 Task: Plant and Garden Shop: Sell plants, seeds, and gardening supplies.
Action: Mouse moved to (267, 285)
Screenshot: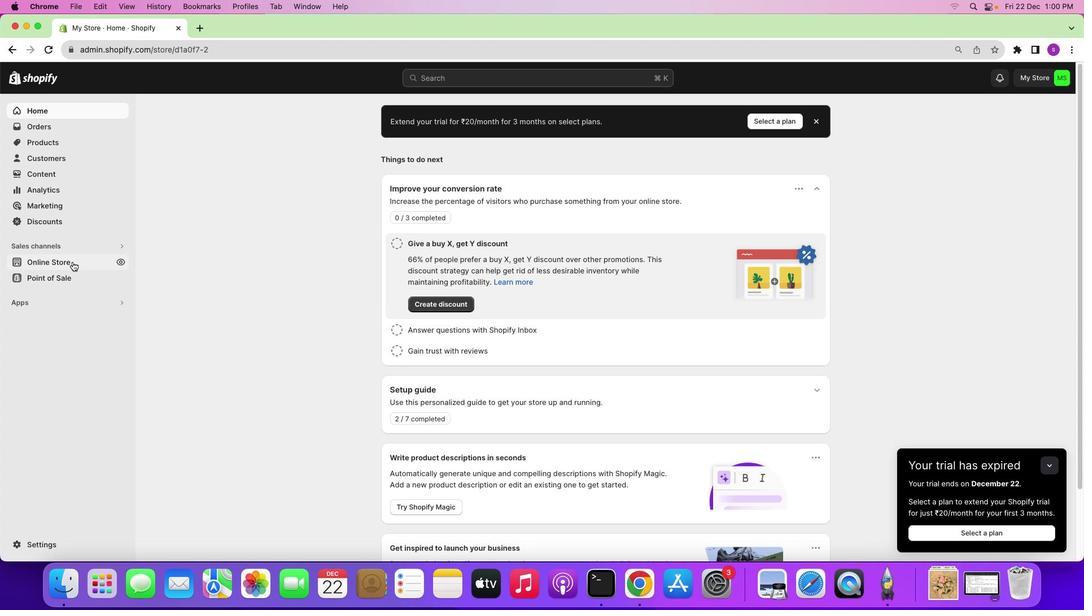 
Action: Mouse pressed left at (267, 285)
Screenshot: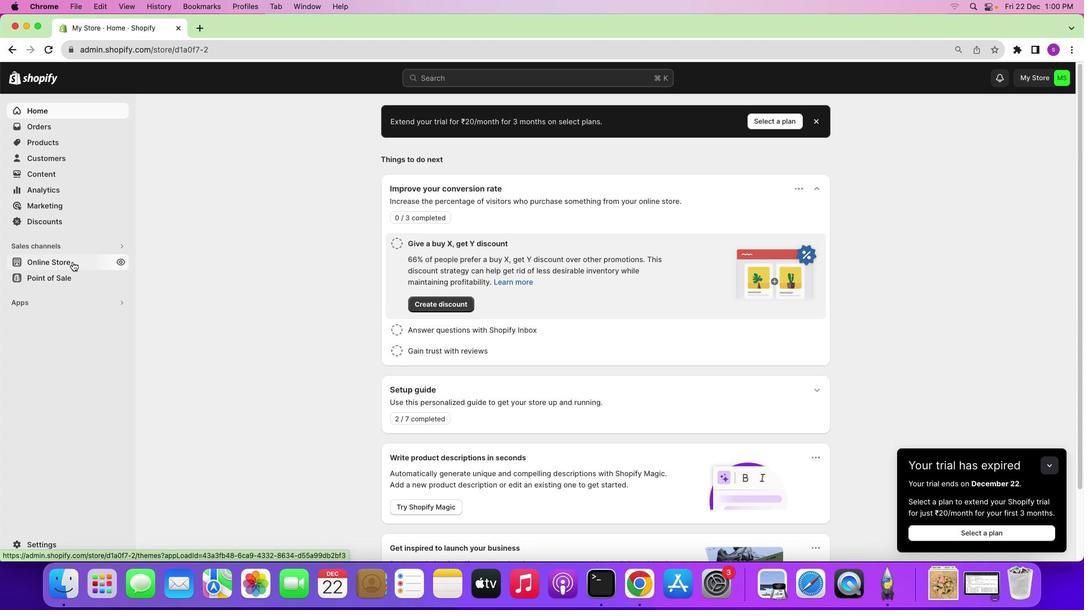 
Action: Mouse moved to (67, 257)
Screenshot: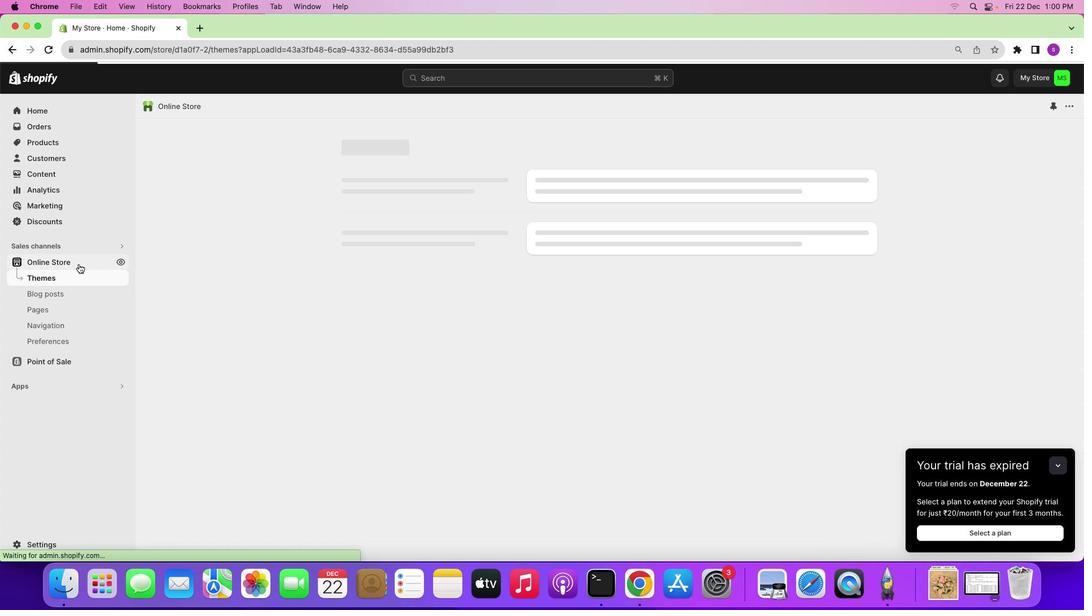 
Action: Mouse pressed left at (67, 257)
Screenshot: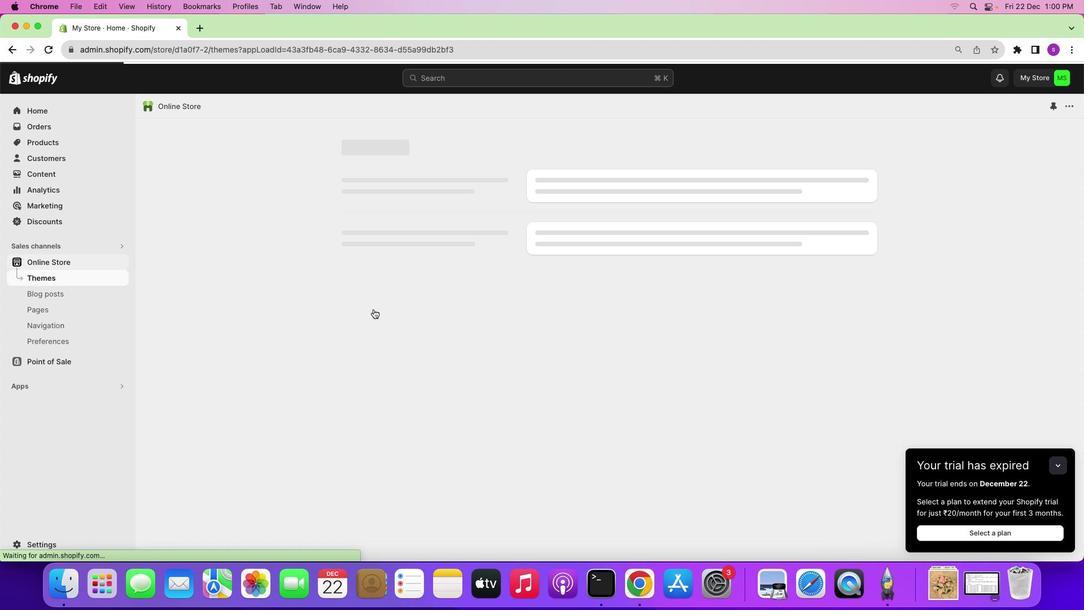 
Action: Mouse moved to (662, 382)
Screenshot: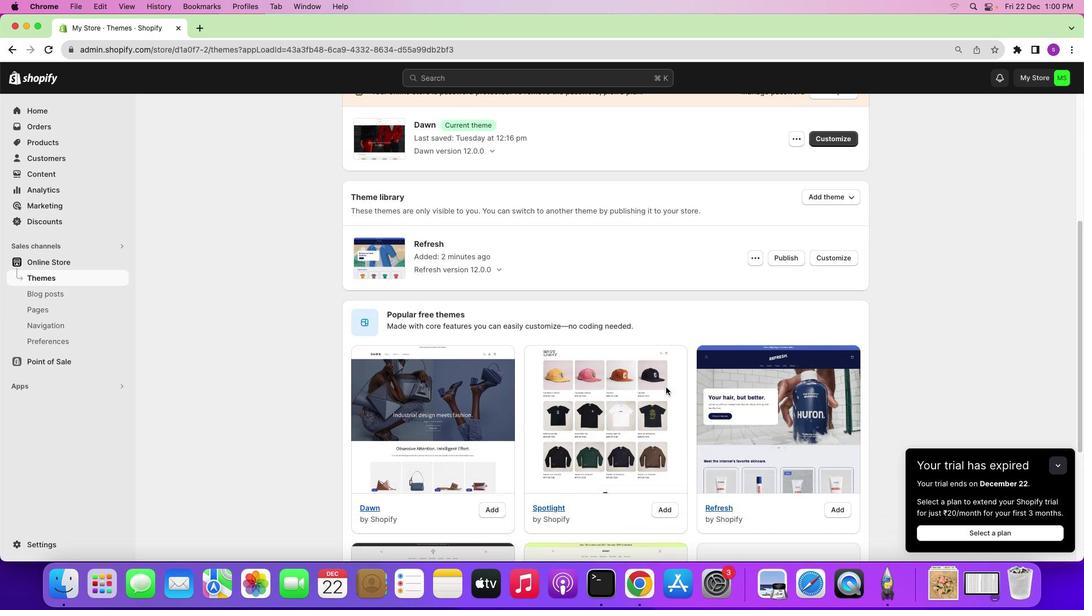 
Action: Mouse scrolled (662, 382) with delta (-3, -4)
Screenshot: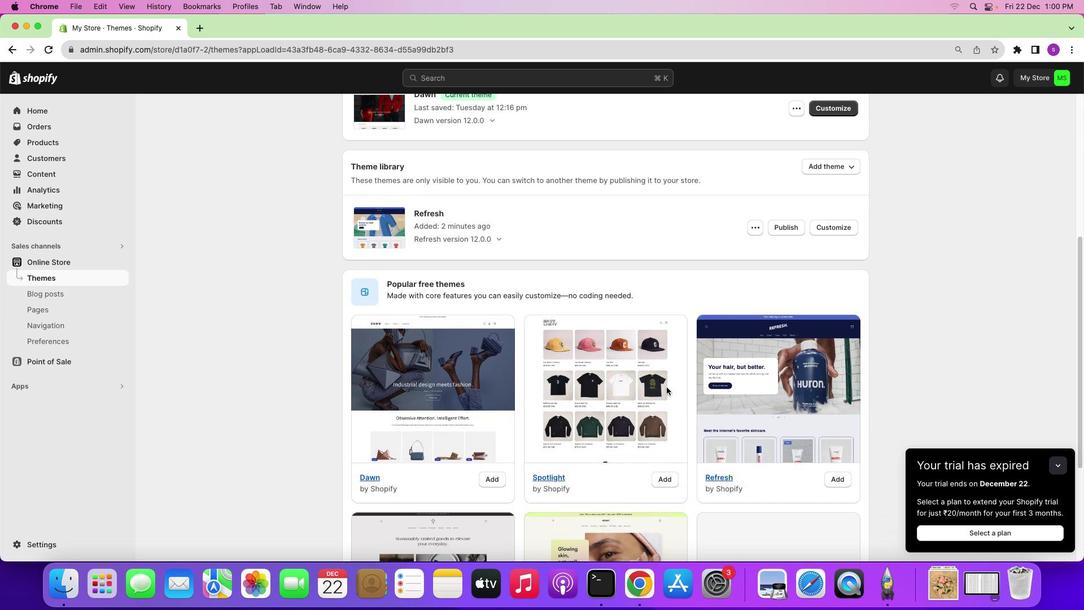 
Action: Mouse scrolled (662, 382) with delta (-3, -2)
Screenshot: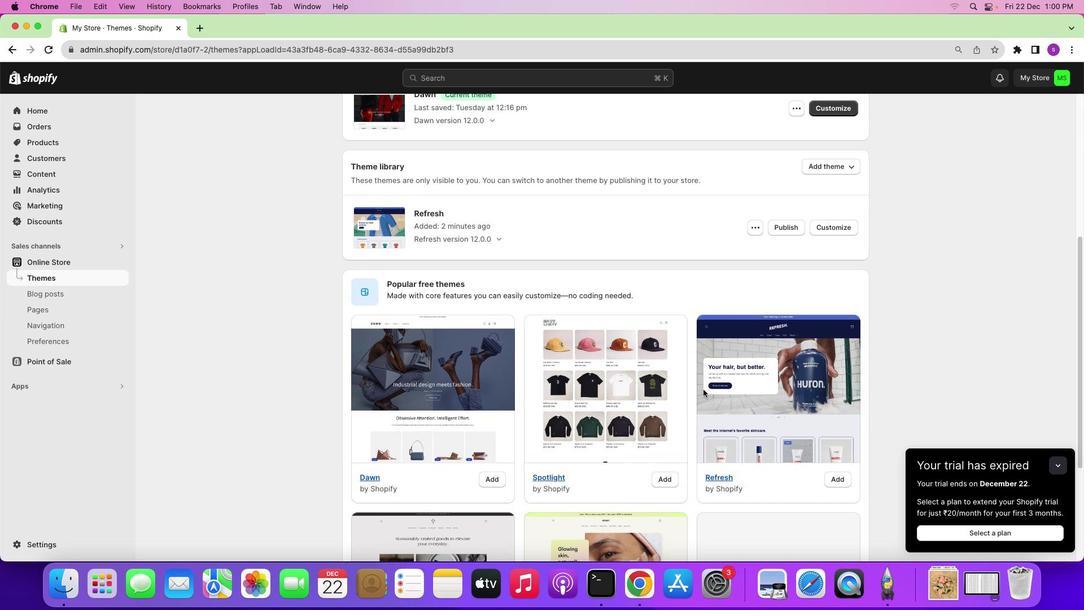 
Action: Mouse scrolled (662, 382) with delta (-3, -4)
Screenshot: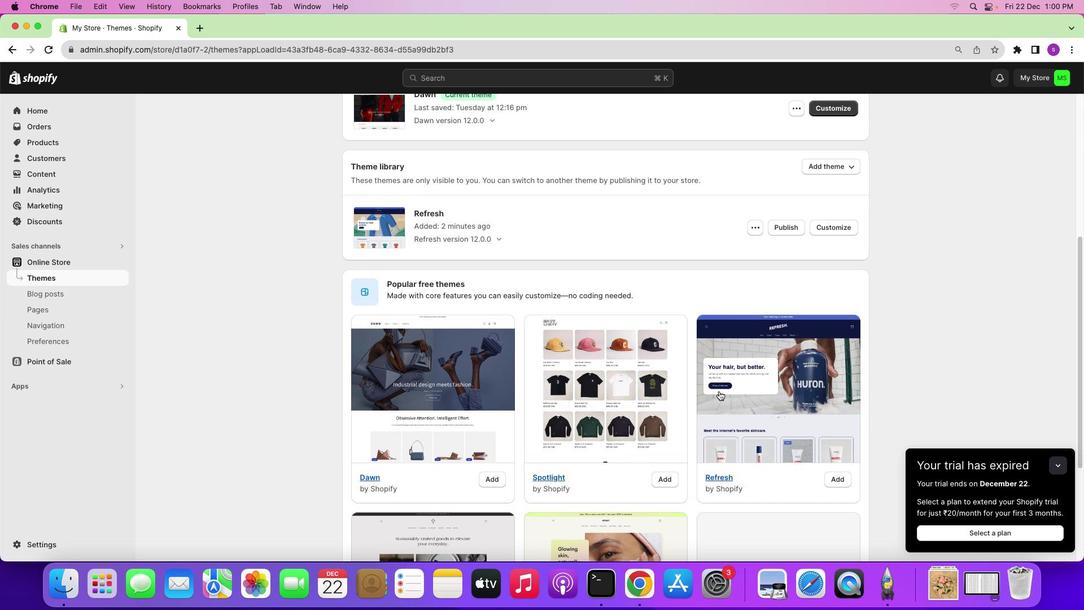 
Action: Mouse scrolled (662, 382) with delta (-3, -4)
Screenshot: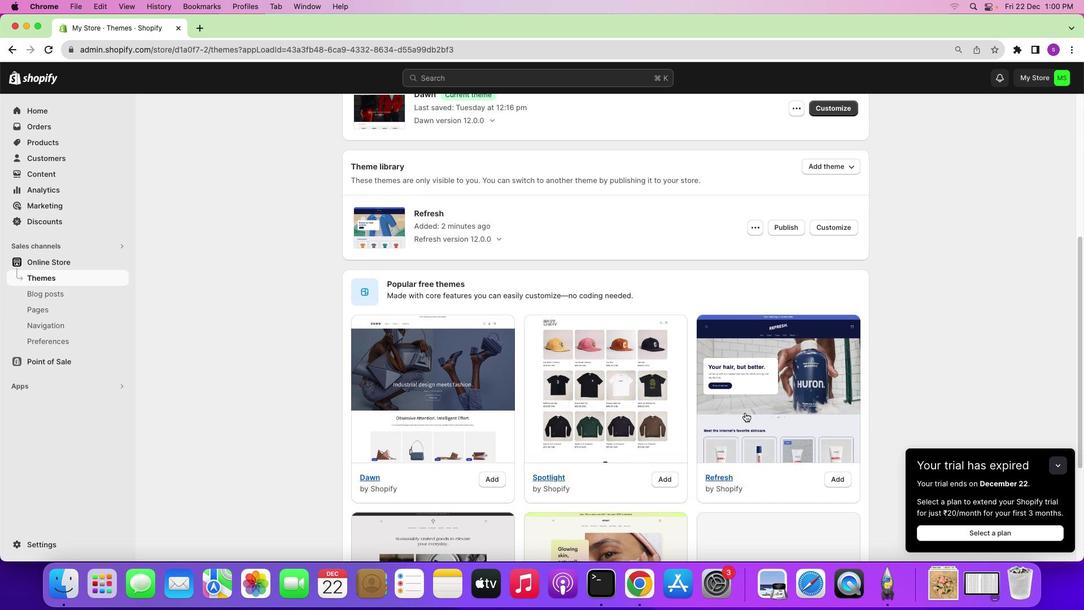 
Action: Mouse scrolled (662, 382) with delta (-3, -5)
Screenshot: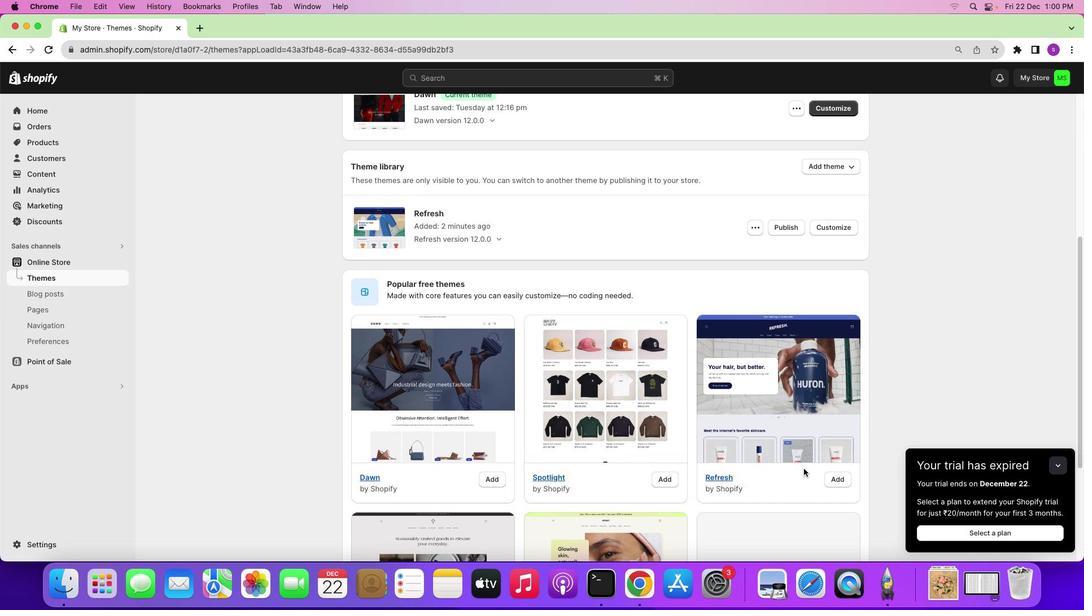 
Action: Mouse scrolled (662, 382) with delta (-3, -4)
Screenshot: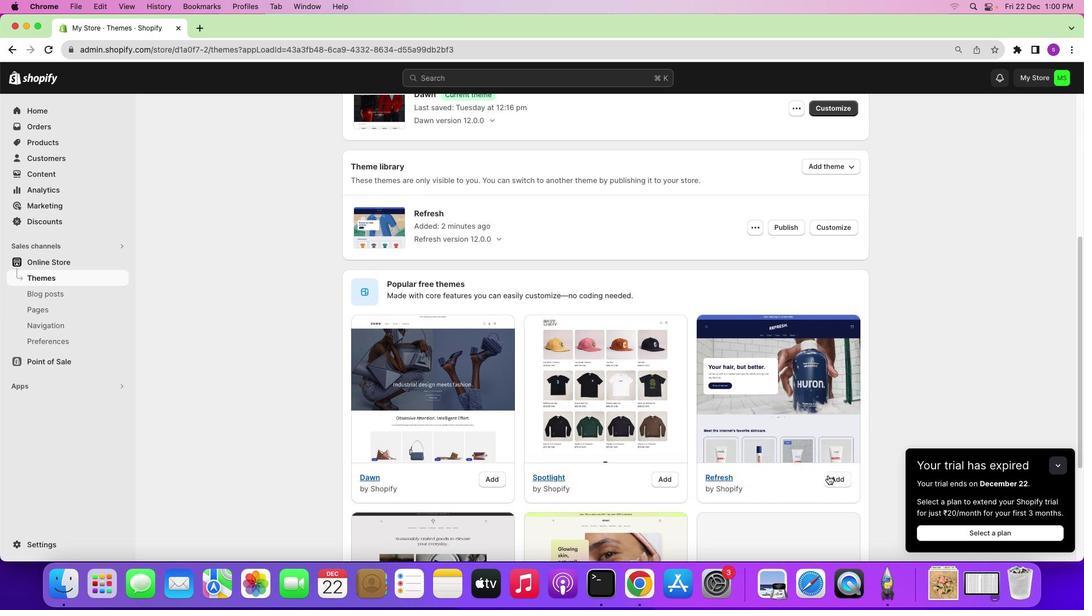 
Action: Mouse moved to (661, 383)
Screenshot: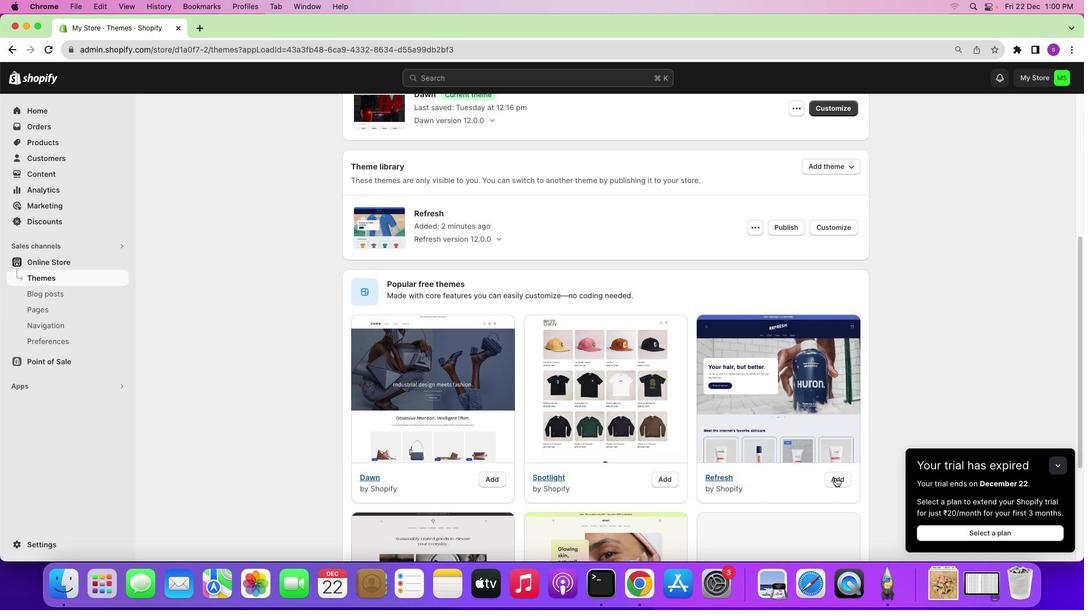 
Action: Mouse scrolled (661, 383) with delta (-3, -4)
Screenshot: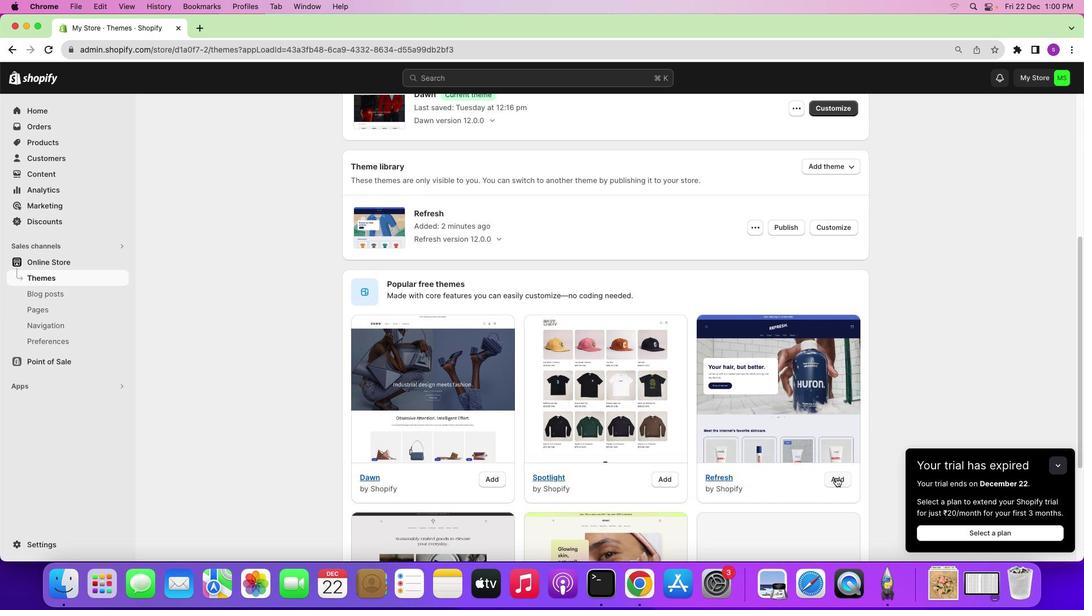 
Action: Mouse scrolled (661, 383) with delta (-3, -4)
Screenshot: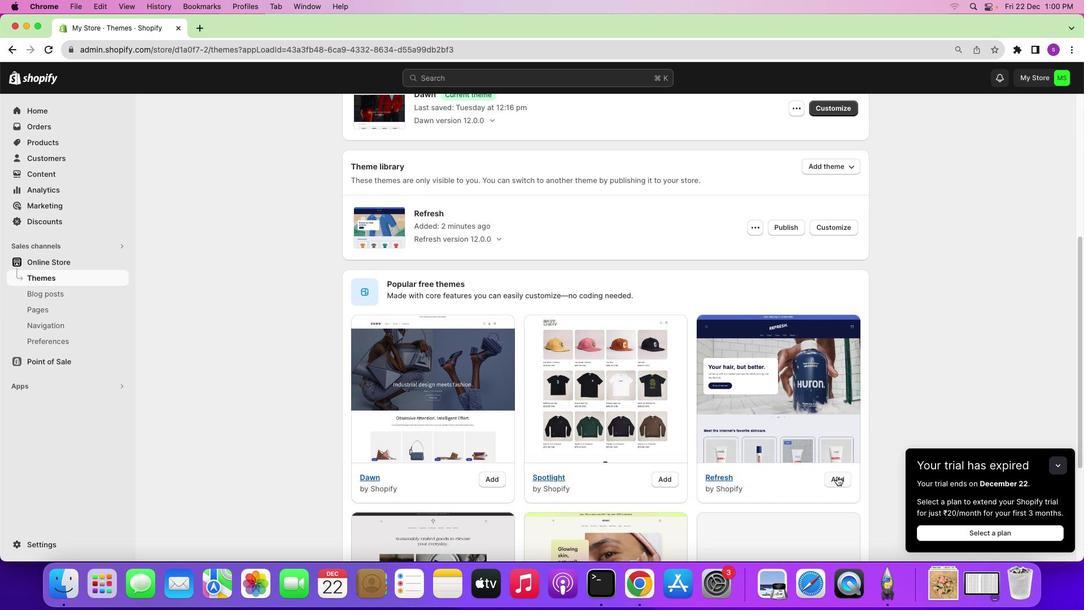 
Action: Mouse scrolled (661, 383) with delta (-3, -4)
Screenshot: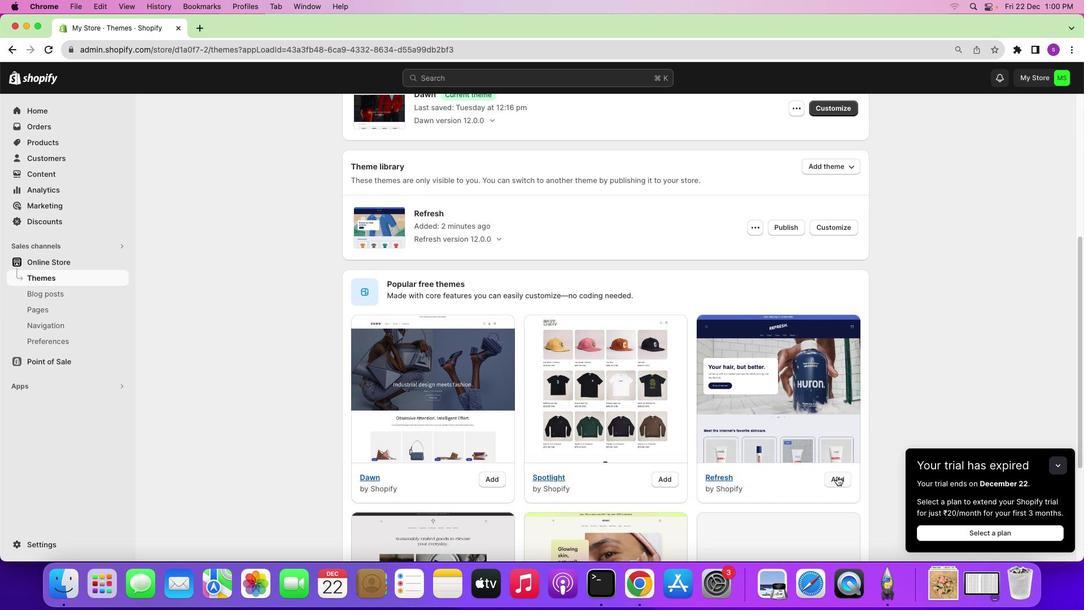 
Action: Mouse scrolled (661, 383) with delta (-3, -4)
Screenshot: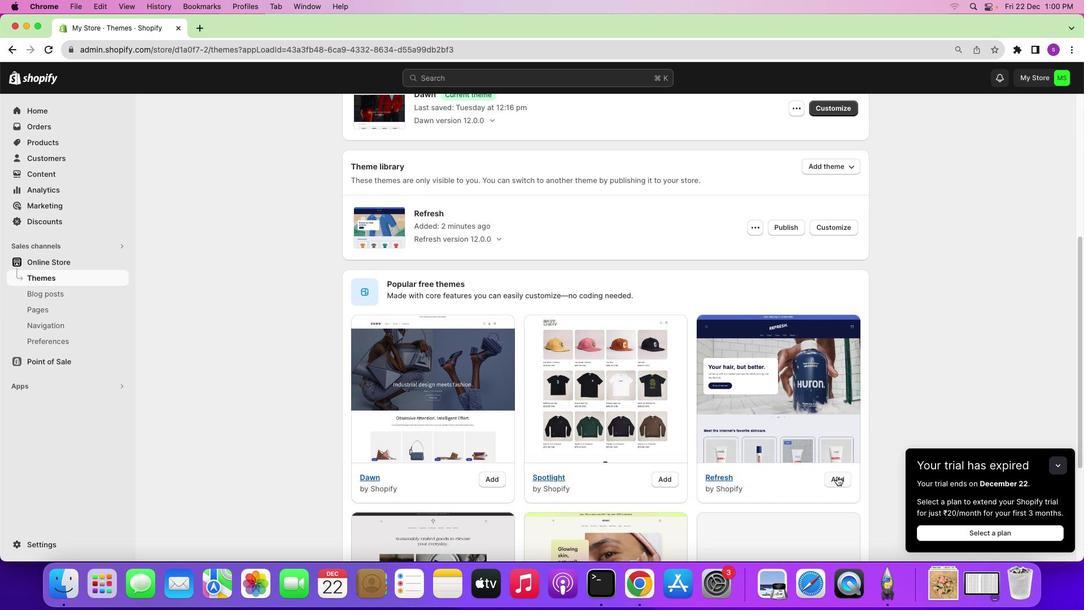 
Action: Mouse scrolled (661, 383) with delta (-3, -4)
Screenshot: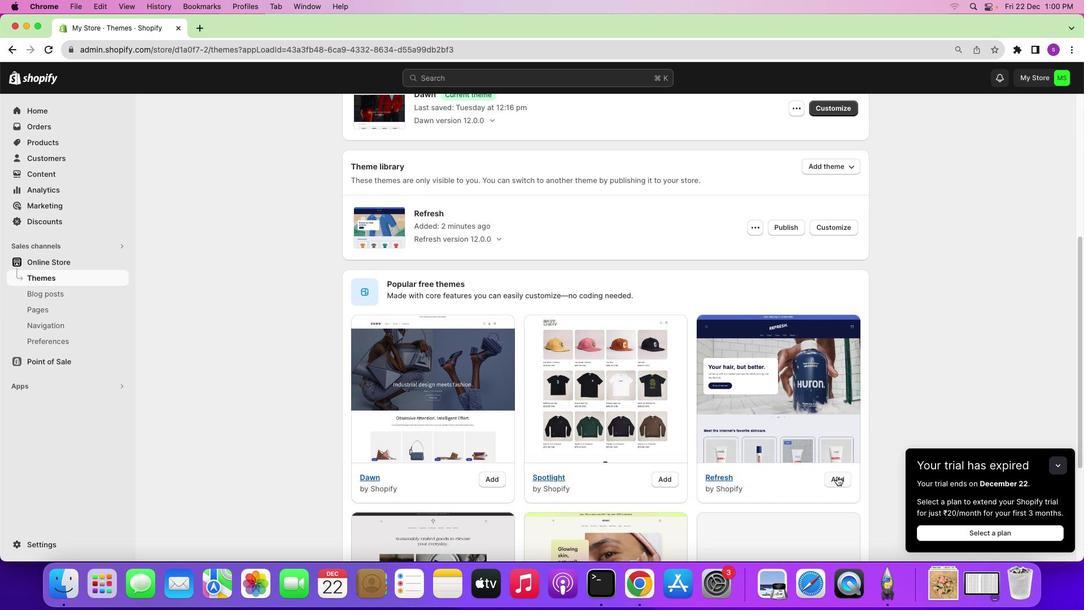 
Action: Mouse moved to (832, 471)
Screenshot: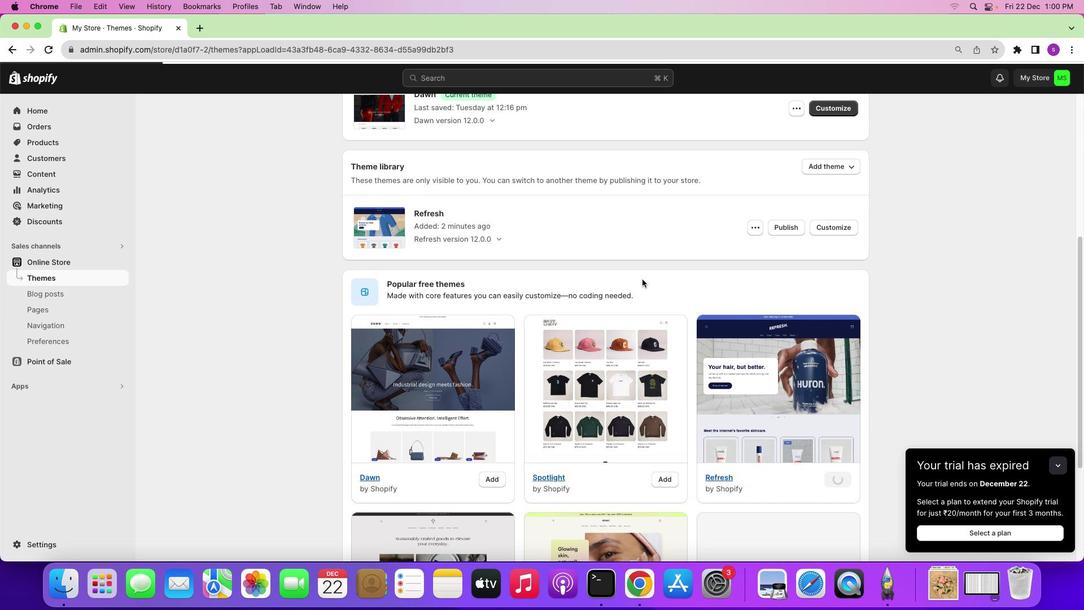 
Action: Mouse pressed left at (832, 471)
Screenshot: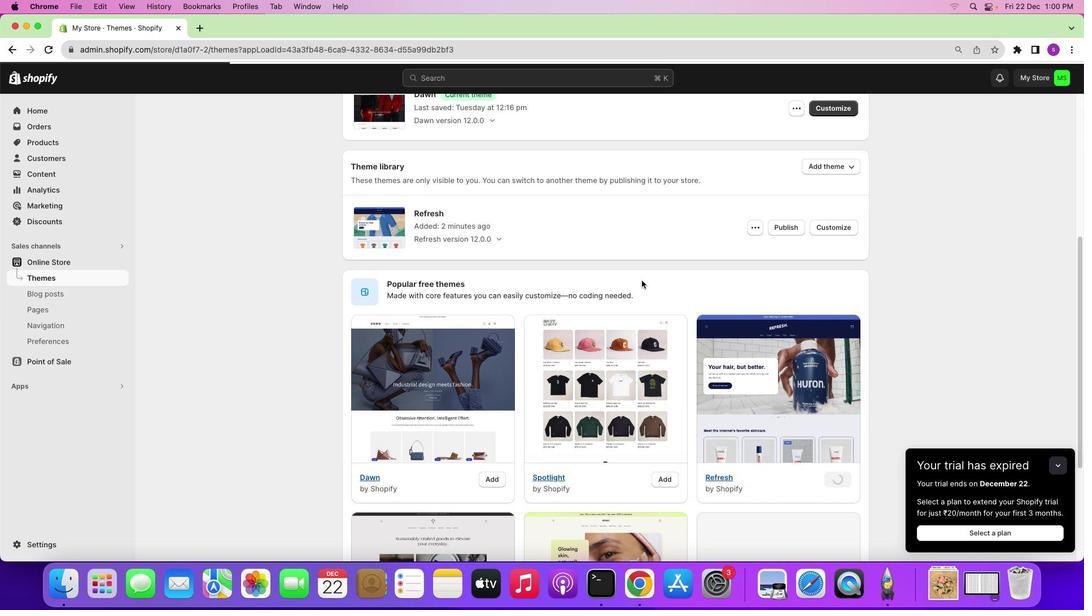 
Action: Mouse moved to (824, 321)
Screenshot: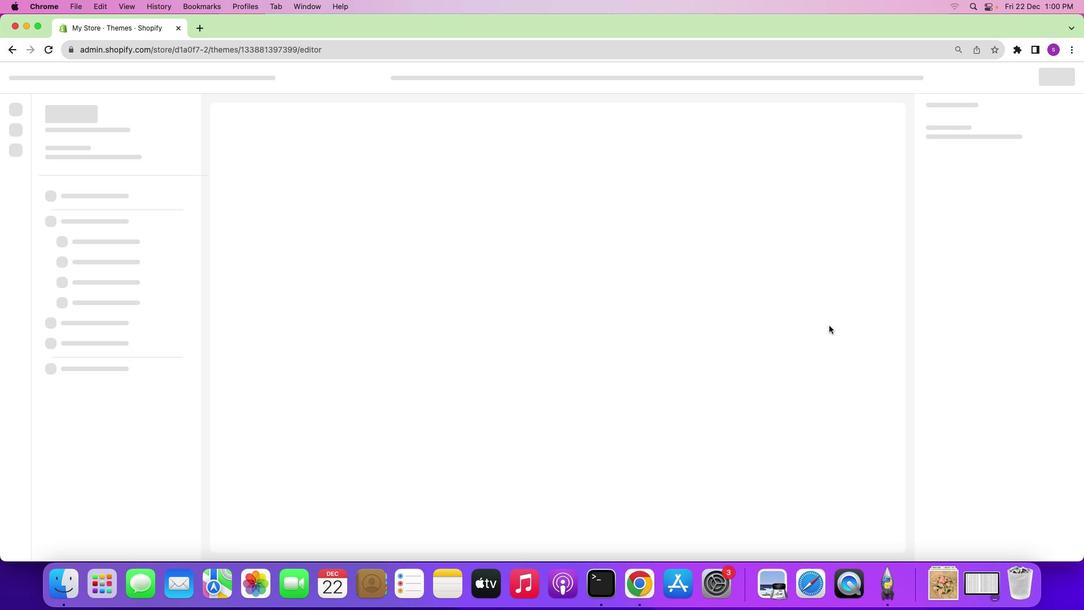 
Action: Mouse pressed left at (824, 321)
Screenshot: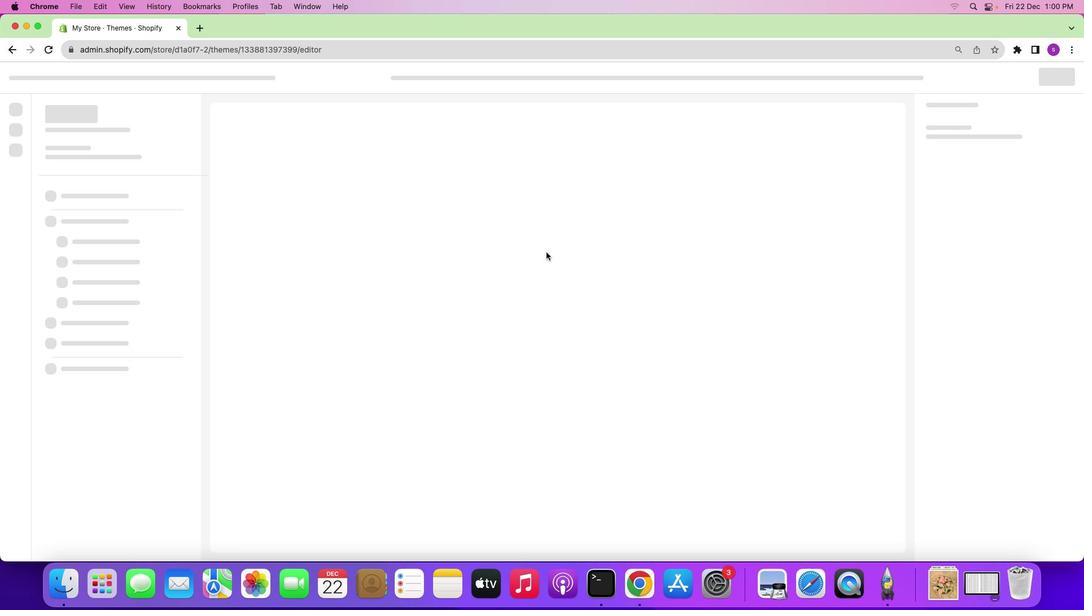 
Action: Mouse moved to (670, 298)
Screenshot: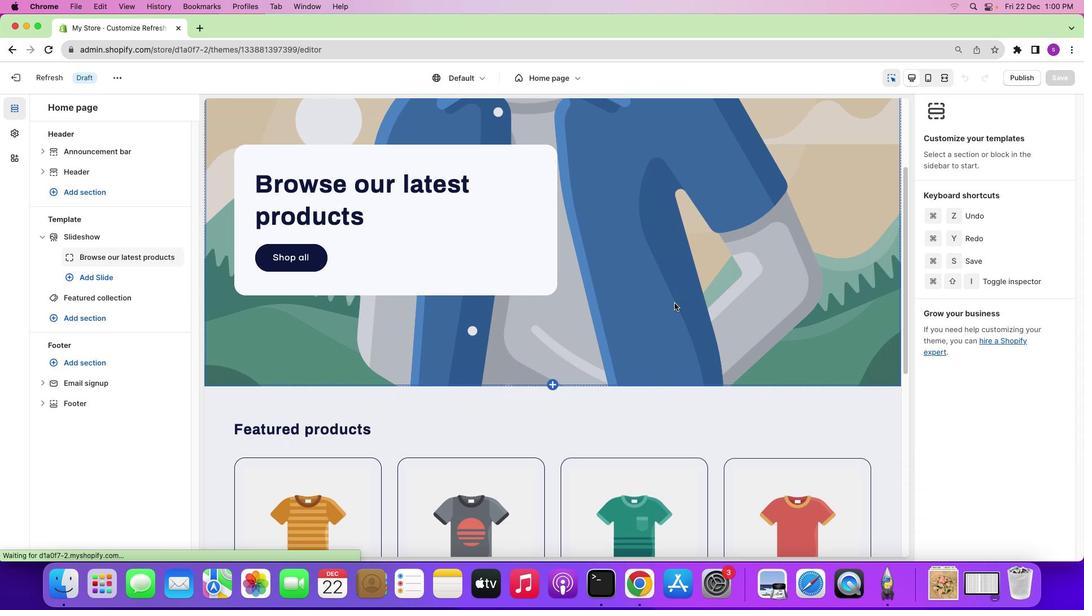 
Action: Mouse scrolled (670, 298) with delta (-3, -4)
Screenshot: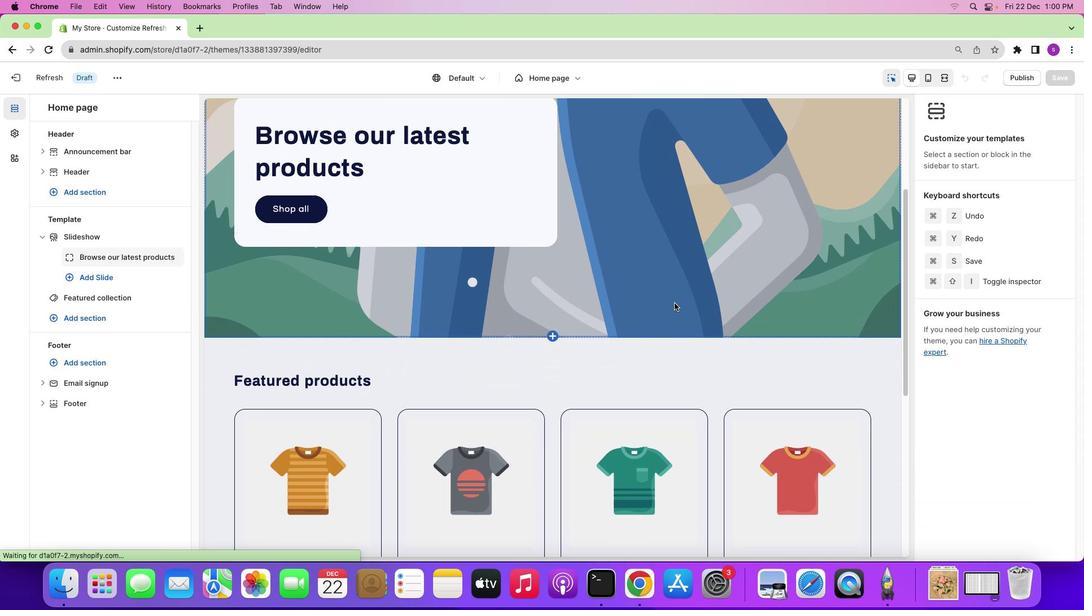 
Action: Mouse scrolled (670, 298) with delta (-3, -4)
Screenshot: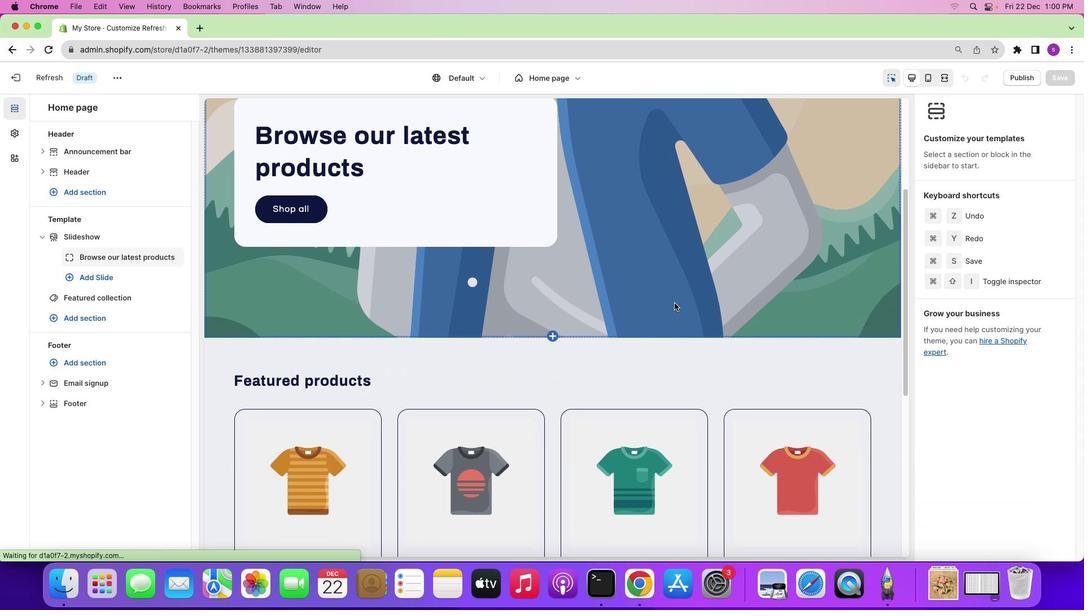 
Action: Mouse scrolled (670, 298) with delta (-3, -4)
Screenshot: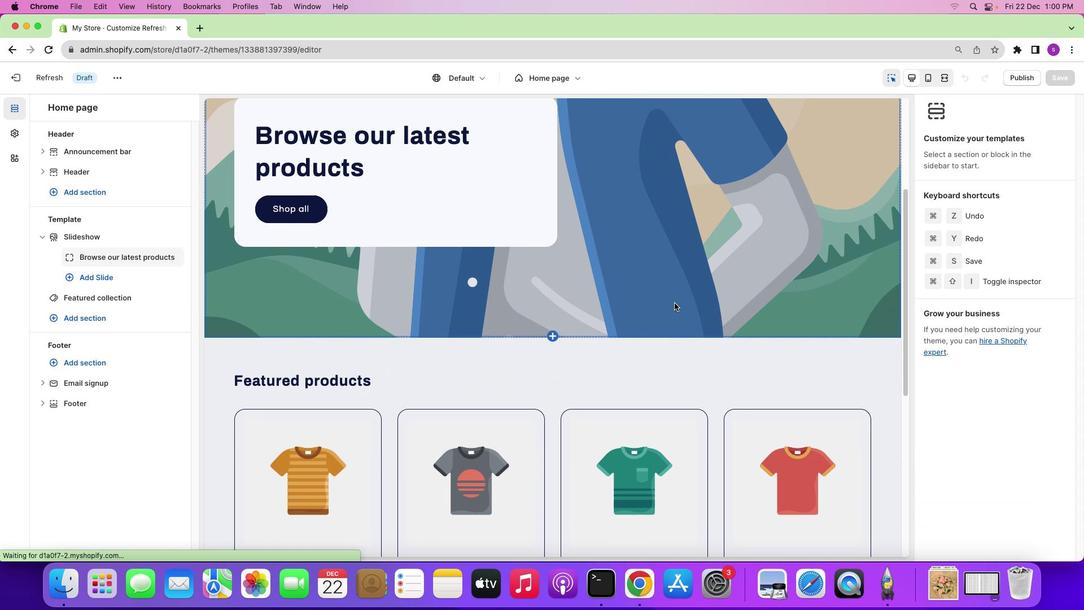 
Action: Mouse scrolled (670, 298) with delta (-3, -5)
Screenshot: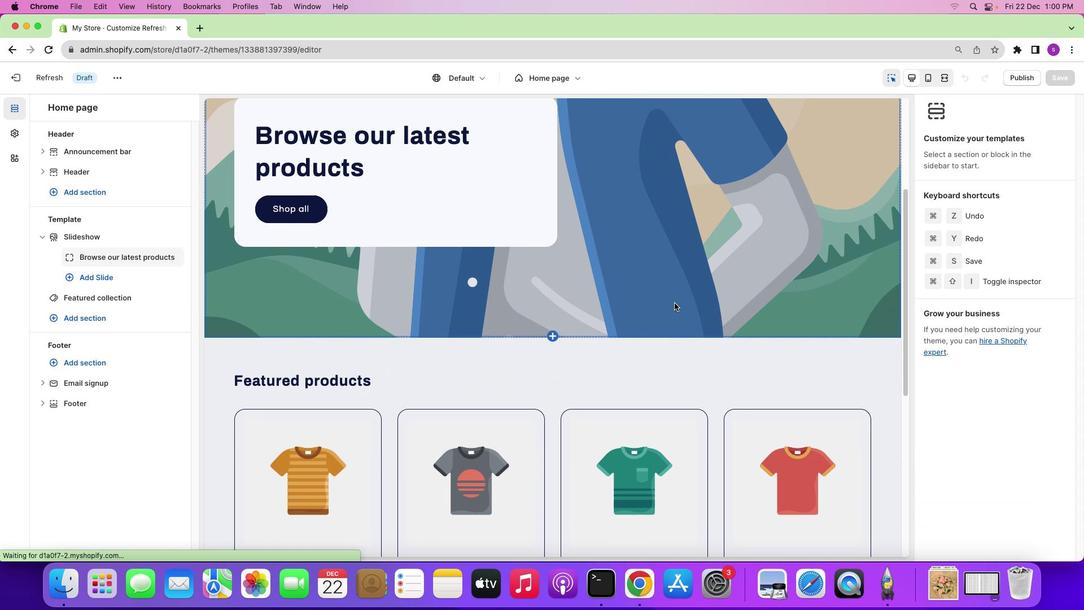 
Action: Mouse scrolled (670, 298) with delta (-3, -4)
Screenshot: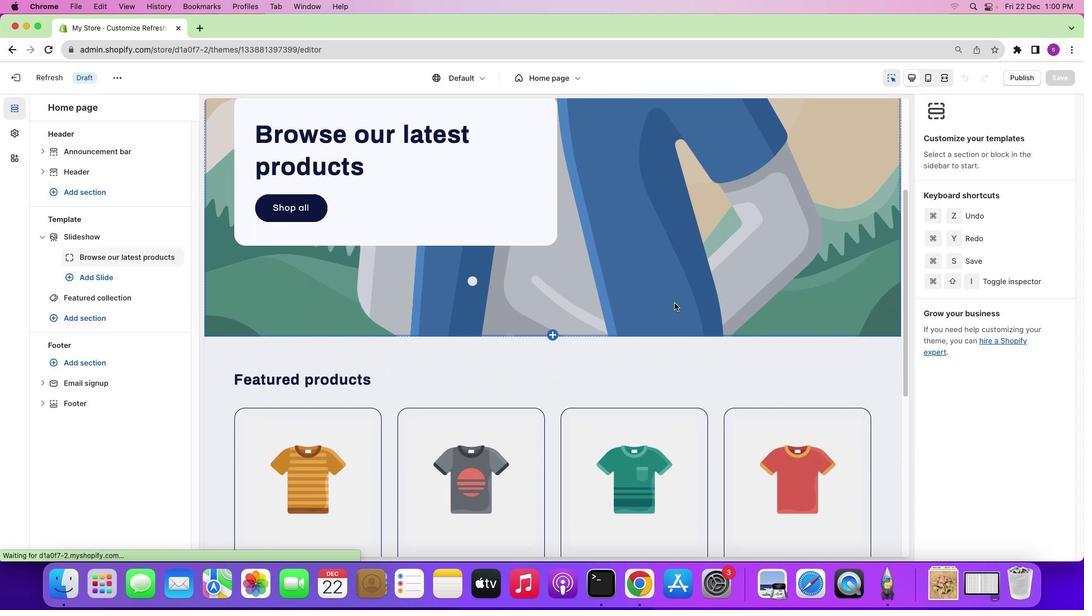 
Action: Mouse scrolled (670, 298) with delta (-3, -4)
Screenshot: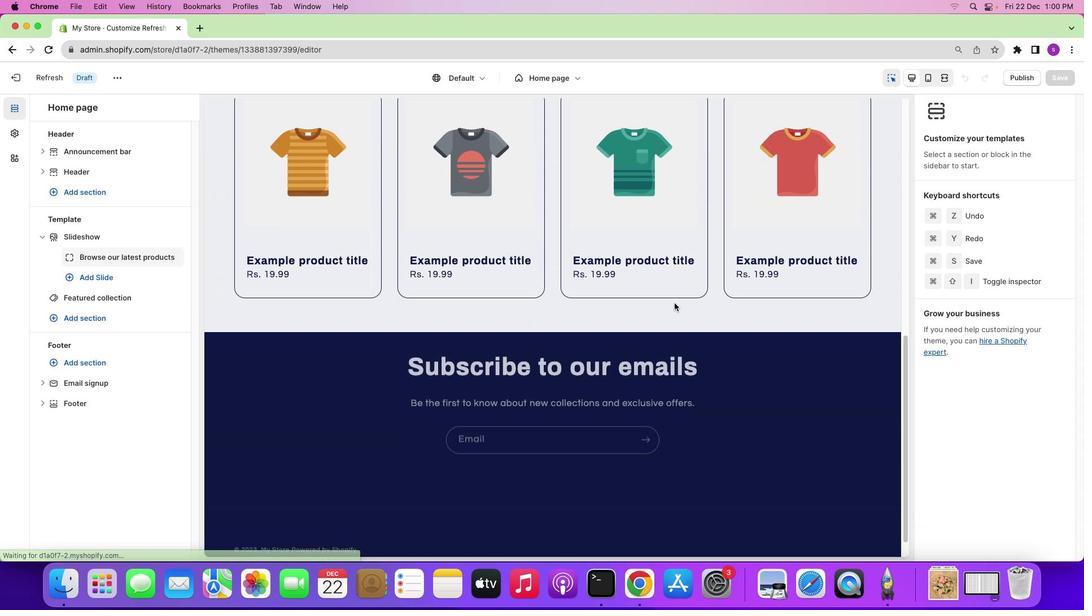 
Action: Mouse scrolled (670, 298) with delta (-3, -4)
Screenshot: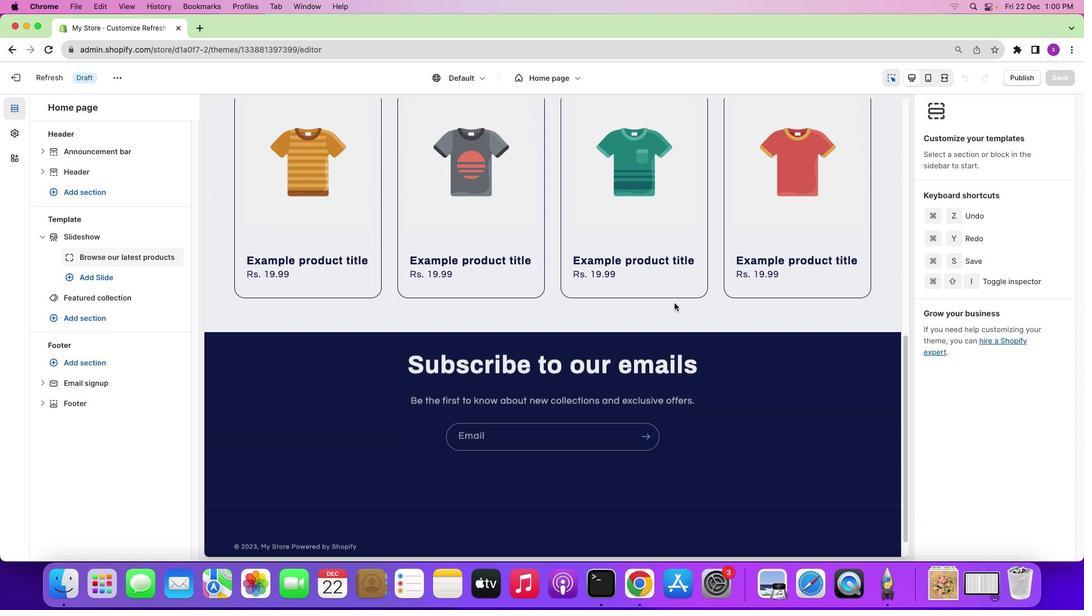 
Action: Mouse scrolled (670, 298) with delta (-3, -4)
Screenshot: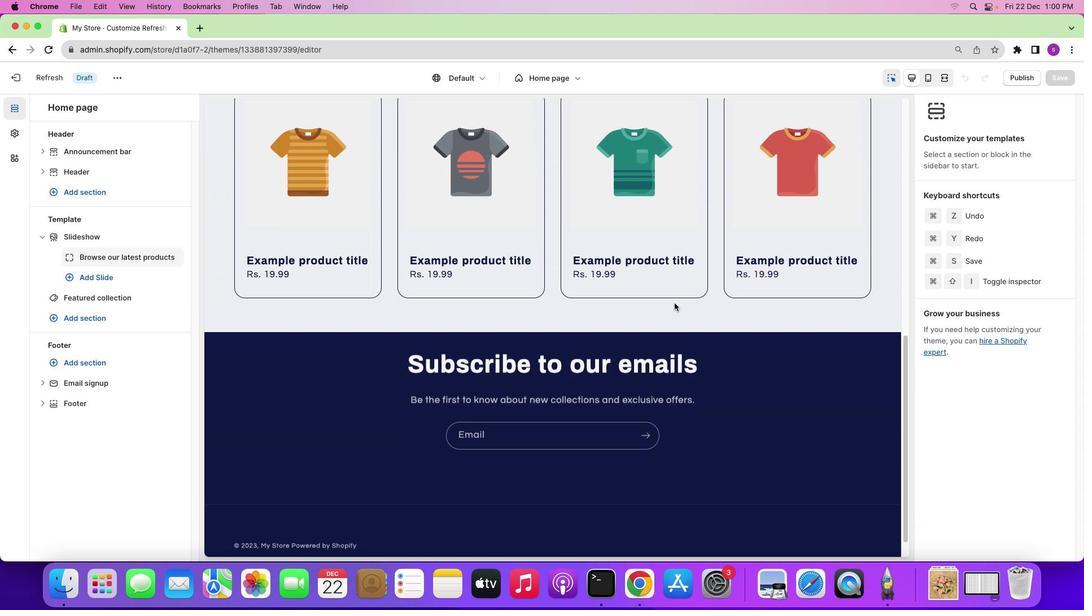 
Action: Mouse scrolled (670, 298) with delta (-3, -4)
Screenshot: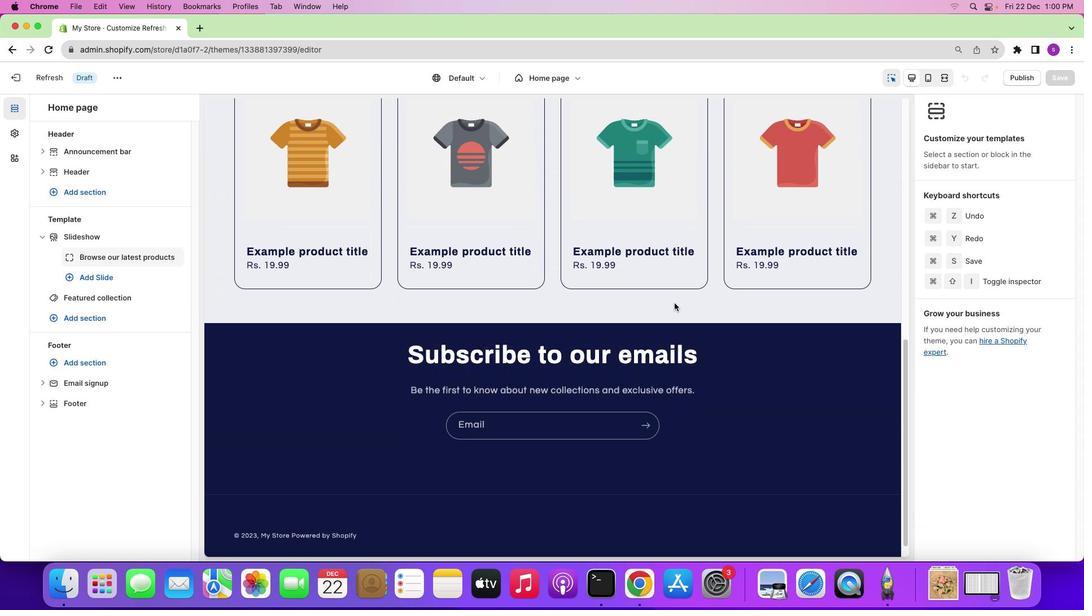 
Action: Mouse scrolled (670, 298) with delta (-3, -4)
Screenshot: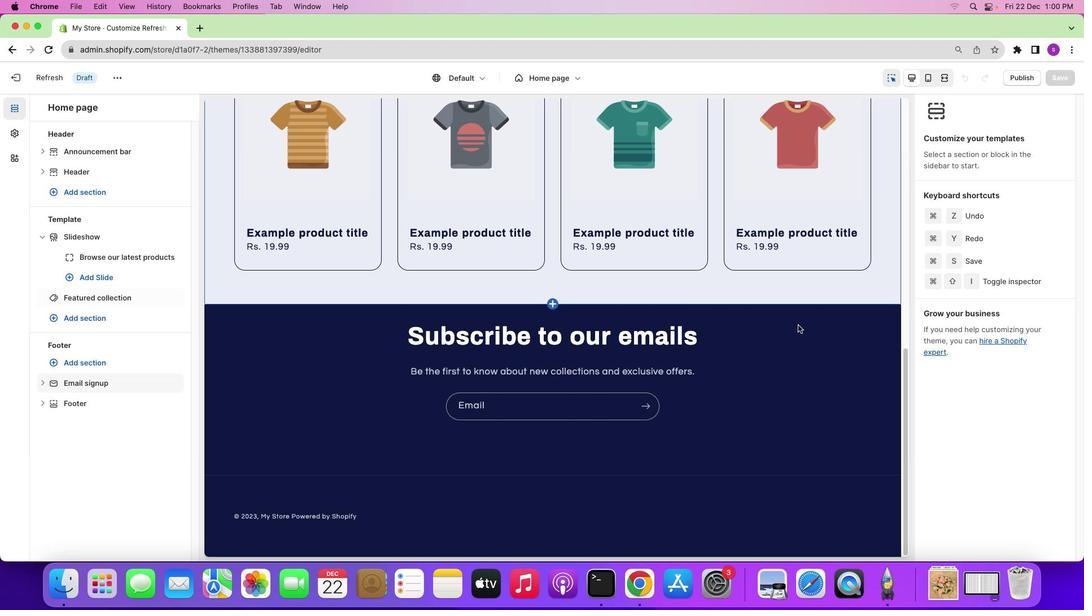 
Action: Mouse scrolled (670, 298) with delta (-3, -4)
Screenshot: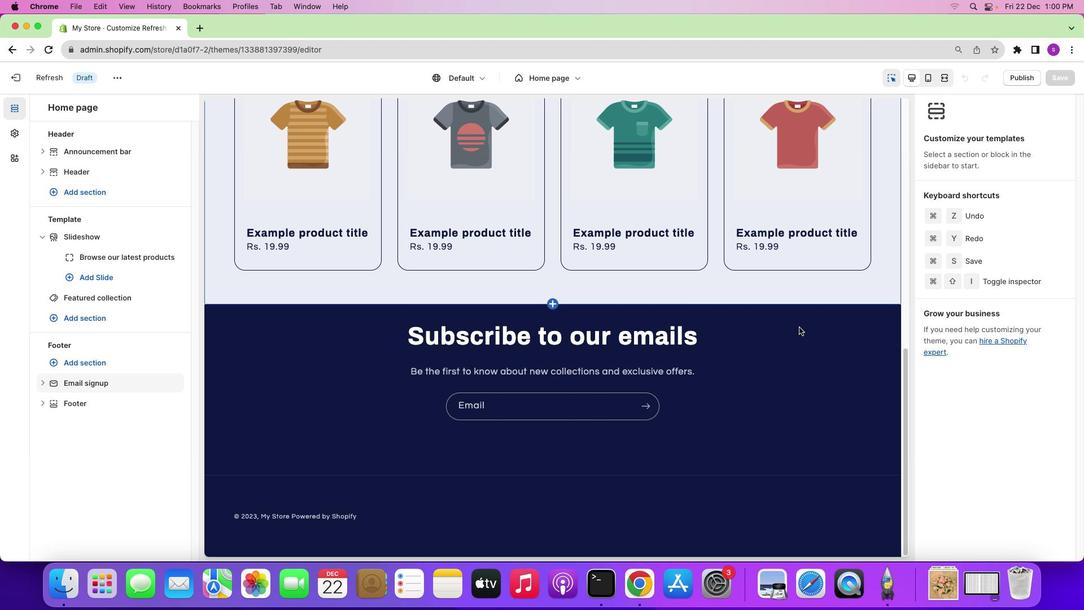 
Action: Mouse scrolled (670, 298) with delta (-3, -4)
Screenshot: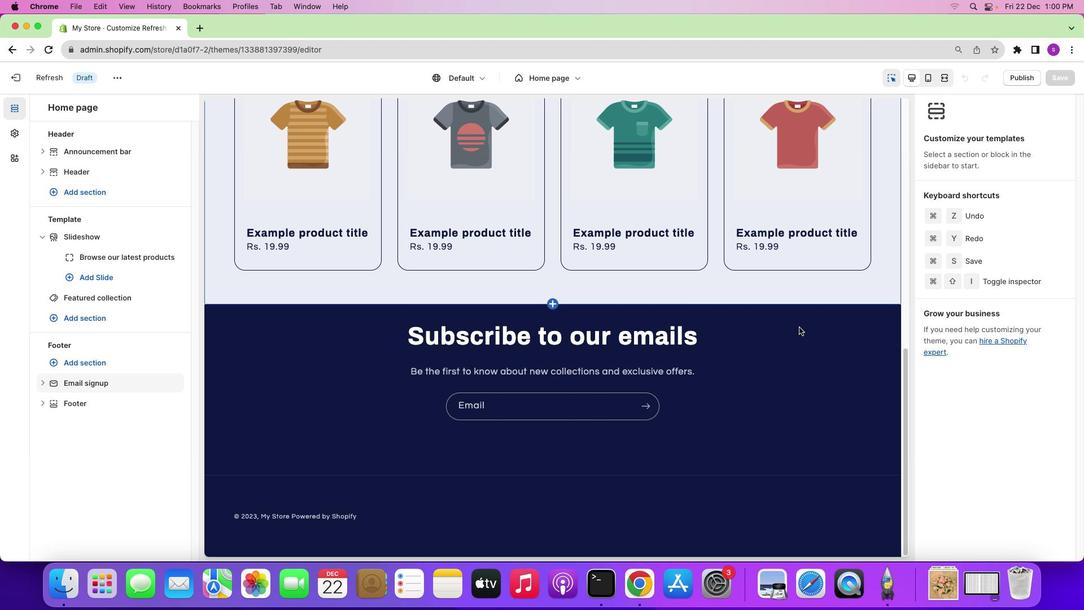 
Action: Mouse scrolled (670, 298) with delta (-3, -5)
Screenshot: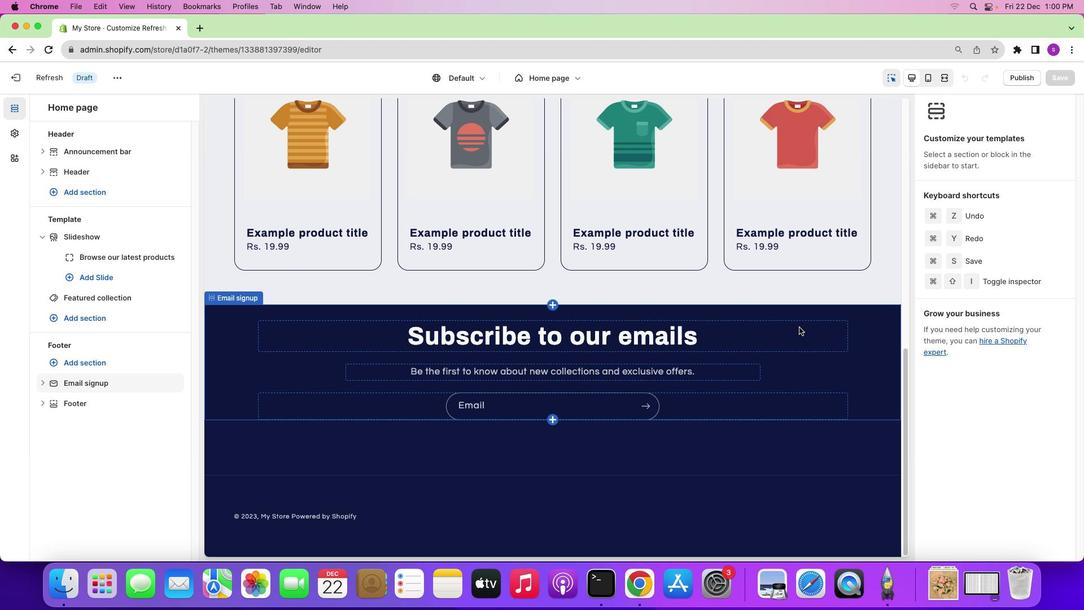 
Action: Mouse scrolled (670, 298) with delta (-3, -6)
Screenshot: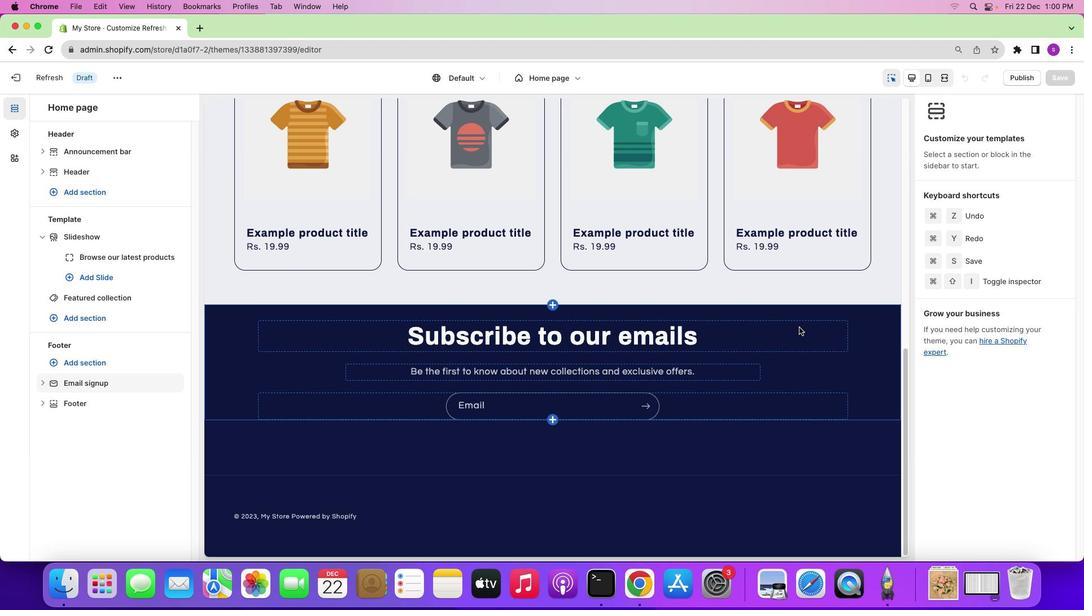 
Action: Mouse scrolled (670, 298) with delta (-3, -6)
Screenshot: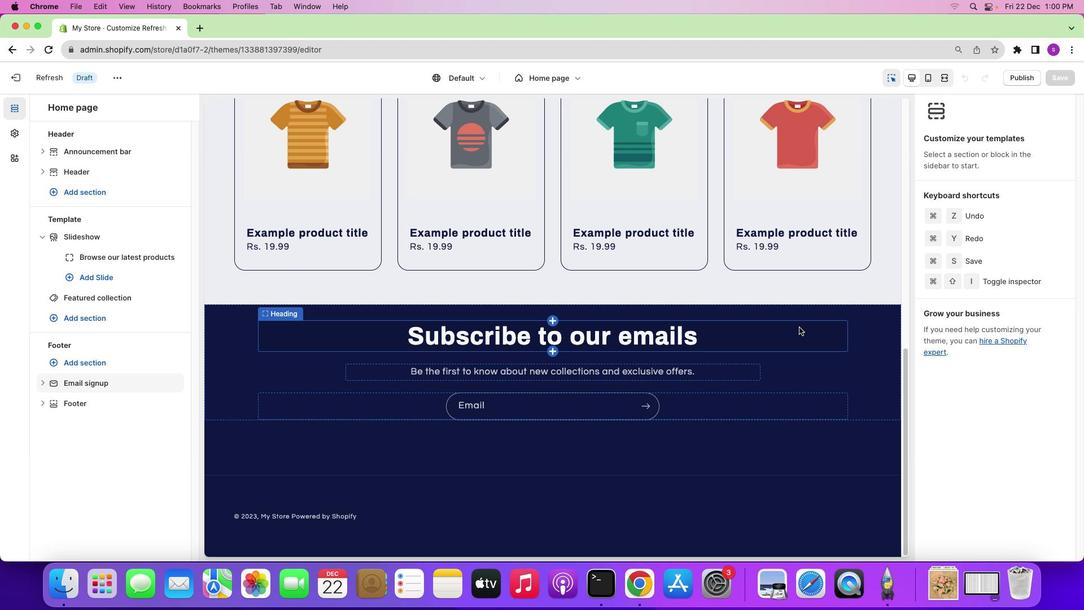 
Action: Mouse scrolled (670, 298) with delta (-3, -4)
Screenshot: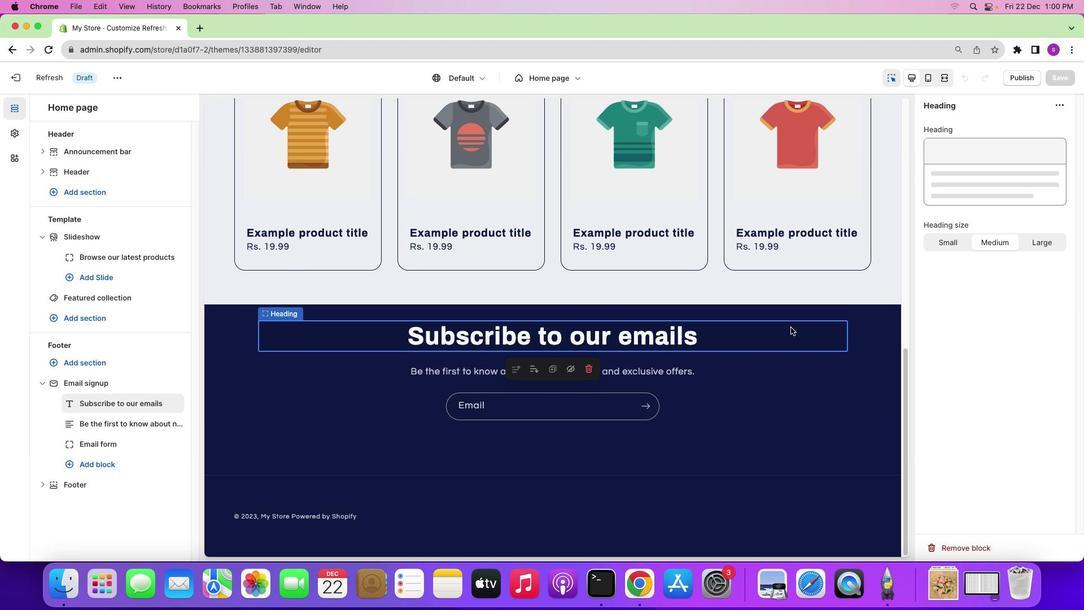 
Action: Mouse scrolled (670, 298) with delta (-3, -4)
Screenshot: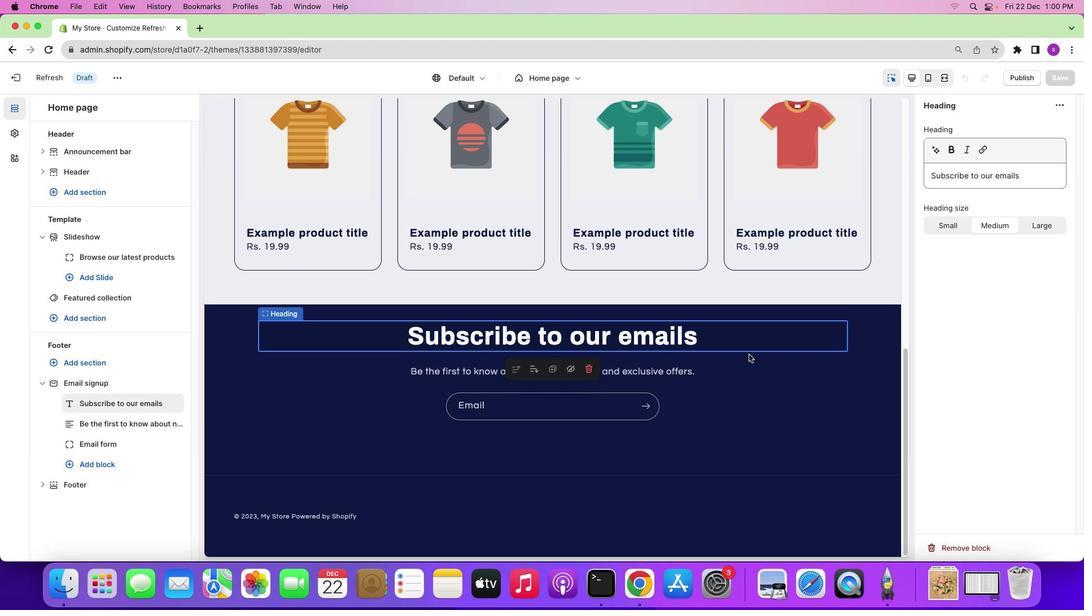 
Action: Mouse scrolled (670, 298) with delta (-3, -5)
Screenshot: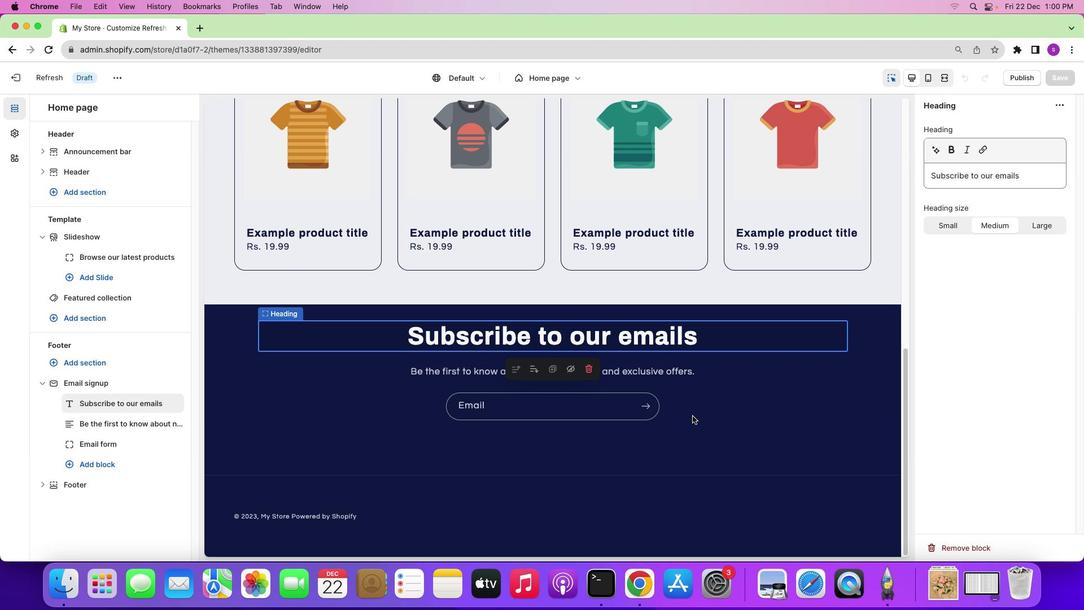 
Action: Mouse moved to (670, 298)
Screenshot: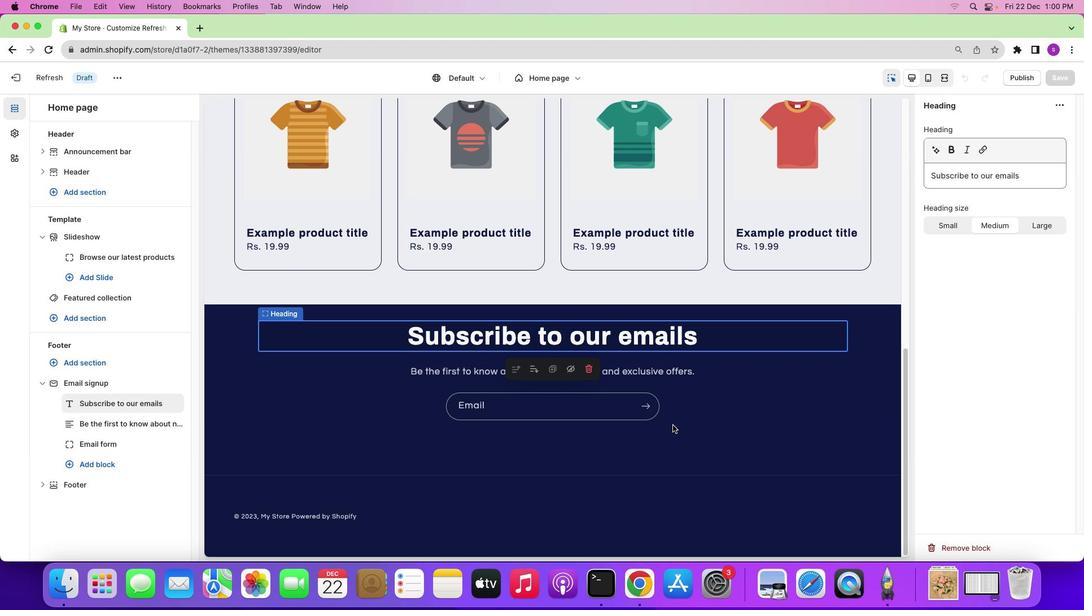 
Action: Mouse scrolled (670, 298) with delta (-3, -5)
Screenshot: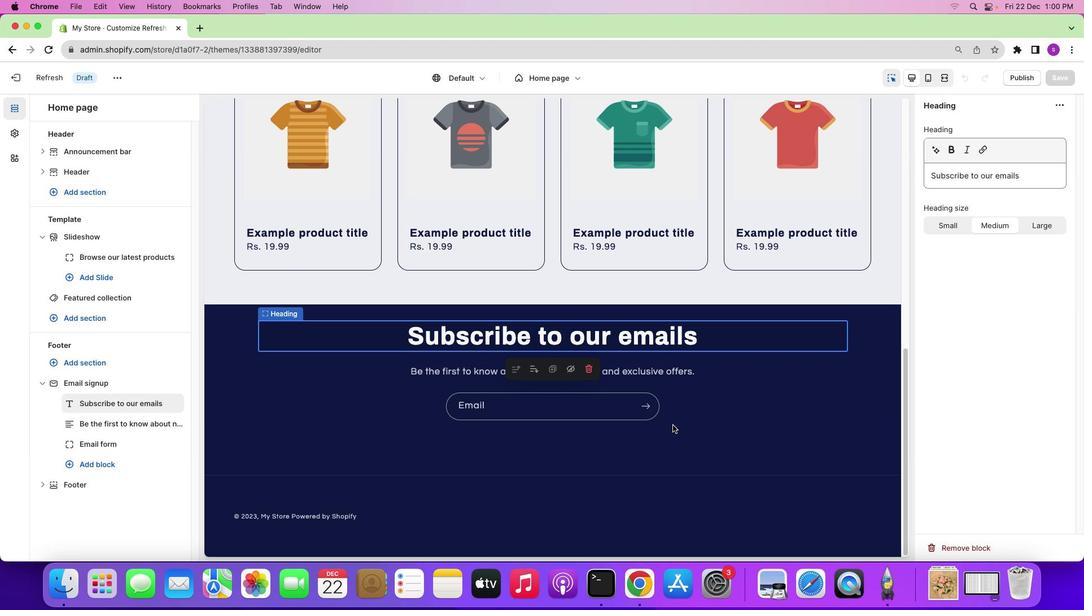 
Action: Mouse scrolled (670, 298) with delta (-3, -5)
Screenshot: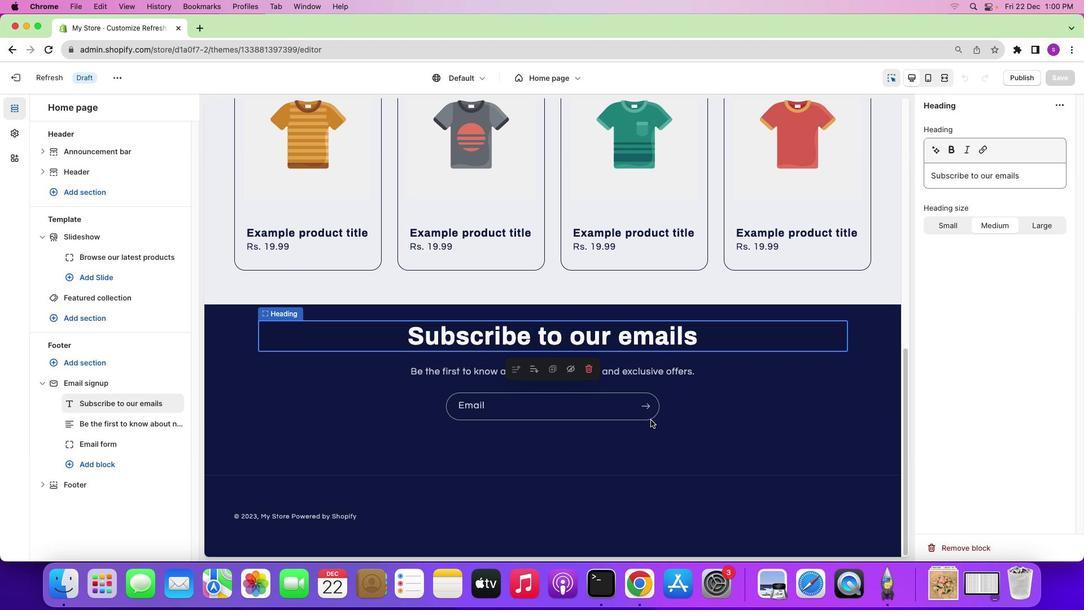 
Action: Mouse scrolled (670, 298) with delta (-3, -5)
Screenshot: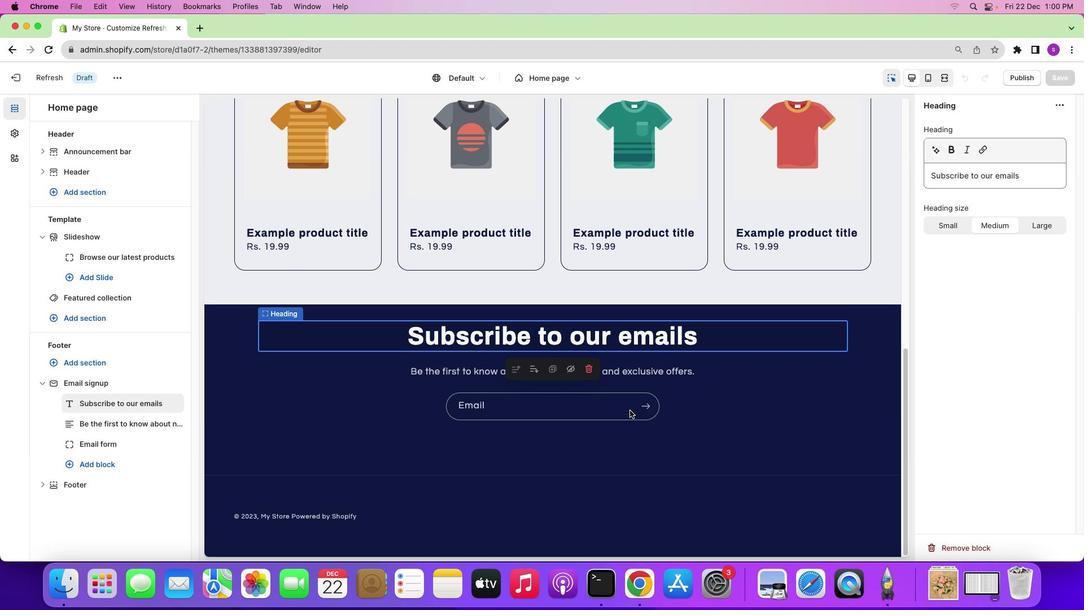 
Action: Mouse moved to (795, 322)
Screenshot: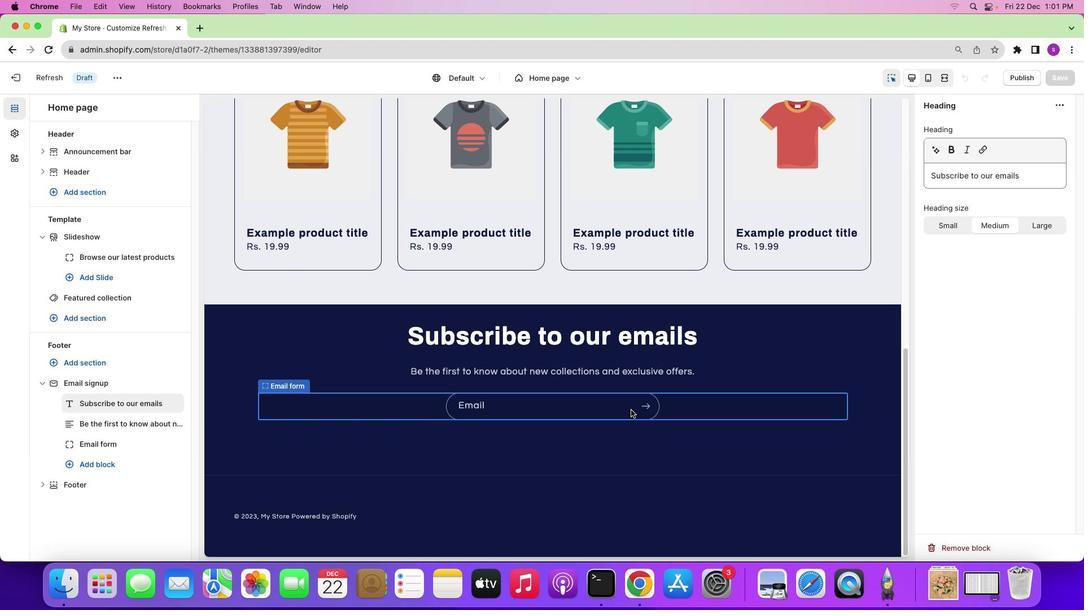 
Action: Mouse pressed left at (795, 322)
Screenshot: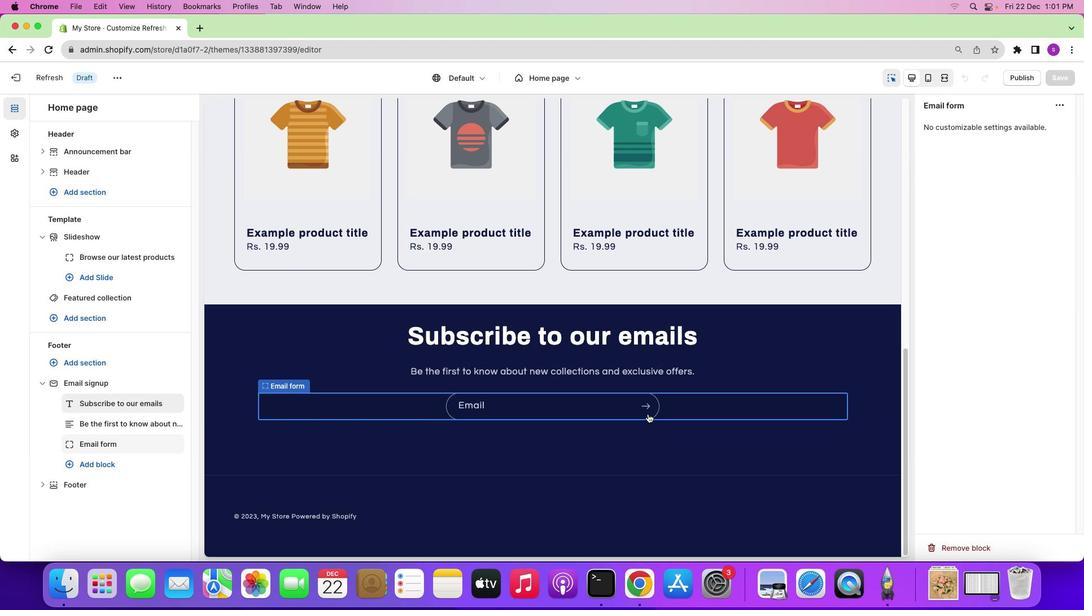 
Action: Mouse moved to (625, 405)
Screenshot: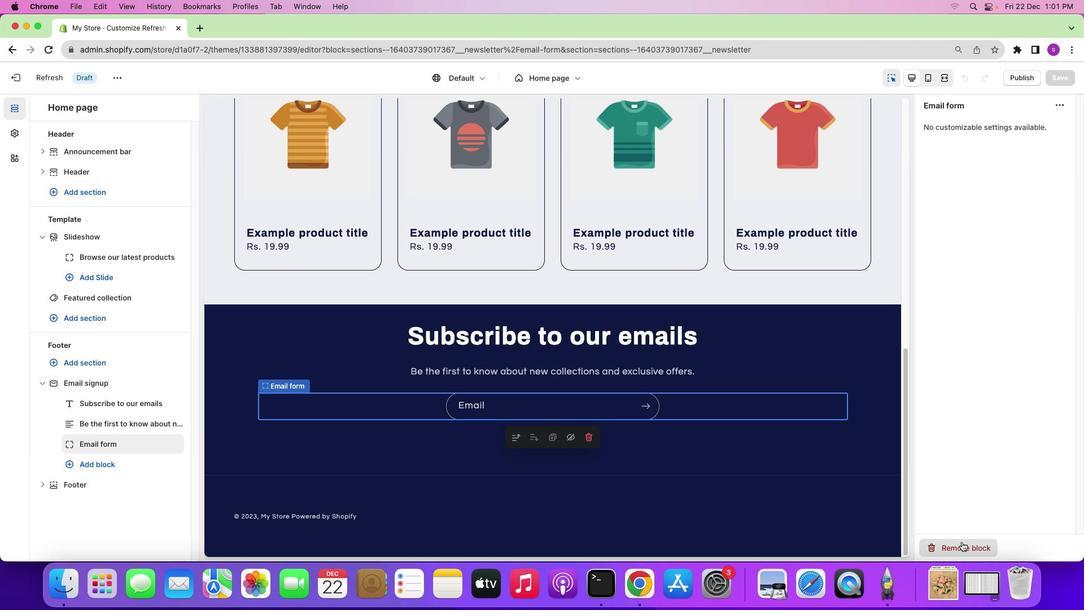 
Action: Mouse pressed left at (625, 405)
Screenshot: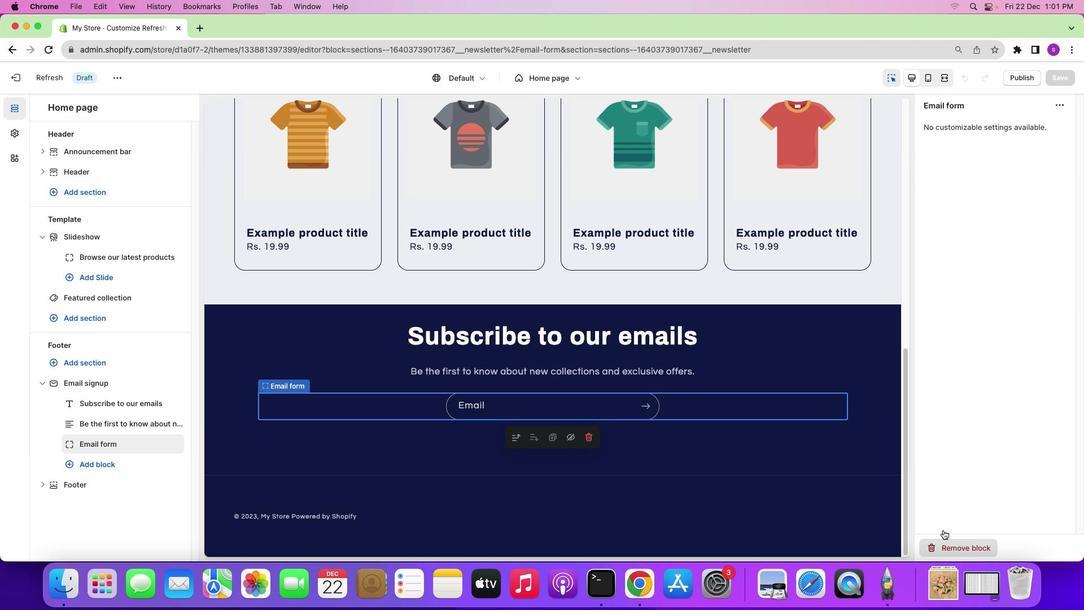 
Action: Mouse moved to (962, 541)
Screenshot: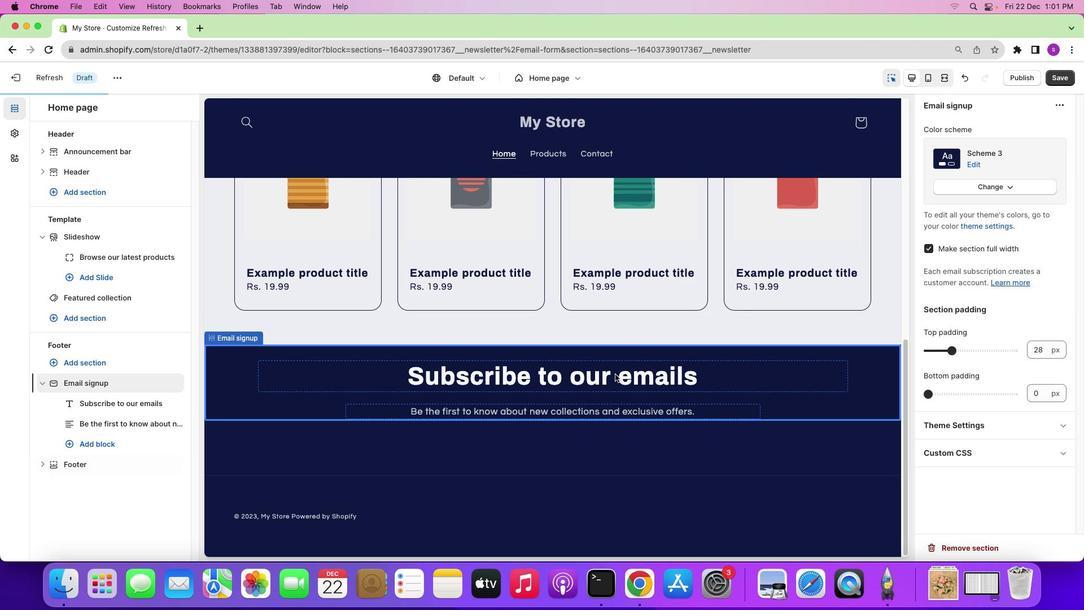 
Action: Mouse pressed left at (962, 541)
Screenshot: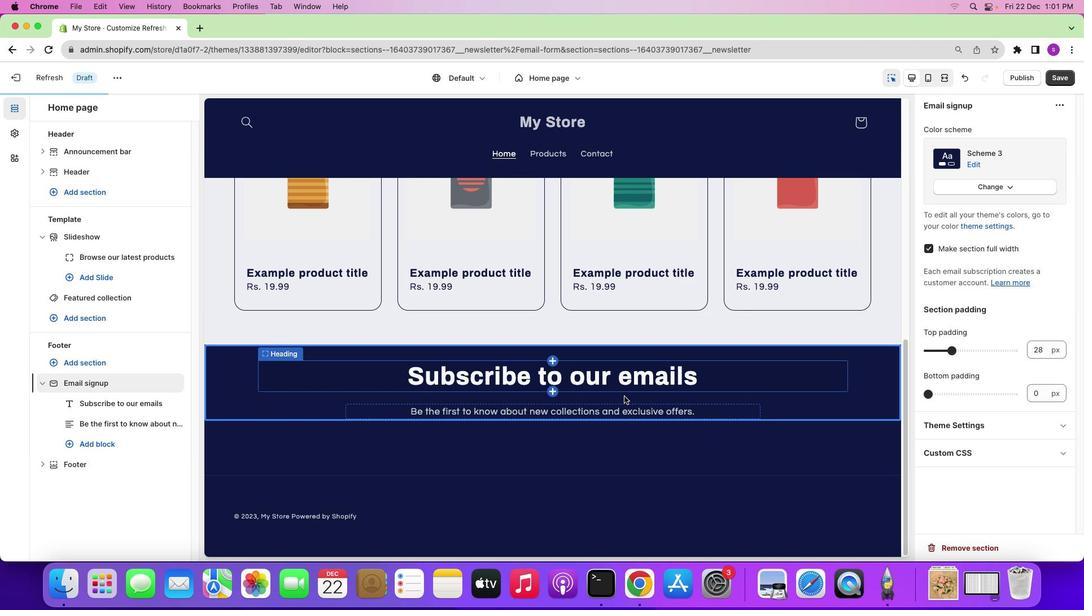 
Action: Mouse moved to (625, 403)
Screenshot: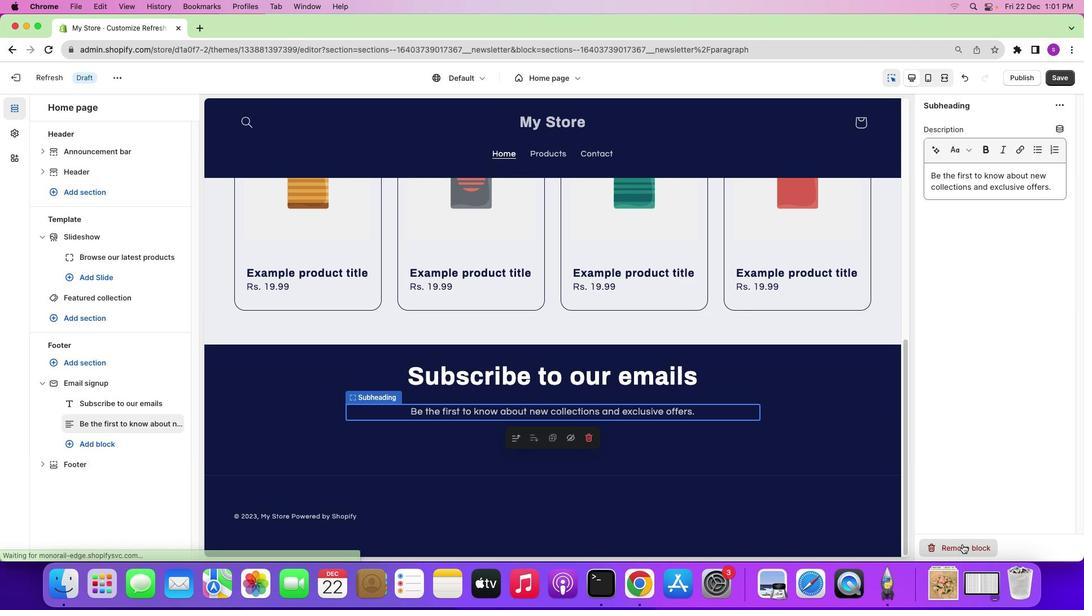 
Action: Mouse pressed left at (625, 403)
Screenshot: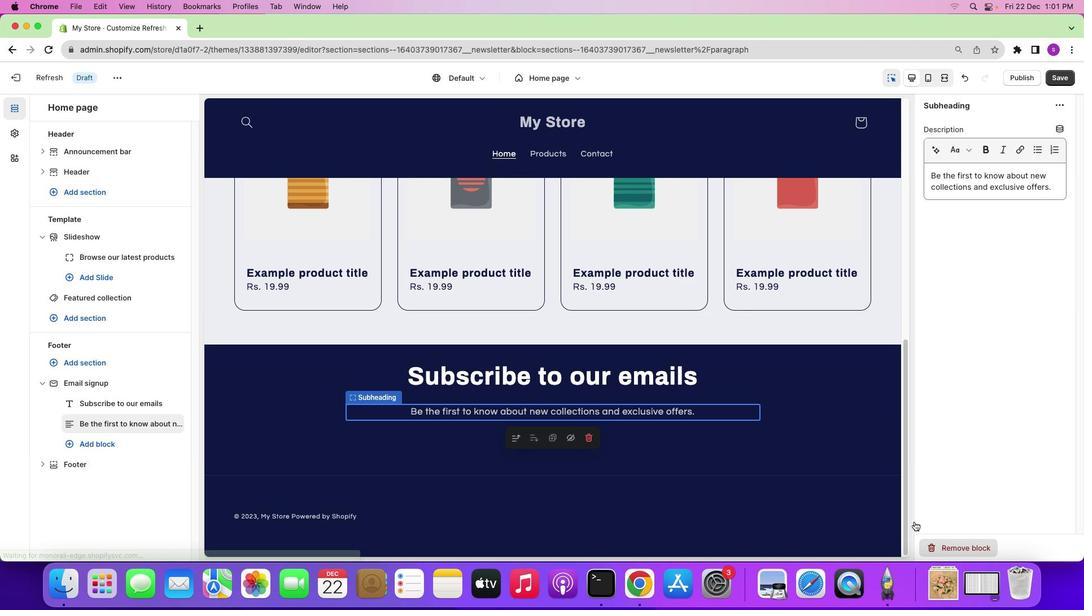 
Action: Mouse moved to (958, 541)
Screenshot: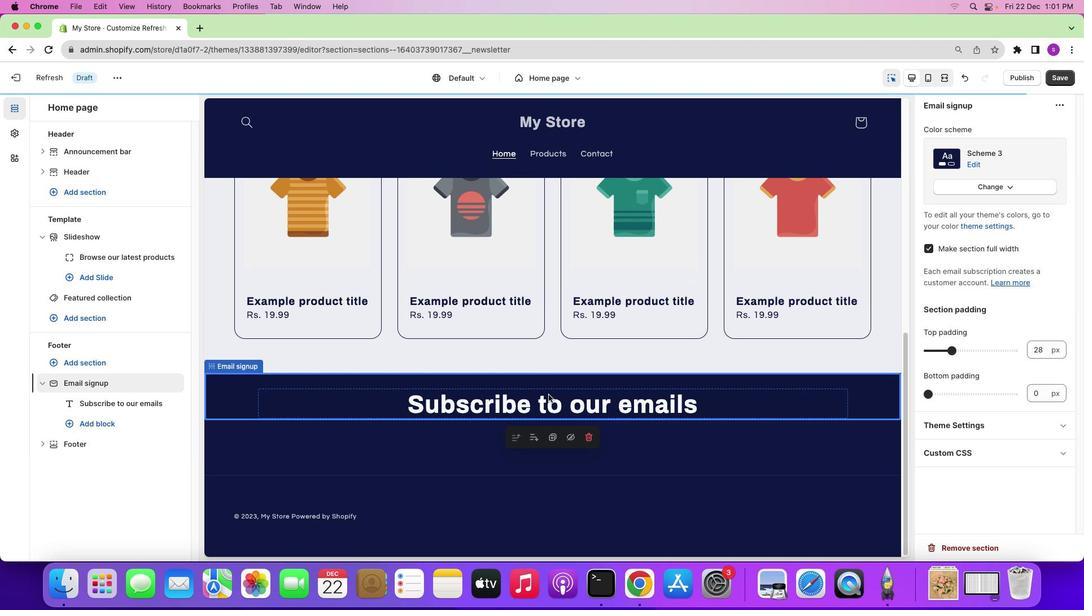 
Action: Mouse pressed left at (958, 541)
Screenshot: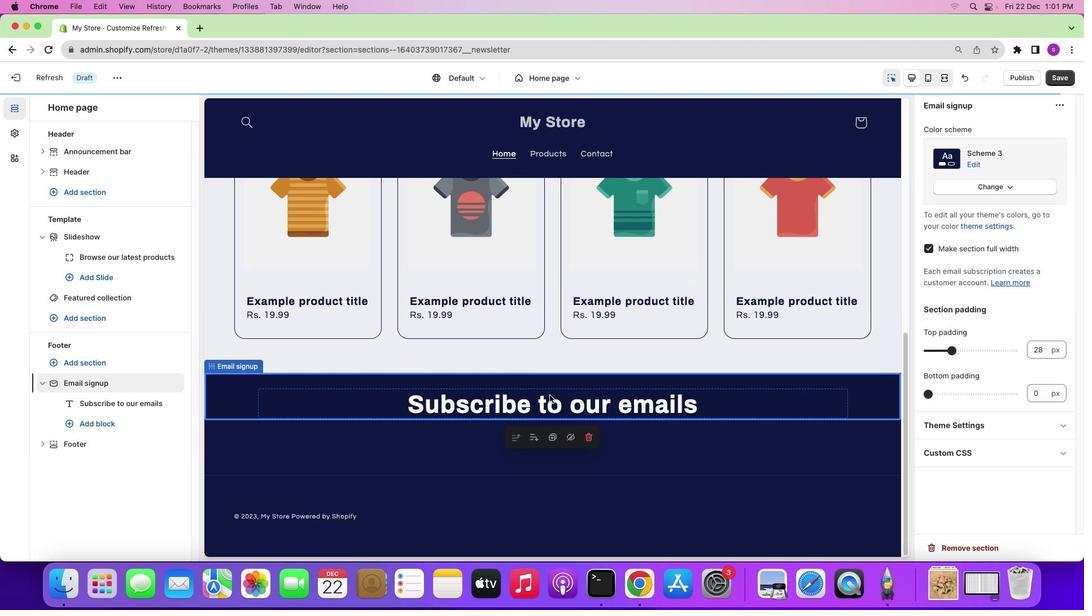 
Action: Mouse moved to (551, 392)
Screenshot: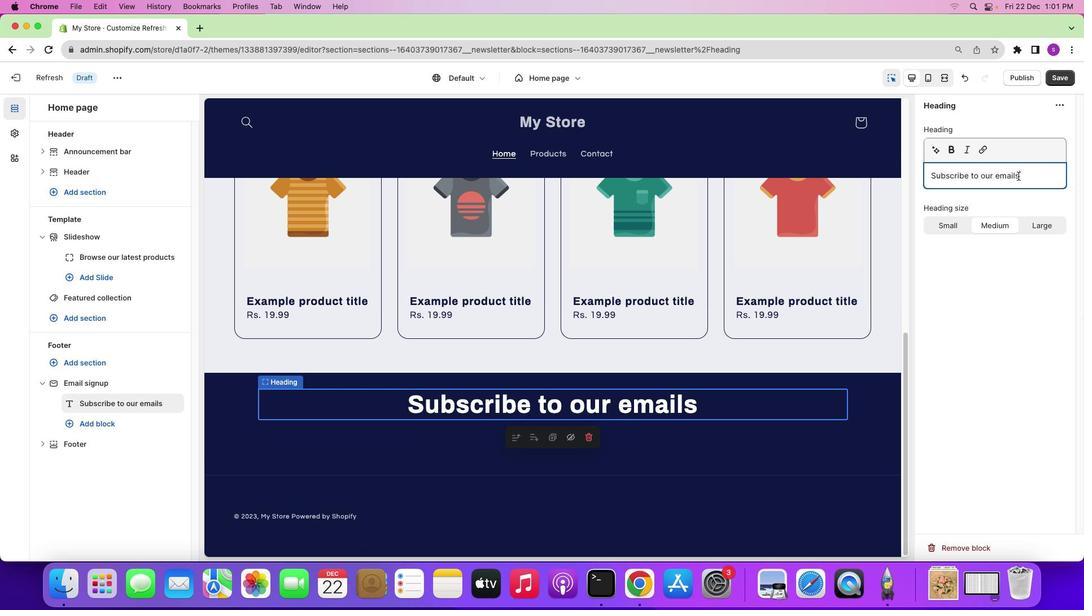 
Action: Mouse pressed left at (551, 392)
Screenshot: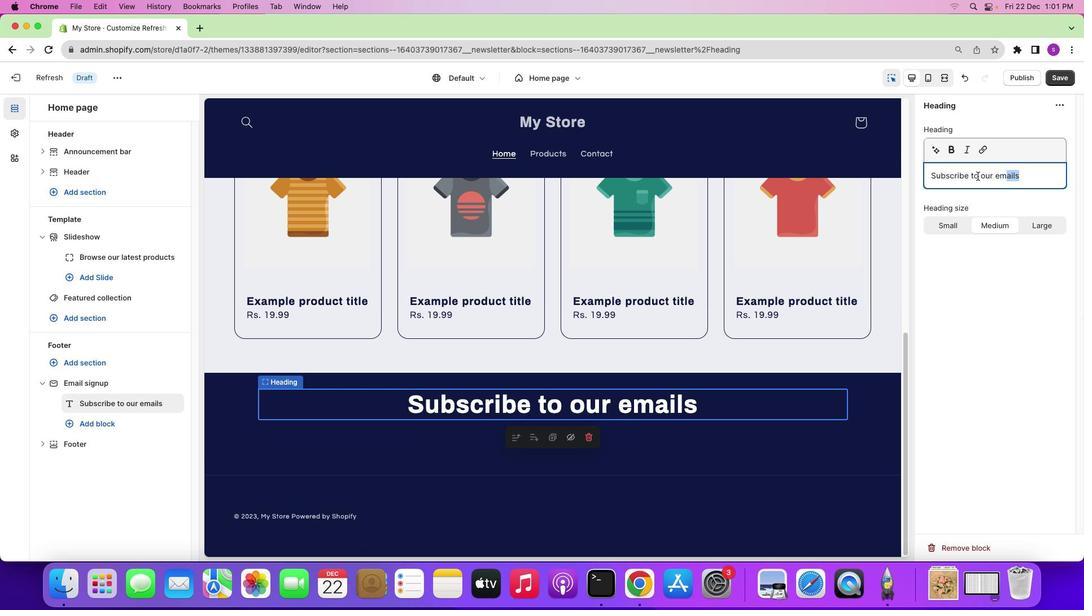 
Action: Mouse moved to (1021, 174)
Screenshot: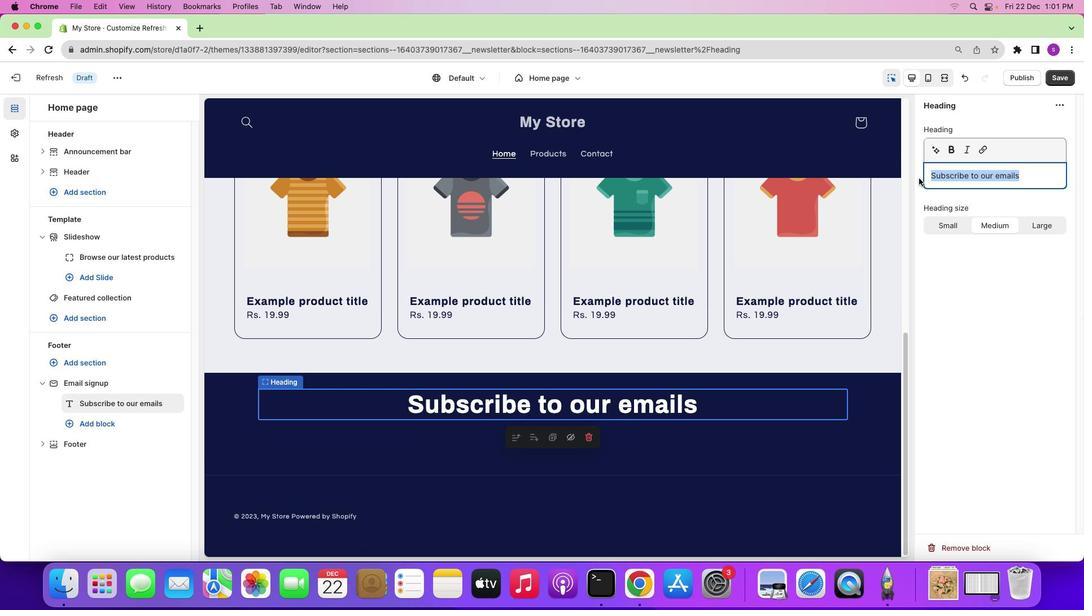 
Action: Mouse pressed left at (1021, 174)
Screenshot: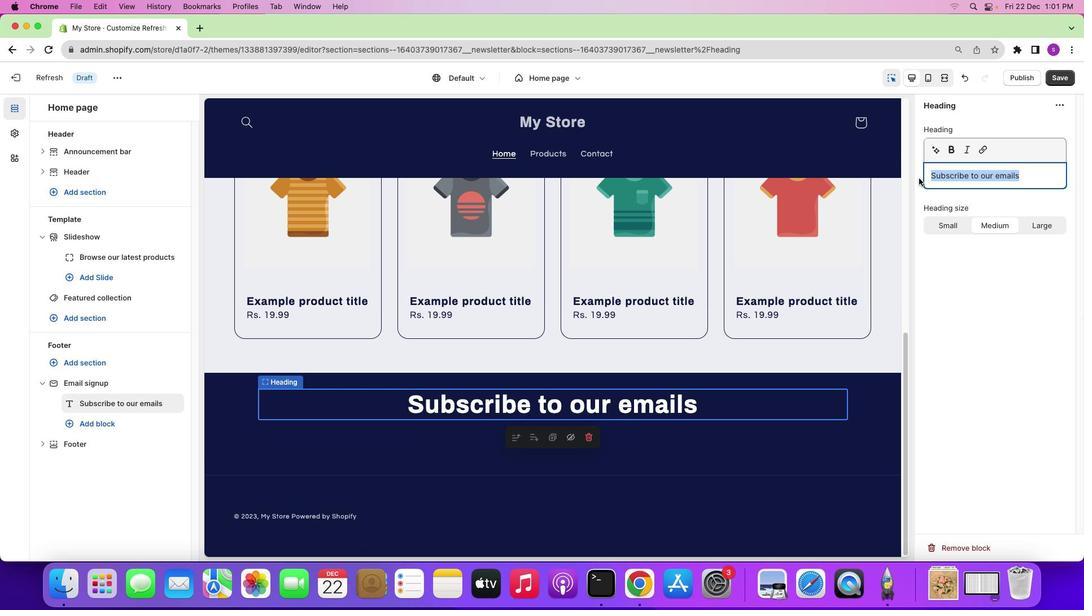 
Action: Mouse moved to (914, 173)
Screenshot: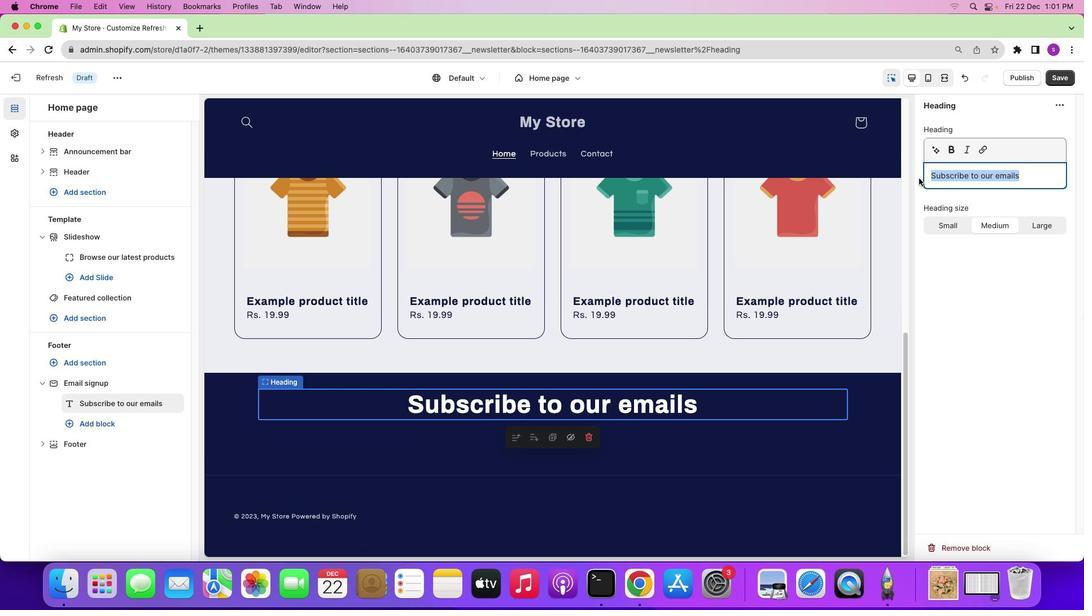 
Action: Key pressed Key.backspaceKey.shift'P'Key.backspace'p''l''a''n''s''e''e'Key.shift'@''g''n'Key.backspace'm''a''i''l''.''c''o''m'
Screenshot: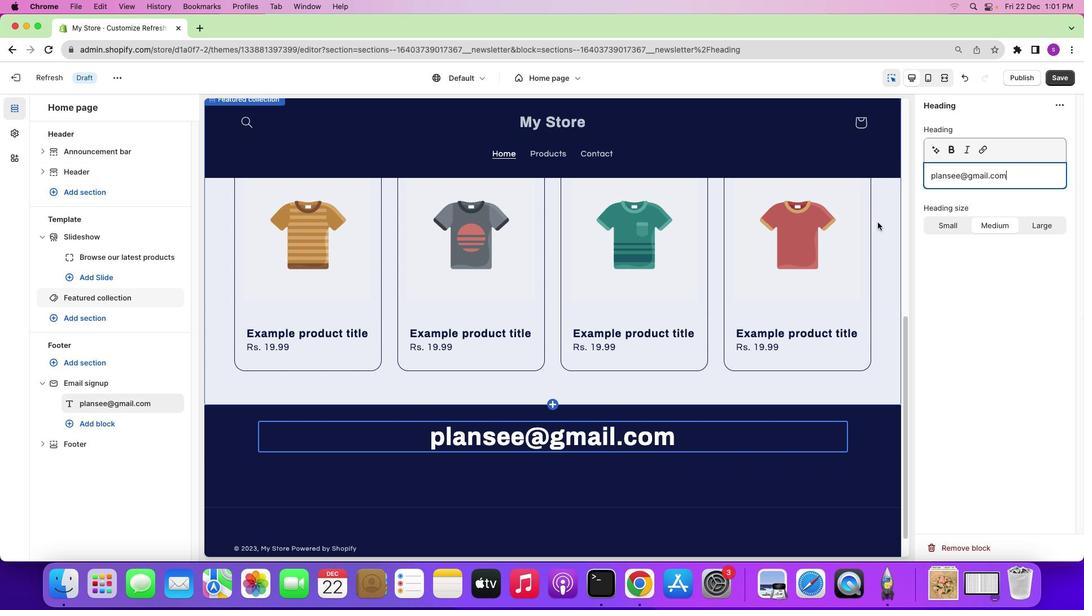 
Action: Mouse moved to (829, 377)
Screenshot: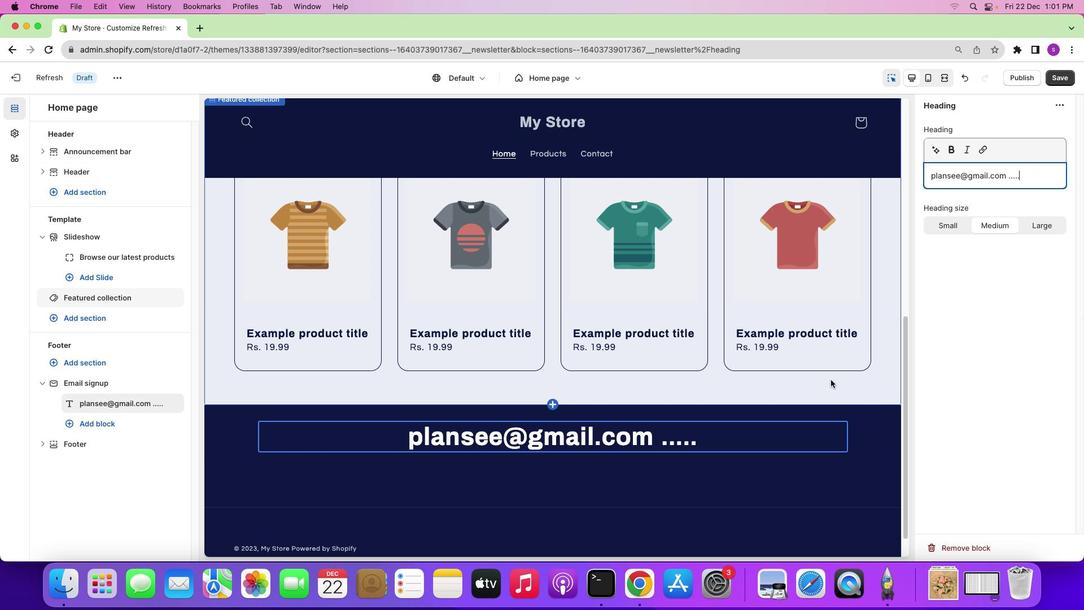 
Action: Key pressed Key.space'.''.''.''.''.'
Screenshot: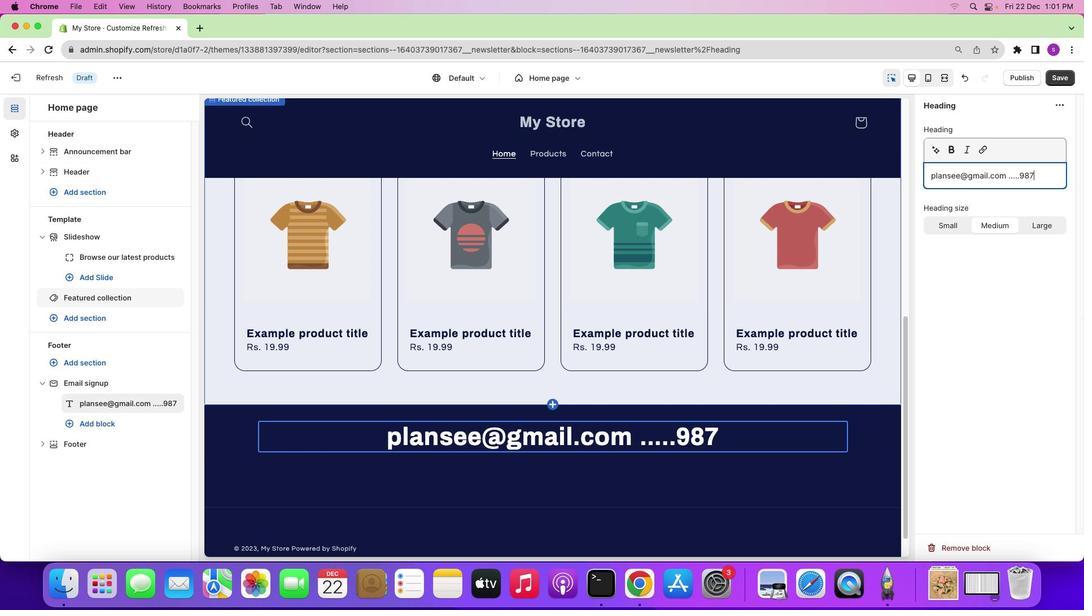 
Action: Mouse moved to (827, 375)
Screenshot: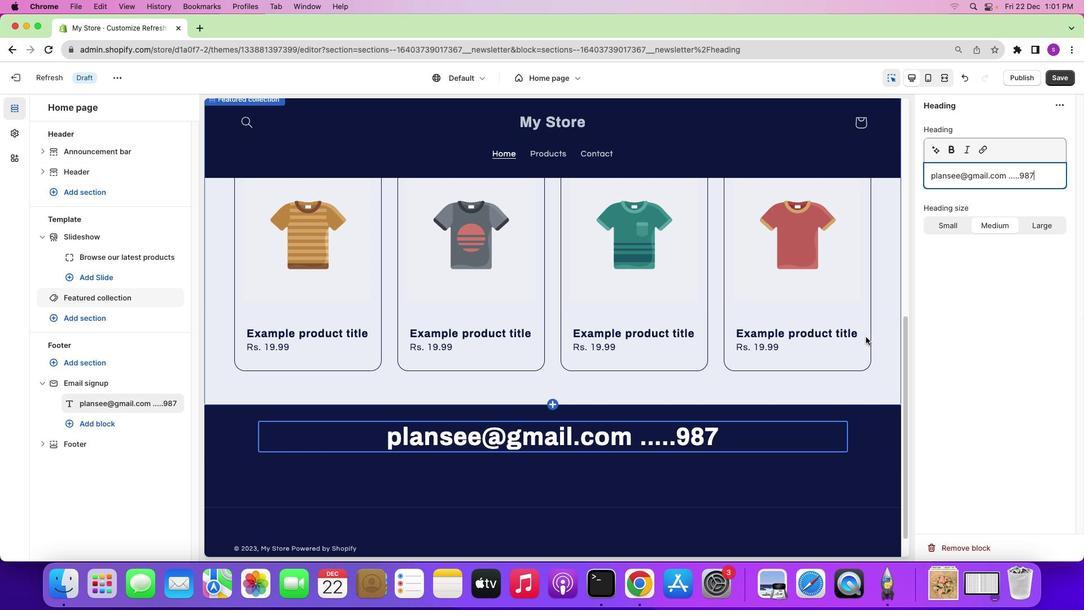 
Action: Key pressed '9''8''7'
Screenshot: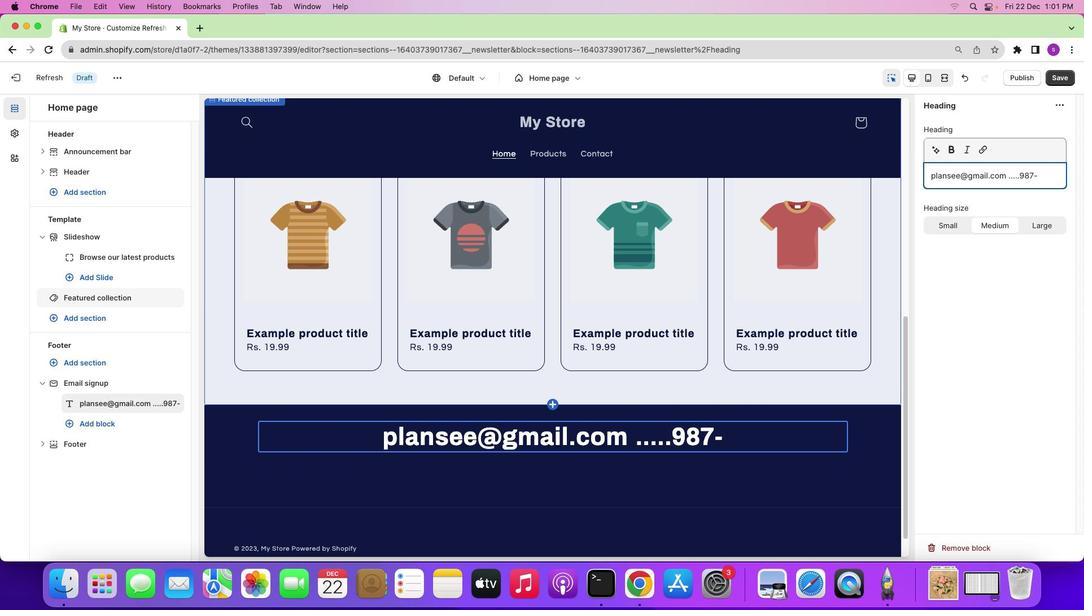 
Action: Mouse moved to (861, 332)
Screenshot: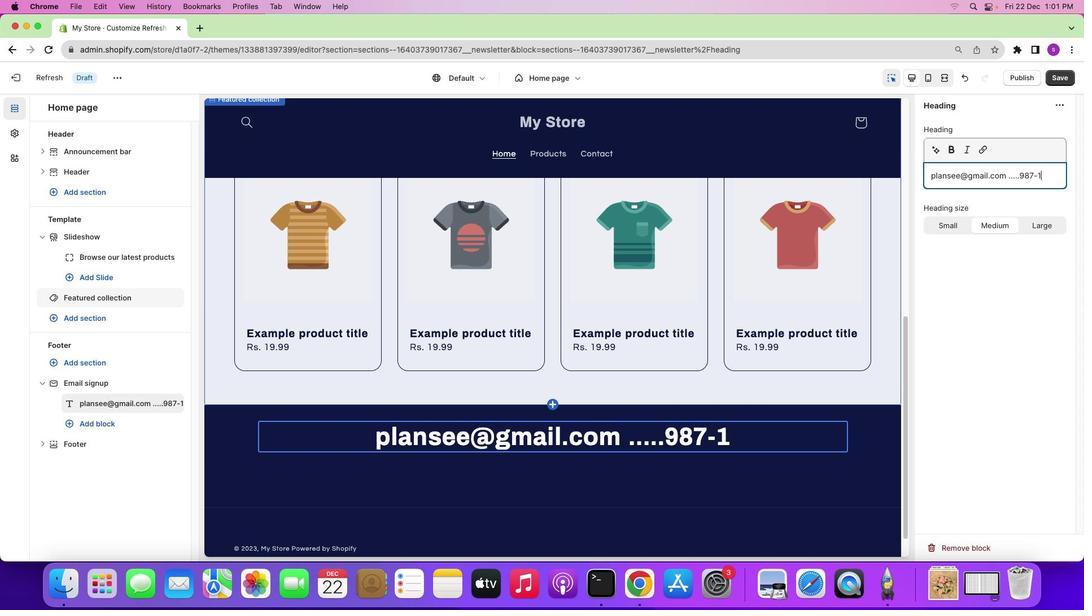 
Action: Key pressed '-''1''2''3''-''4''0''5''6'
Screenshot: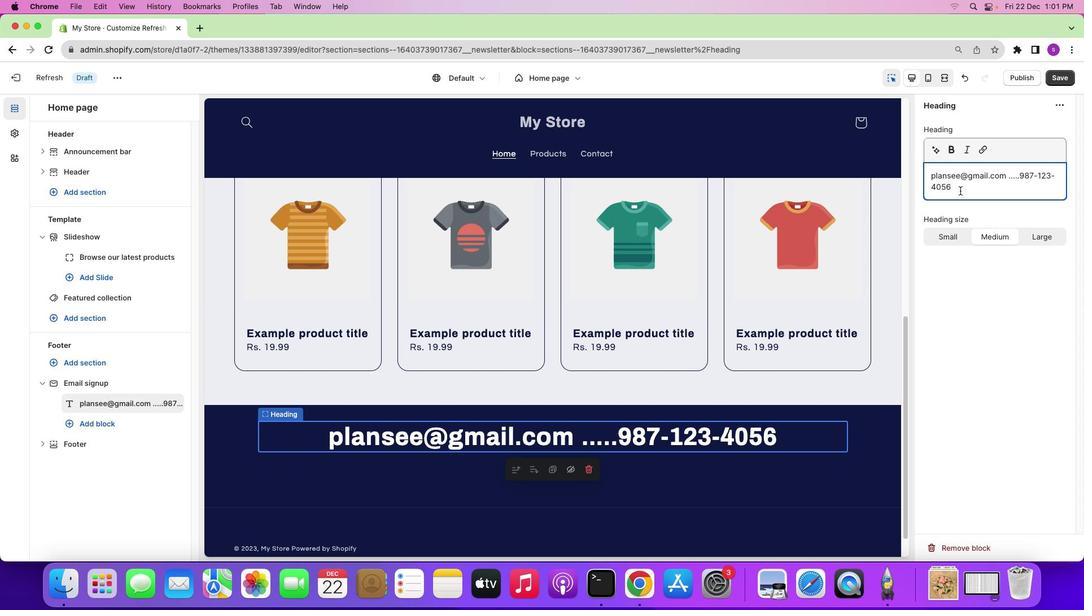 
Action: Mouse moved to (955, 186)
Screenshot: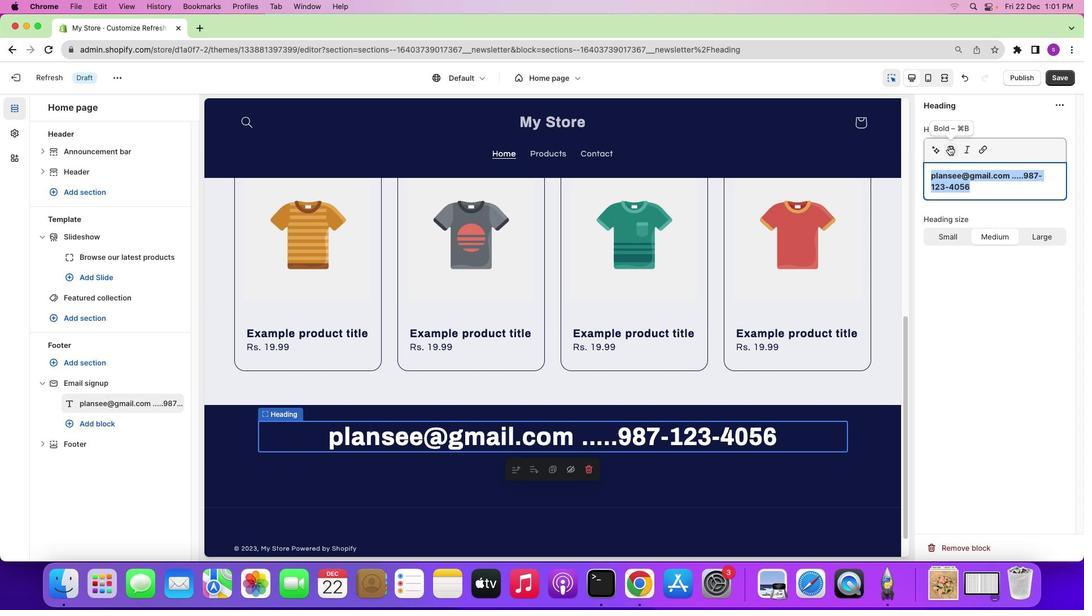
Action: Mouse pressed left at (955, 186)
Screenshot: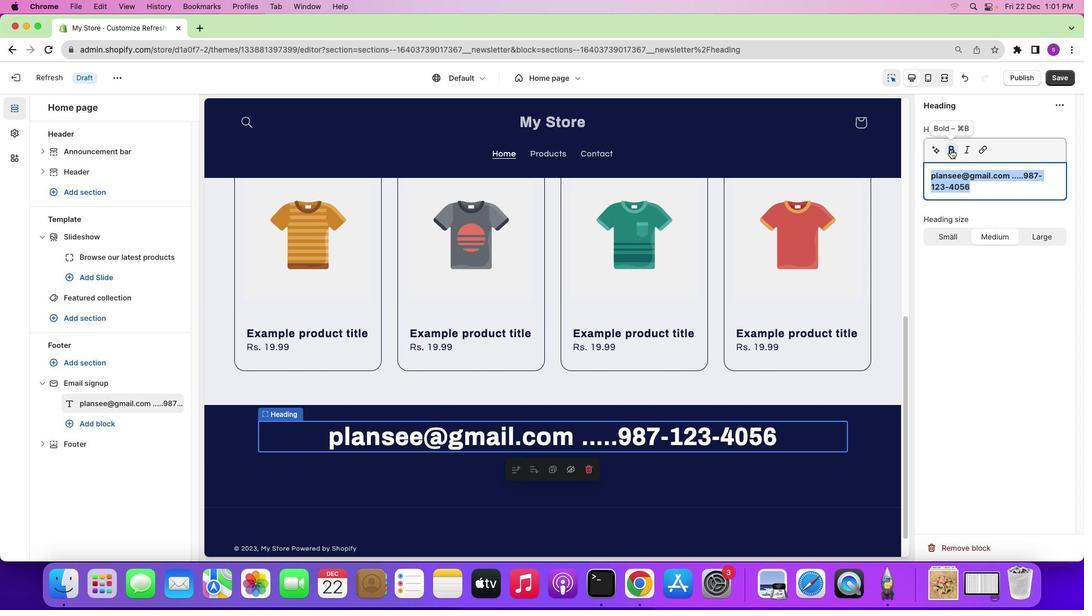 
Action: Mouse moved to (945, 141)
Screenshot: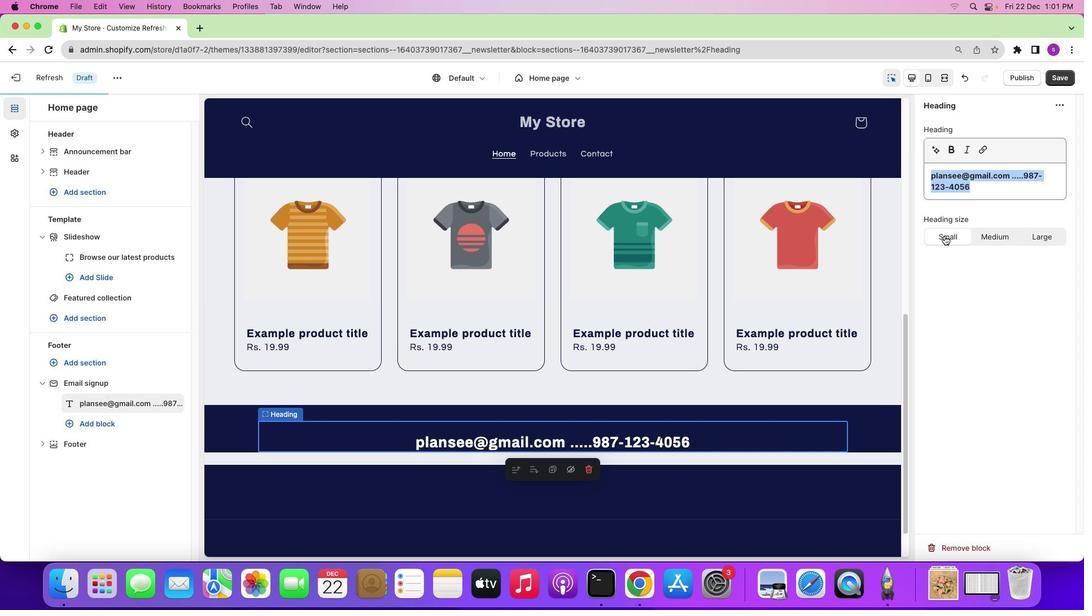 
Action: Mouse pressed left at (945, 141)
Screenshot: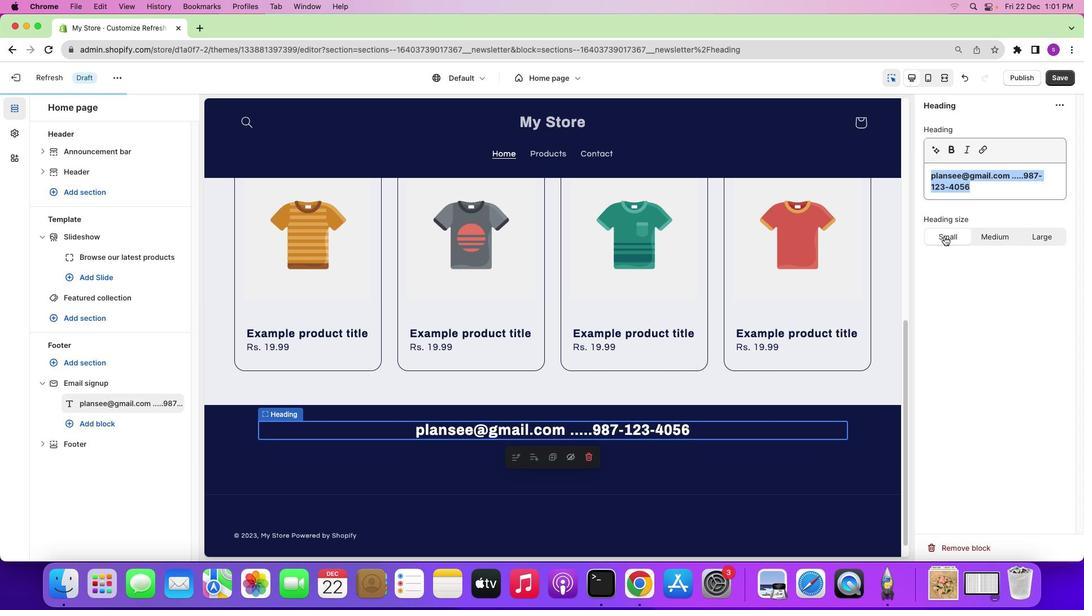 
Action: Mouse moved to (940, 230)
Screenshot: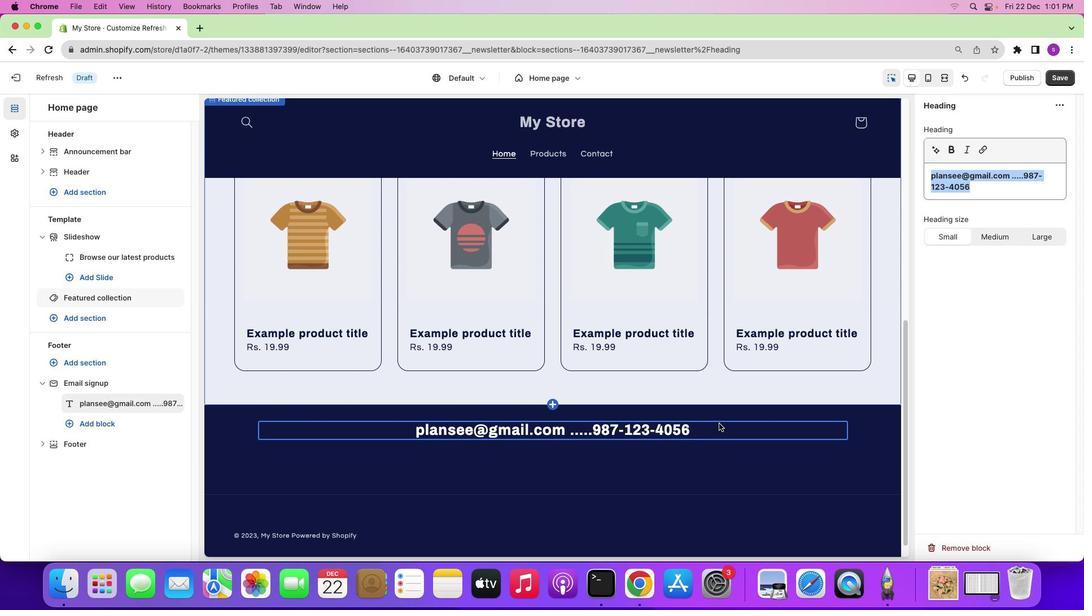 
Action: Mouse pressed left at (940, 230)
Screenshot: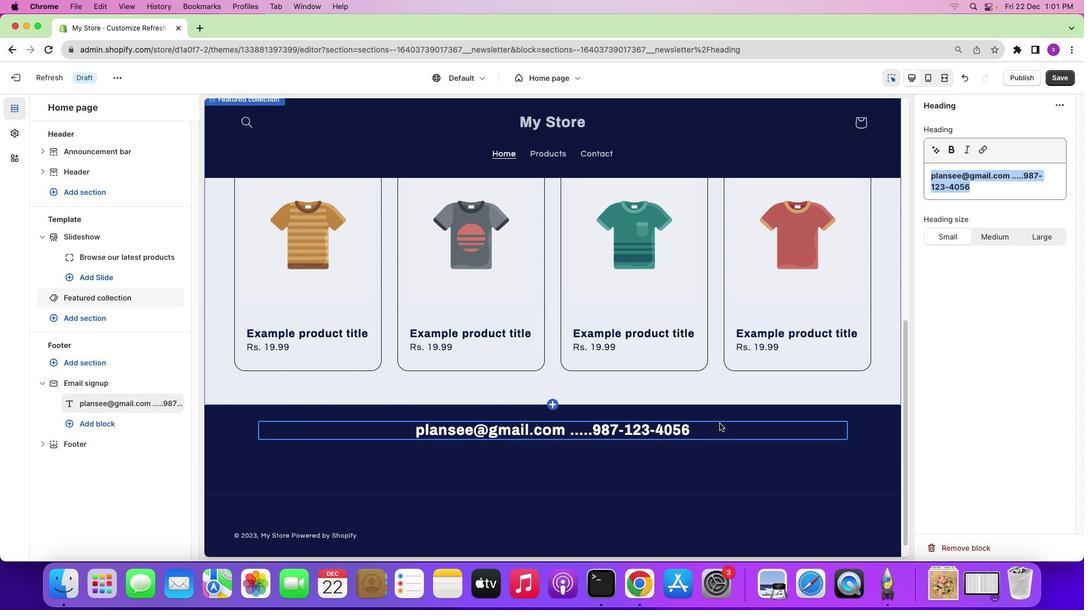 
Action: Mouse moved to (1006, 173)
Screenshot: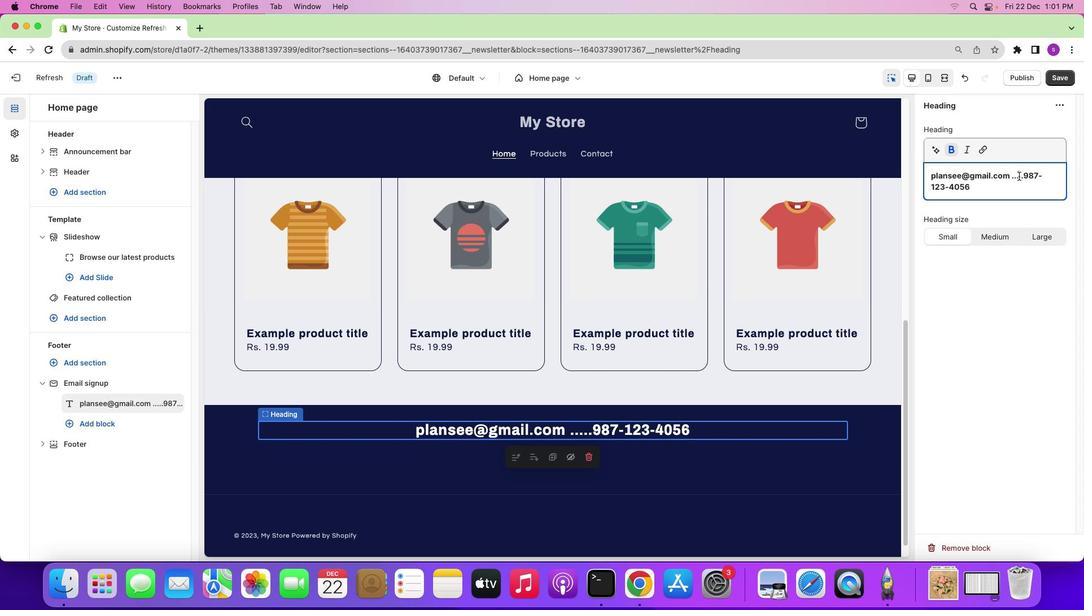 
Action: Mouse pressed left at (1006, 173)
Screenshot: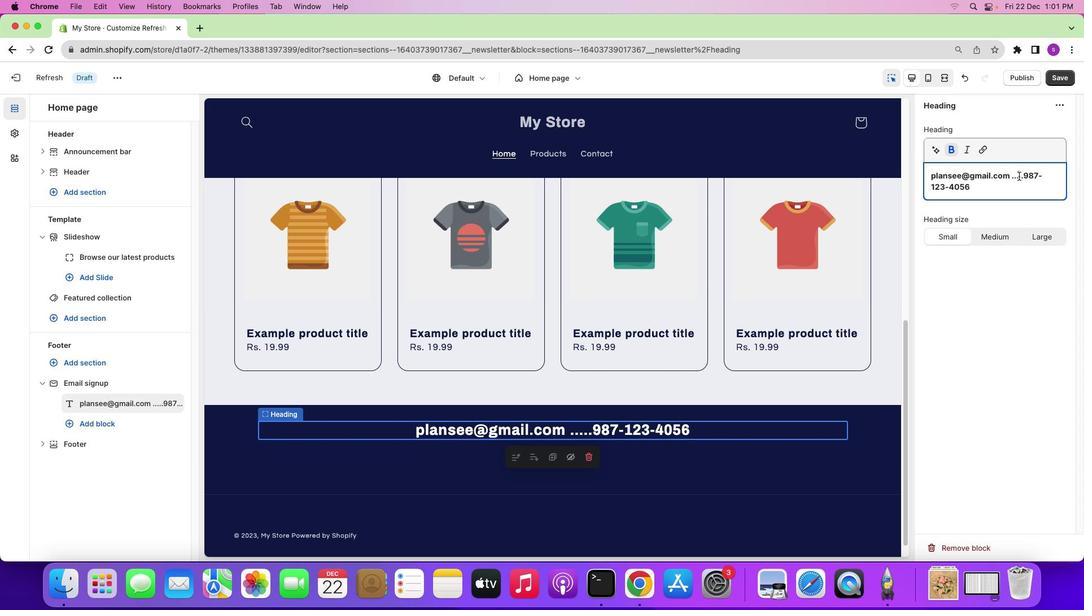 
Action: Mouse moved to (1015, 171)
Screenshot: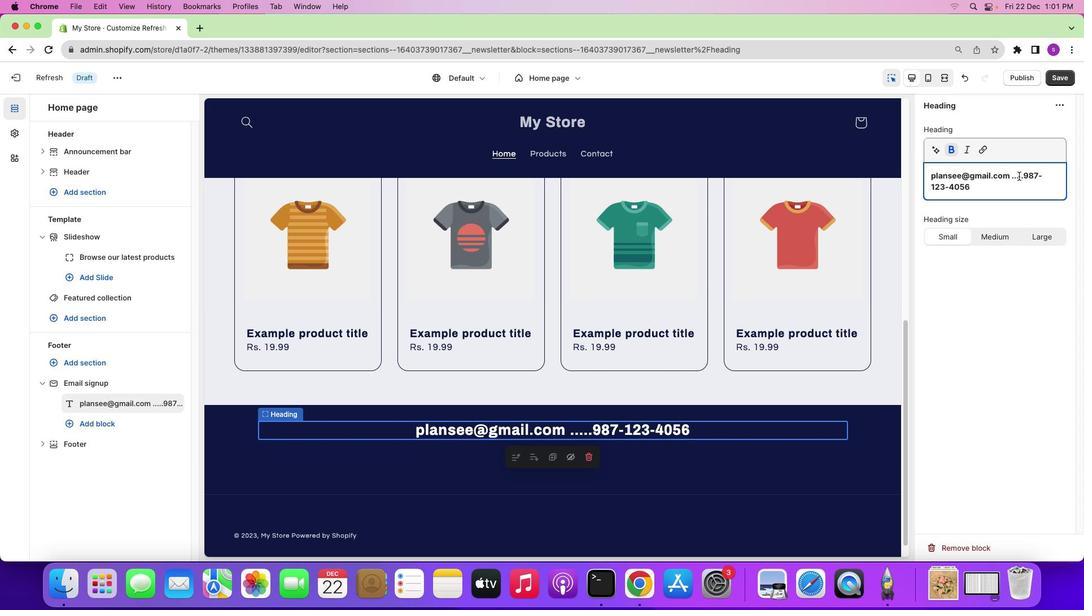 
Action: Mouse pressed left at (1015, 171)
Screenshot: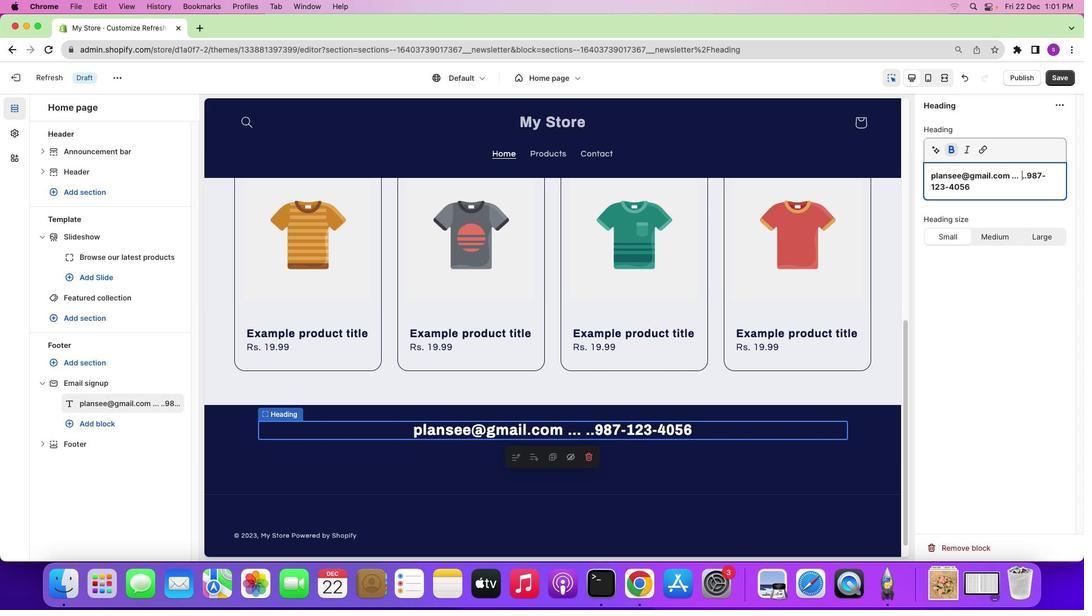 
Action: Key pressed Key.spaceKey.spaceKey.spaceKey.space
Screenshot: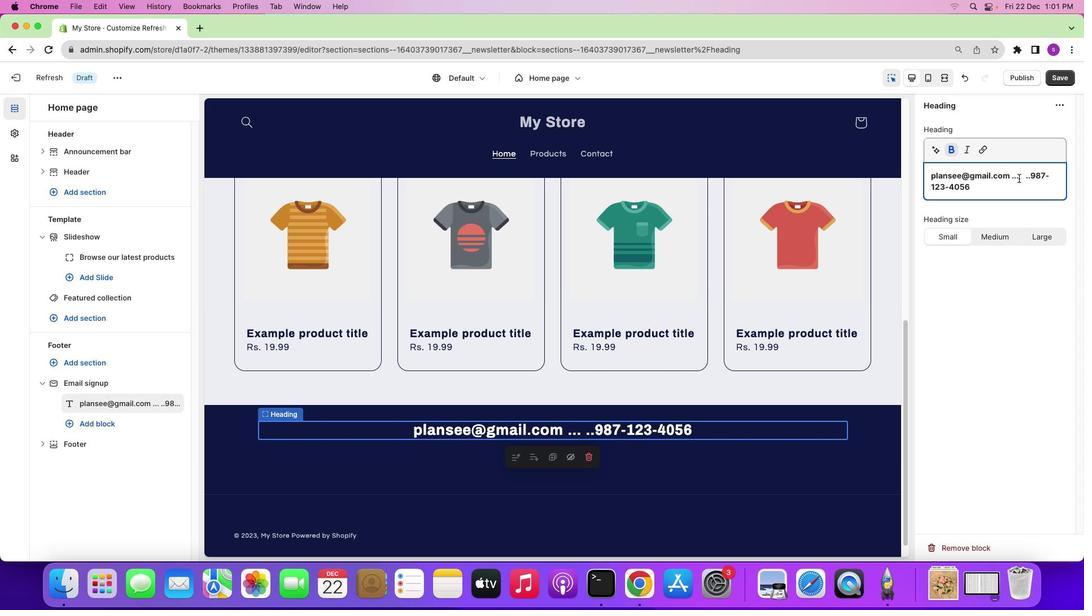 
Action: Mouse moved to (1014, 174)
Screenshot: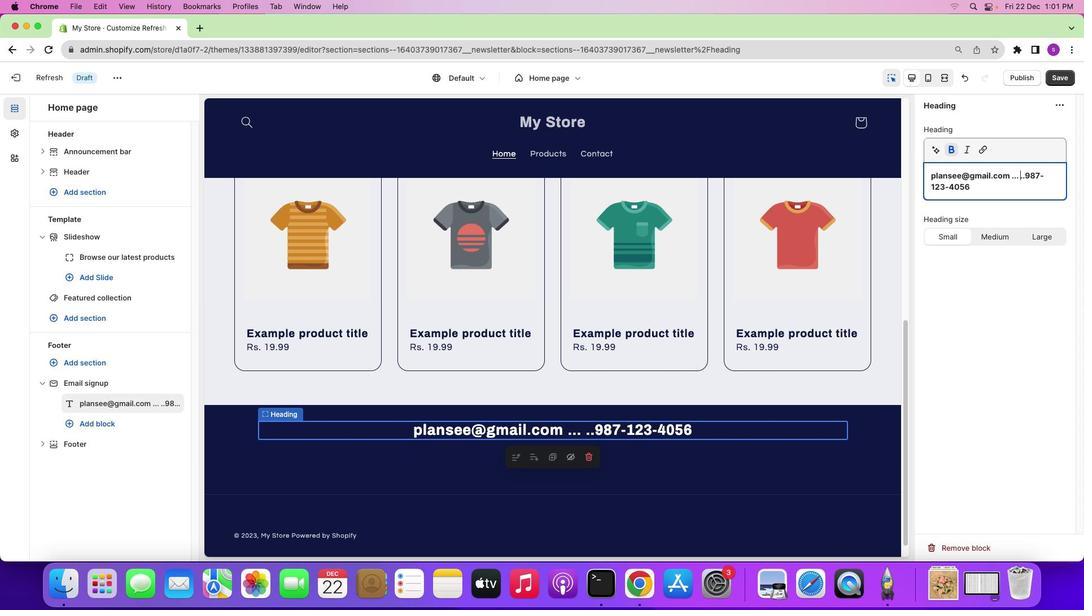 
Action: Key pressed Key.backspaceKey.backspaceKey.backspaceKey.backspace'.''.''.''.''.''.''.''.''.''.''.''.''.''.''.''.'
Screenshot: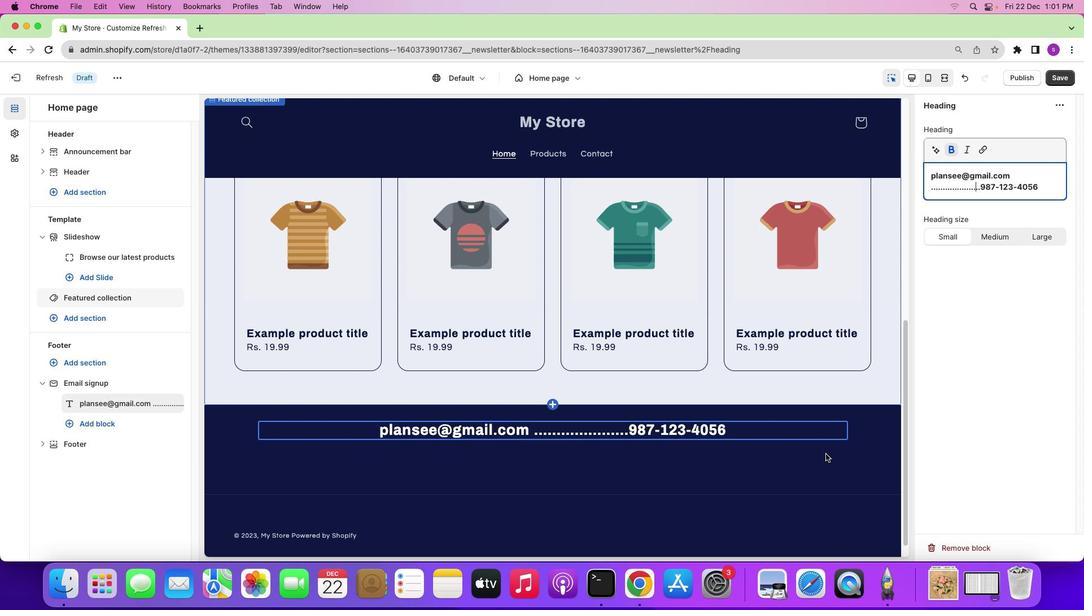 
Action: Mouse moved to (851, 440)
Screenshot: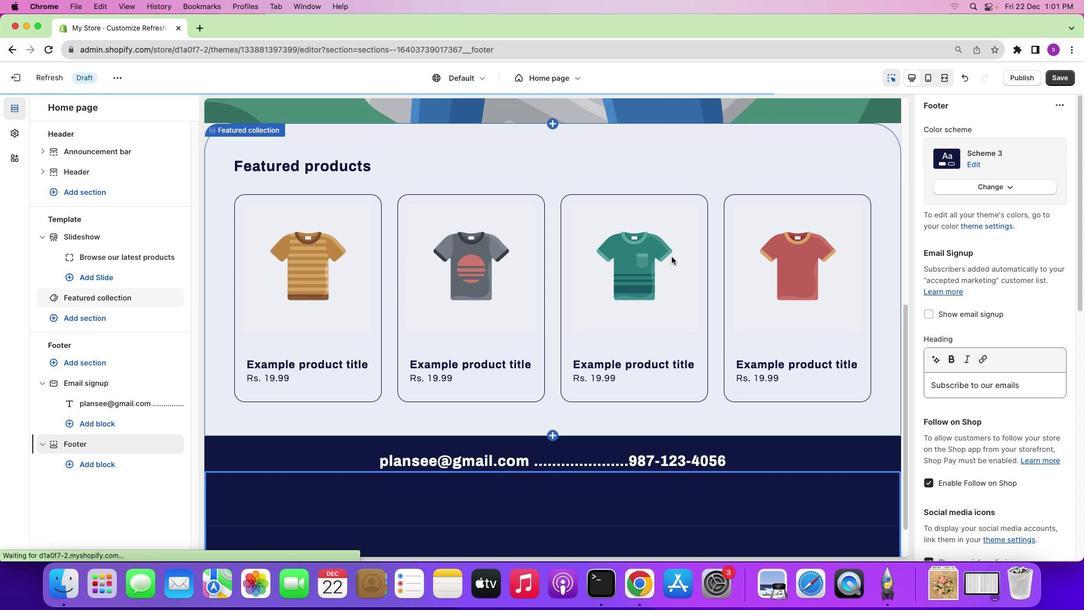 
Action: Mouse pressed left at (851, 440)
Screenshot: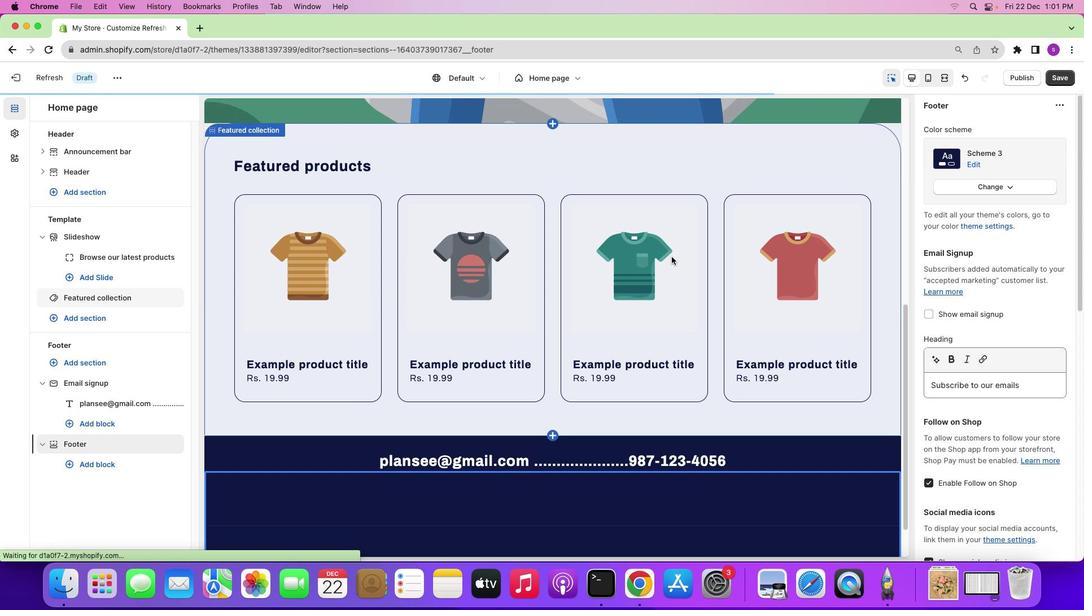 
Action: Mouse moved to (666, 246)
Screenshot: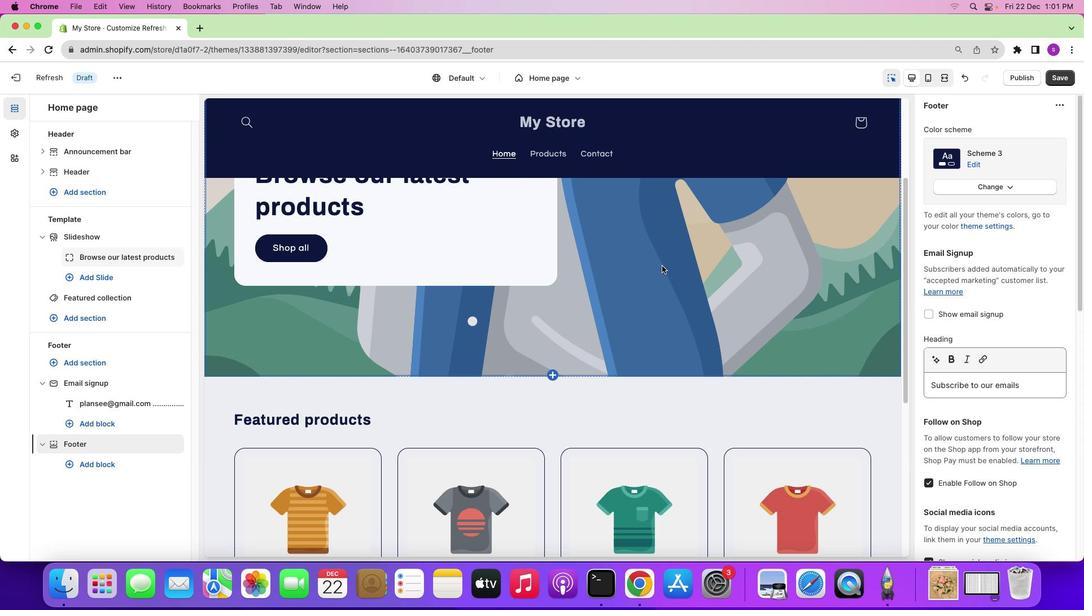 
Action: Mouse scrolled (666, 246) with delta (-3, -3)
Screenshot: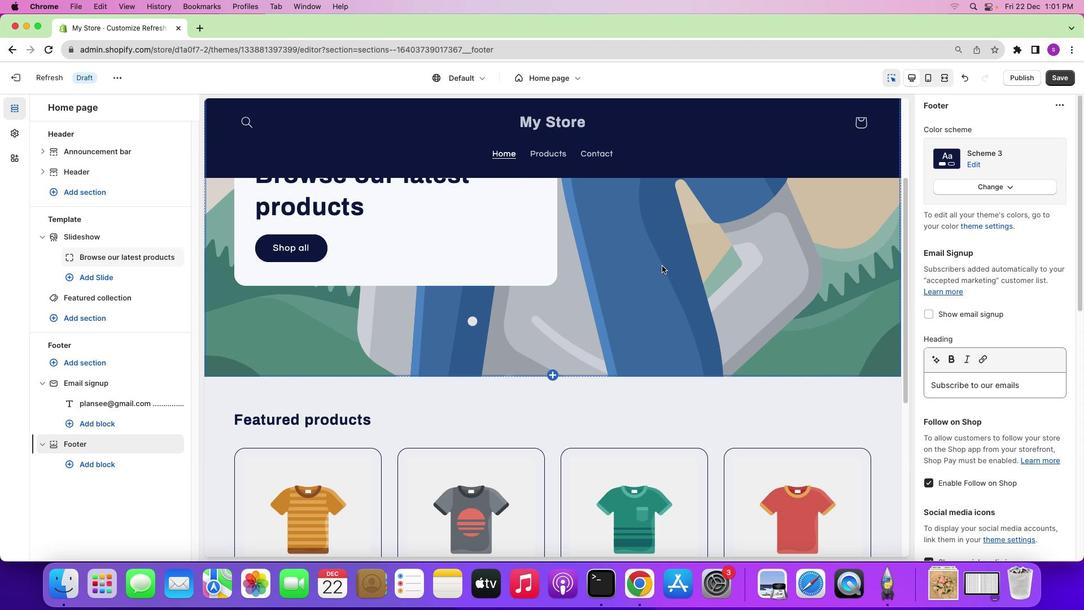 
Action: Mouse moved to (665, 246)
Screenshot: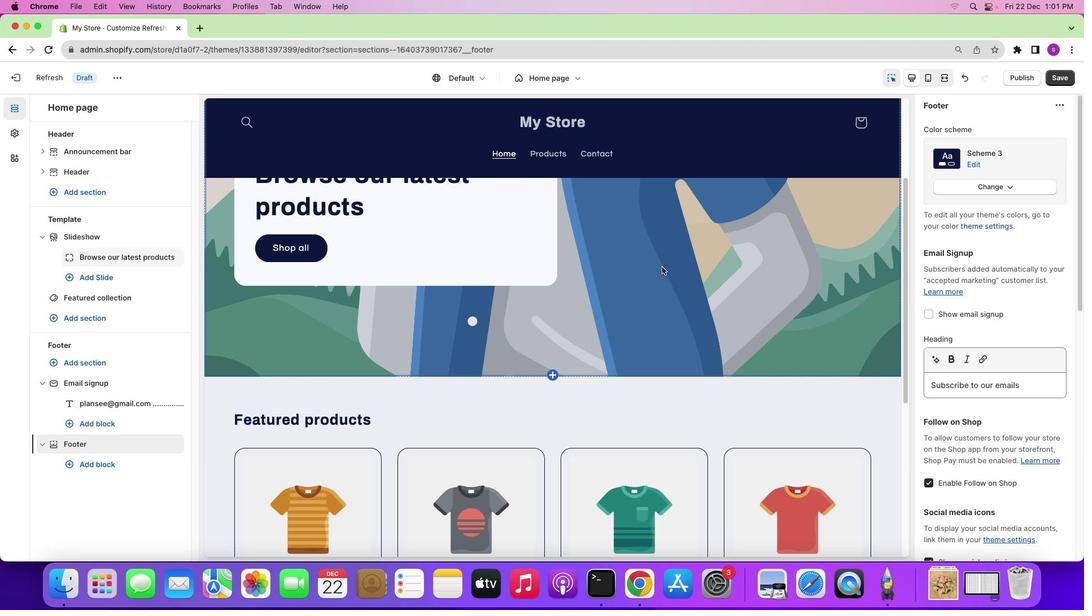 
Action: Mouse scrolled (665, 246) with delta (-3, -3)
Screenshot: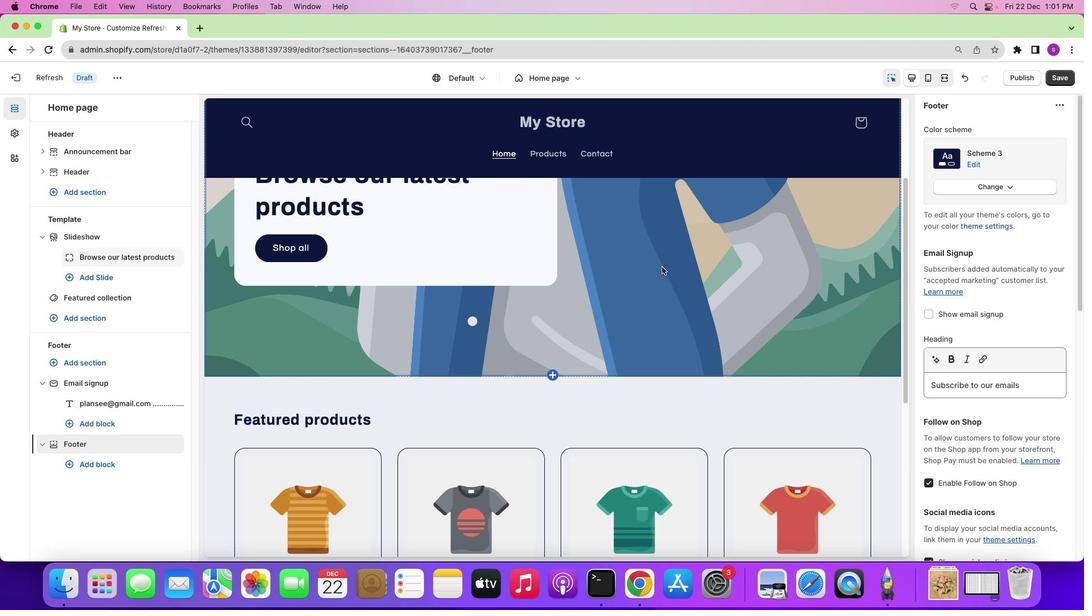 
Action: Mouse scrolled (665, 246) with delta (-3, -2)
Screenshot: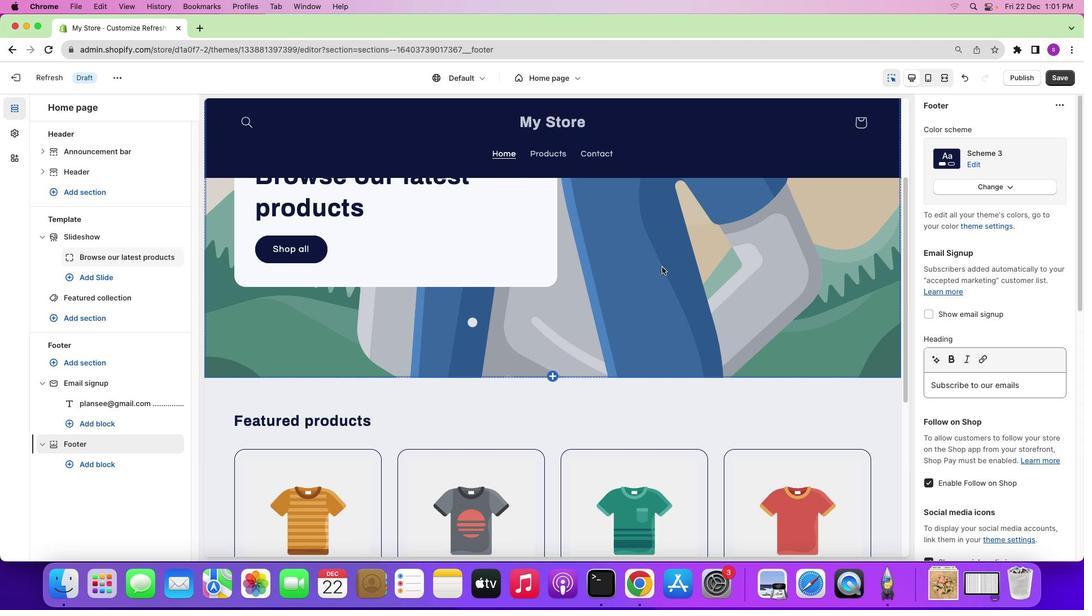 
Action: Mouse moved to (665, 247)
Screenshot: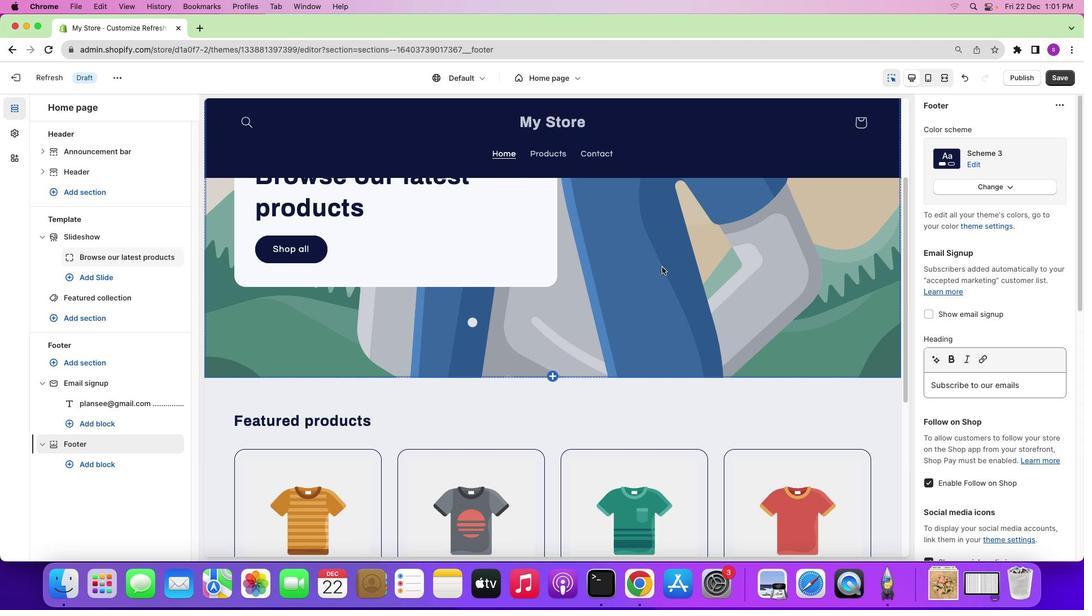 
Action: Mouse scrolled (665, 247) with delta (-3, -1)
Screenshot: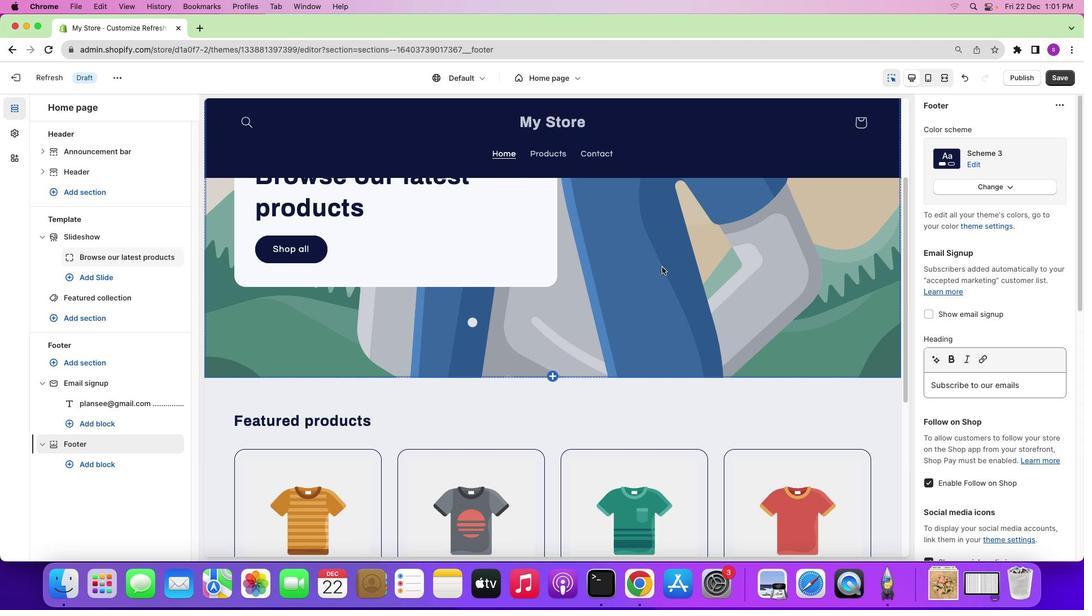 
Action: Mouse moved to (664, 248)
Screenshot: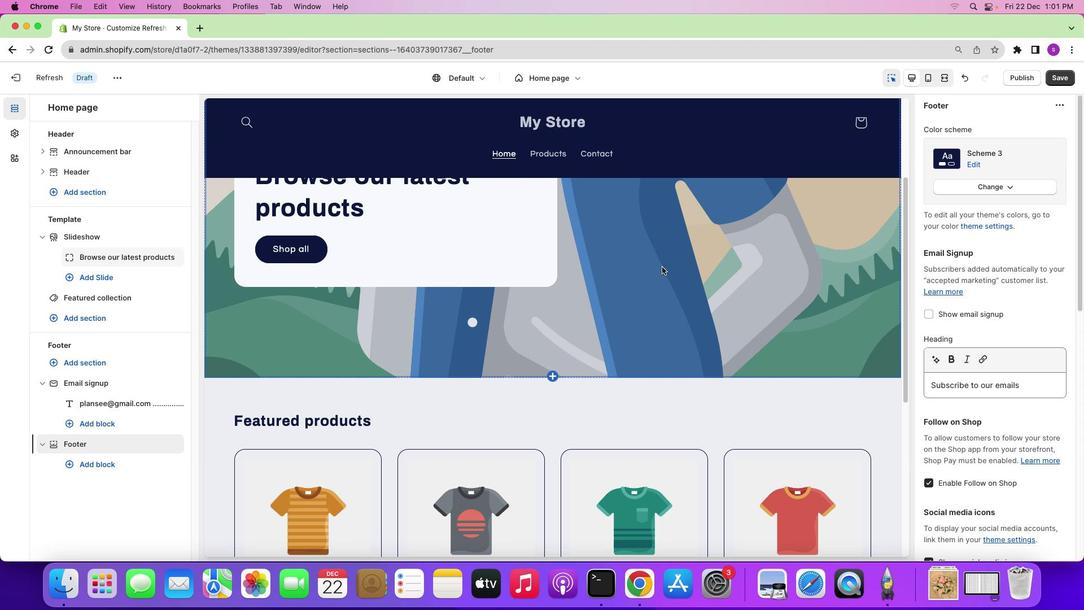 
Action: Mouse scrolled (664, 248) with delta (-3, -1)
Screenshot: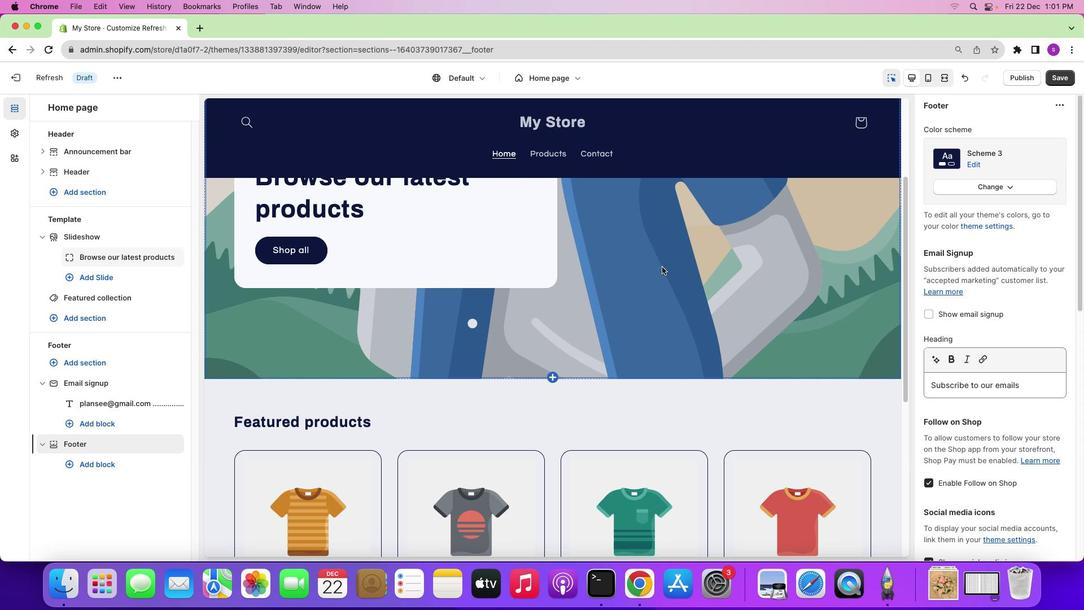 
Action: Mouse moved to (666, 255)
Screenshot: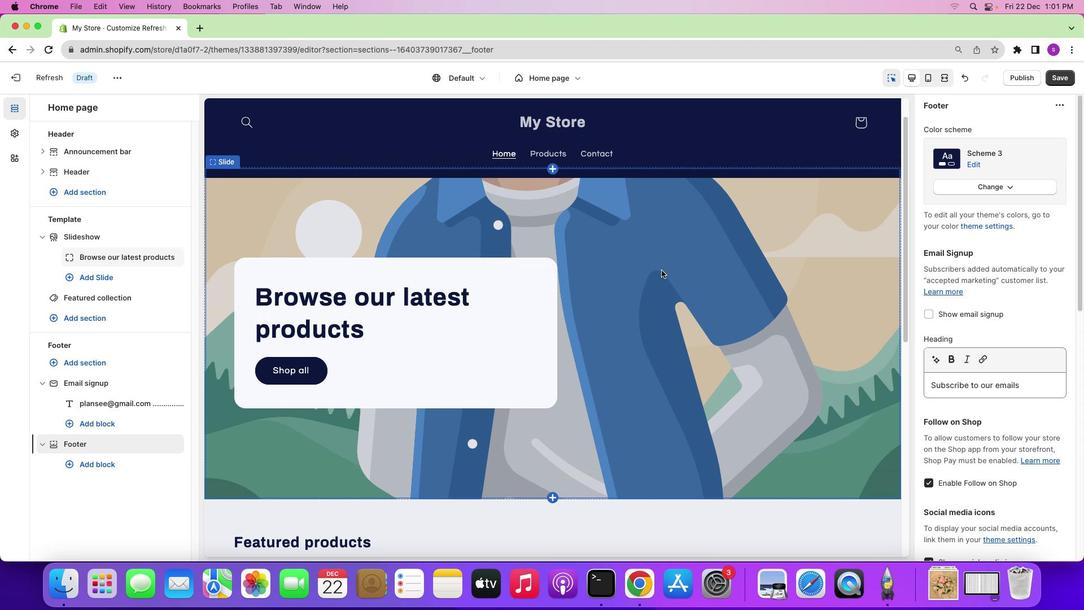 
Action: Mouse scrolled (666, 255) with delta (-3, -3)
Screenshot: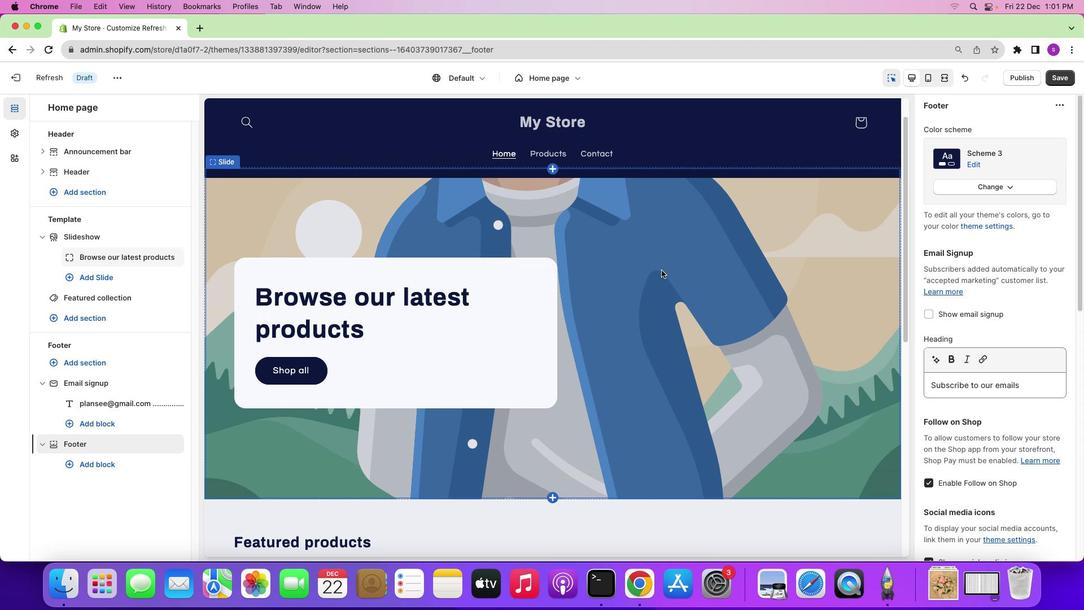 
Action: Mouse moved to (666, 255)
Screenshot: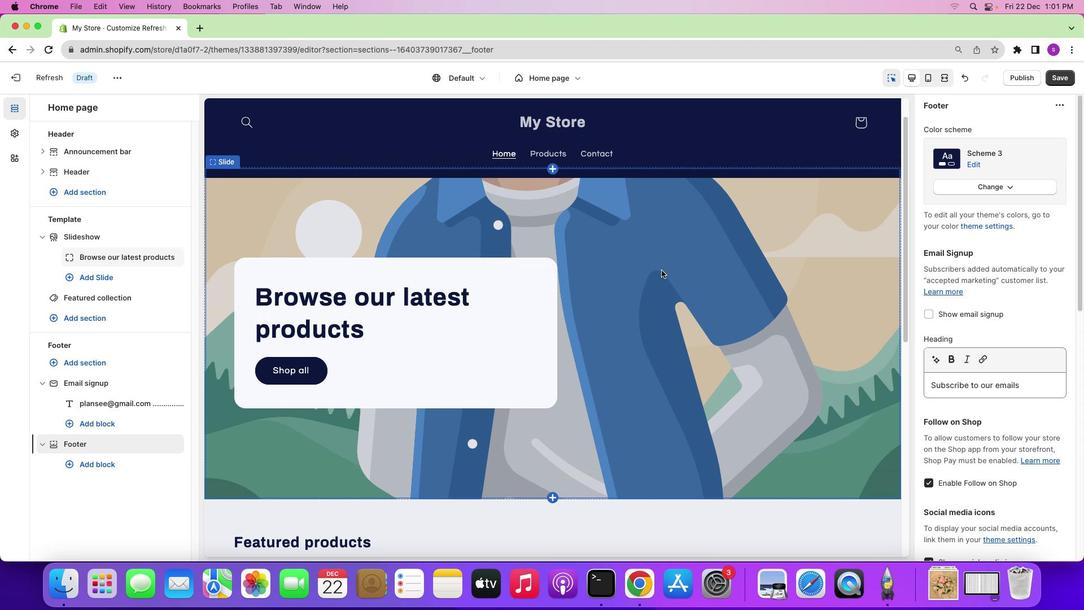 
Action: Mouse scrolled (666, 255) with delta (-3, -3)
Screenshot: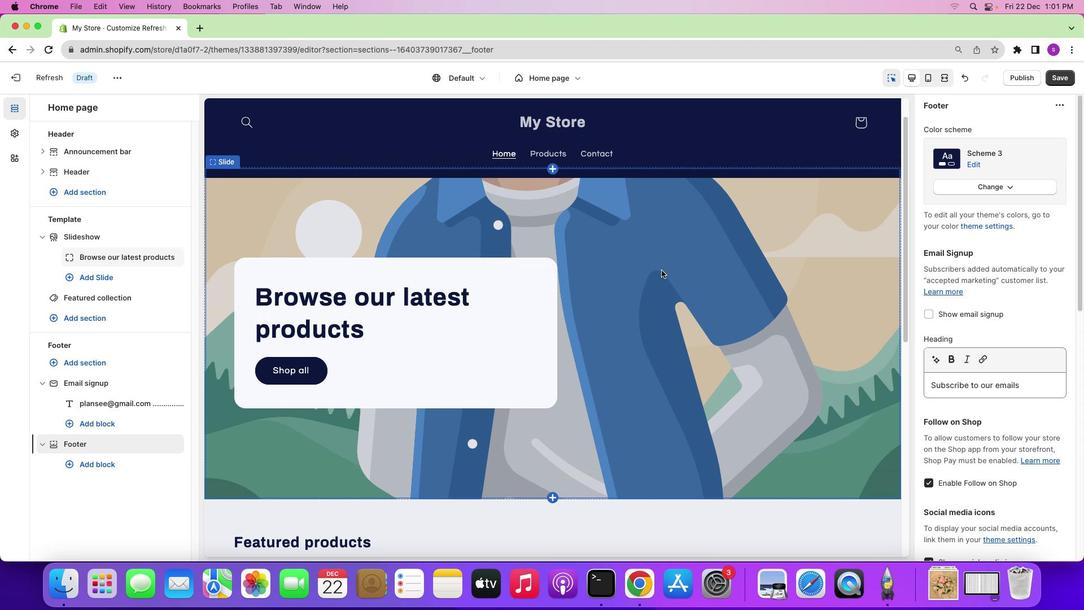 
Action: Mouse moved to (665, 257)
Screenshot: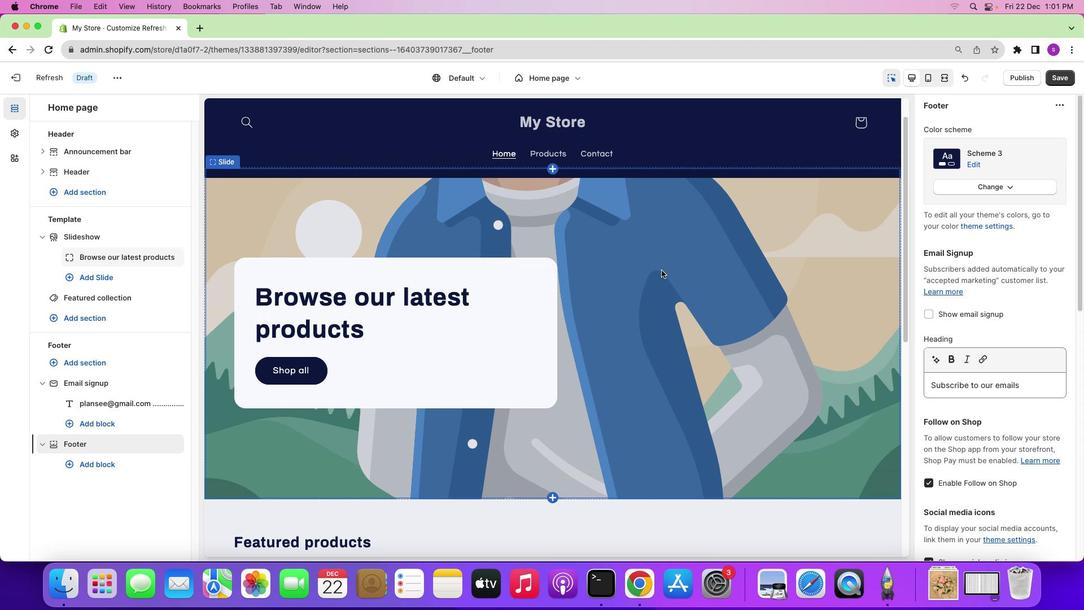 
Action: Mouse scrolled (665, 257) with delta (-3, -3)
Screenshot: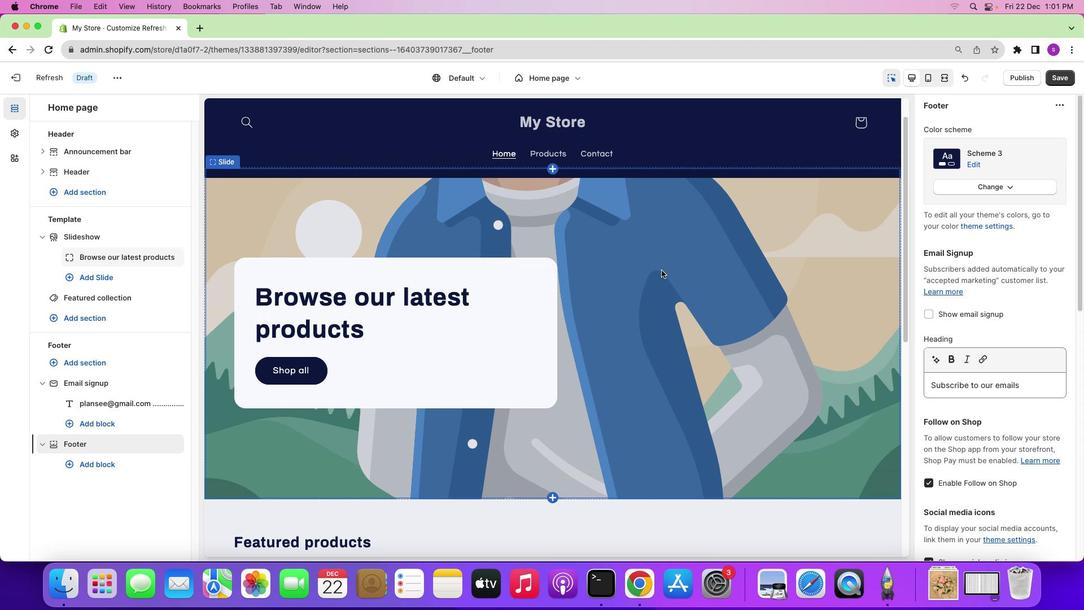 
Action: Mouse moved to (658, 261)
Screenshot: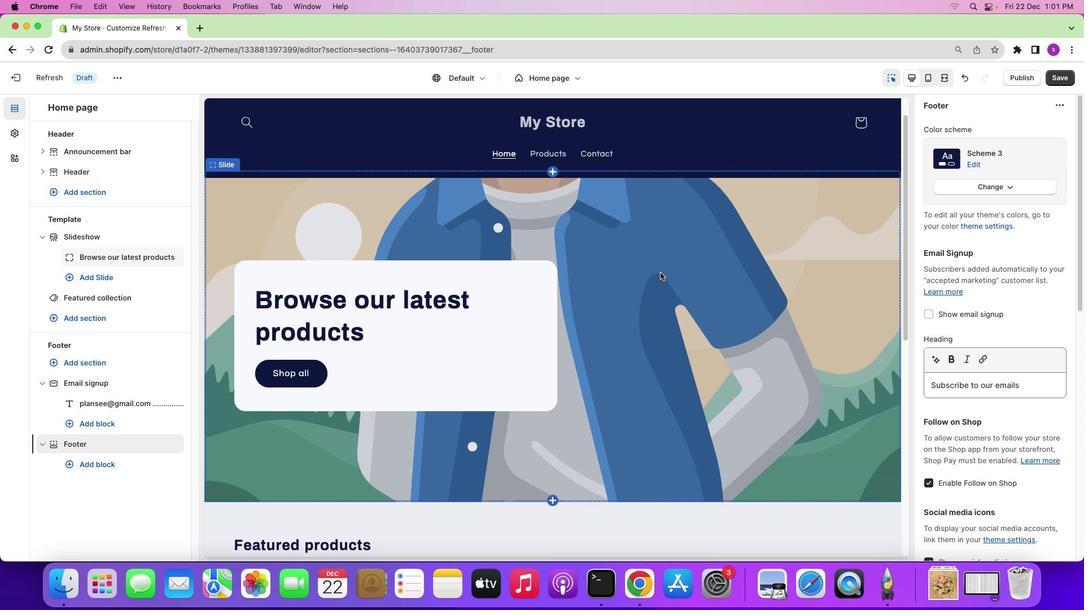 
Action: Mouse scrolled (658, 261) with delta (-3, -3)
Screenshot: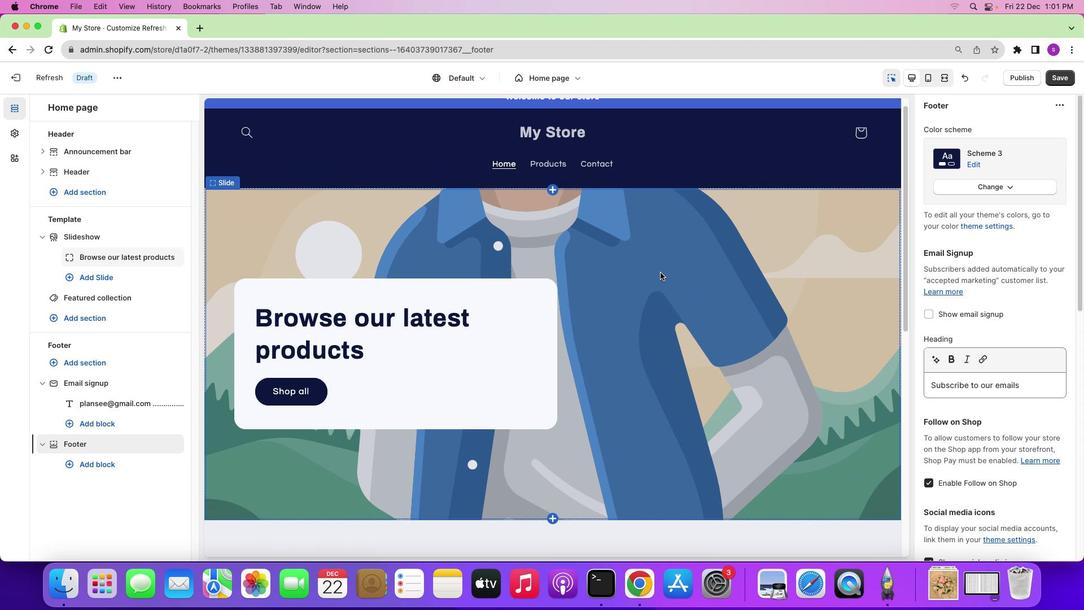 
Action: Mouse moved to (657, 262)
Screenshot: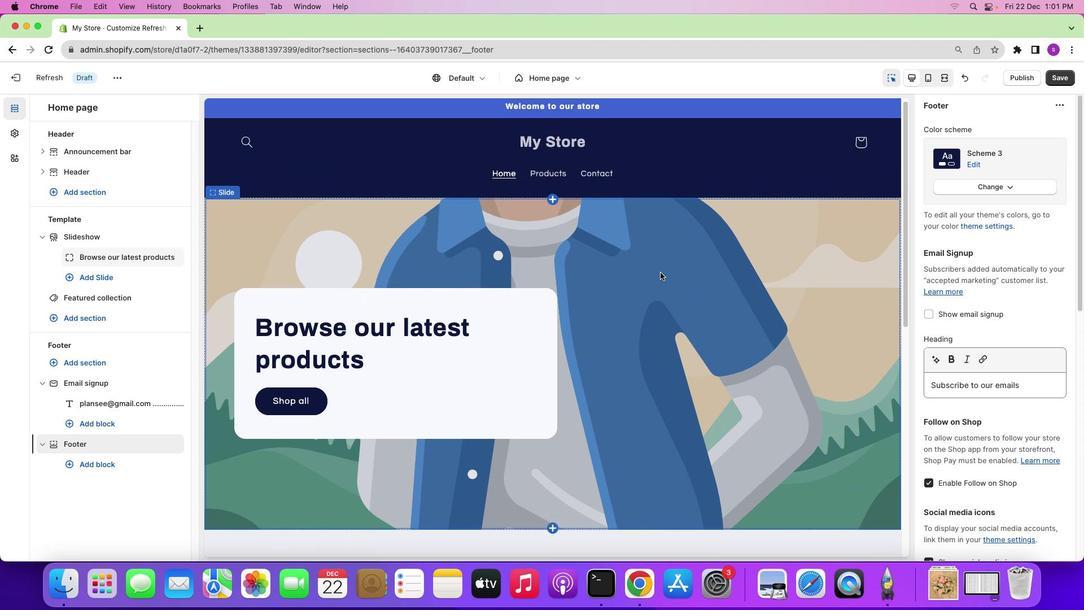 
Action: Mouse scrolled (657, 262) with delta (-3, -3)
Screenshot: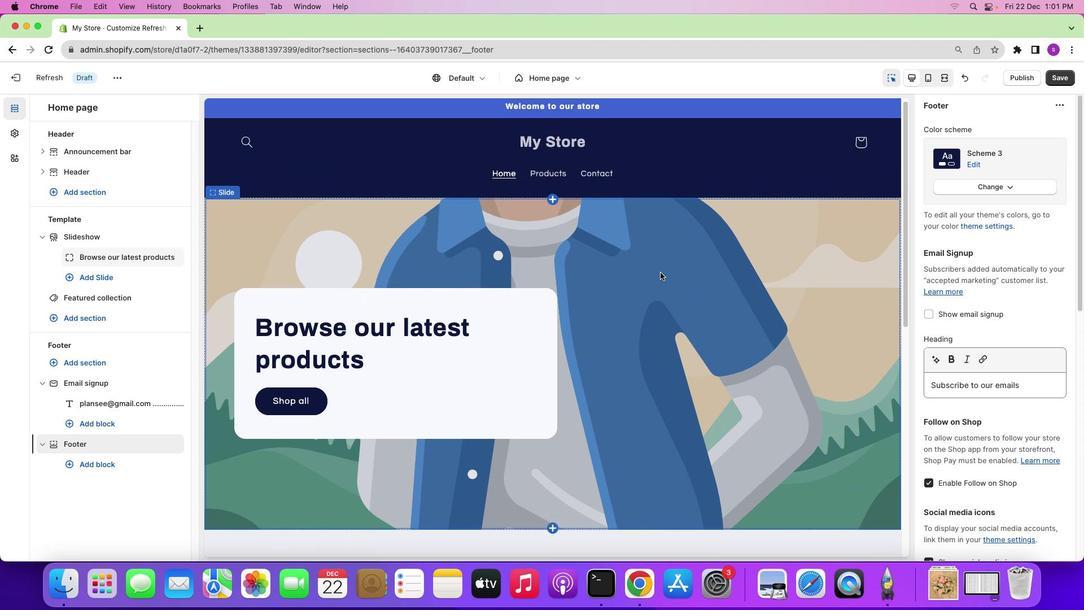 
Action: Mouse moved to (657, 262)
Screenshot: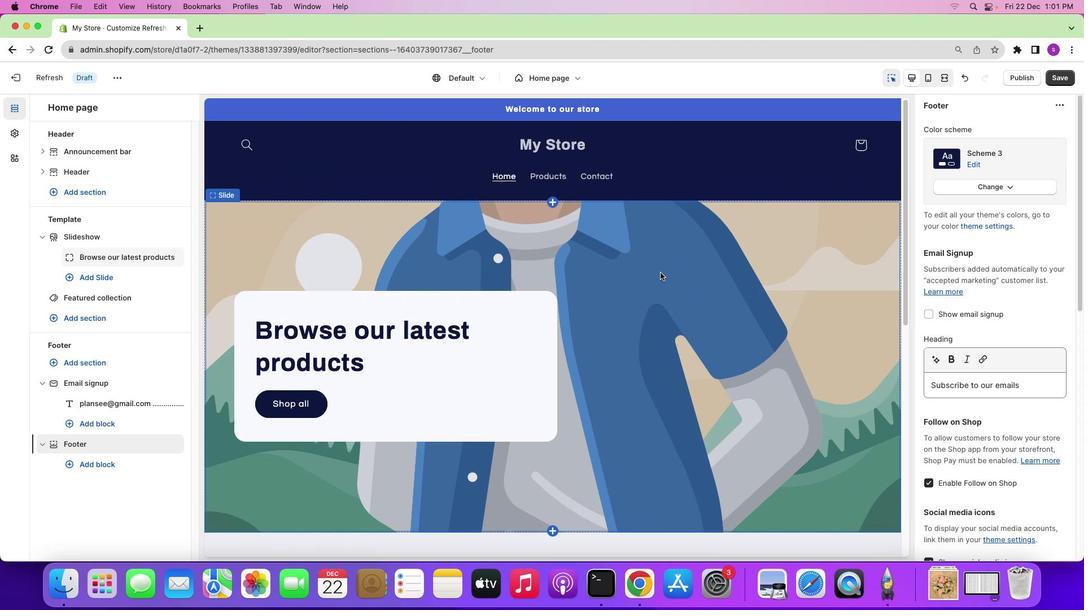 
Action: Mouse scrolled (657, 262) with delta (-3, -3)
Screenshot: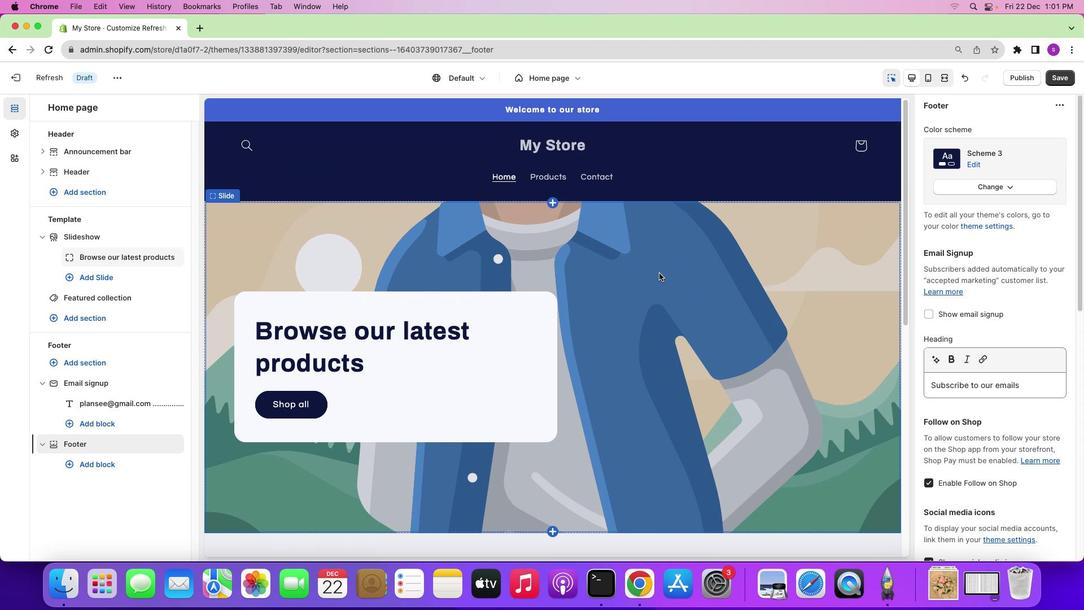 
Action: Mouse moved to (657, 262)
Screenshot: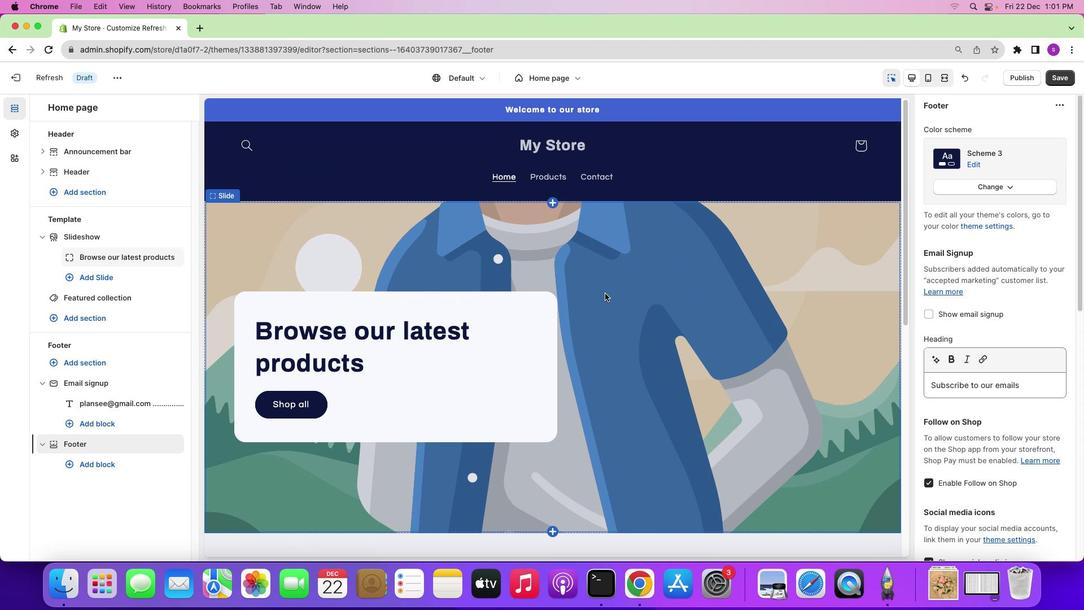 
Action: Mouse scrolled (657, 262) with delta (-3, -2)
Screenshot: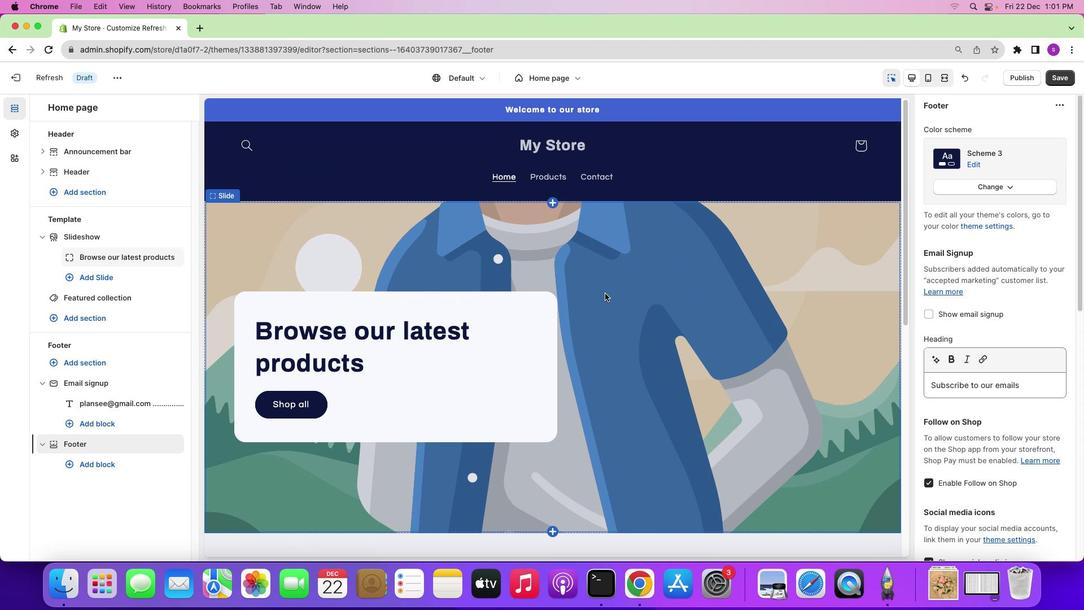 
Action: Mouse moved to (656, 267)
Screenshot: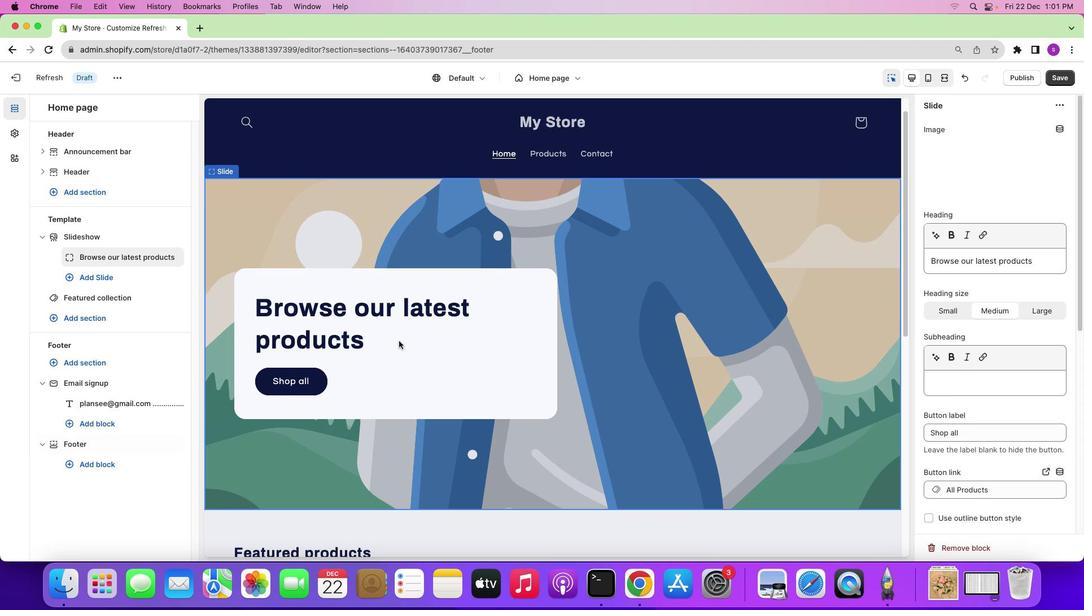 
Action: Mouse scrolled (656, 267) with delta (-3, -3)
Screenshot: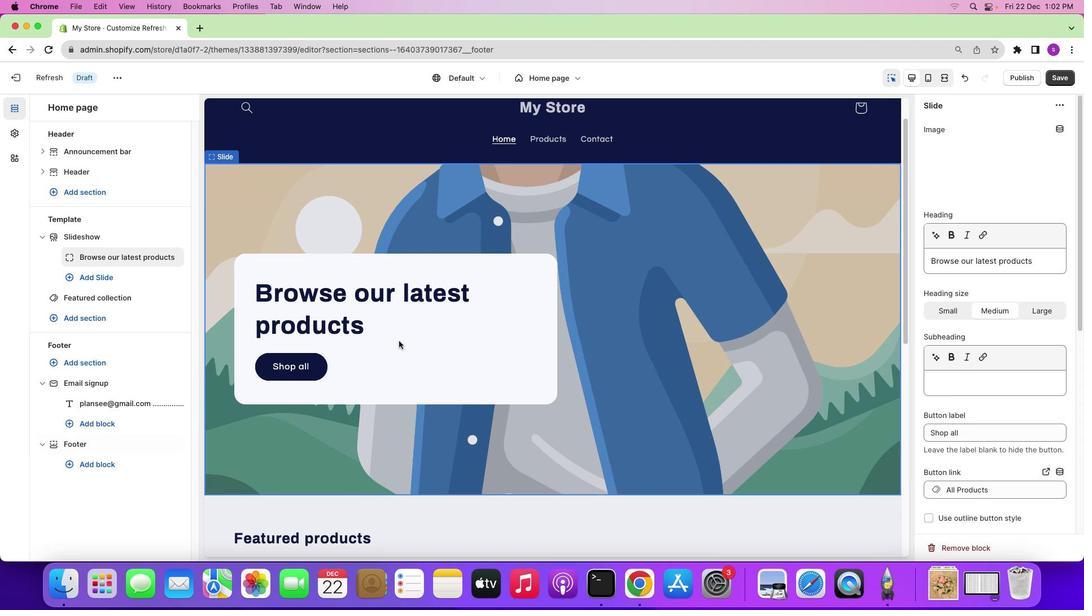 
Action: Mouse scrolled (656, 267) with delta (-3, -3)
Screenshot: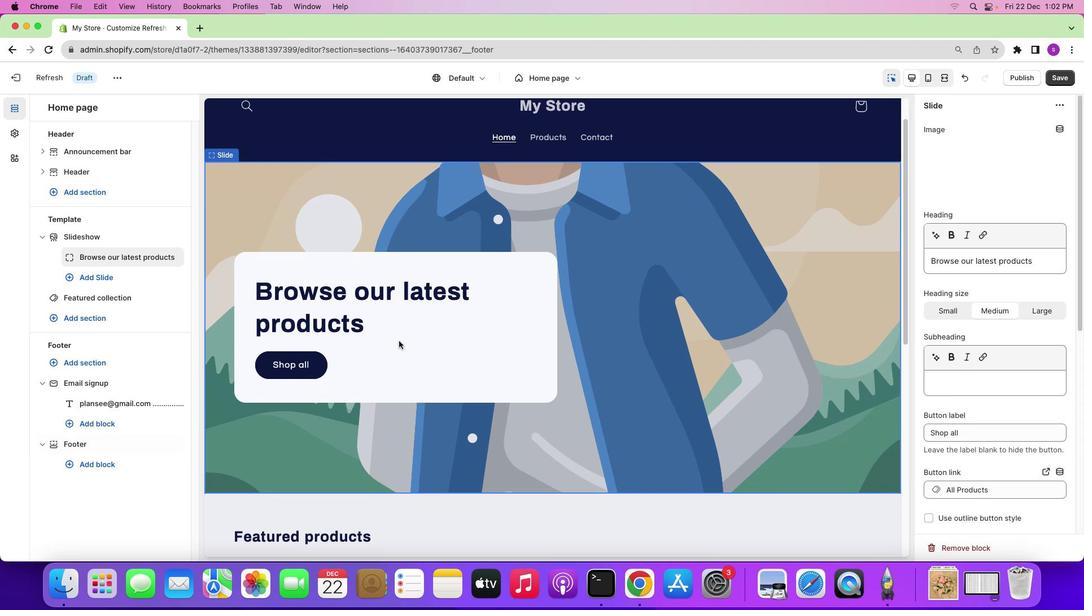 
Action: Mouse scrolled (656, 267) with delta (-3, -2)
Screenshot: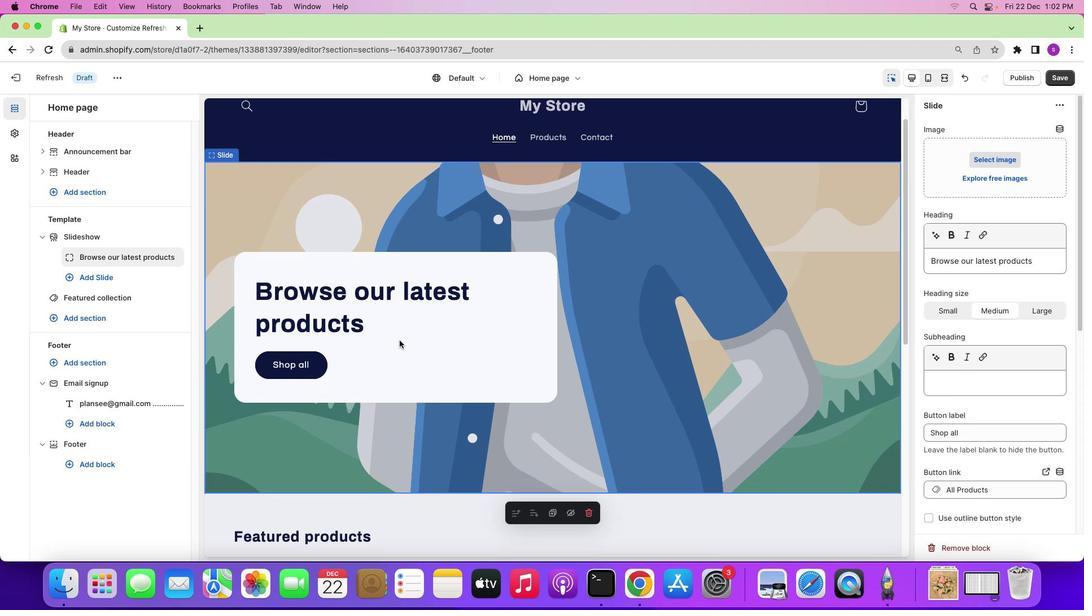 
Action: Mouse moved to (394, 335)
Screenshot: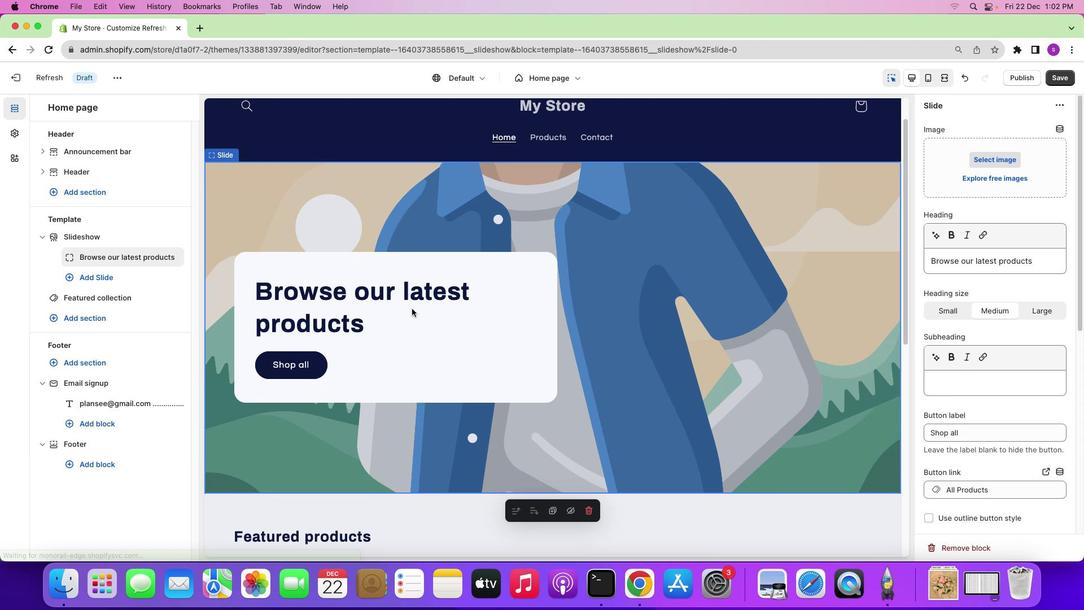 
Action: Mouse pressed left at (394, 335)
Screenshot: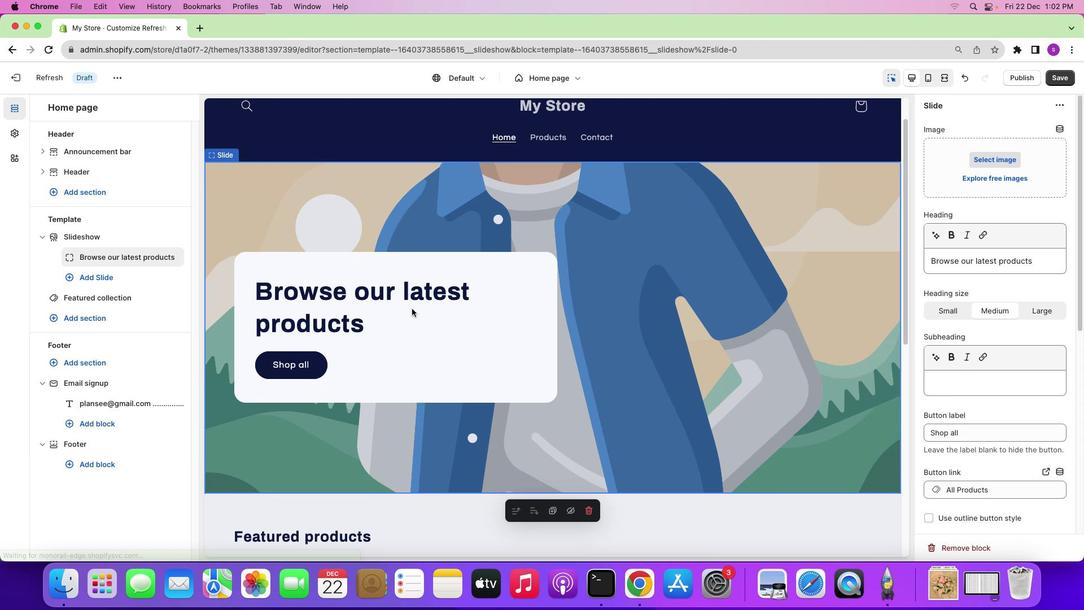 
Action: Mouse moved to (1038, 255)
Screenshot: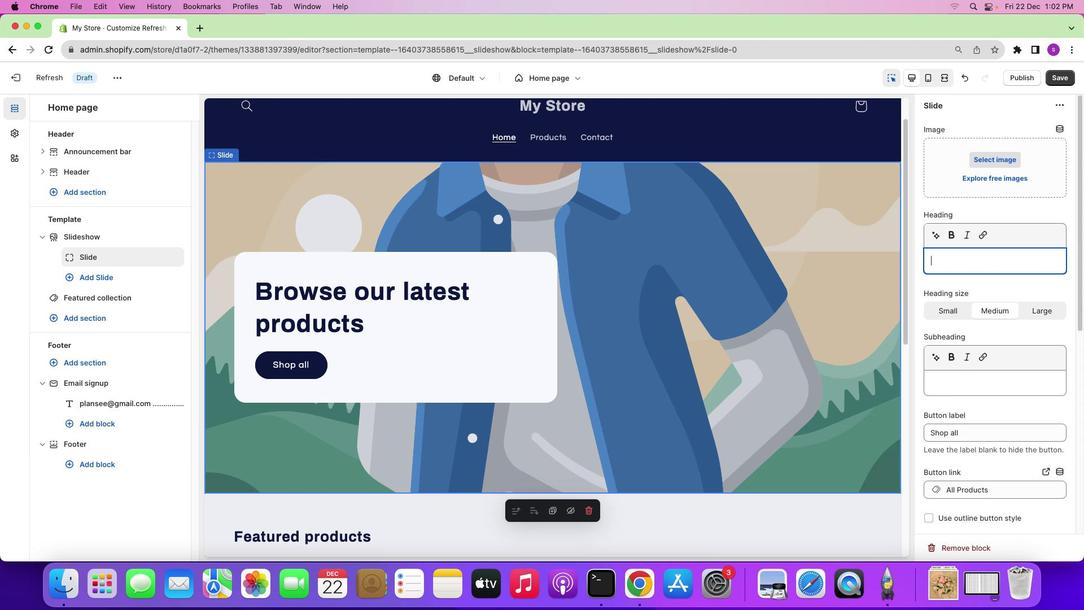 
Action: Mouse pressed left at (1038, 255)
Screenshot: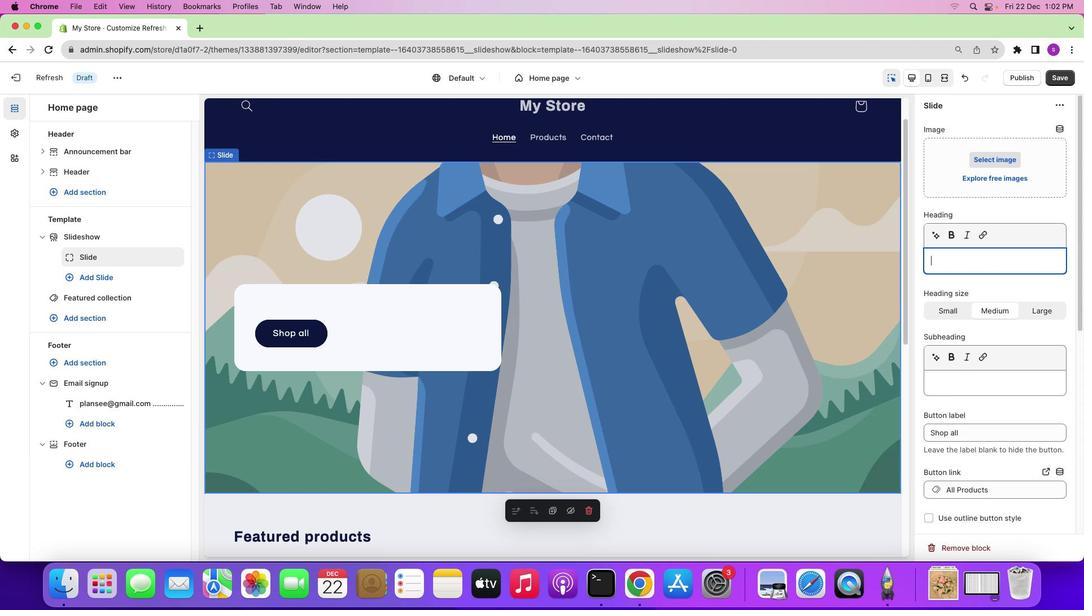 
Action: Mouse moved to (819, 189)
Screenshot: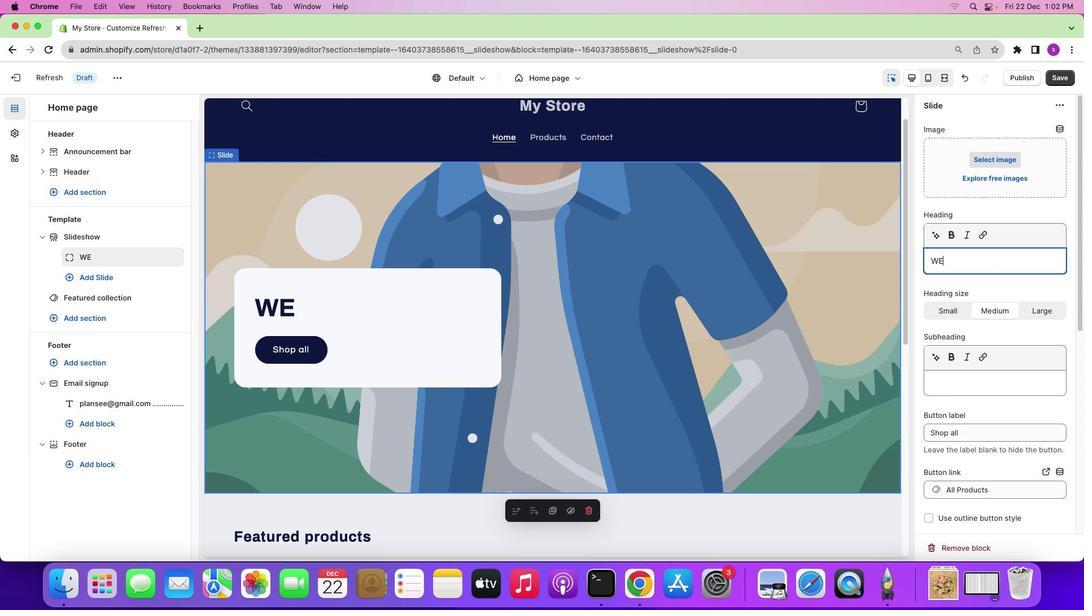 
Action: Key pressed Key.backspaceKey.shift'W''E''L''C''O''M''E'Key.space'T''O'Key.space'O''U''R'Key.spaceKey.shift'P''L''A''N''T'Key.space'A''N''D'Key.spaceKey.shift'G''A'Key.backspaceKey.backspace'S''E''E''D'Key.space'G''A''R''D''E''N''I''N''G'Key.space'S''T''O''R''E'
Screenshot: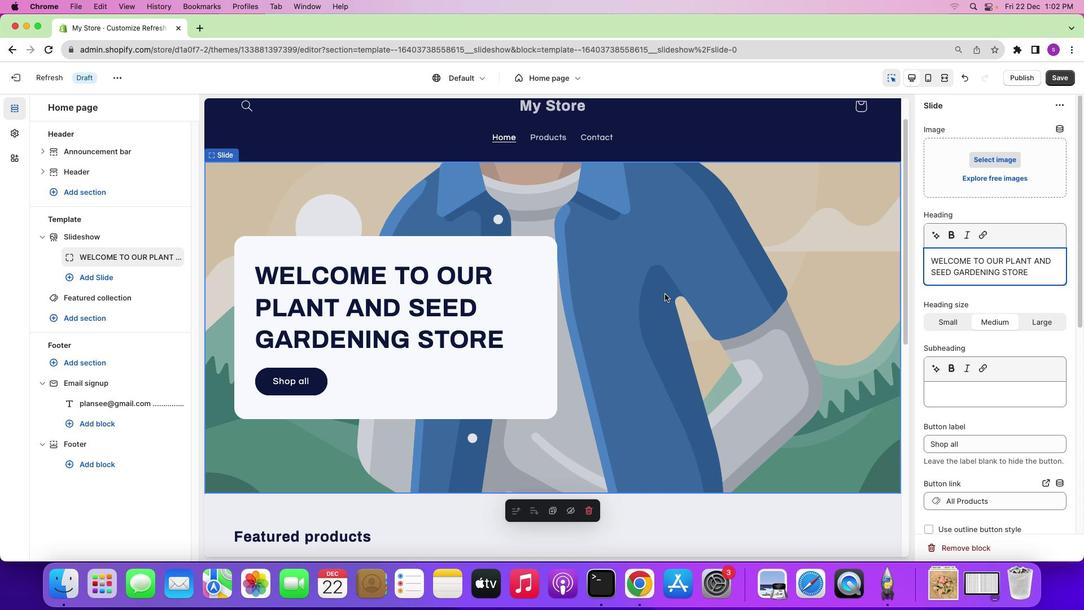 
Action: Mouse moved to (1025, 271)
Screenshot: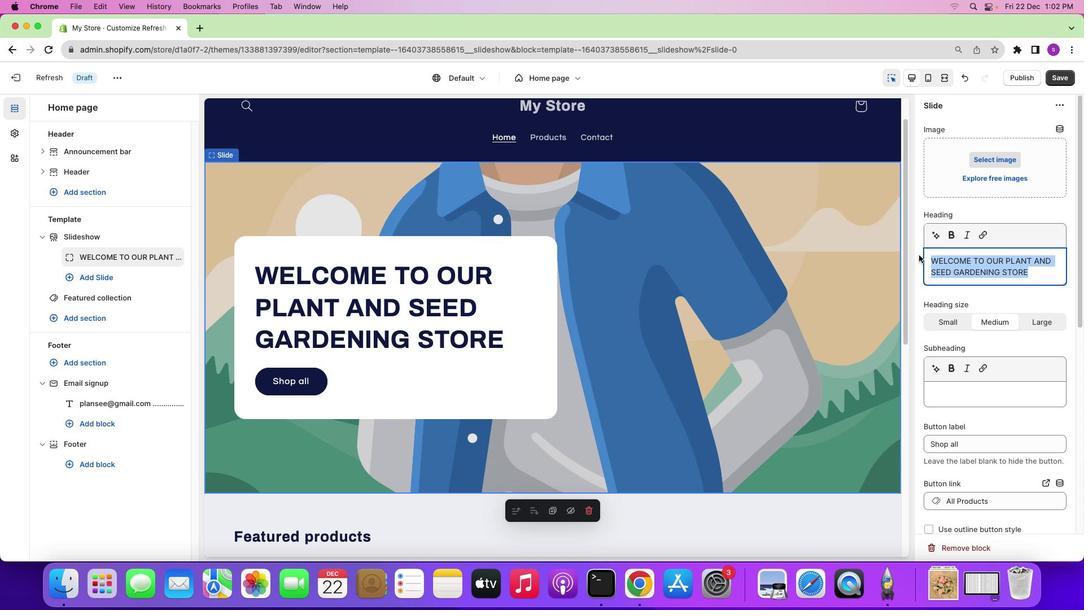 
Action: Mouse pressed left at (1025, 271)
Screenshot: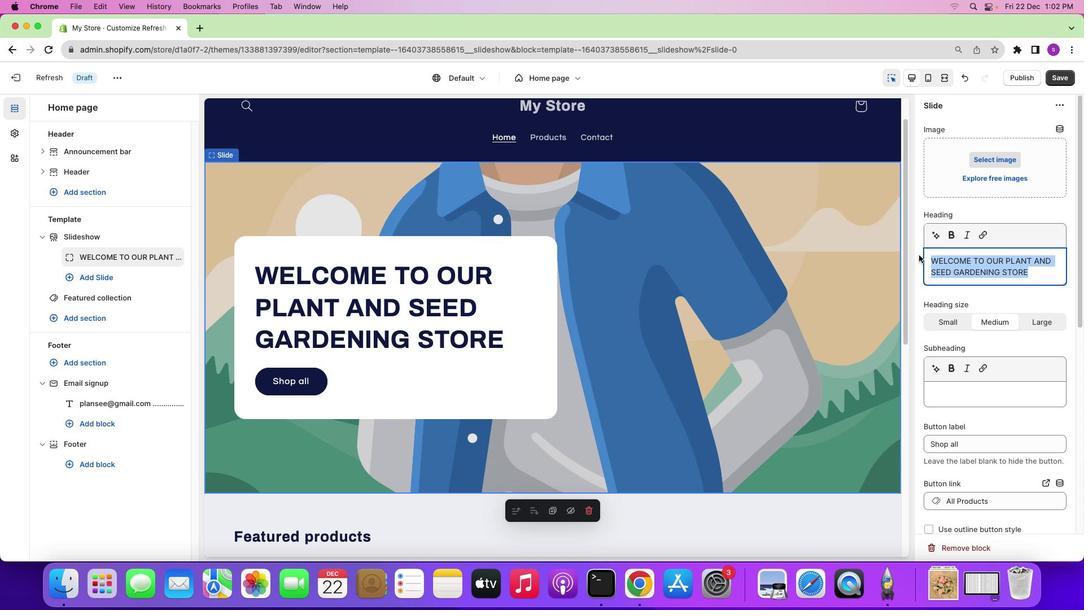 
Action: Mouse moved to (946, 227)
Screenshot: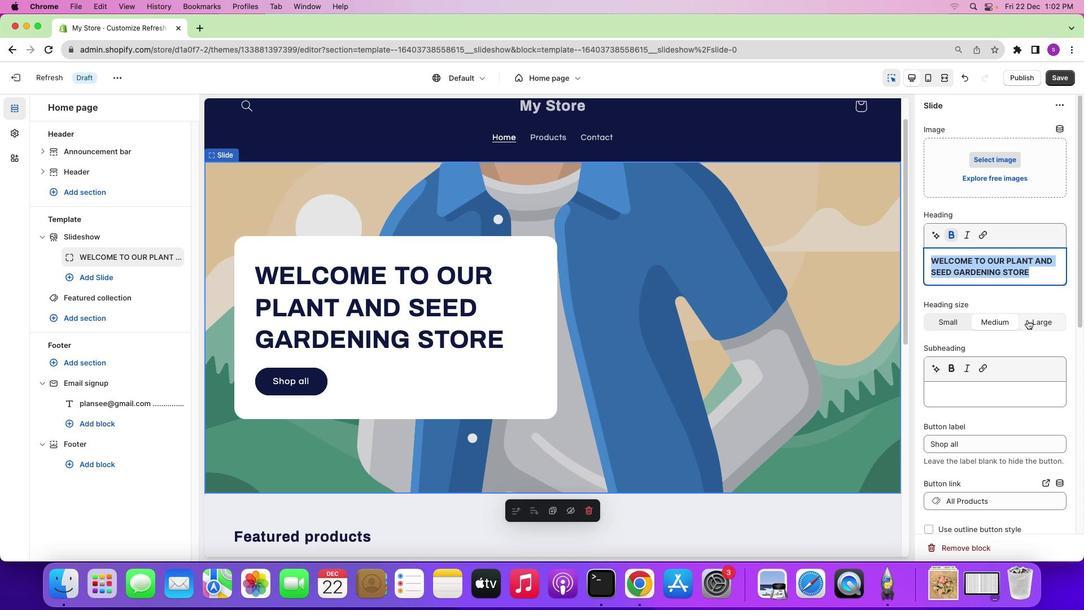 
Action: Mouse pressed left at (946, 227)
Screenshot: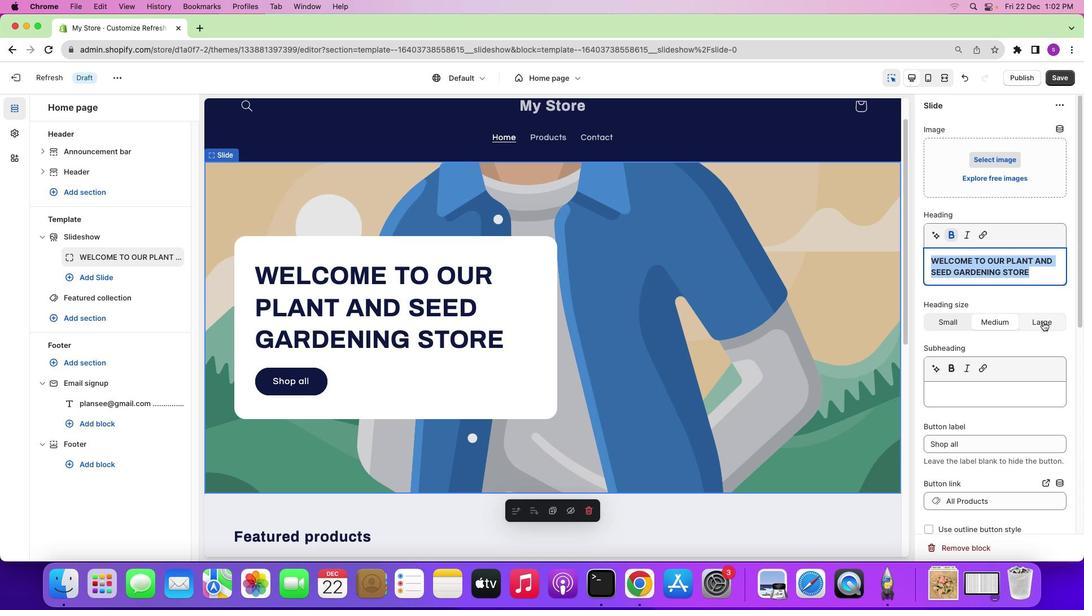 
Action: Mouse moved to (1039, 317)
Screenshot: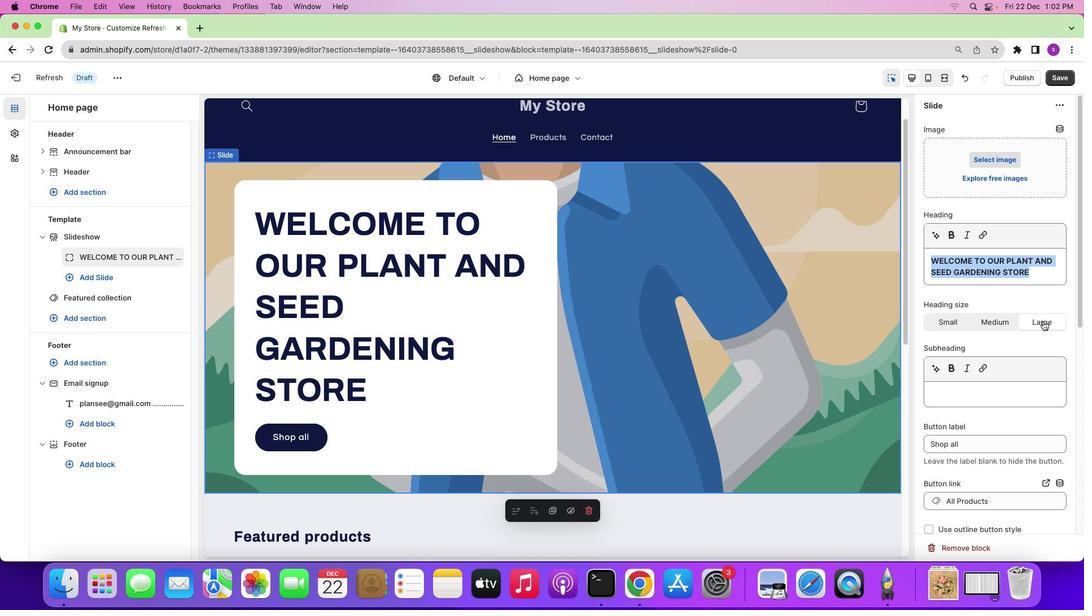 
Action: Mouse pressed left at (1039, 317)
Screenshot: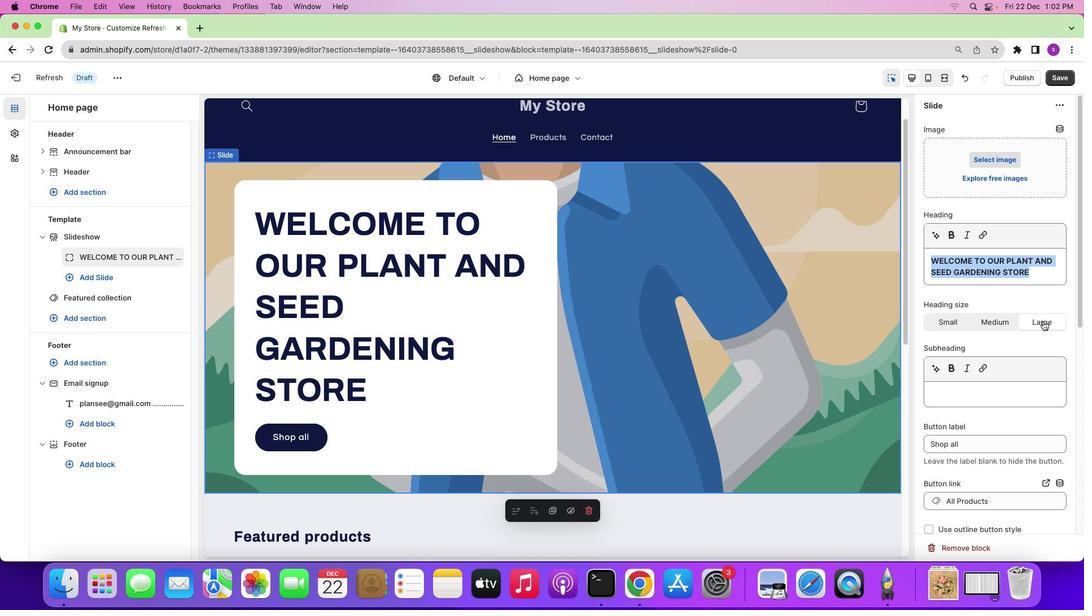 
Action: Mouse moved to (990, 316)
Screenshot: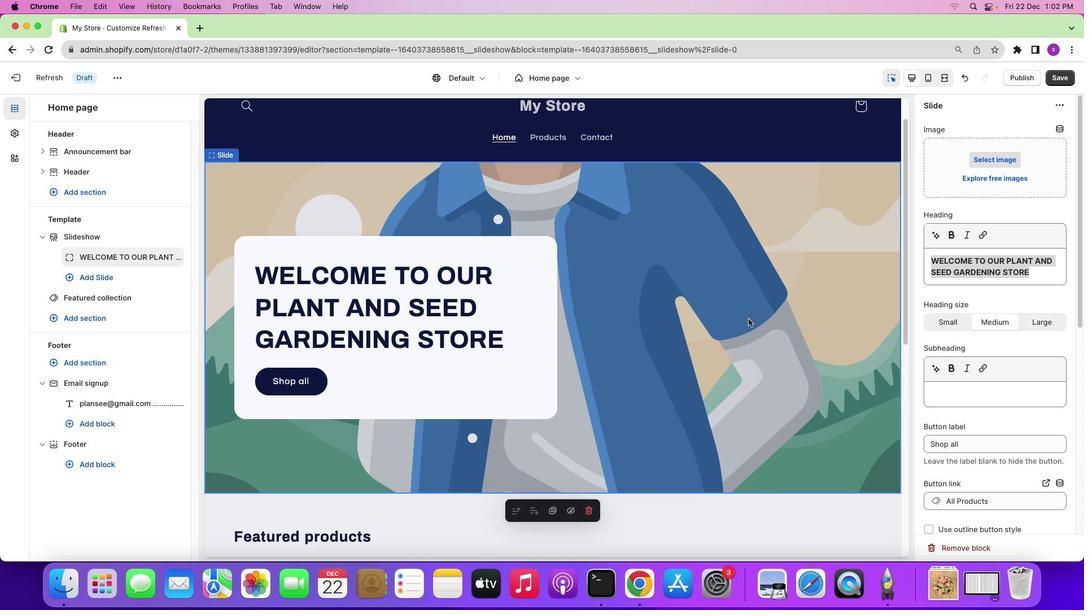 
Action: Mouse pressed left at (990, 316)
Screenshot: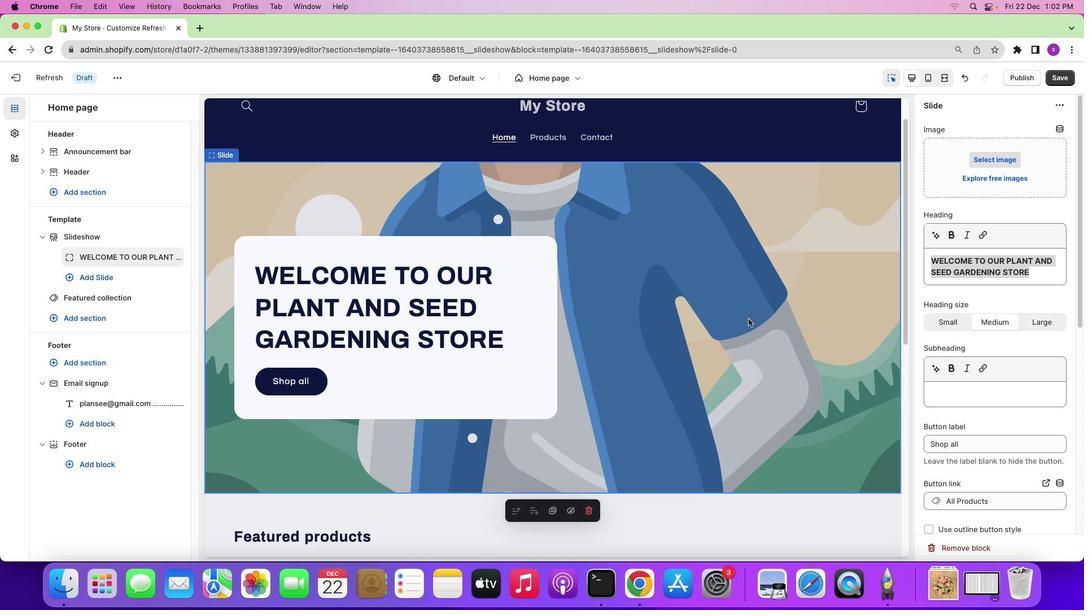 
Action: Mouse moved to (744, 314)
Screenshot: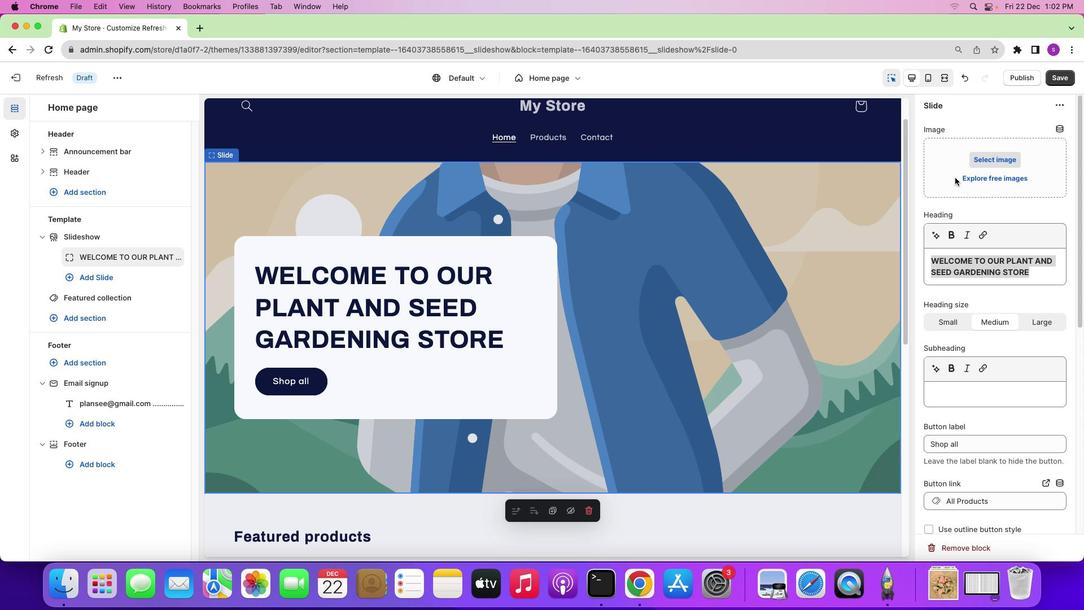 
Action: Mouse pressed left at (744, 314)
Screenshot: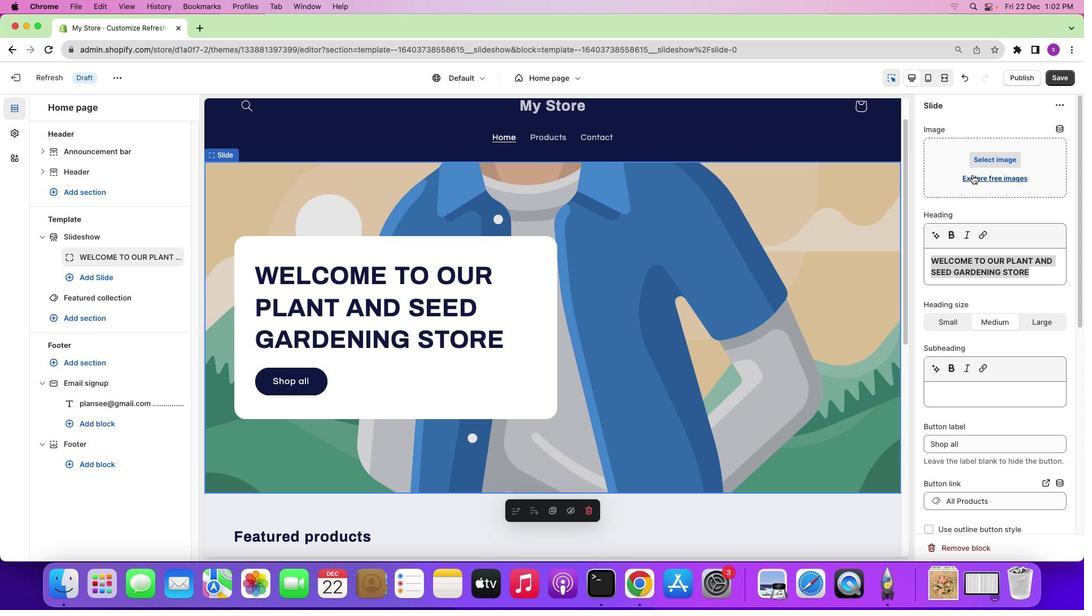
Action: Mouse moved to (978, 175)
Screenshot: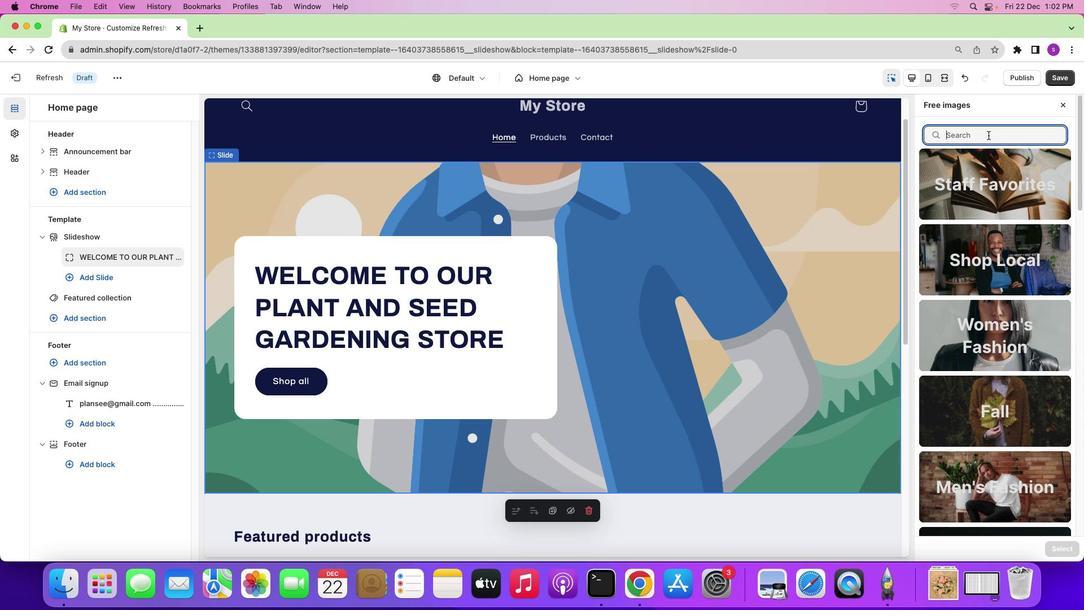 
Action: Mouse pressed left at (978, 175)
Screenshot: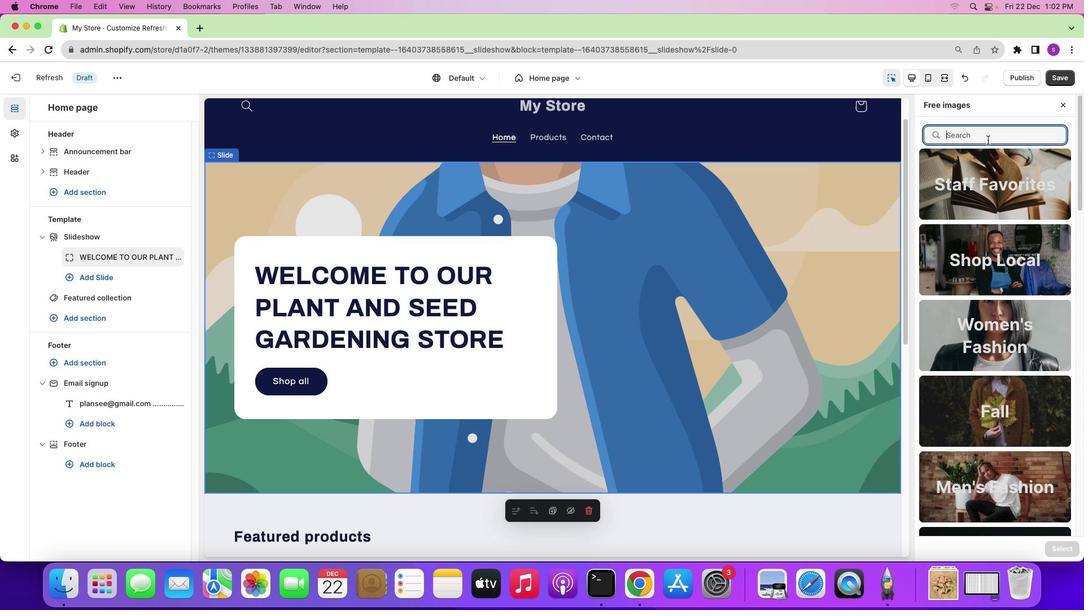 
Action: Mouse moved to (984, 131)
Screenshot: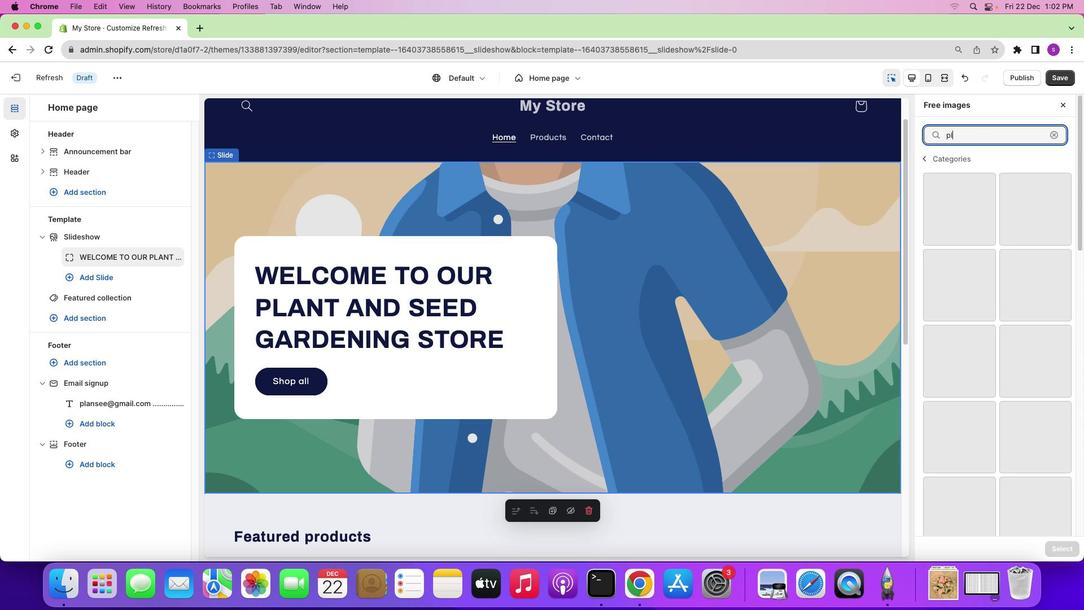 
Action: Mouse pressed left at (984, 131)
Screenshot: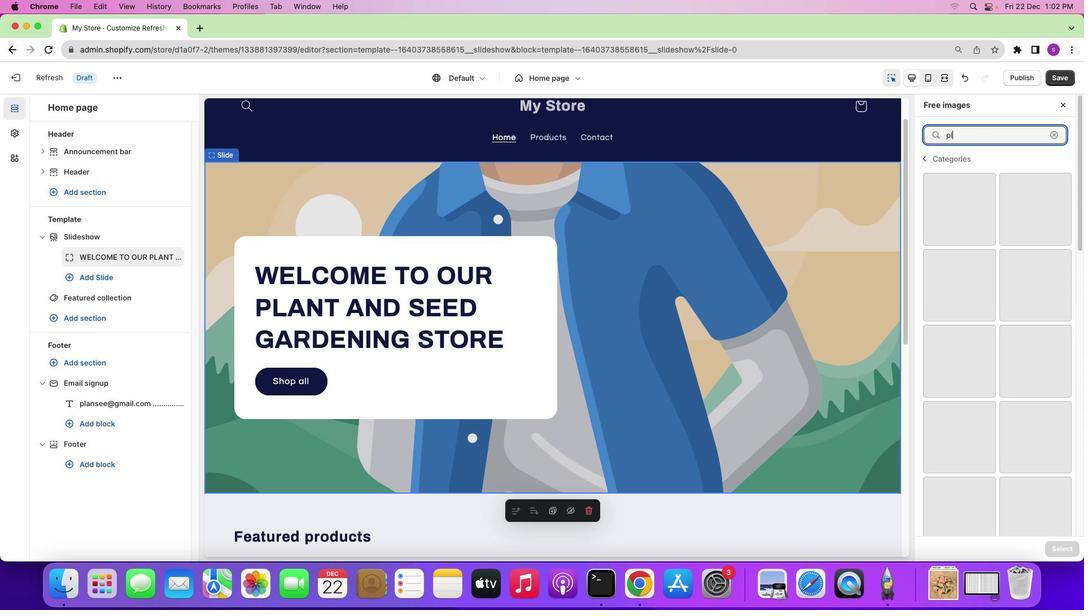 
Action: Mouse moved to (857, 71)
Screenshot: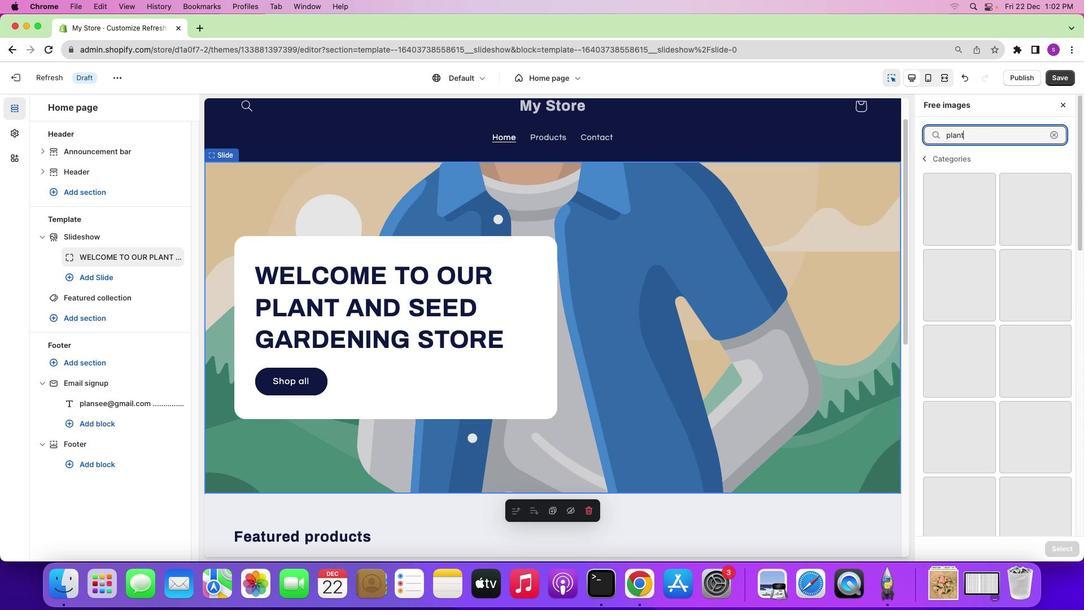 
Action: Key pressed 'p''l''a''n''t'
Screenshot: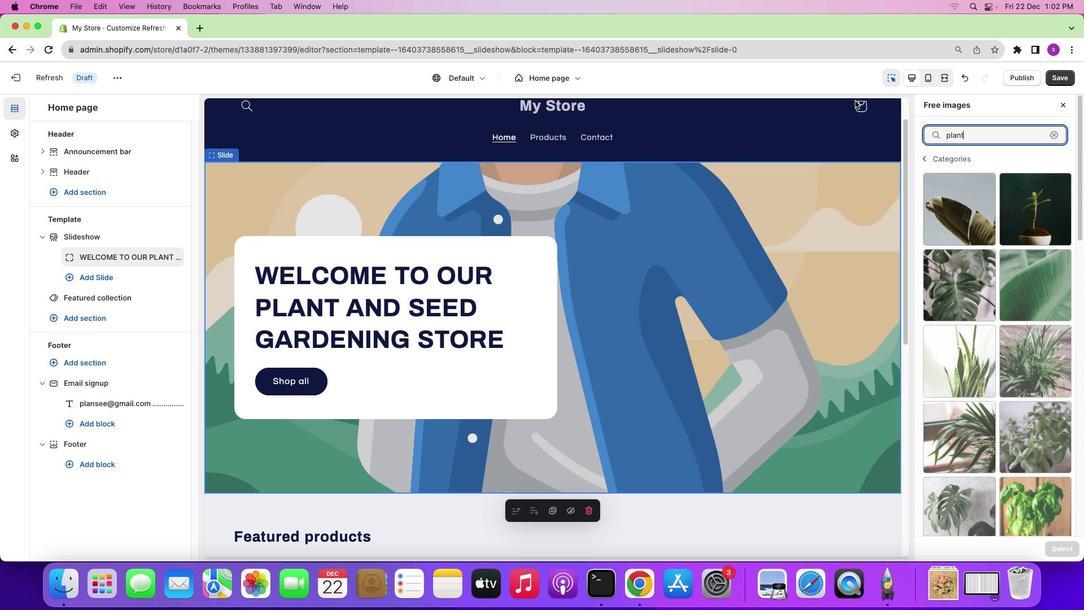 
Action: Mouse moved to (995, 364)
Screenshot: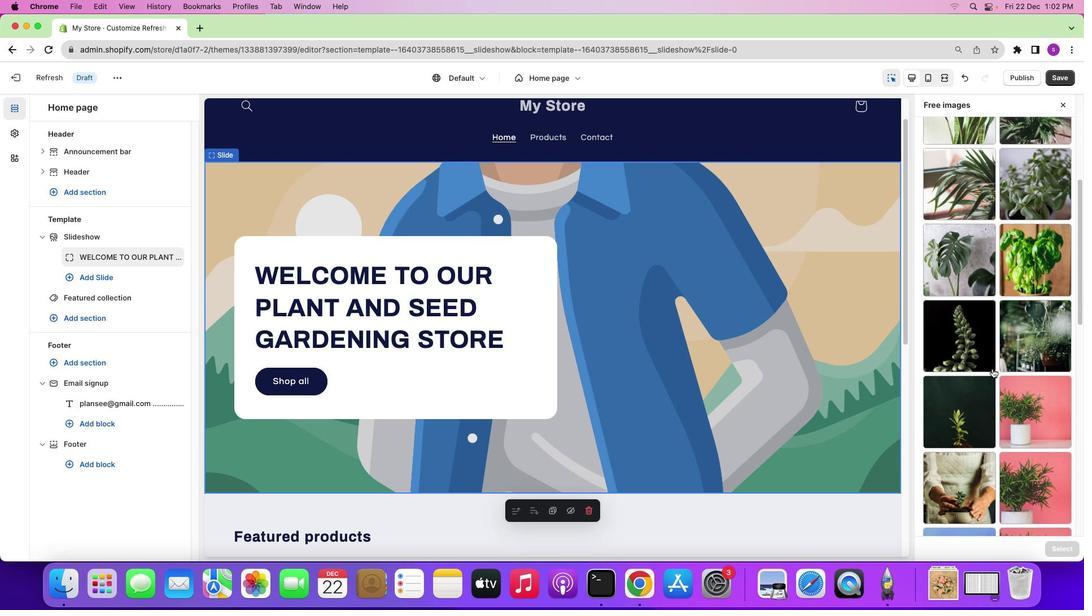 
Action: Mouse scrolled (995, 364) with delta (-3, -4)
Screenshot: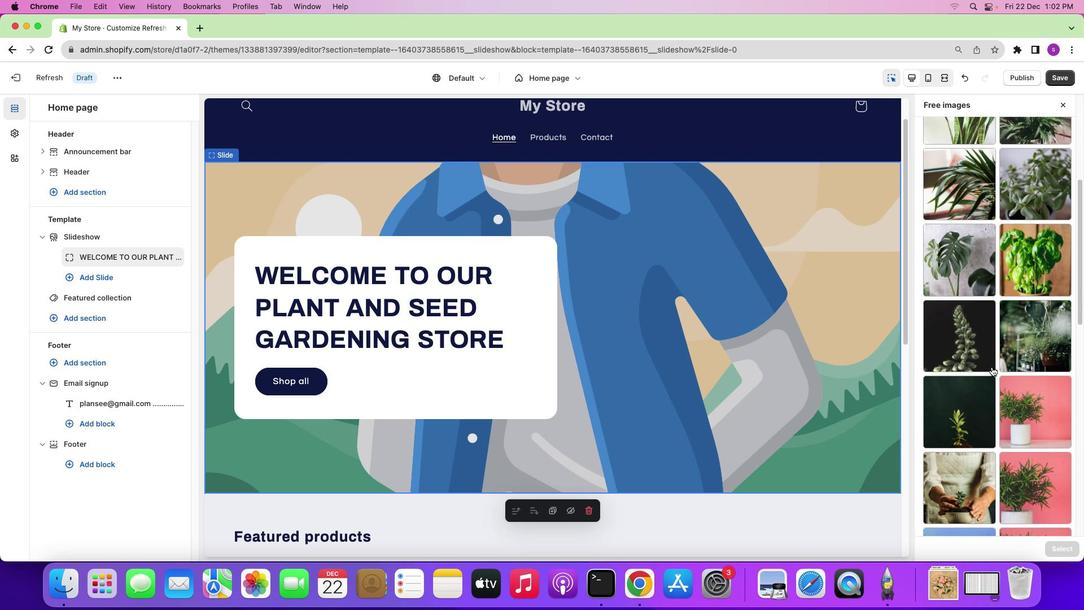 
Action: Mouse scrolled (995, 364) with delta (-3, -4)
Screenshot: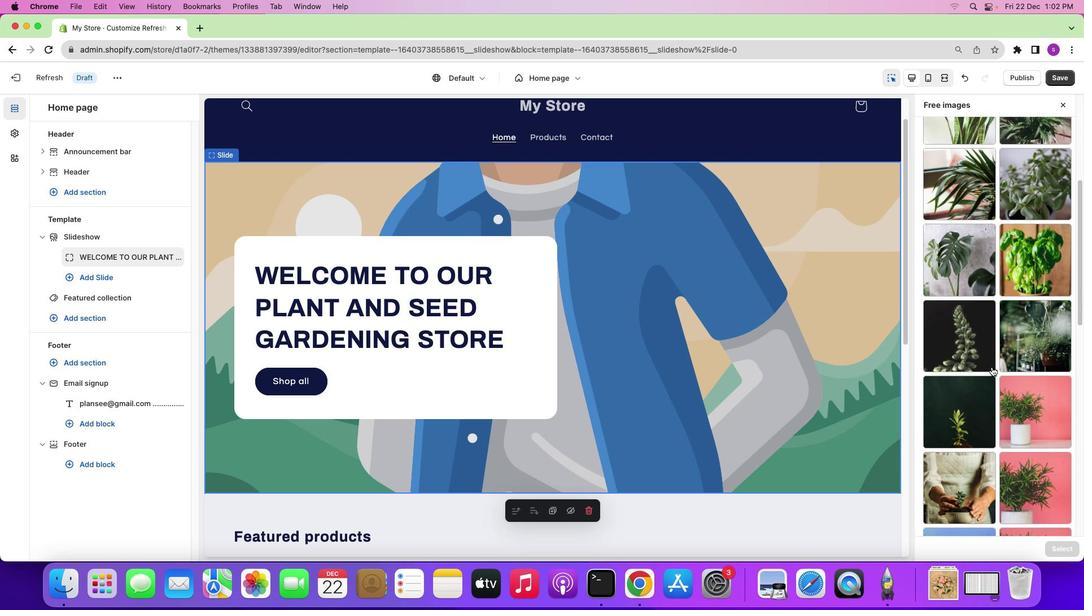 
Action: Mouse scrolled (995, 364) with delta (-3, -4)
Screenshot: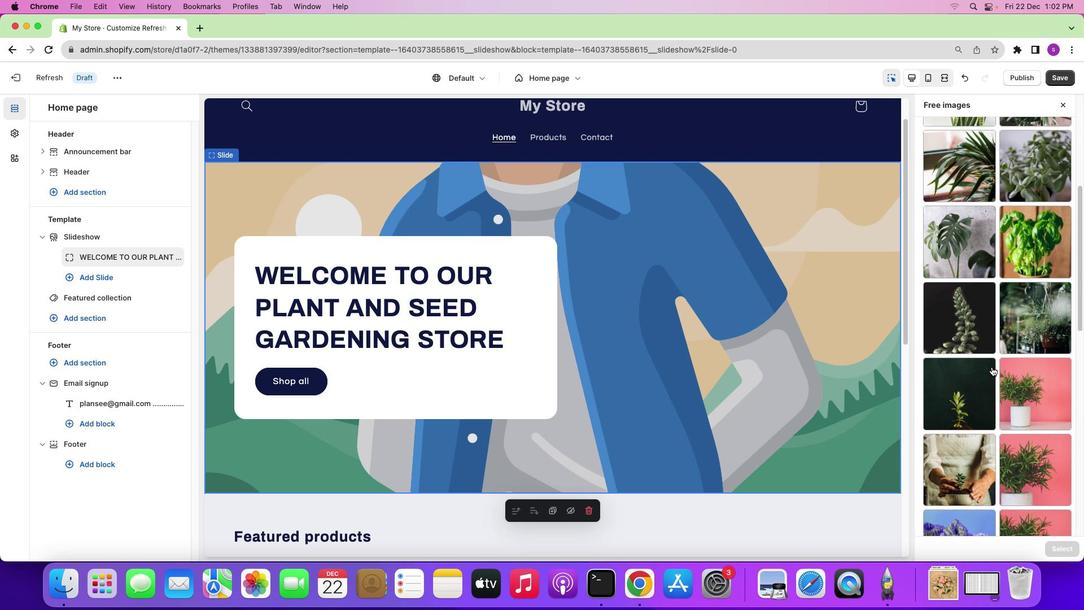 
Action: Mouse scrolled (995, 364) with delta (-3, -4)
Screenshot: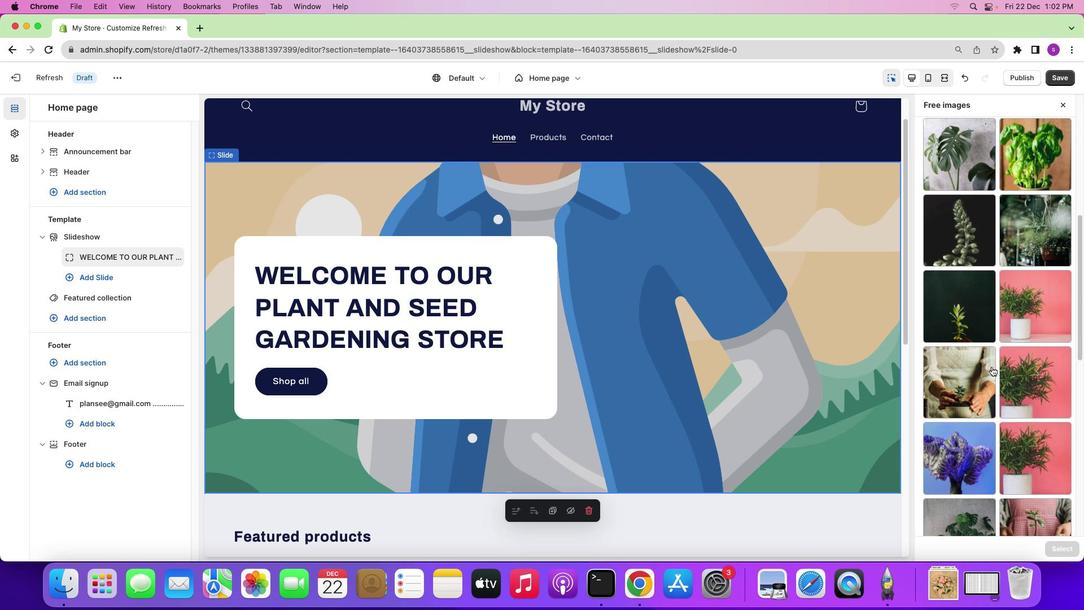 
Action: Mouse moved to (988, 364)
Screenshot: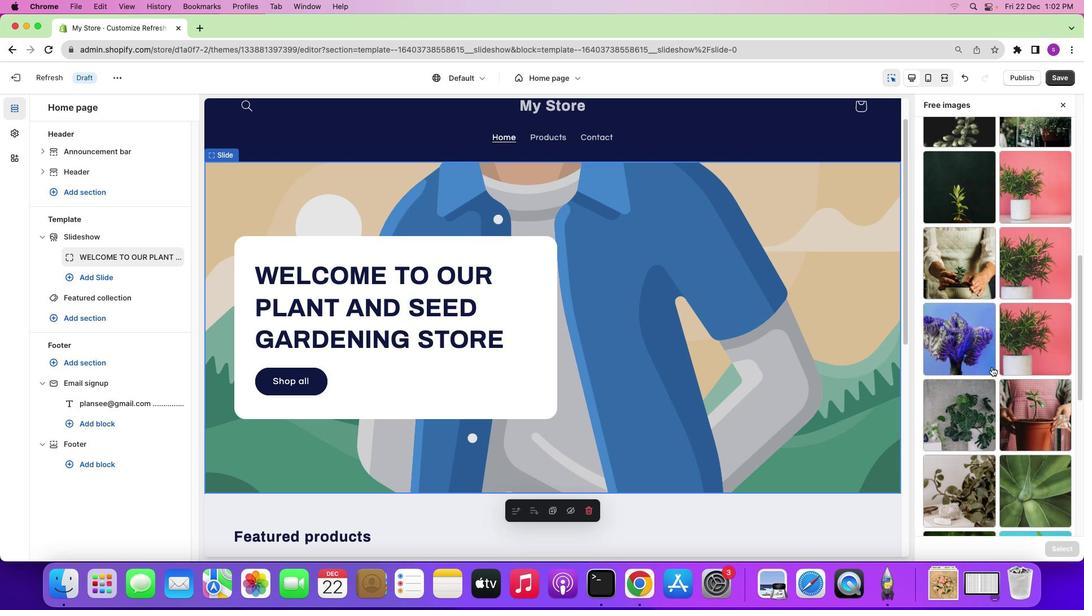 
Action: Mouse scrolled (988, 364) with delta (-3, -4)
Screenshot: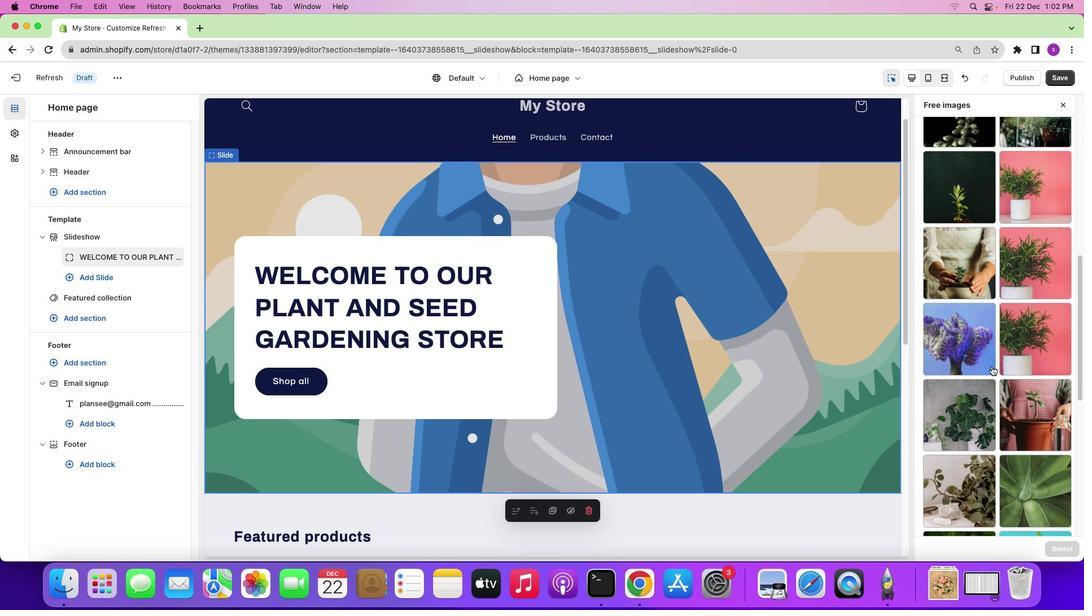 
Action: Mouse scrolled (988, 364) with delta (-3, -4)
Screenshot: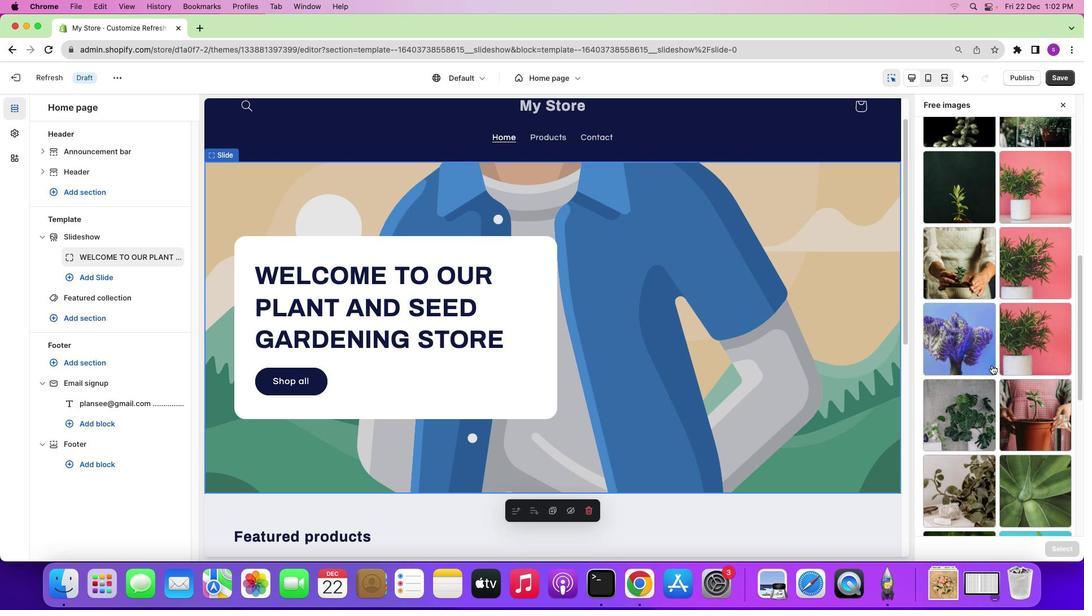
Action: Mouse scrolled (988, 364) with delta (-3, -5)
Screenshot: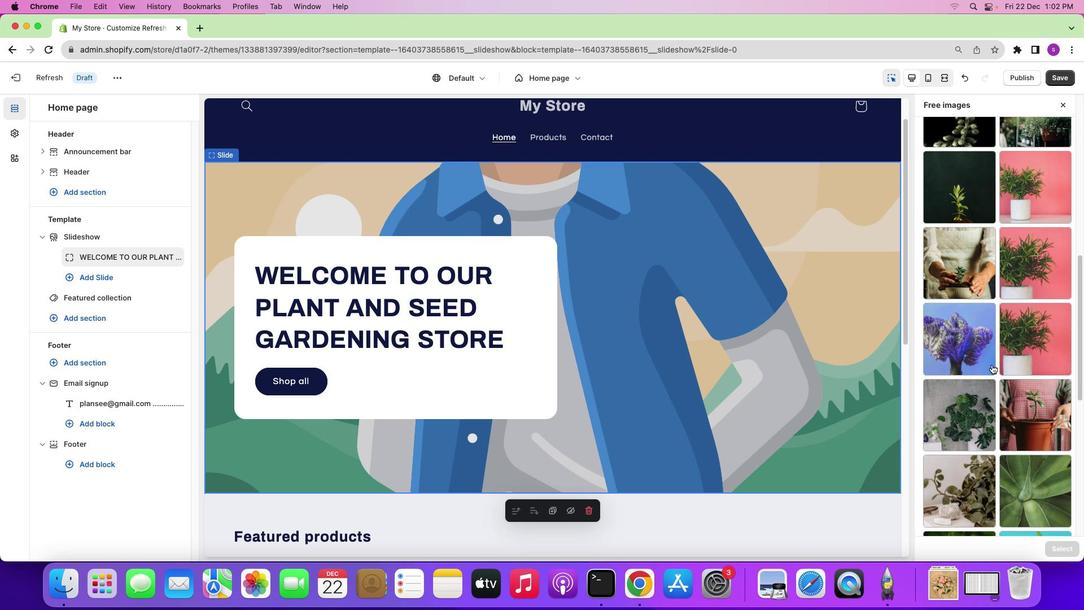
Action: Mouse scrolled (988, 364) with delta (-3, -5)
Screenshot: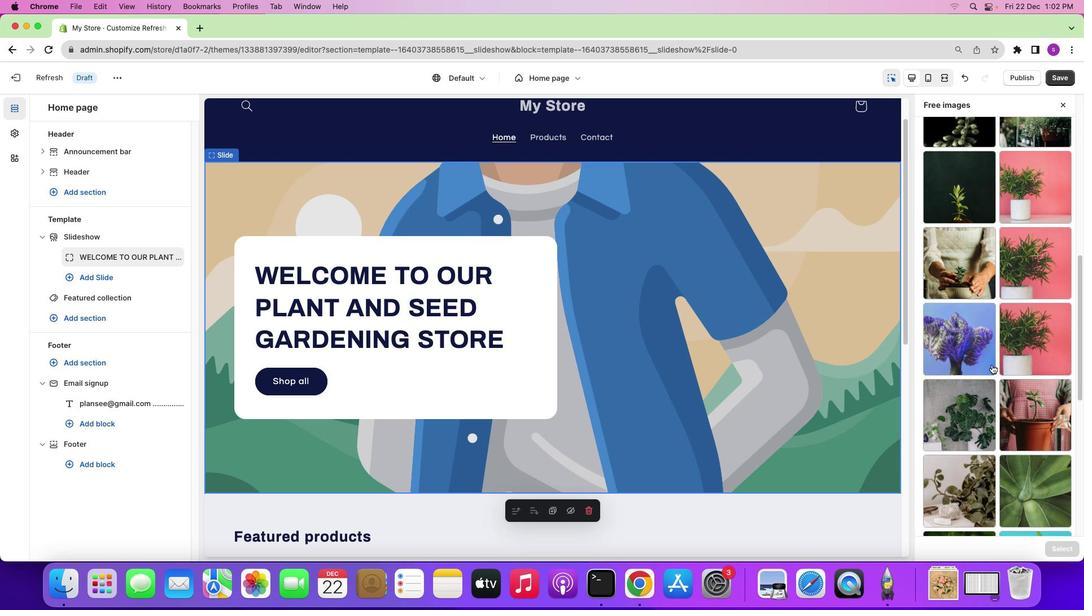 
Action: Mouse scrolled (988, 364) with delta (-3, -5)
Screenshot: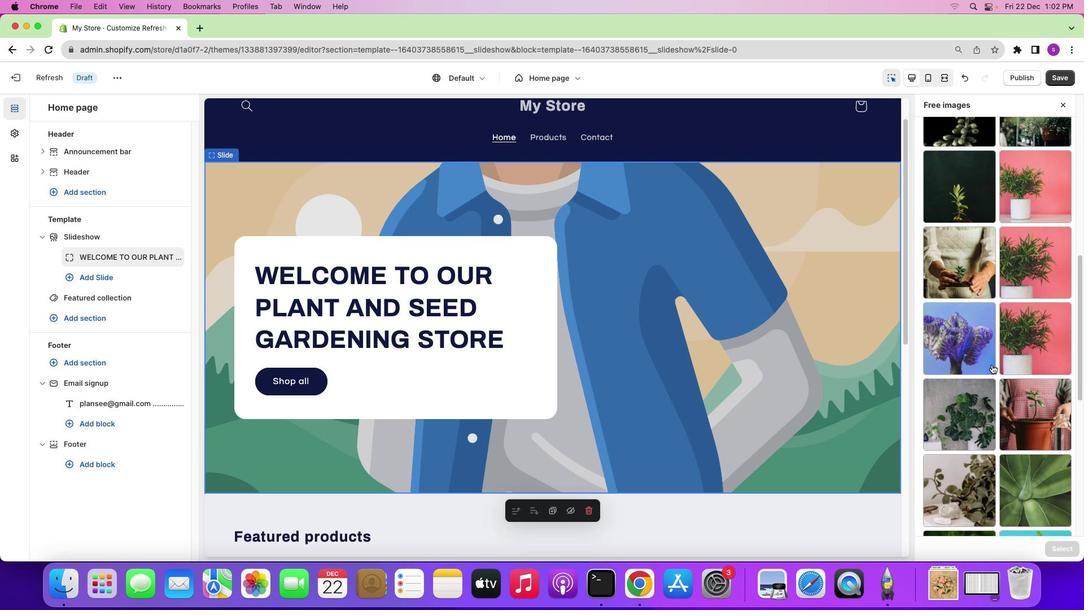 
Action: Mouse moved to (988, 362)
Screenshot: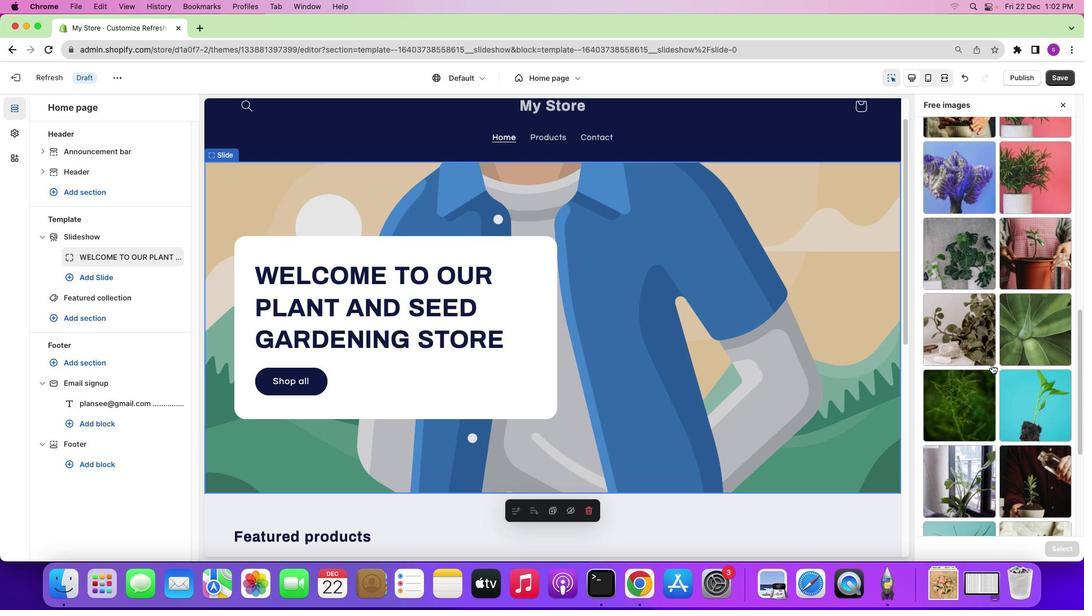 
Action: Mouse scrolled (988, 362) with delta (-3, -4)
Screenshot: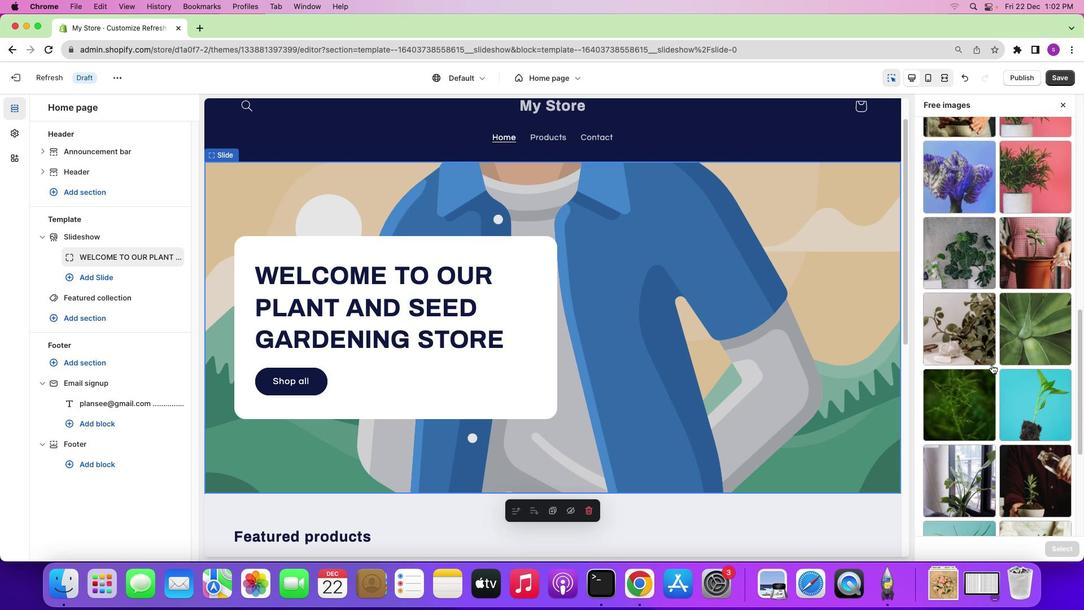 
Action: Mouse scrolled (988, 362) with delta (-3, -4)
Screenshot: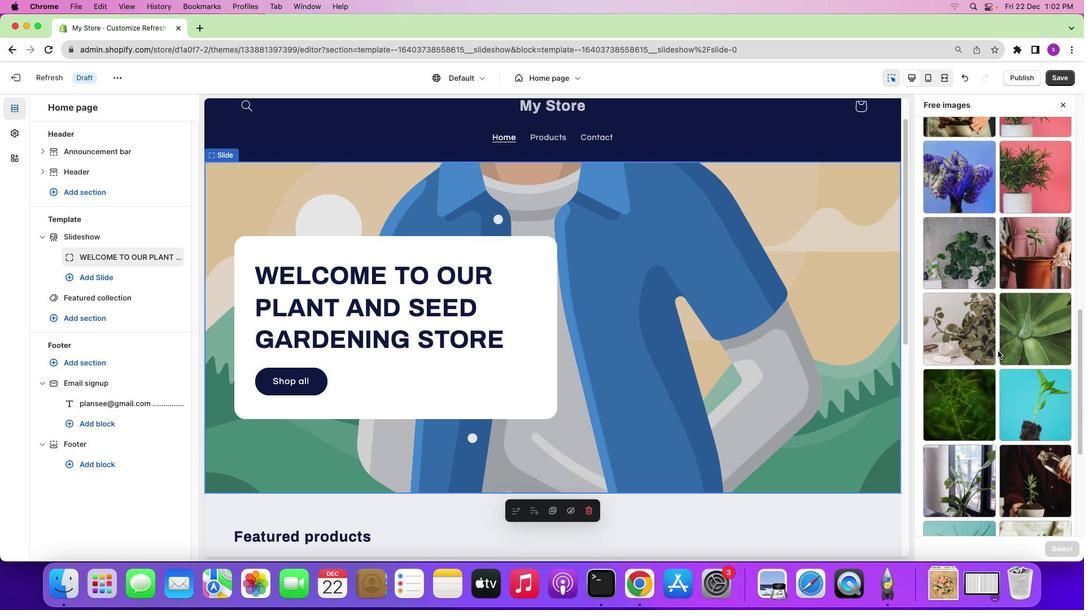 
Action: Mouse scrolled (988, 362) with delta (-3, -5)
Screenshot: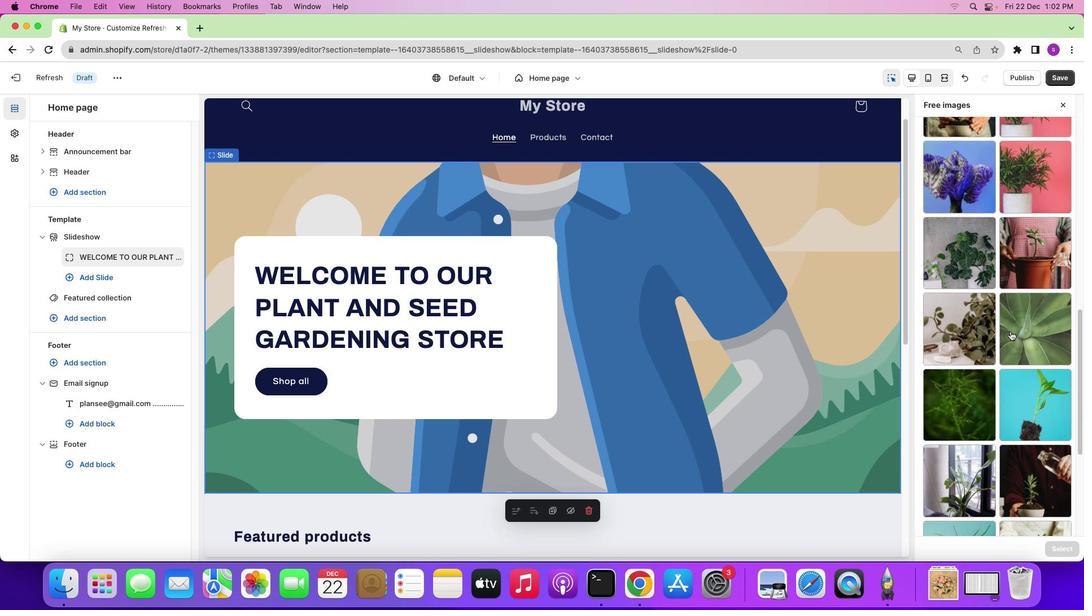 
Action: Mouse scrolled (988, 362) with delta (-3, -5)
Screenshot: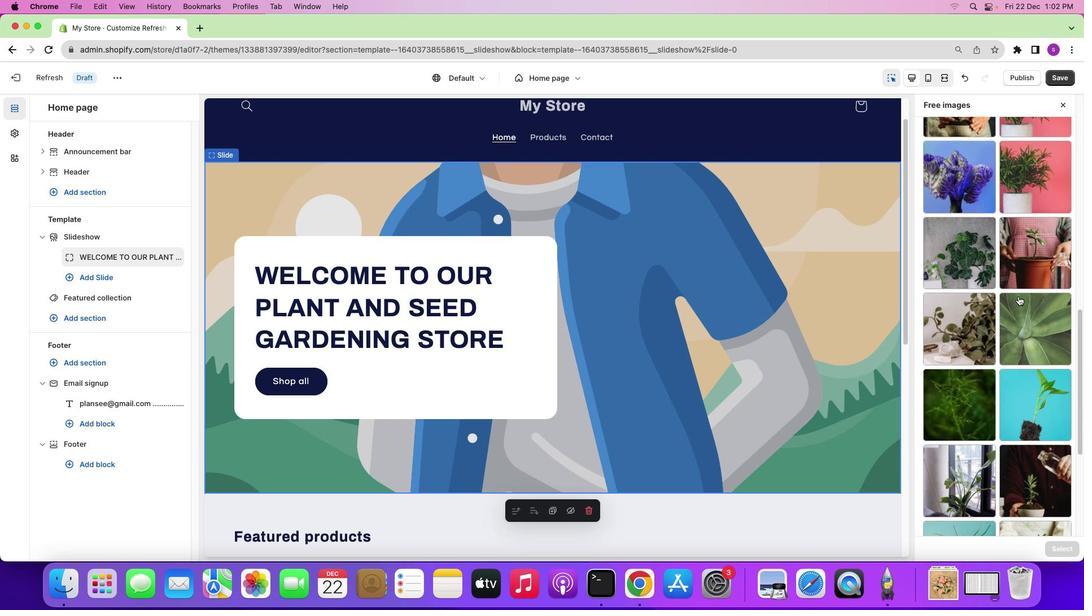 
Action: Mouse scrolled (988, 362) with delta (-3, -5)
Screenshot: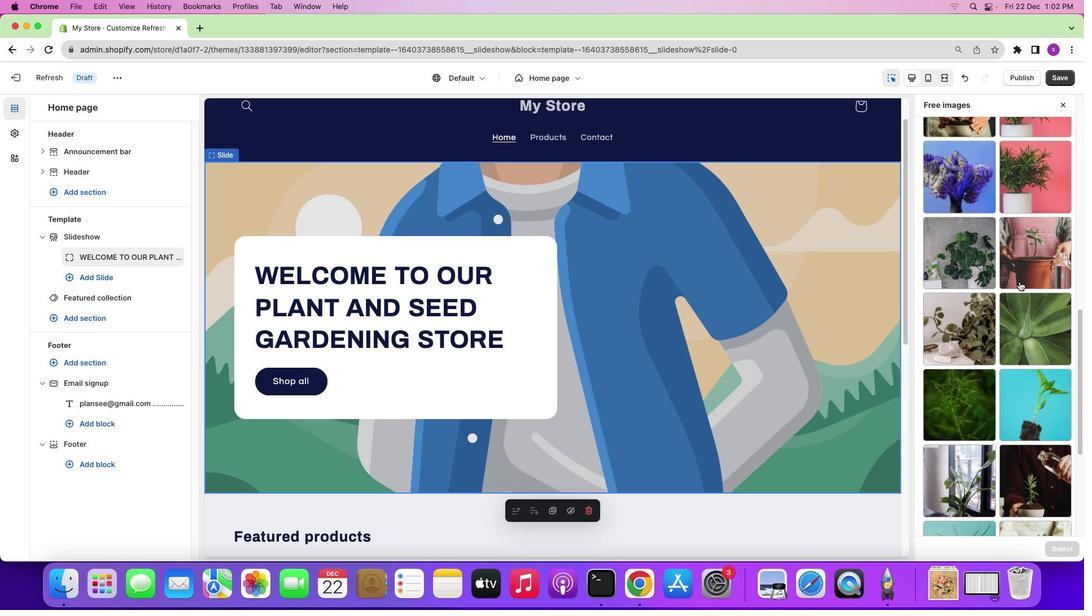 
Action: Mouse moved to (988, 359)
Screenshot: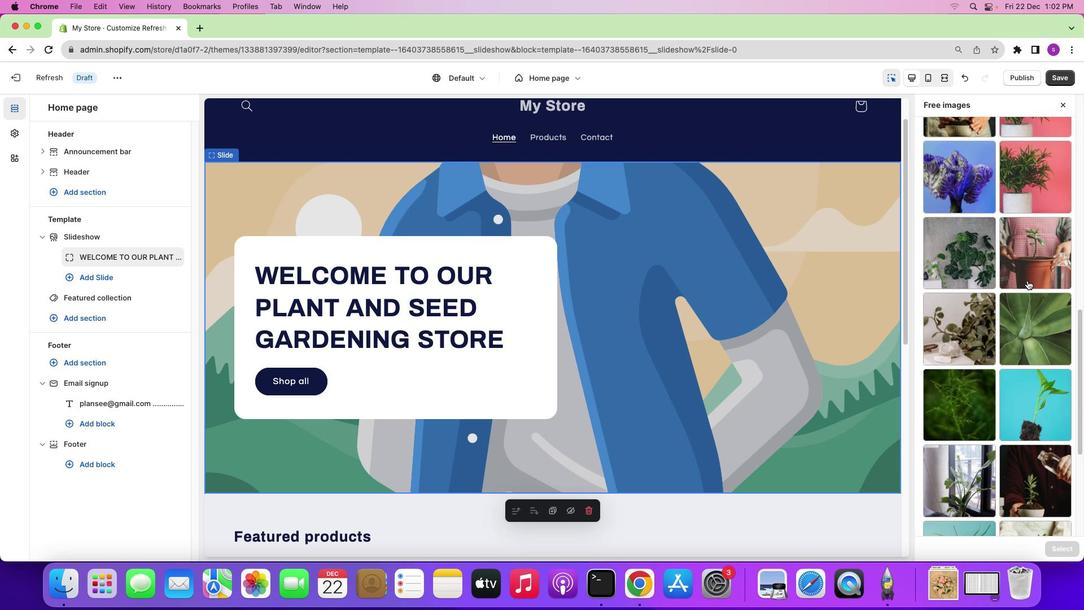 
Action: Mouse scrolled (988, 359) with delta (-3, -4)
Screenshot: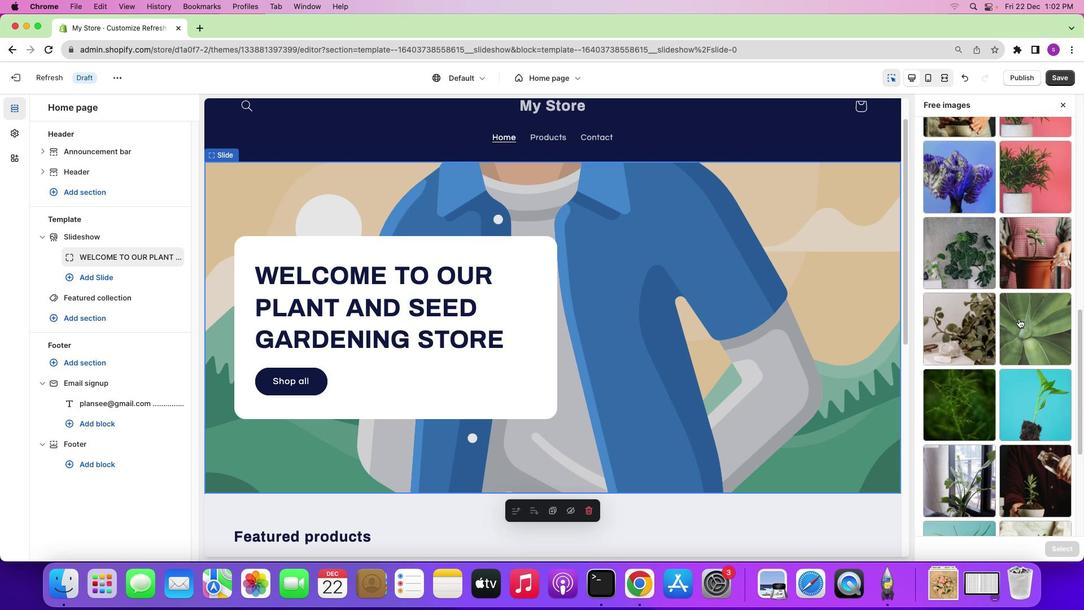 
Action: Mouse scrolled (988, 359) with delta (-3, -4)
Screenshot: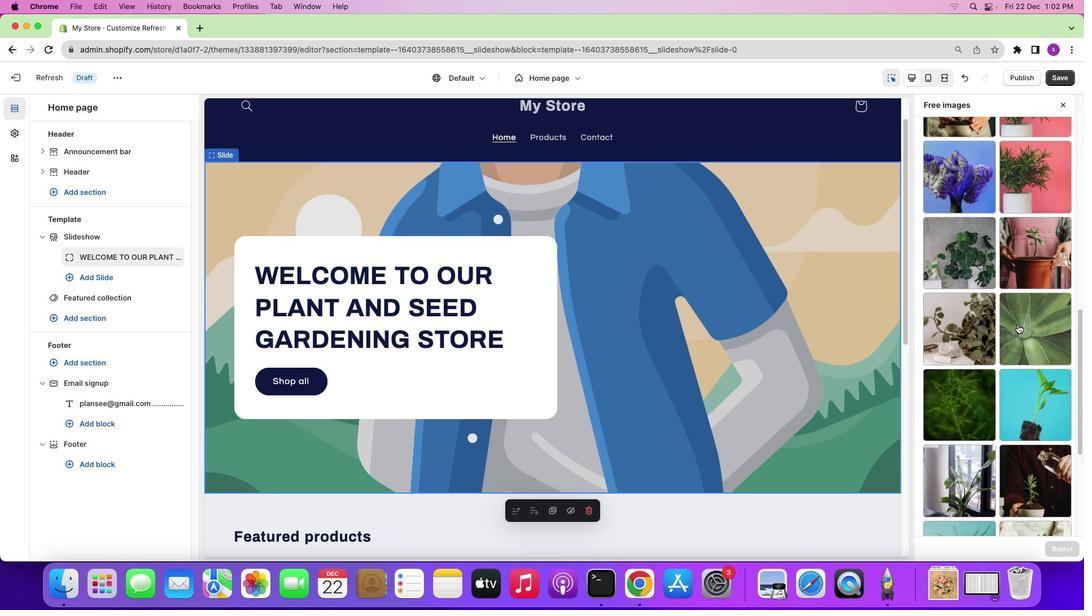 
Action: Mouse scrolled (988, 359) with delta (-3, -4)
Screenshot: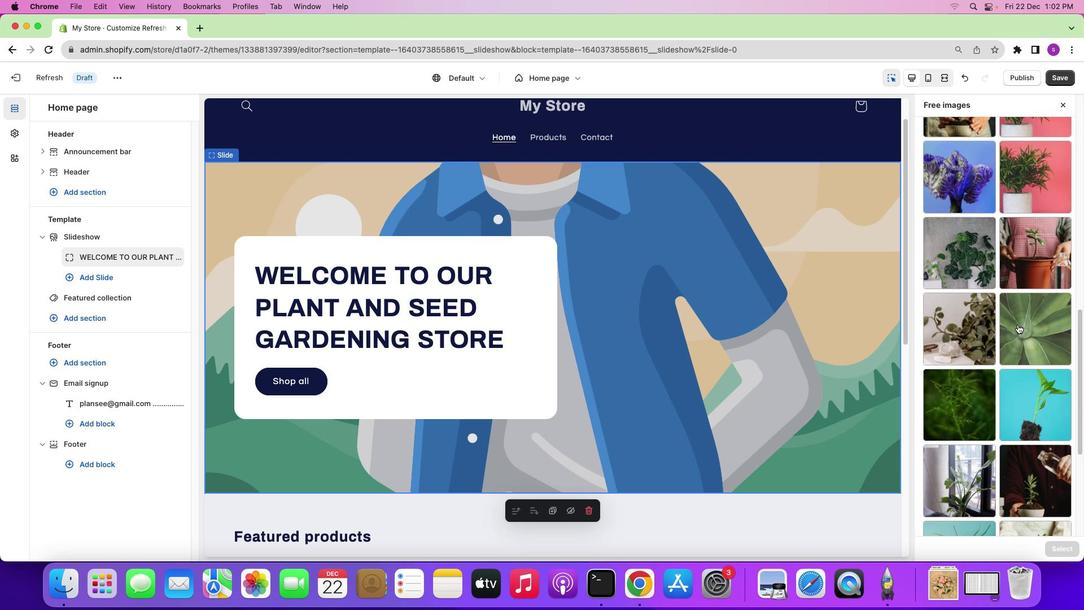 
Action: Mouse scrolled (988, 359) with delta (-3, -5)
Screenshot: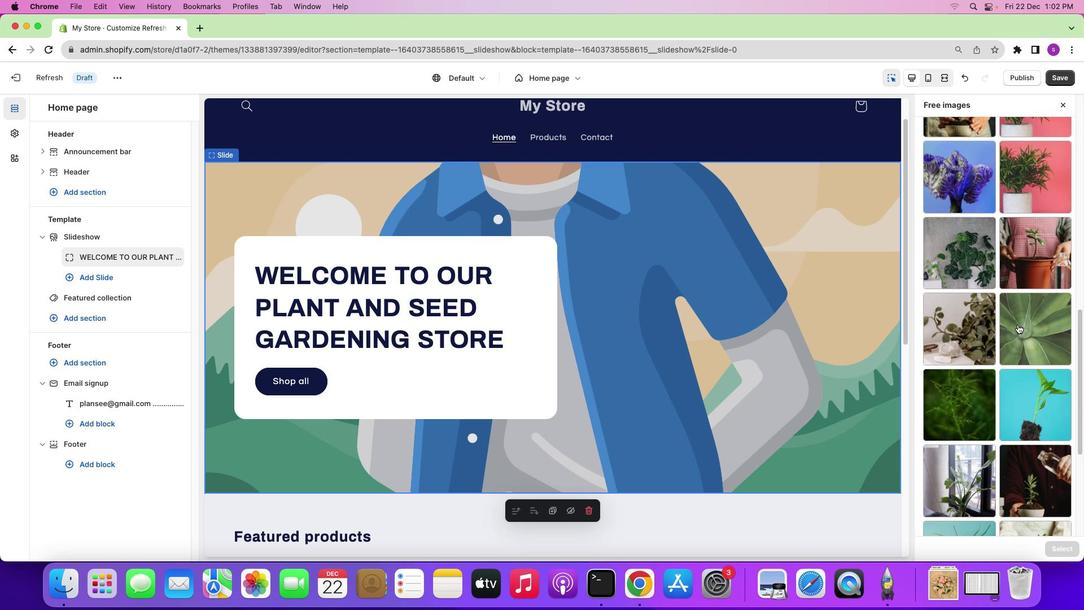
Action: Mouse scrolled (988, 359) with delta (-3, -5)
Screenshot: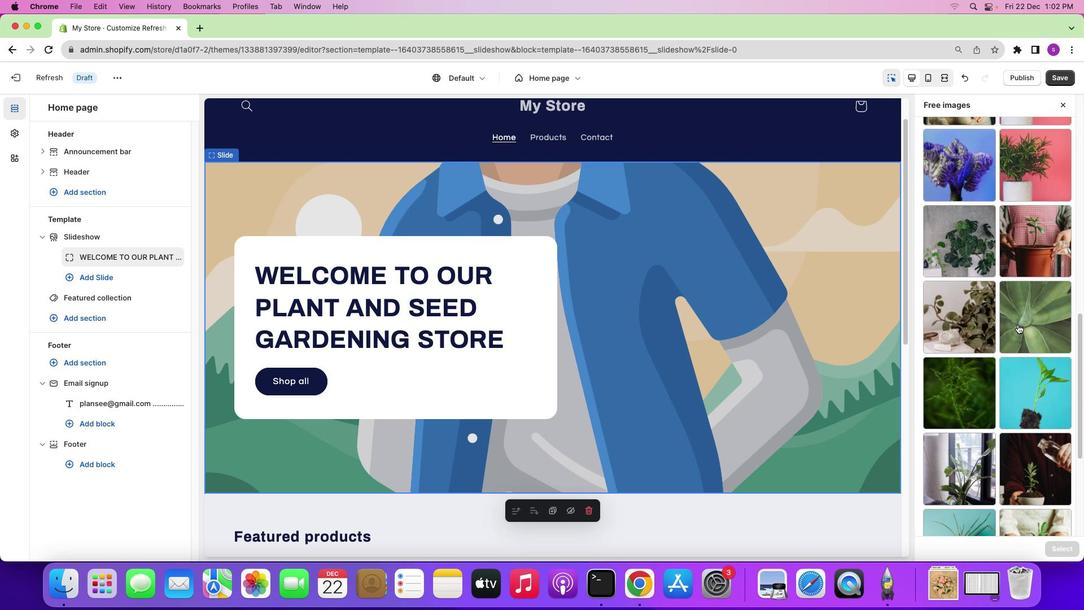 
Action: Mouse moved to (1013, 320)
Screenshot: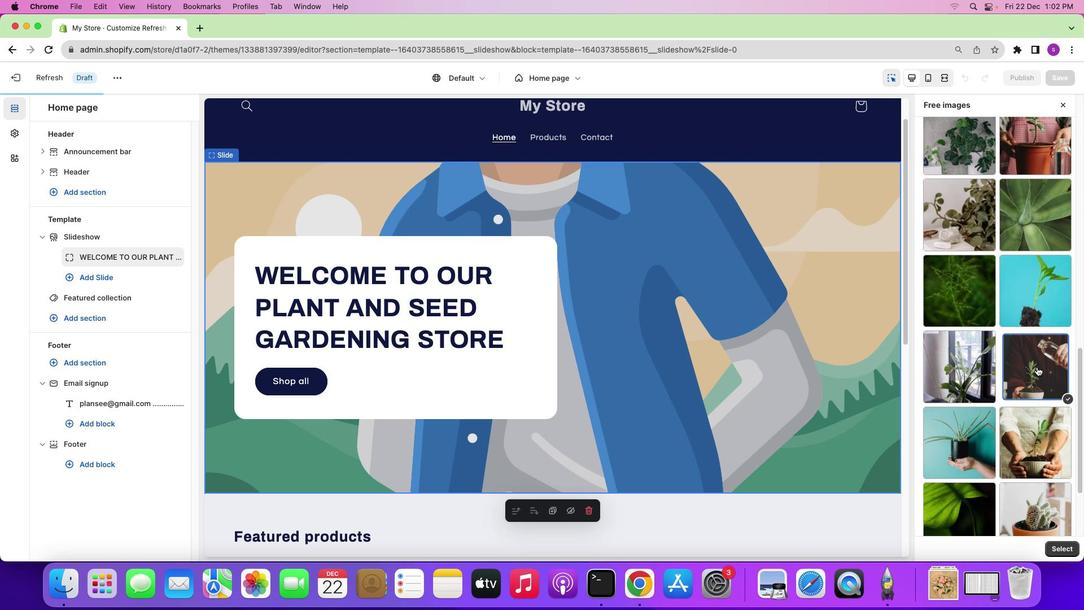 
Action: Mouse scrolled (1013, 320) with delta (-3, -4)
Screenshot: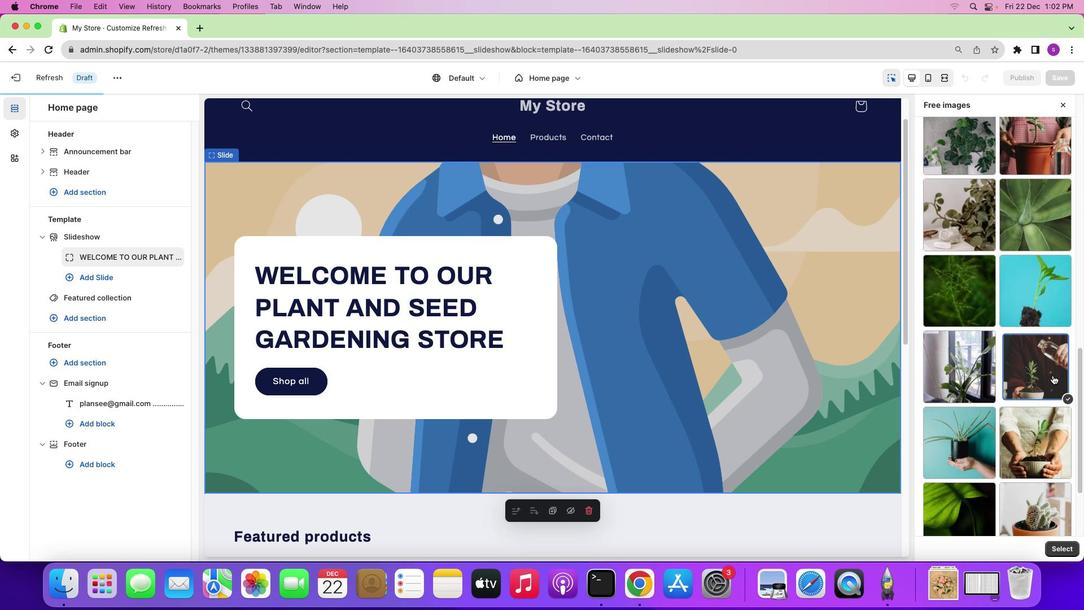 
Action: Mouse scrolled (1013, 320) with delta (-3, -4)
Screenshot: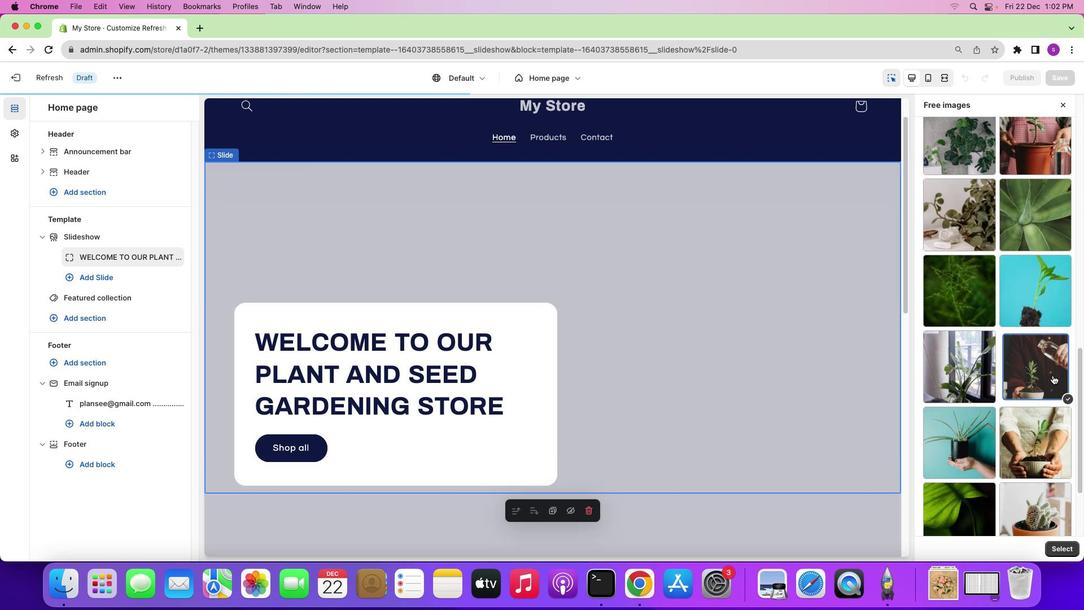 
Action: Mouse scrolled (1013, 320) with delta (-3, -4)
Screenshot: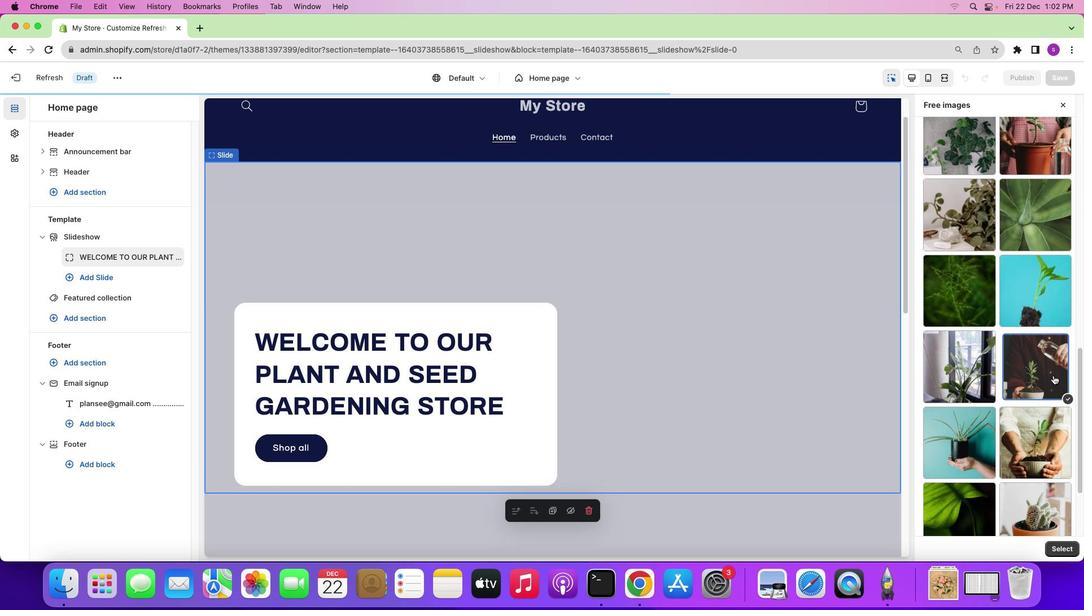 
Action: Mouse scrolled (1013, 320) with delta (-3, -5)
Screenshot: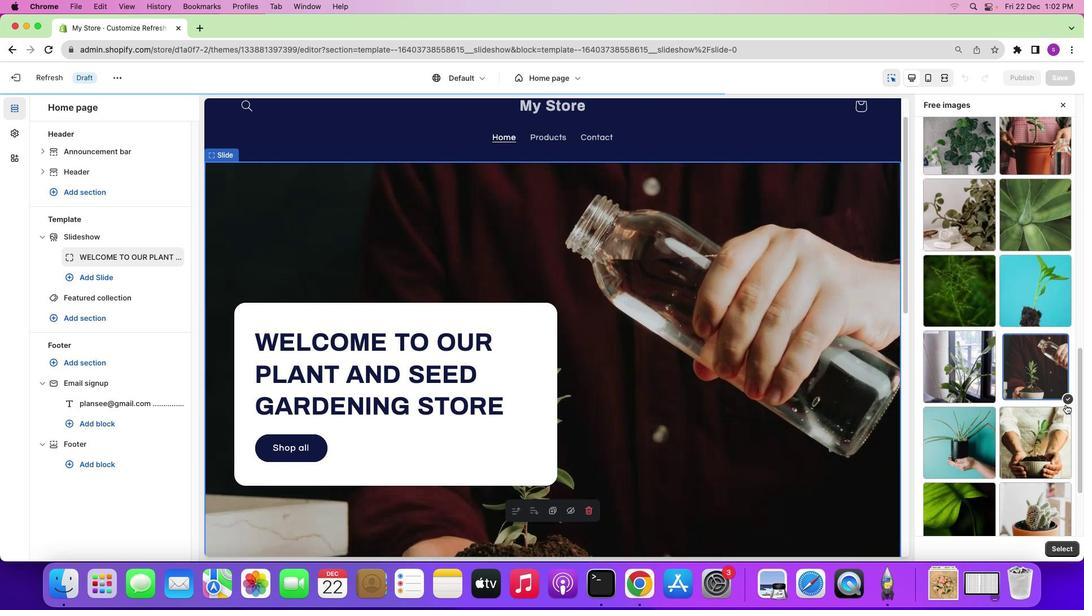 
Action: Mouse moved to (1019, 337)
Screenshot: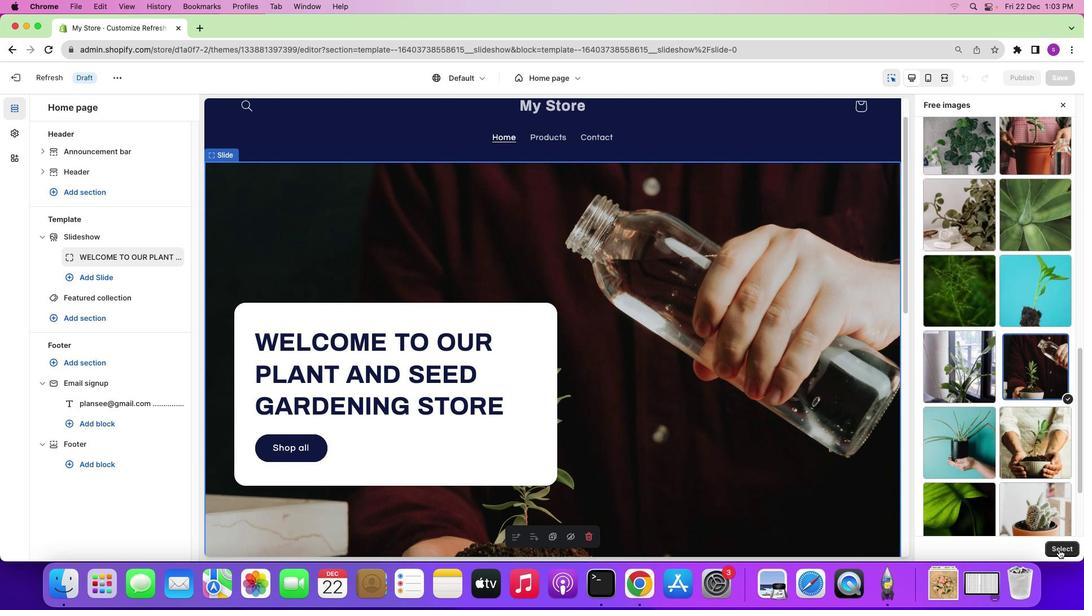 
Action: Mouse pressed left at (1019, 337)
Screenshot: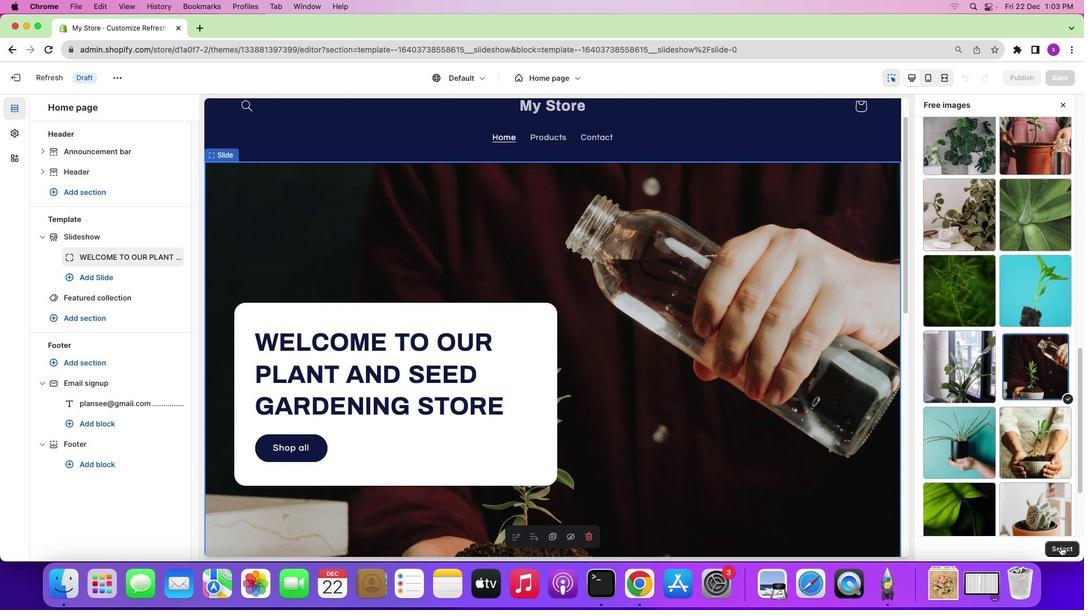 
Action: Mouse moved to (1056, 540)
Screenshot: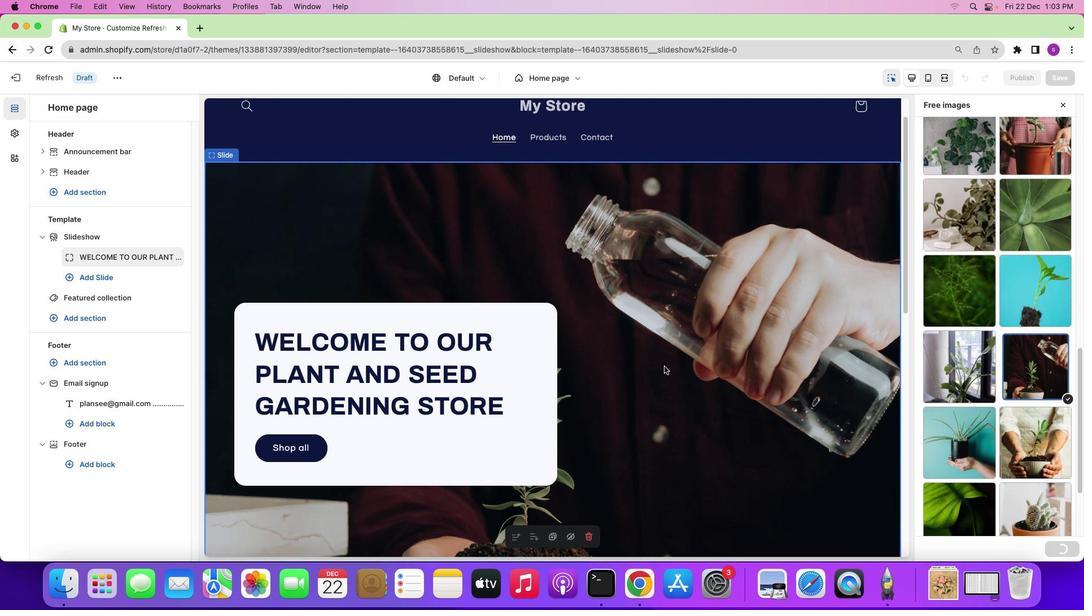 
Action: Mouse pressed left at (1056, 540)
Screenshot: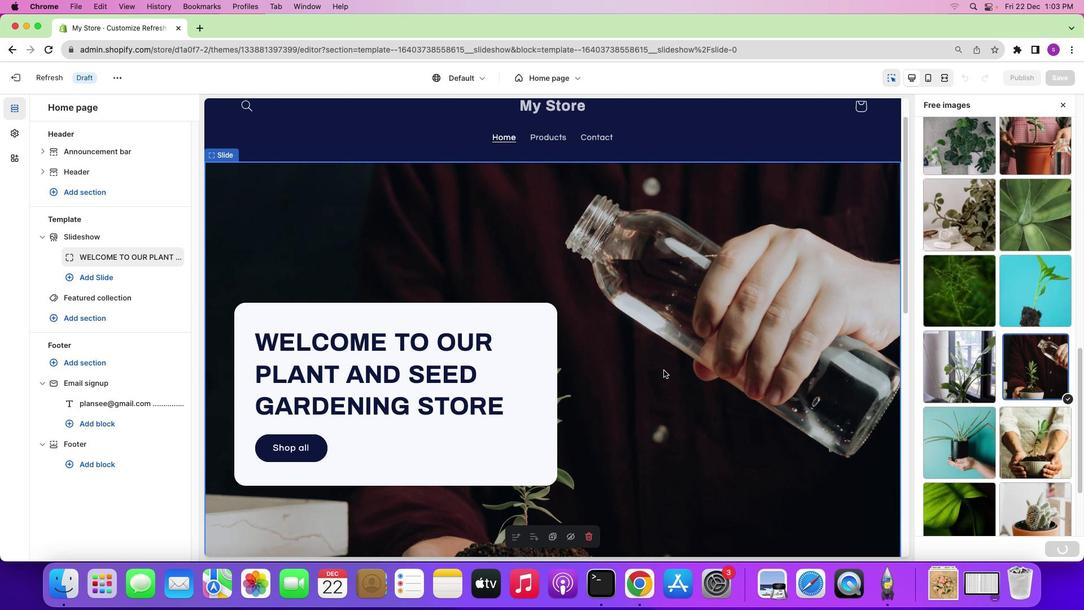 
Action: Mouse moved to (659, 366)
Screenshot: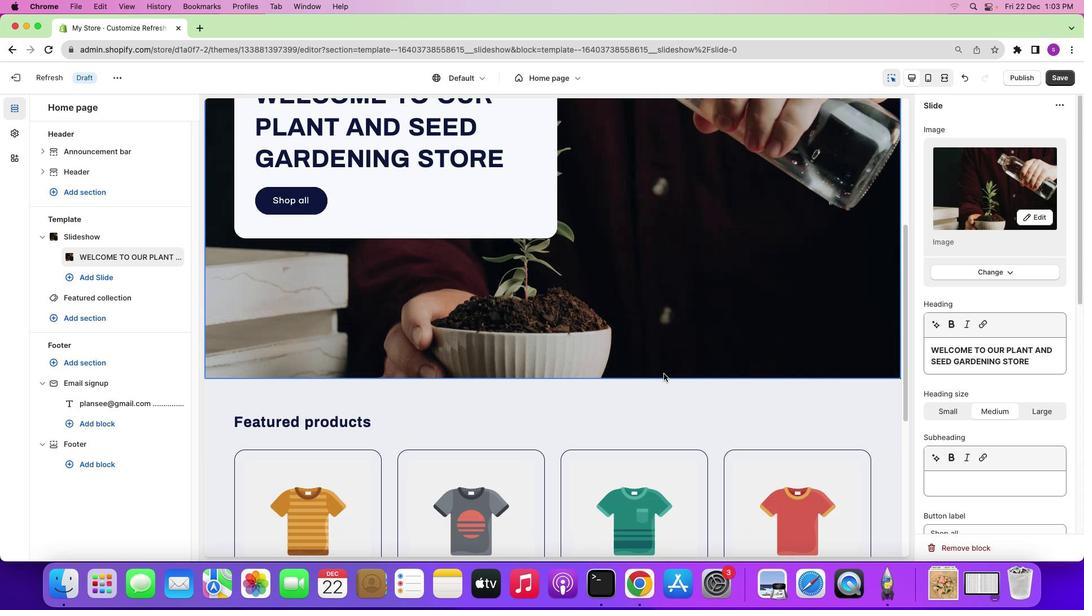 
Action: Mouse scrolled (659, 366) with delta (-3, -4)
Screenshot: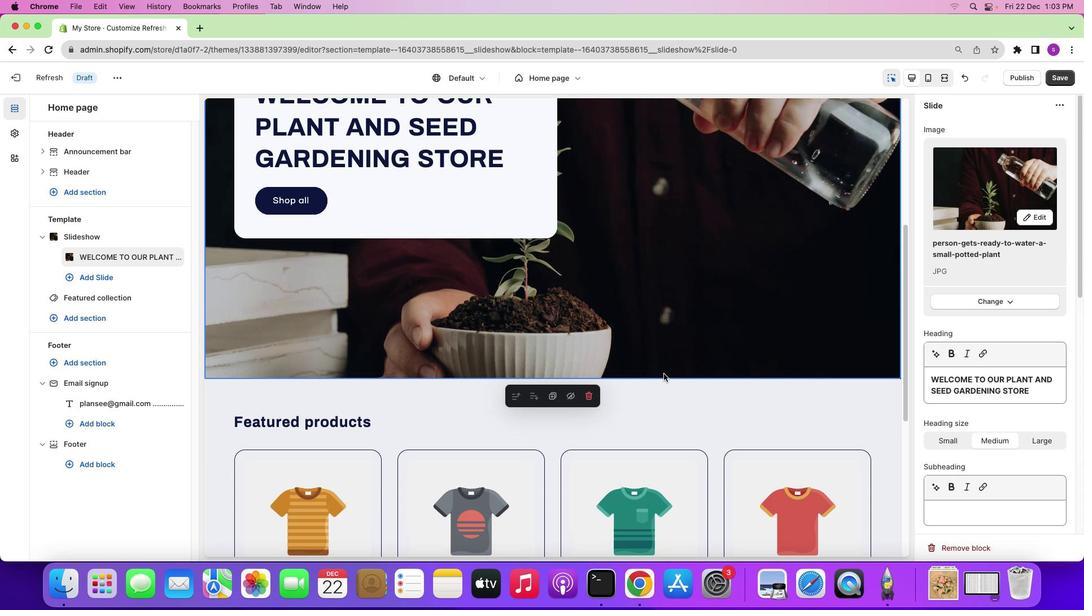 
Action: Mouse scrolled (659, 366) with delta (-3, -4)
Screenshot: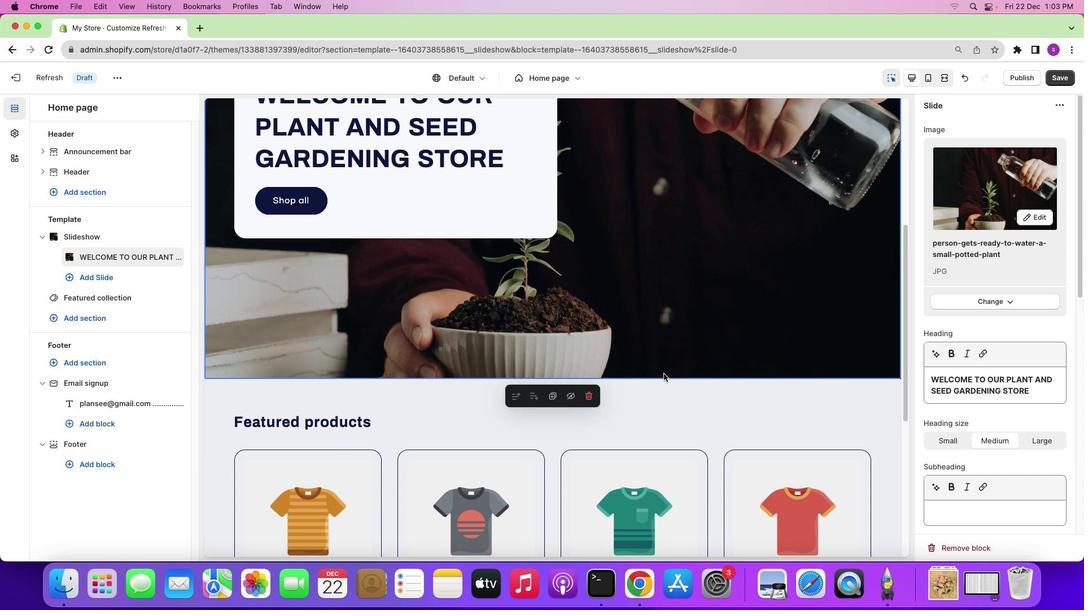 
Action: Mouse moved to (659, 366)
Screenshot: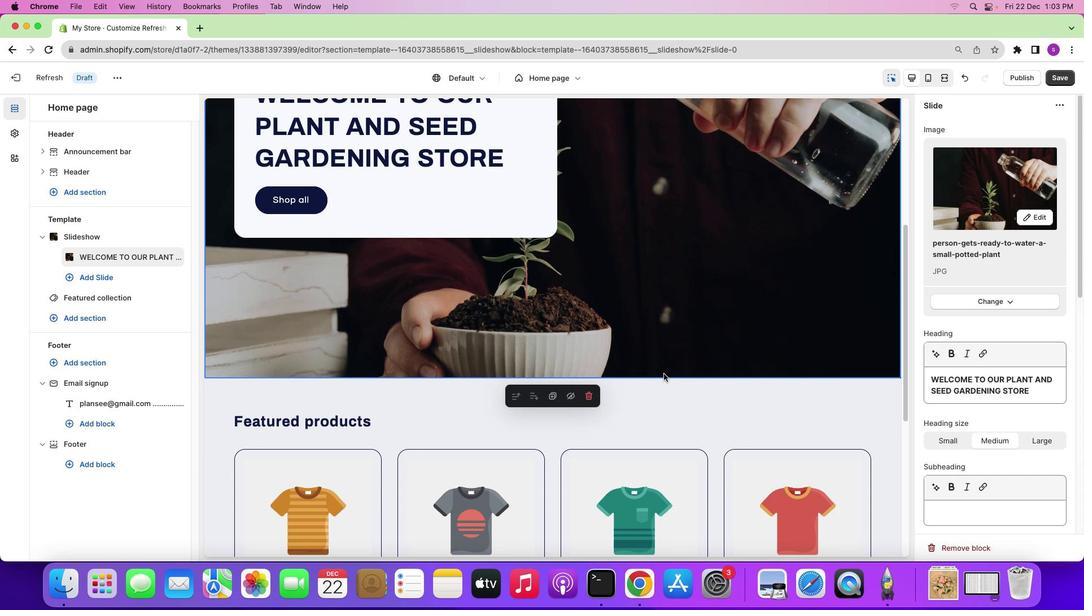 
Action: Mouse scrolled (659, 366) with delta (-3, -4)
Screenshot: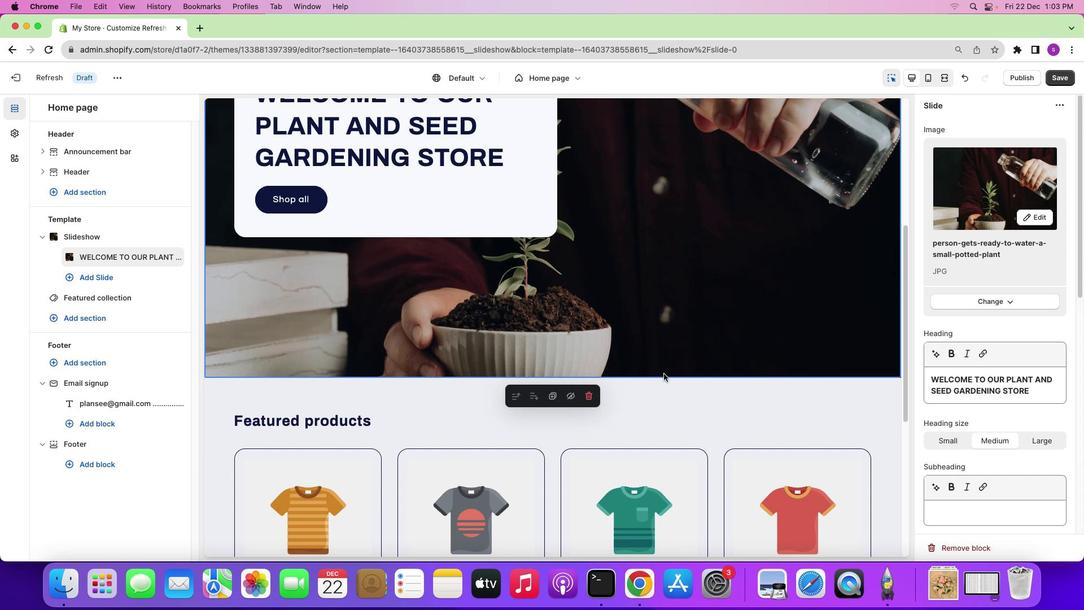 
Action: Mouse scrolled (659, 366) with delta (-3, -4)
Screenshot: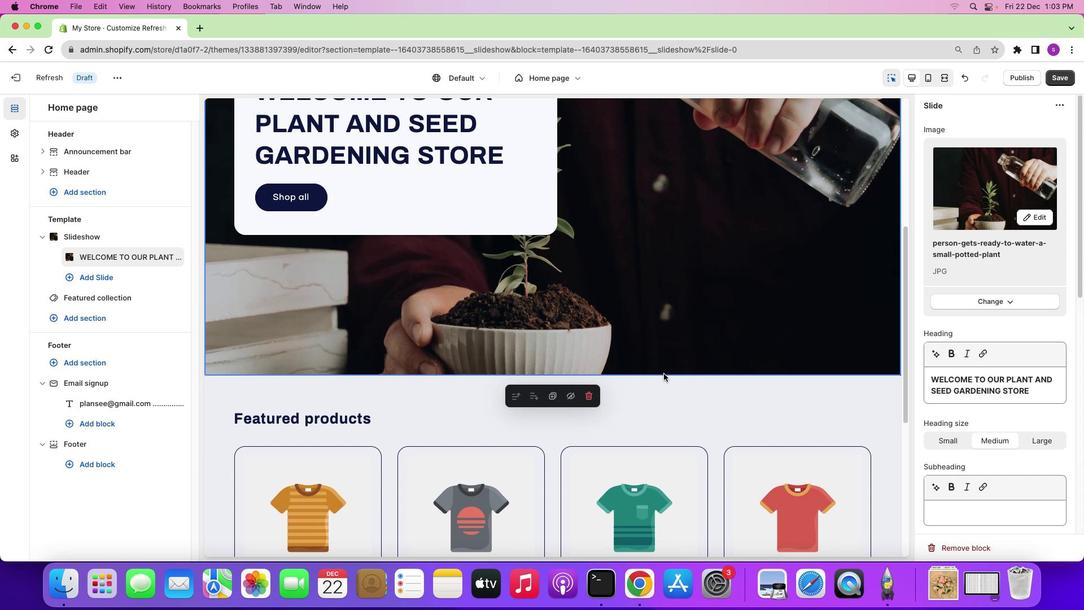 
Action: Mouse moved to (659, 368)
Screenshot: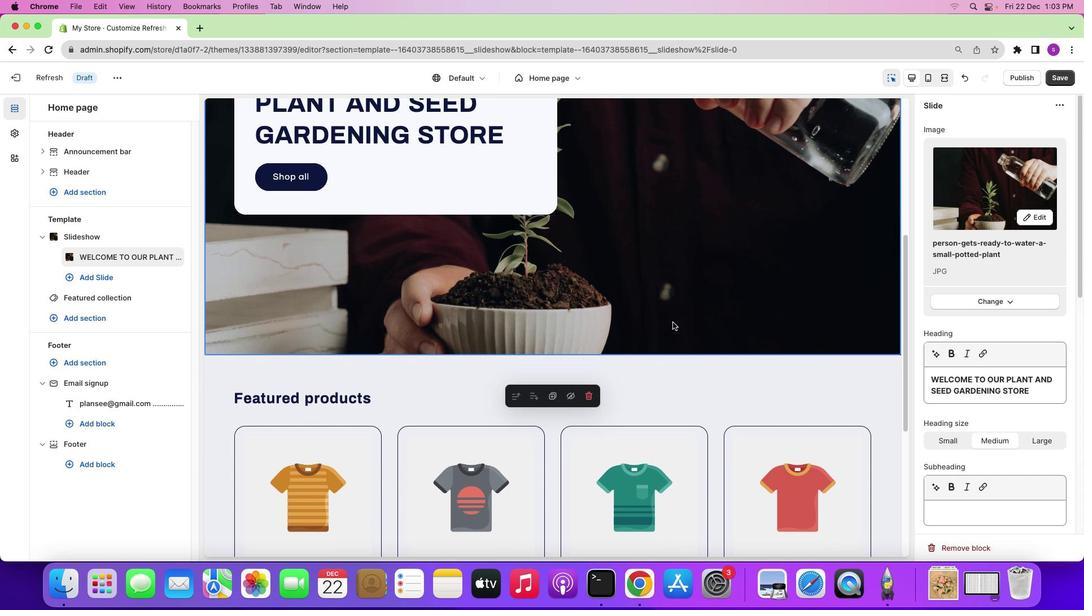 
Action: Mouse scrolled (659, 368) with delta (-3, -4)
Screenshot: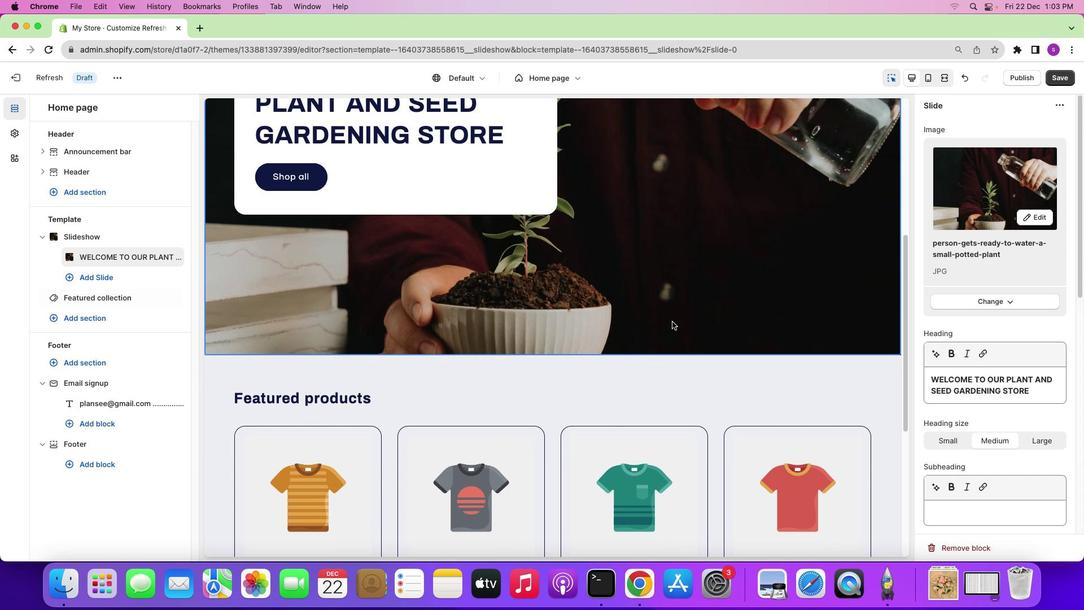 
Action: Mouse scrolled (659, 368) with delta (-3, -4)
Screenshot: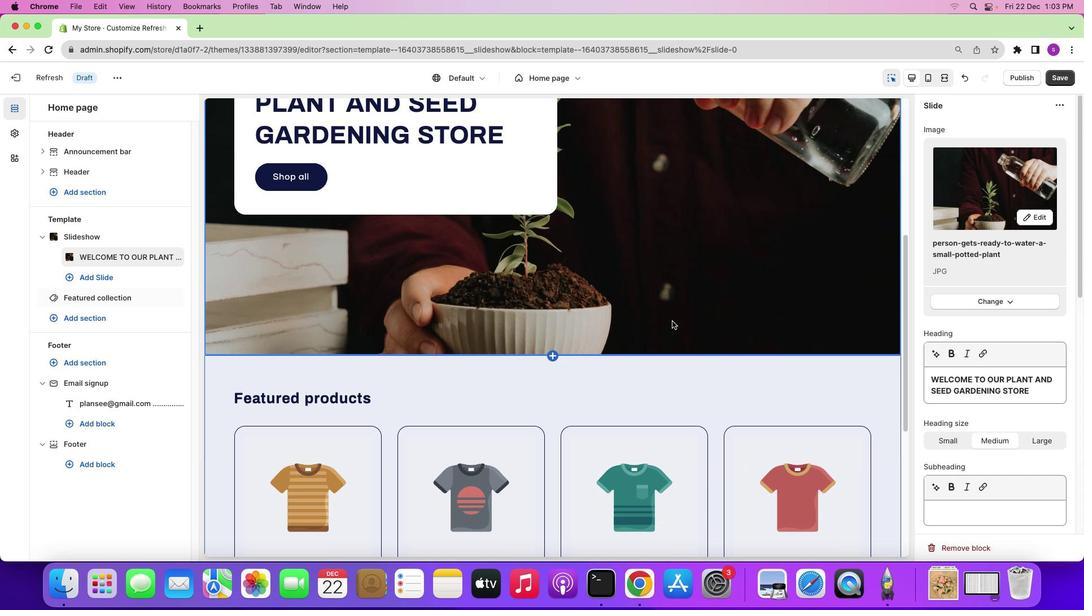 
Action: Mouse moved to (659, 368)
Screenshot: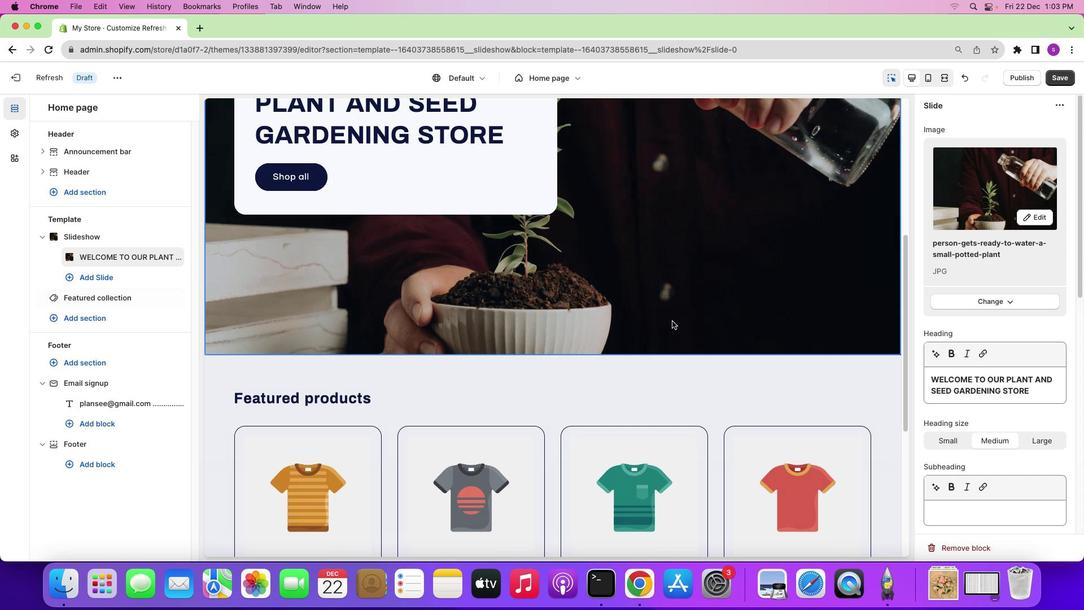 
Action: Mouse scrolled (659, 368) with delta (-3, -5)
Screenshot: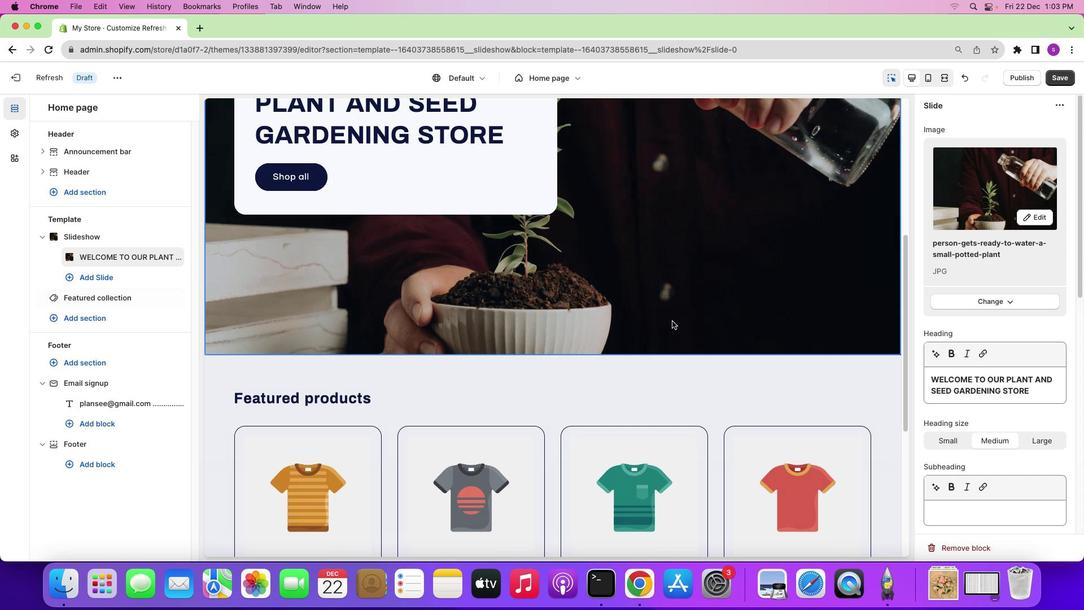 
Action: Mouse scrolled (659, 368) with delta (-3, -5)
Screenshot: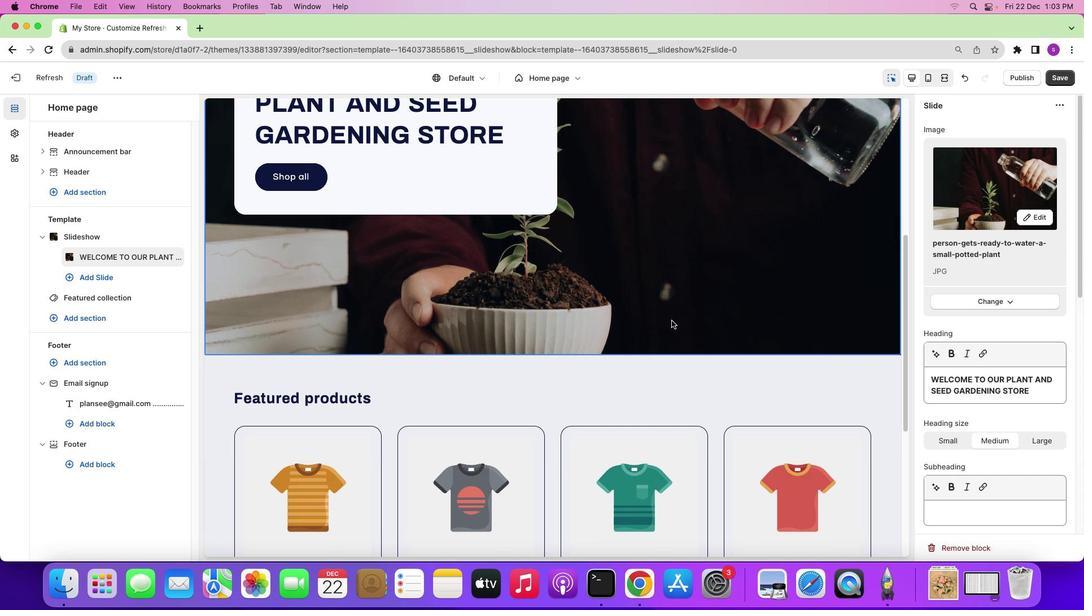 
Action: Mouse scrolled (659, 368) with delta (-3, -5)
Screenshot: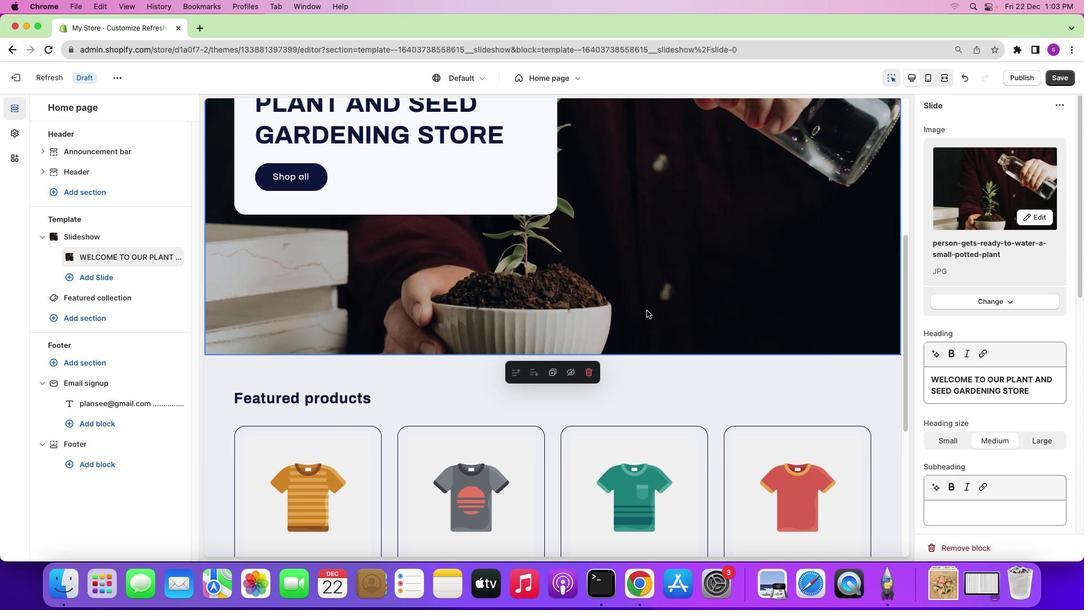 
Action: Mouse moved to (659, 369)
Screenshot: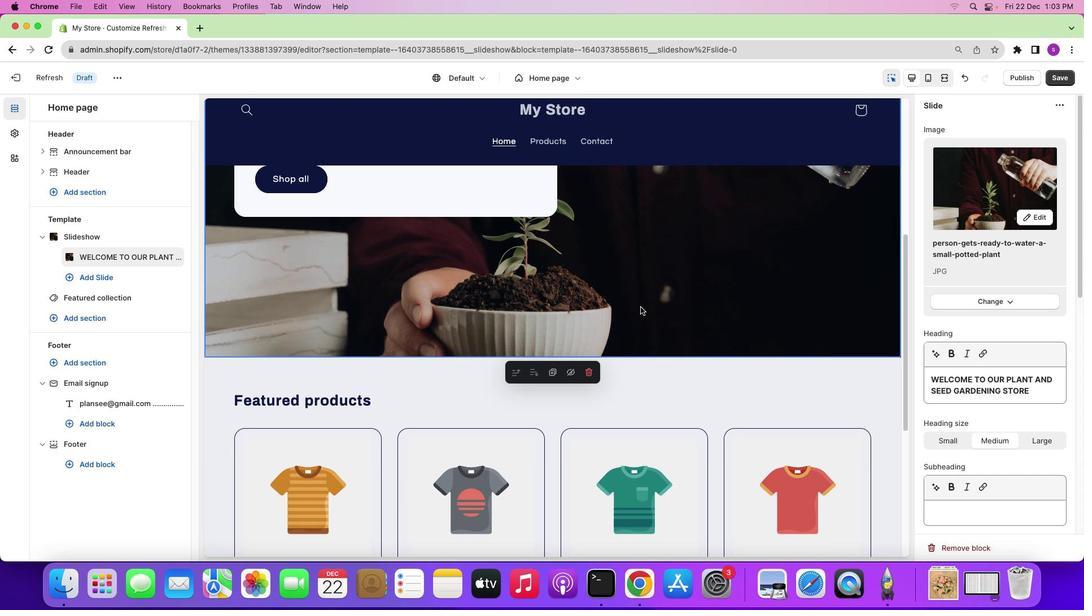 
Action: Mouse scrolled (659, 369) with delta (-3, -4)
Screenshot: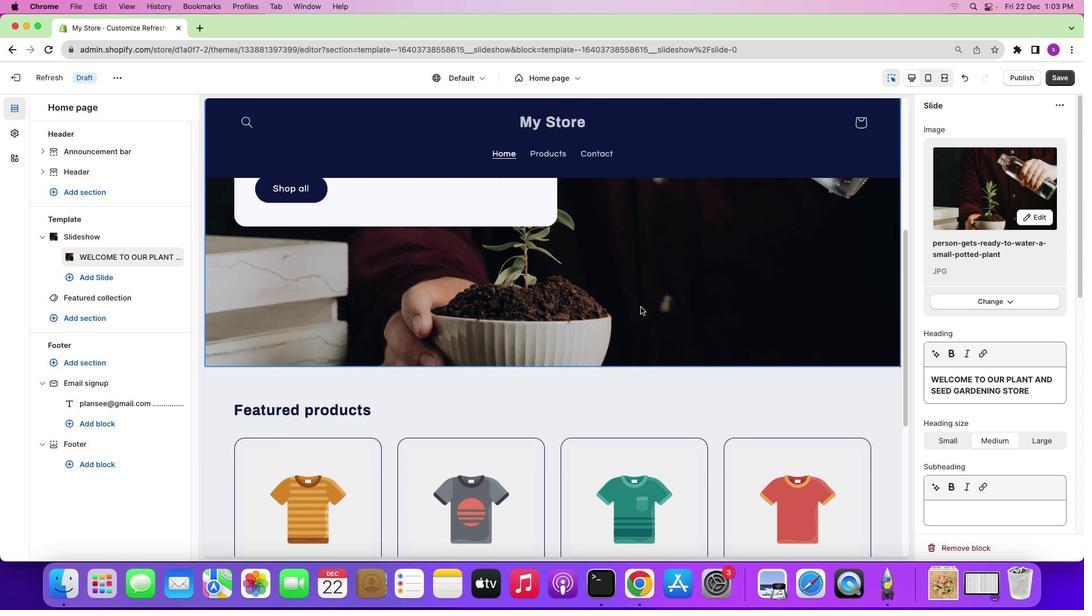 
Action: Mouse scrolled (659, 369) with delta (-3, -4)
Screenshot: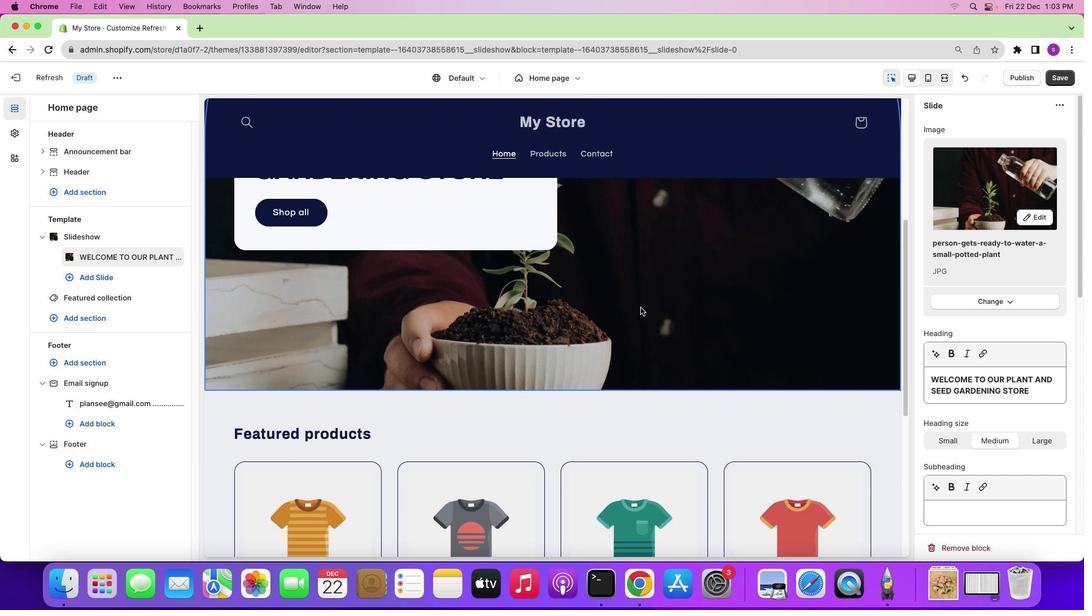 
Action: Mouse scrolled (659, 369) with delta (-3, -4)
Screenshot: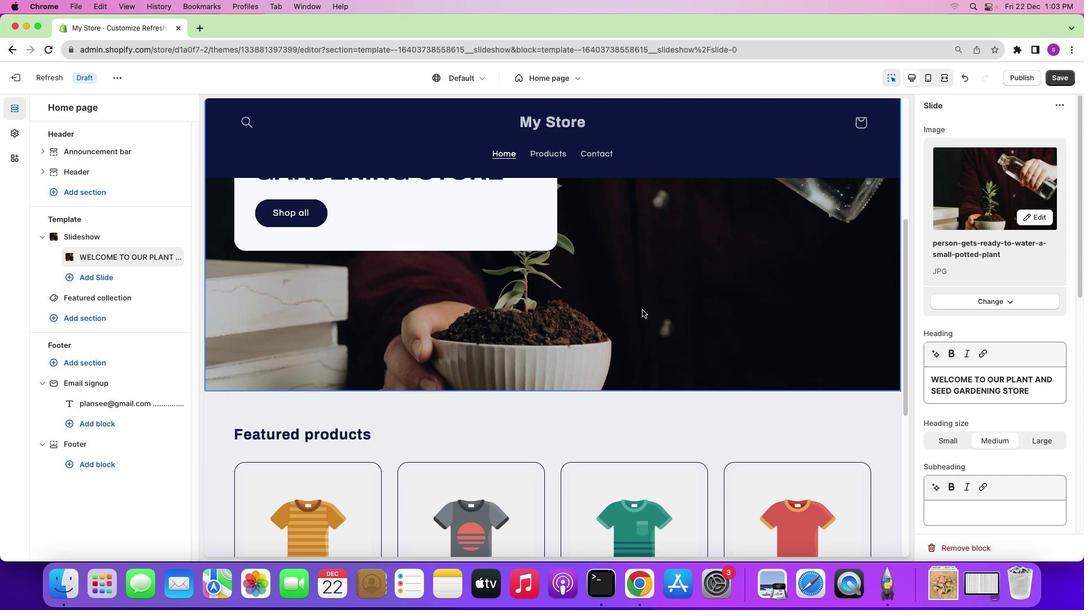 
Action: Mouse moved to (636, 302)
Screenshot: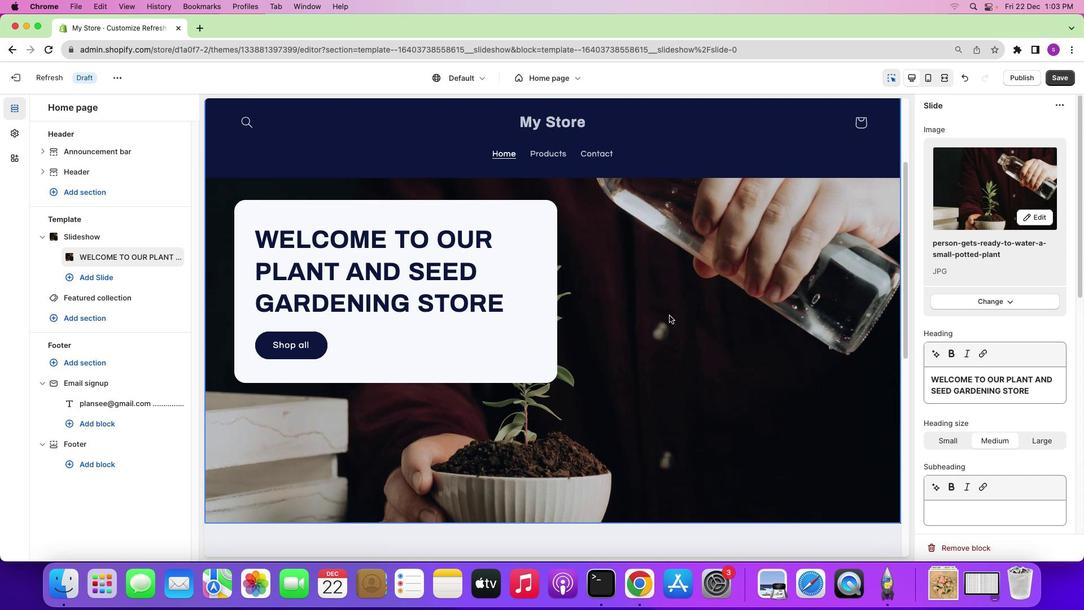 
Action: Mouse scrolled (636, 302) with delta (-3, -3)
Screenshot: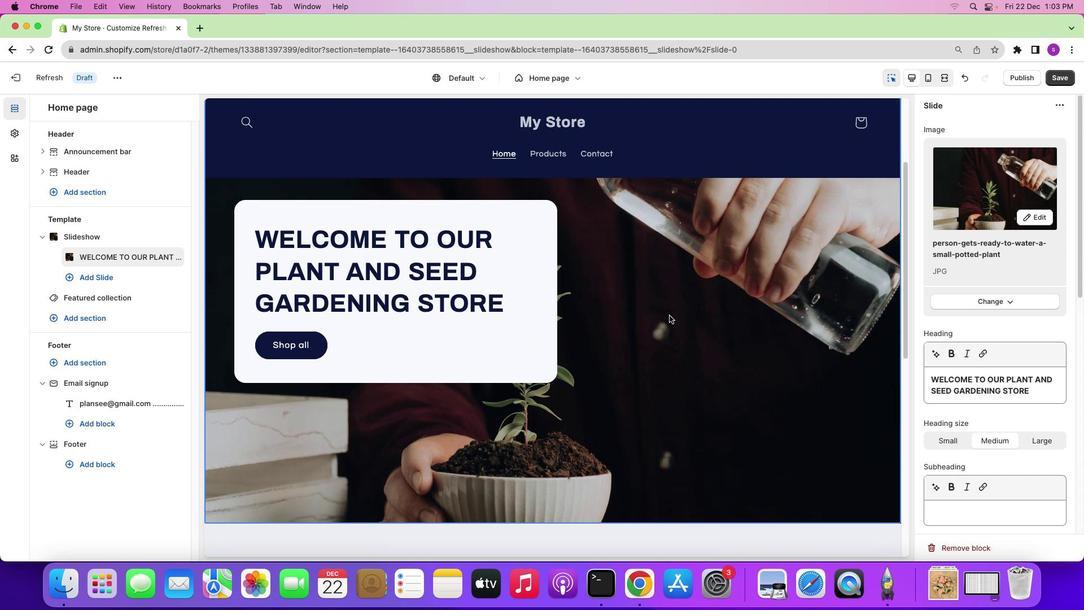 
Action: Mouse moved to (636, 302)
Screenshot: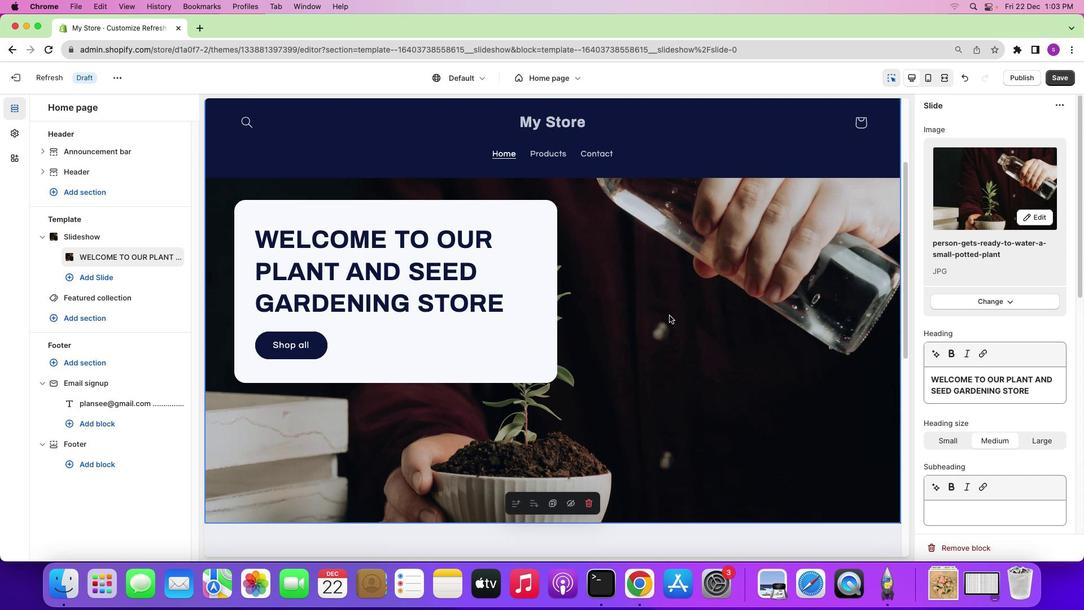 
Action: Mouse scrolled (636, 302) with delta (-3, -3)
Screenshot: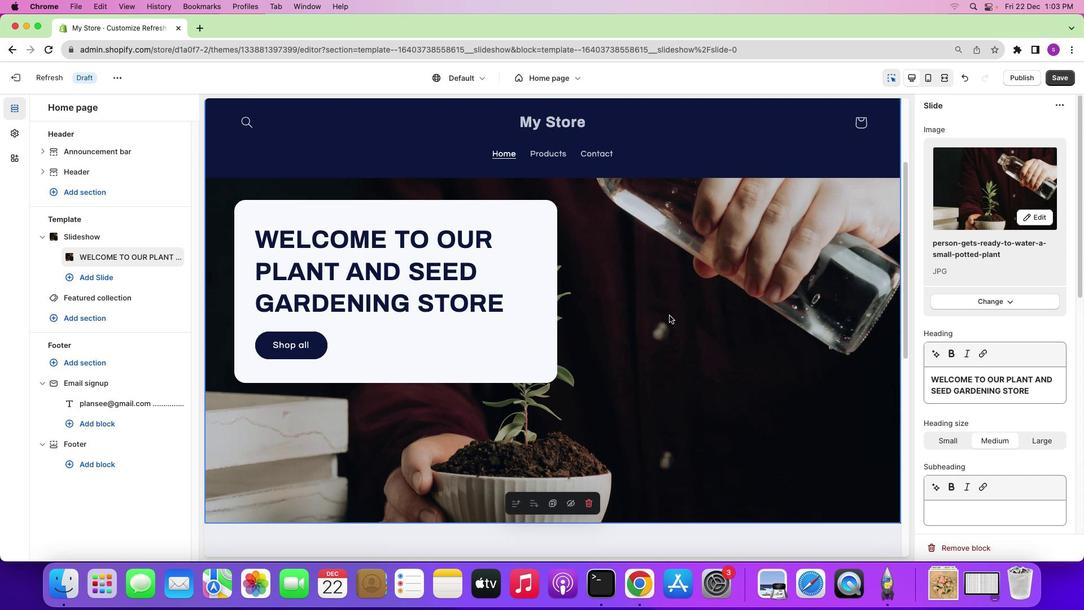
Action: Mouse scrolled (636, 302) with delta (-3, -4)
Screenshot: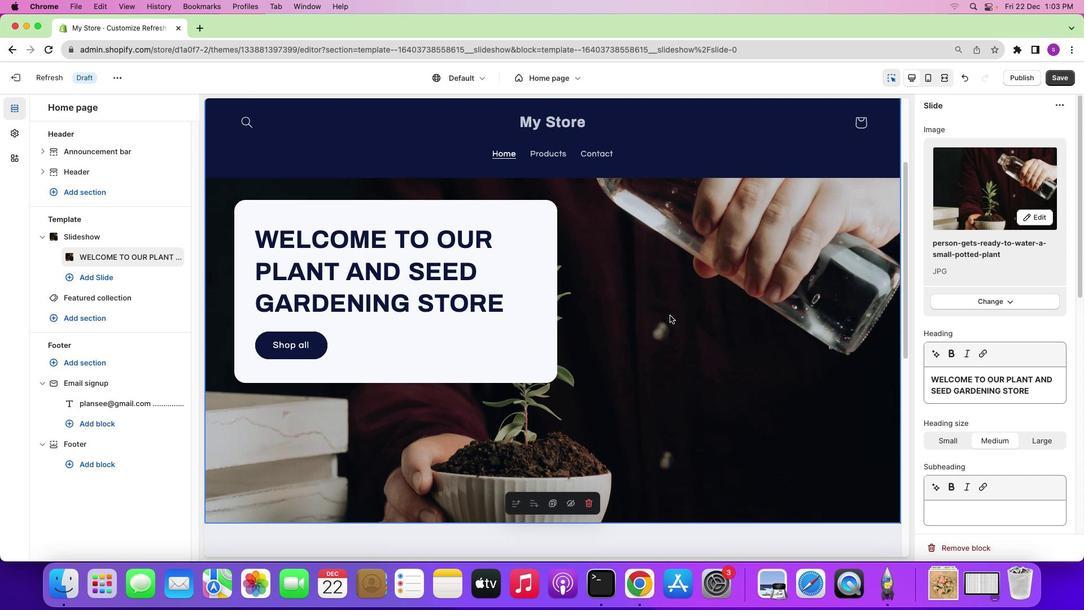 
Action: Mouse scrolled (636, 302) with delta (-3, -2)
Screenshot: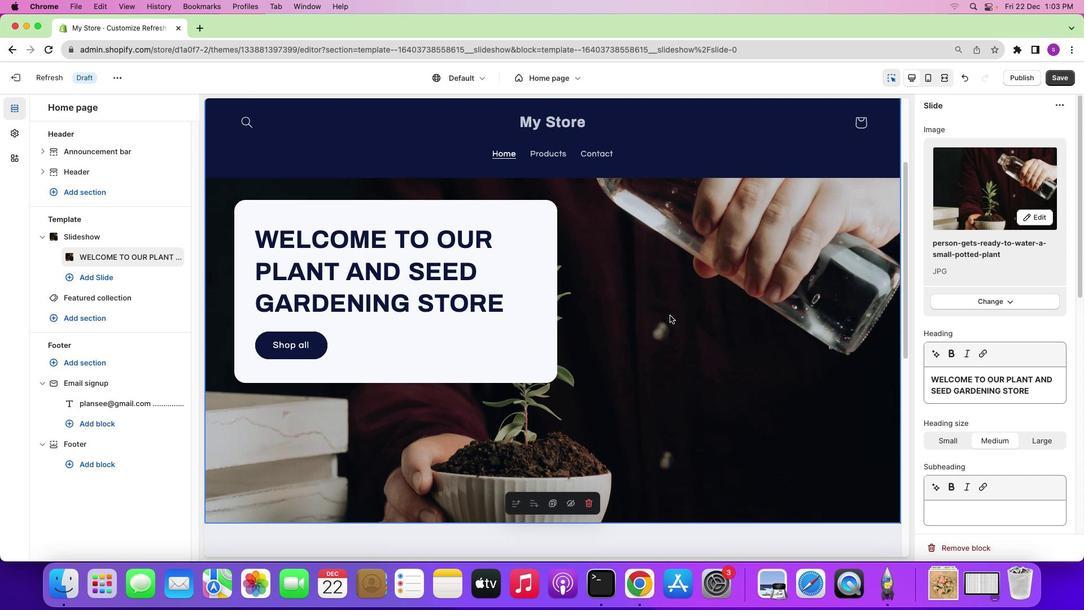 
Action: Mouse moved to (665, 311)
Screenshot: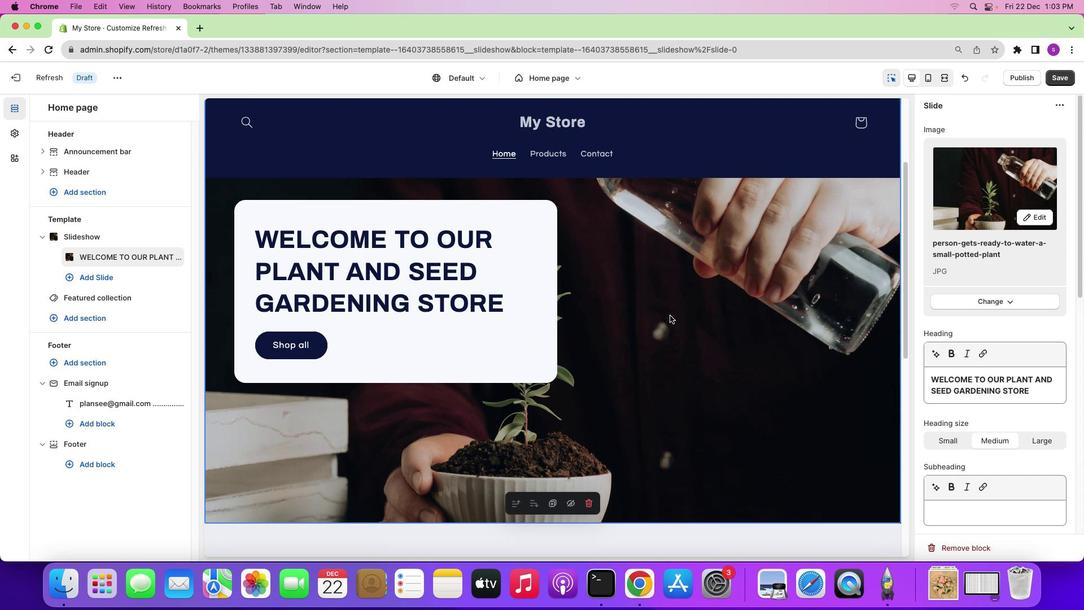 
Action: Mouse scrolled (665, 311) with delta (-3, -3)
Screenshot: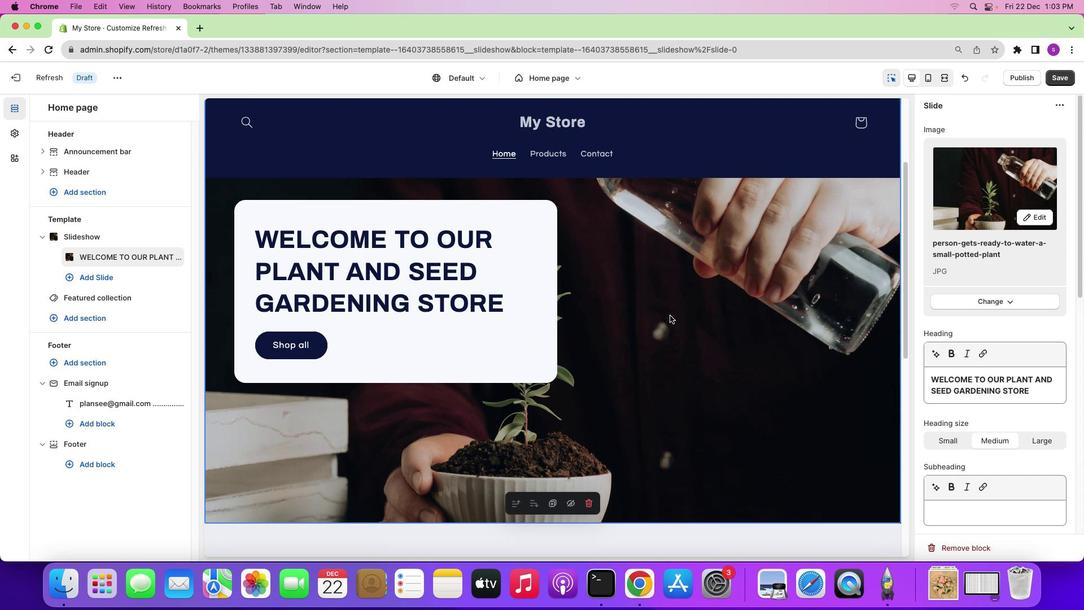 
Action: Mouse scrolled (665, 311) with delta (-3, -3)
Screenshot: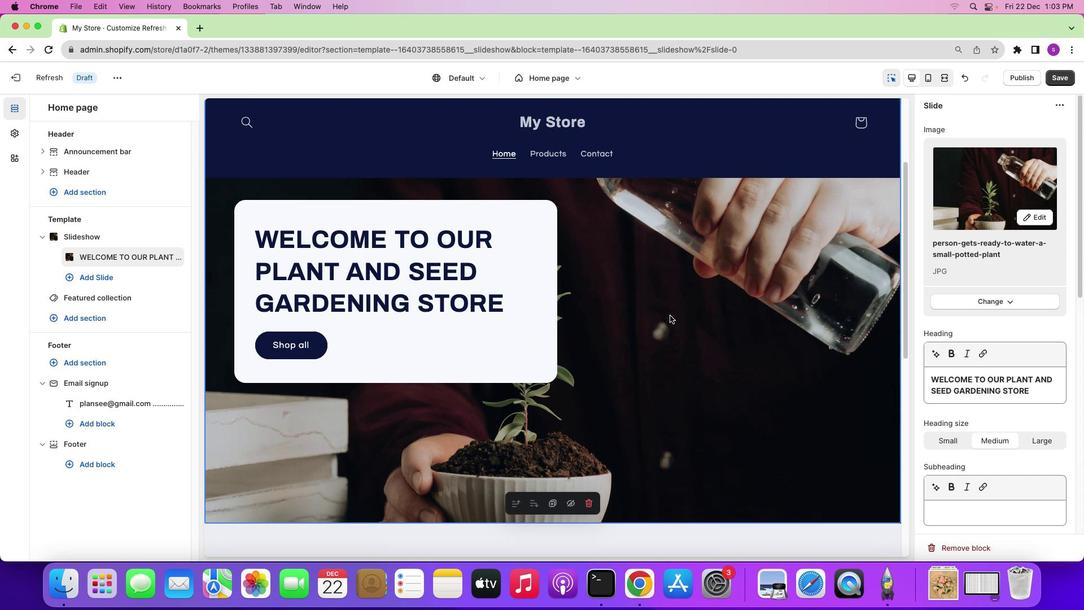 
Action: Mouse scrolled (665, 311) with delta (-3, -2)
Screenshot: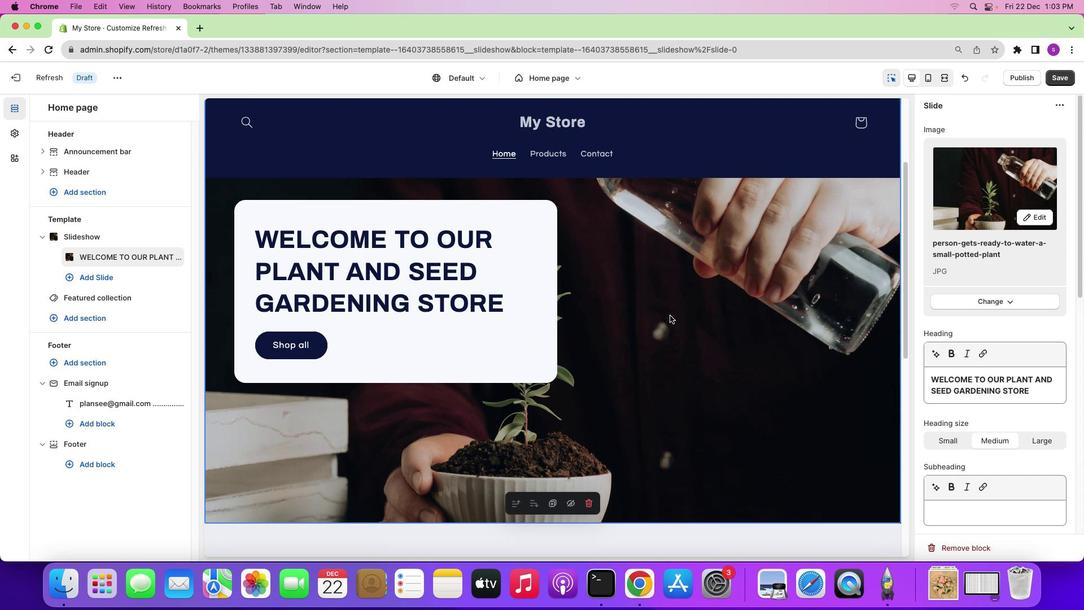 
Action: Mouse scrolled (665, 311) with delta (-3, -2)
Screenshot: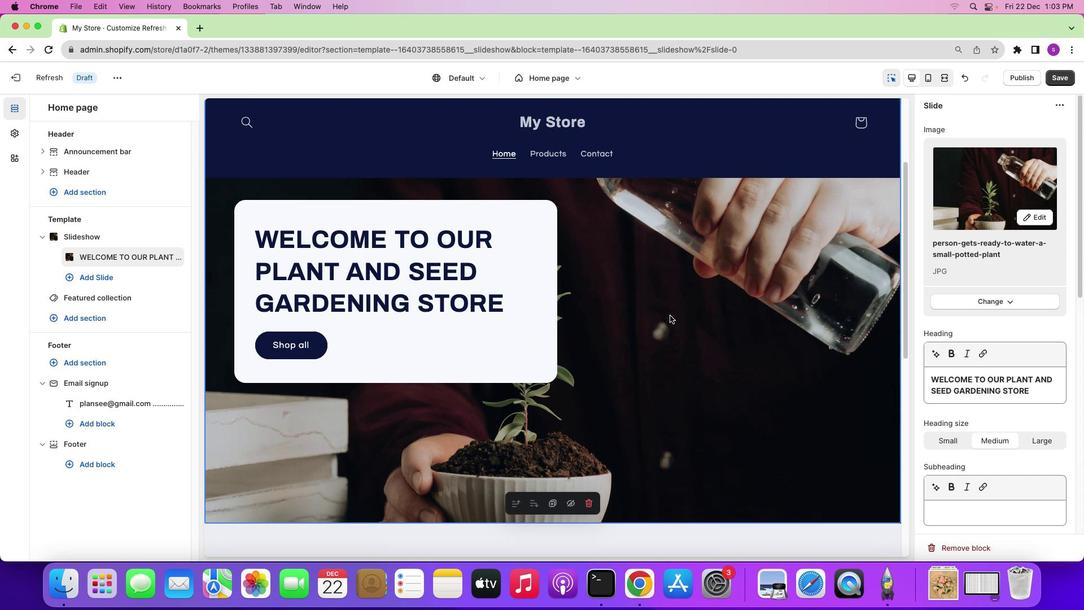 
Action: Mouse moved to (666, 311)
Screenshot: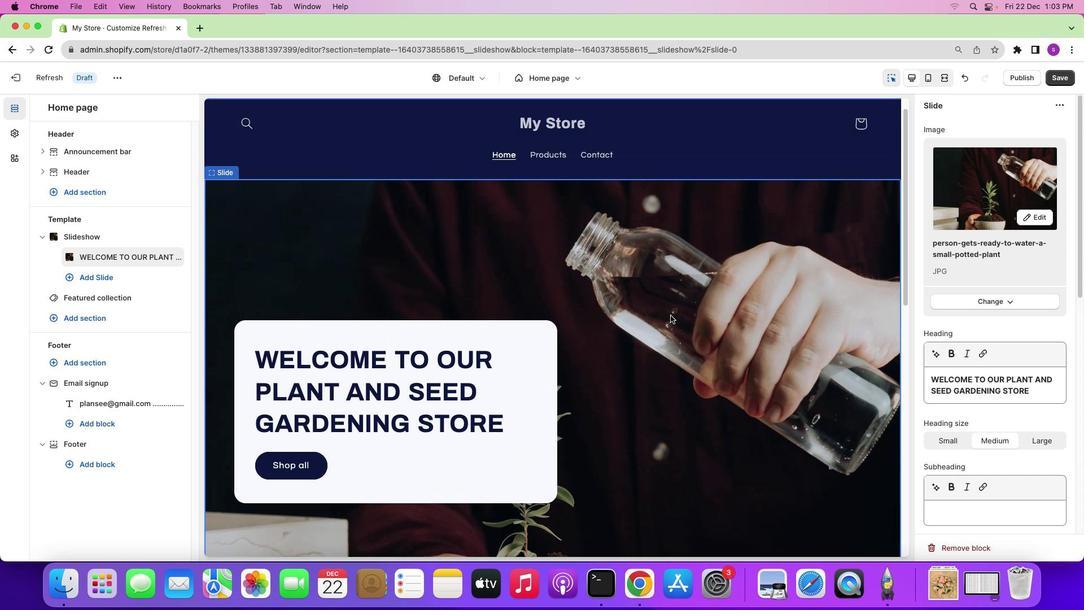 
Action: Mouse scrolled (666, 311) with delta (-3, -3)
Screenshot: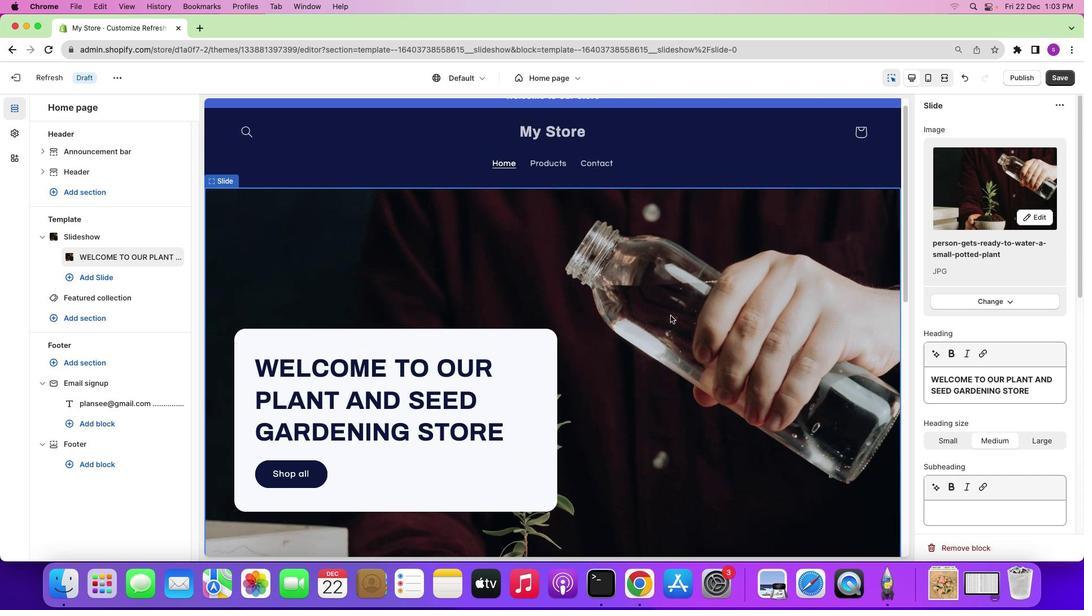 
Action: Mouse scrolled (666, 311) with delta (-3, -3)
Screenshot: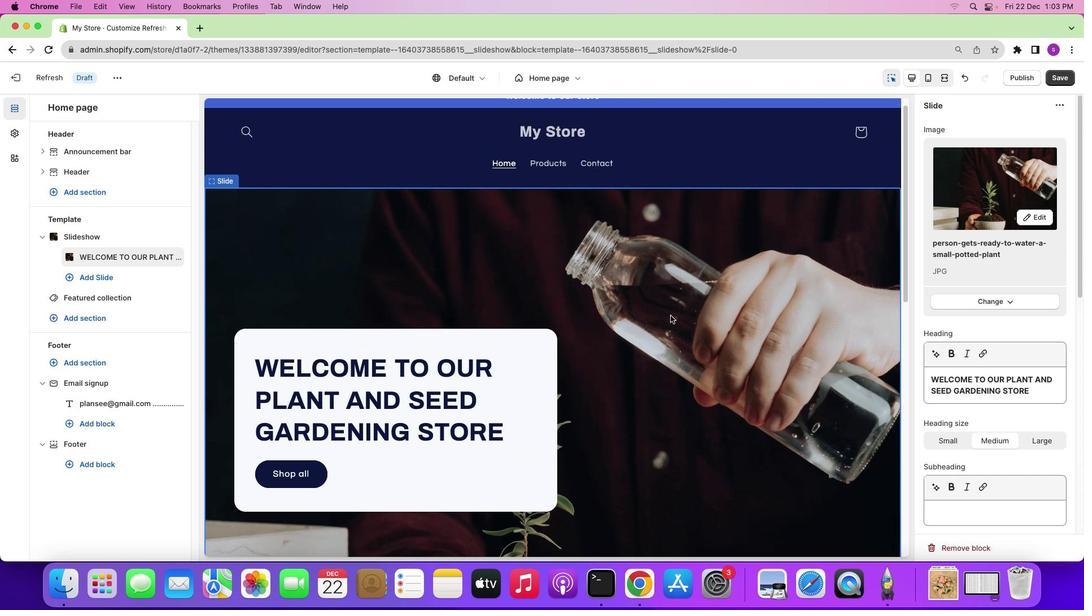 
Action: Mouse scrolled (666, 311) with delta (-3, -3)
Screenshot: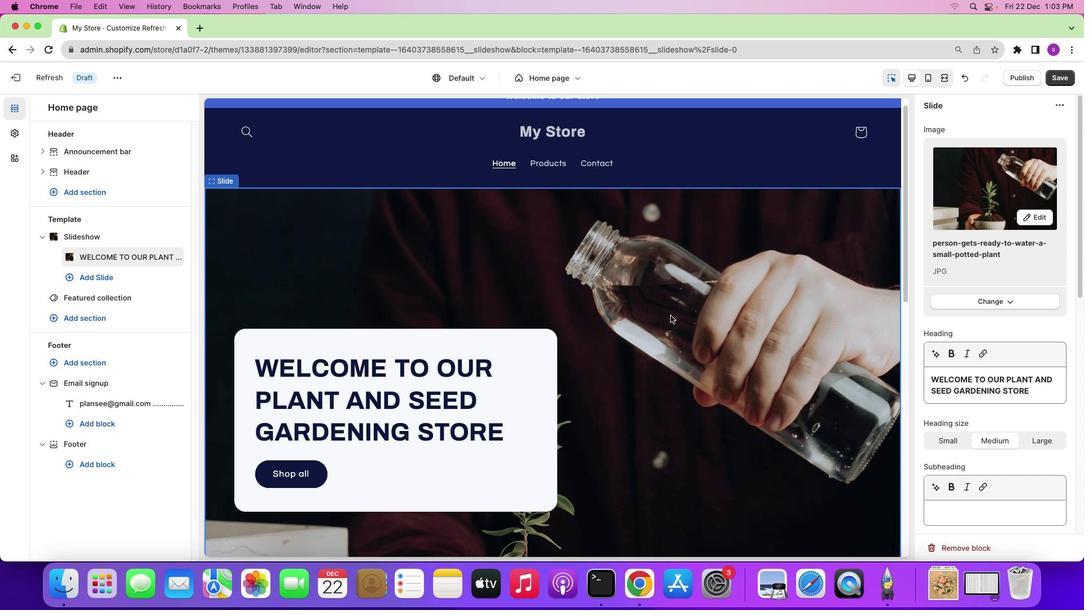 
Action: Mouse moved to (666, 311)
Screenshot: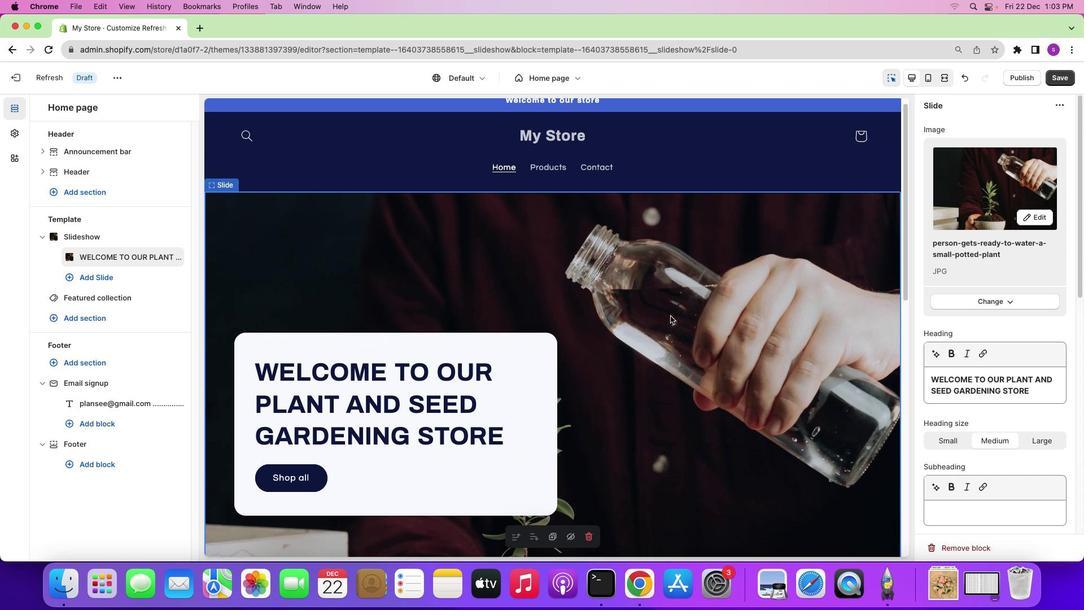 
Action: Mouse scrolled (666, 311) with delta (-3, -3)
Screenshot: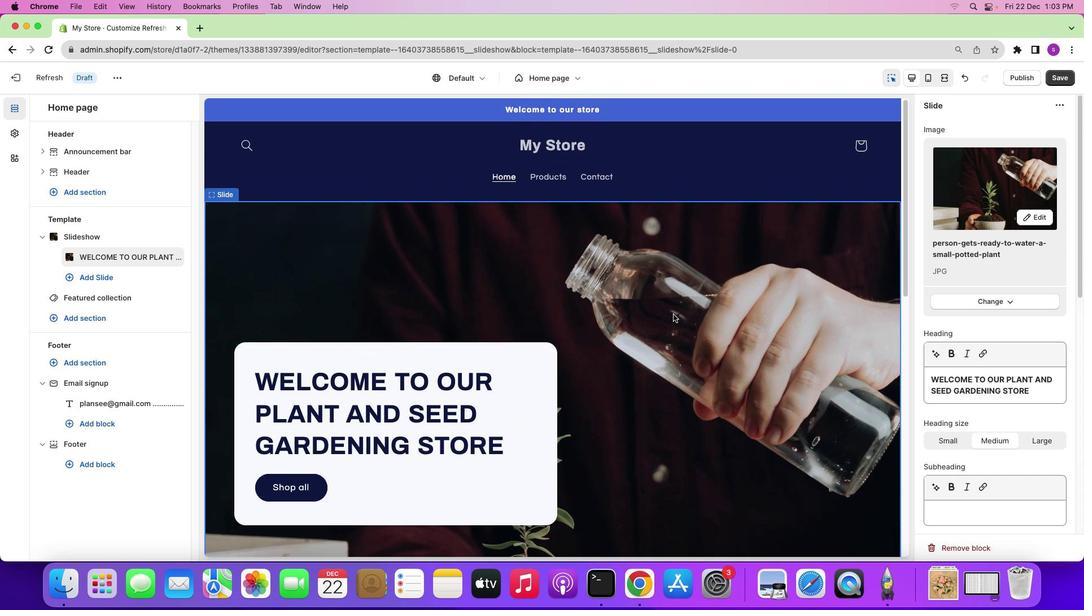 
Action: Mouse scrolled (666, 311) with delta (-3, -3)
Screenshot: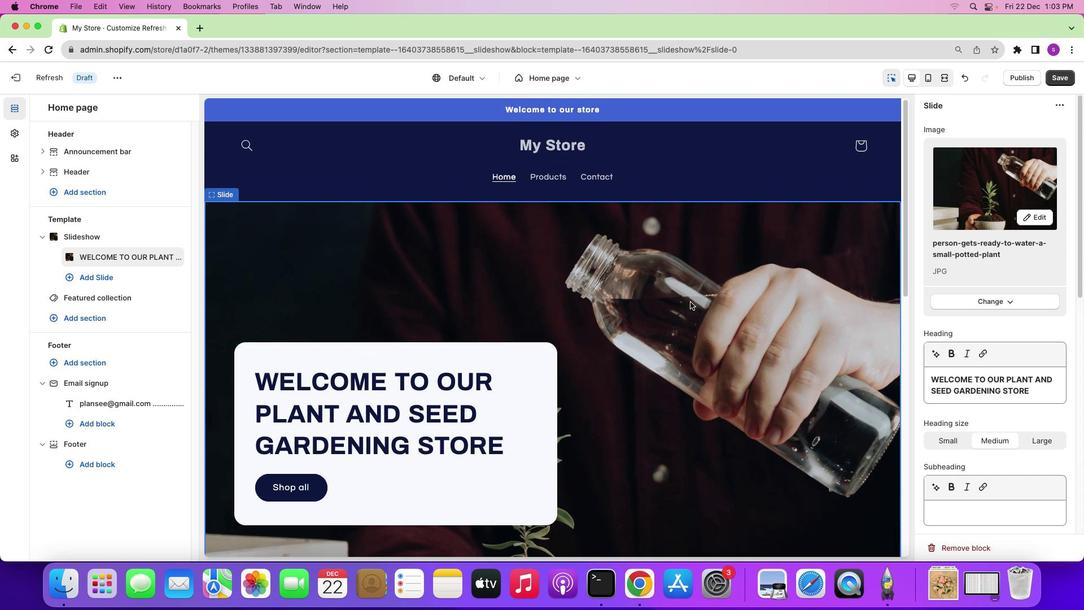 
Action: Mouse scrolled (666, 311) with delta (-3, -3)
Screenshot: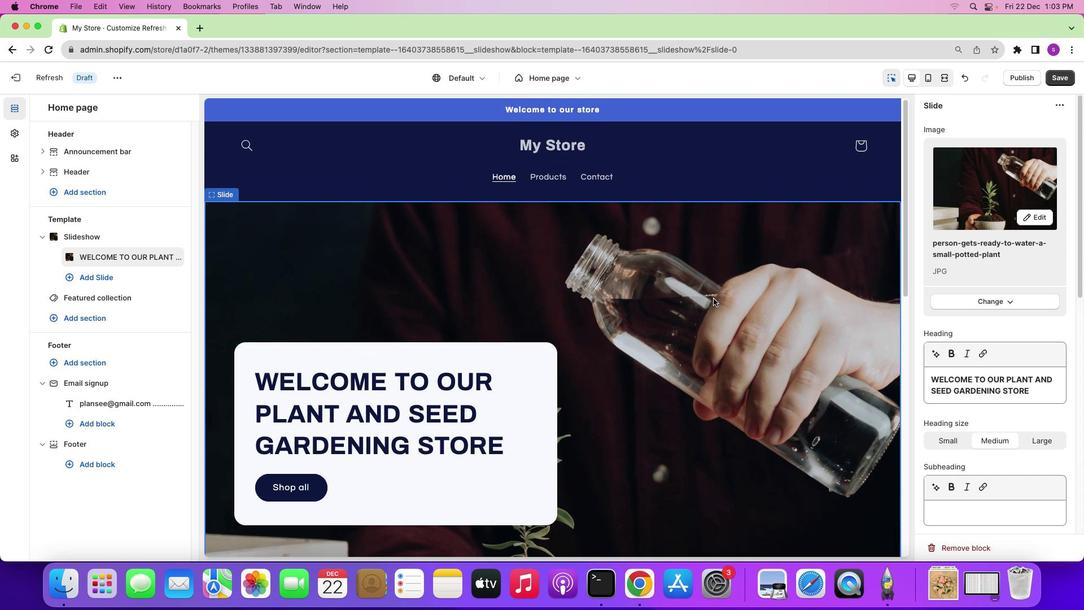 
Action: Mouse scrolled (666, 311) with delta (-3, -3)
Screenshot: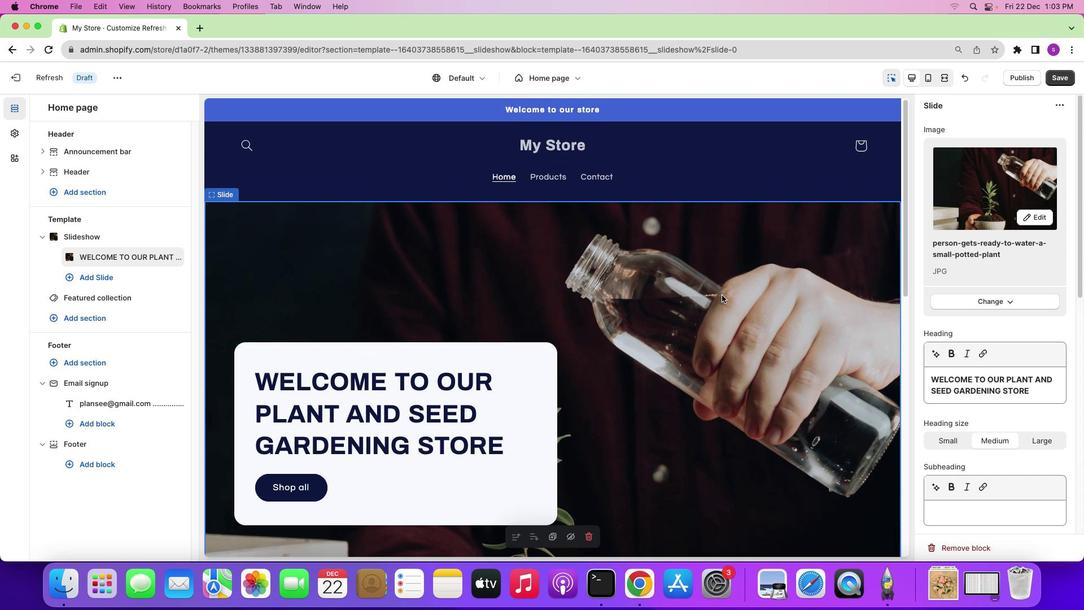 
Action: Mouse moved to (666, 311)
Screenshot: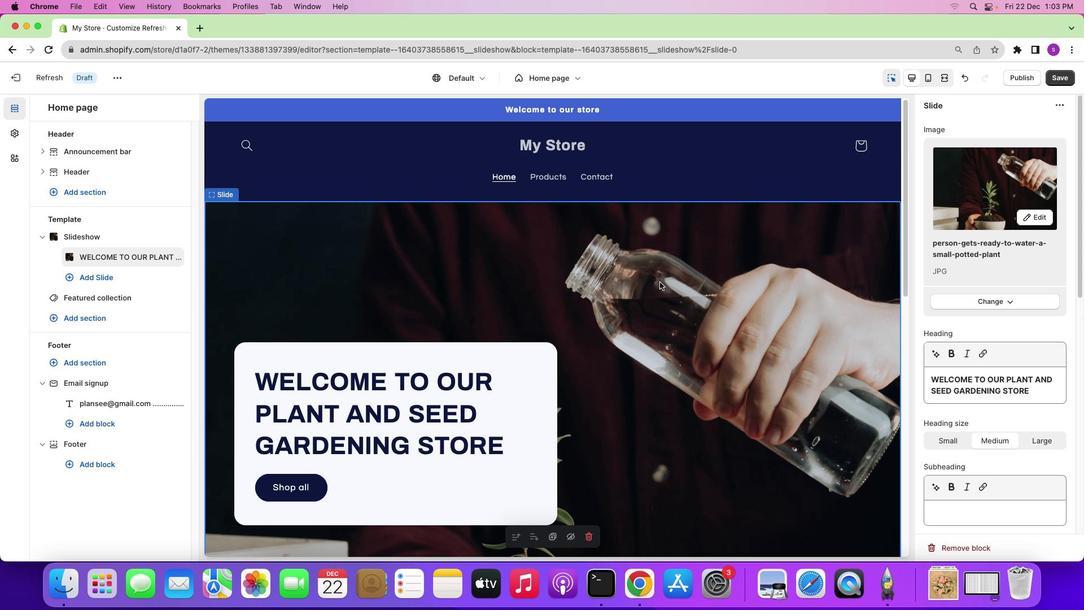 
Action: Mouse scrolled (666, 311) with delta (-3, -3)
Screenshot: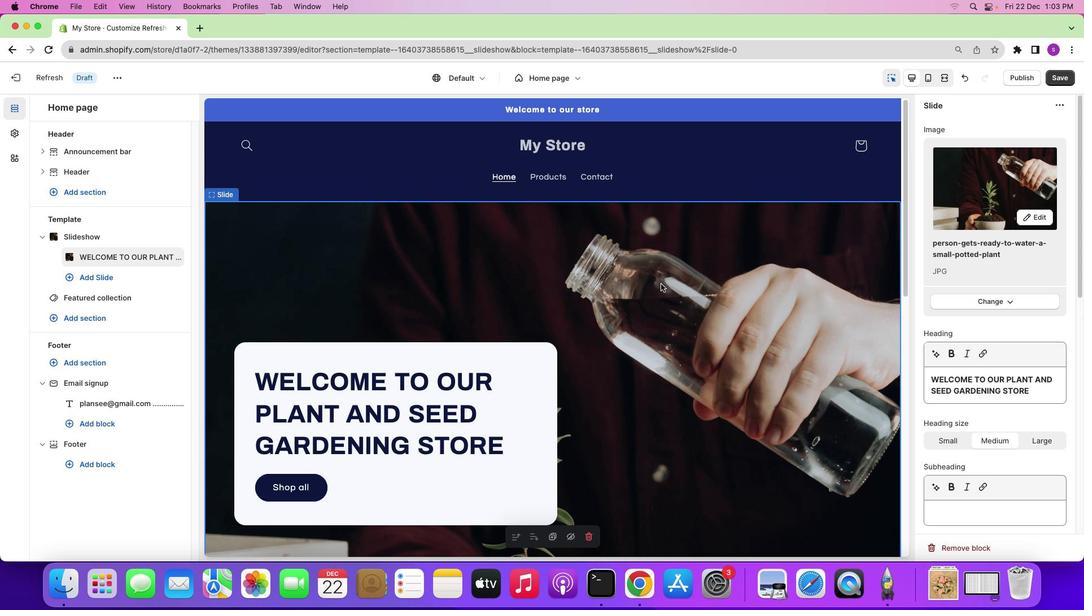 
Action: Mouse scrolled (666, 311) with delta (-3, -3)
Screenshot: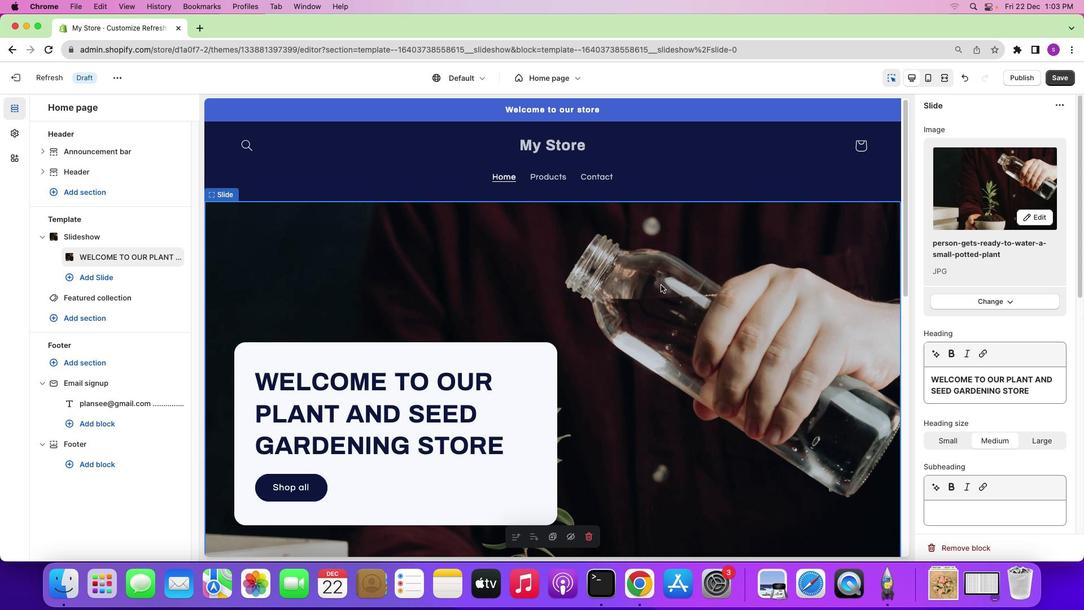 
Action: Mouse scrolled (666, 311) with delta (-3, -3)
Screenshot: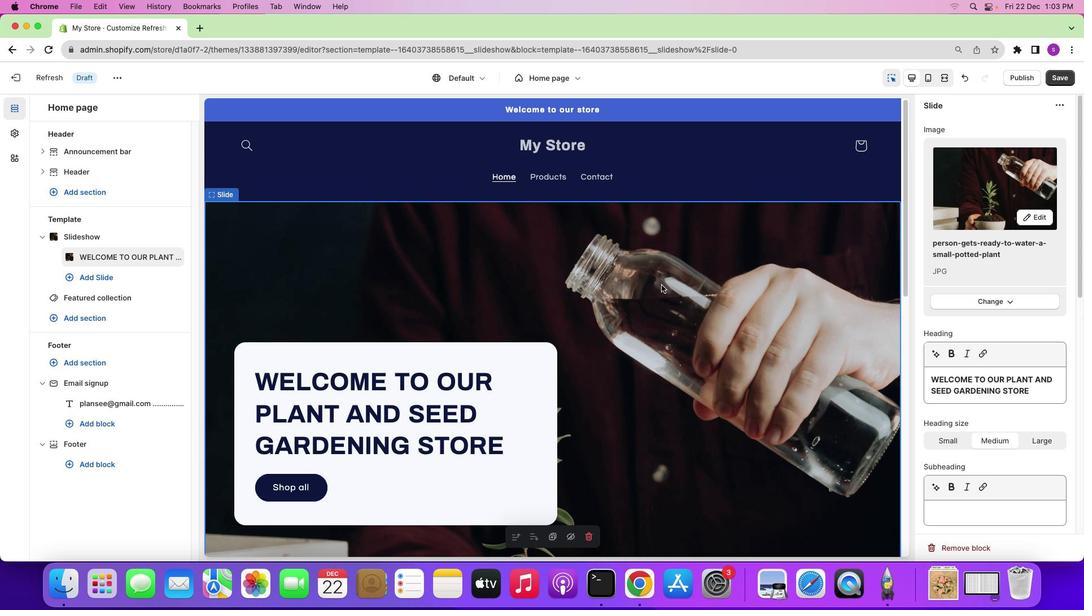 
Action: Mouse scrolled (666, 311) with delta (-3, -3)
Screenshot: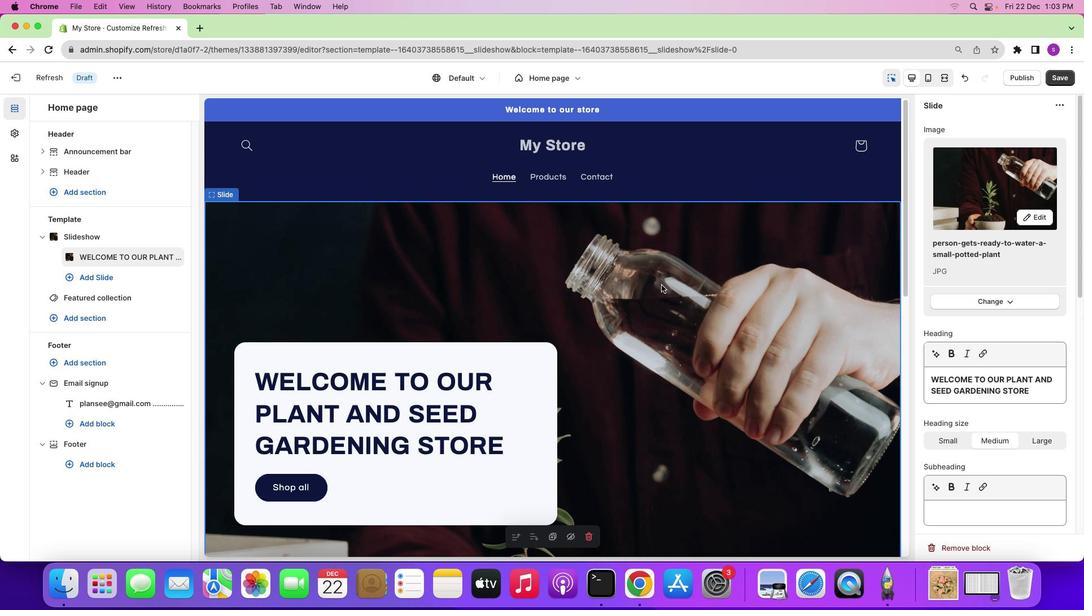
Action: Mouse moved to (662, 318)
Screenshot: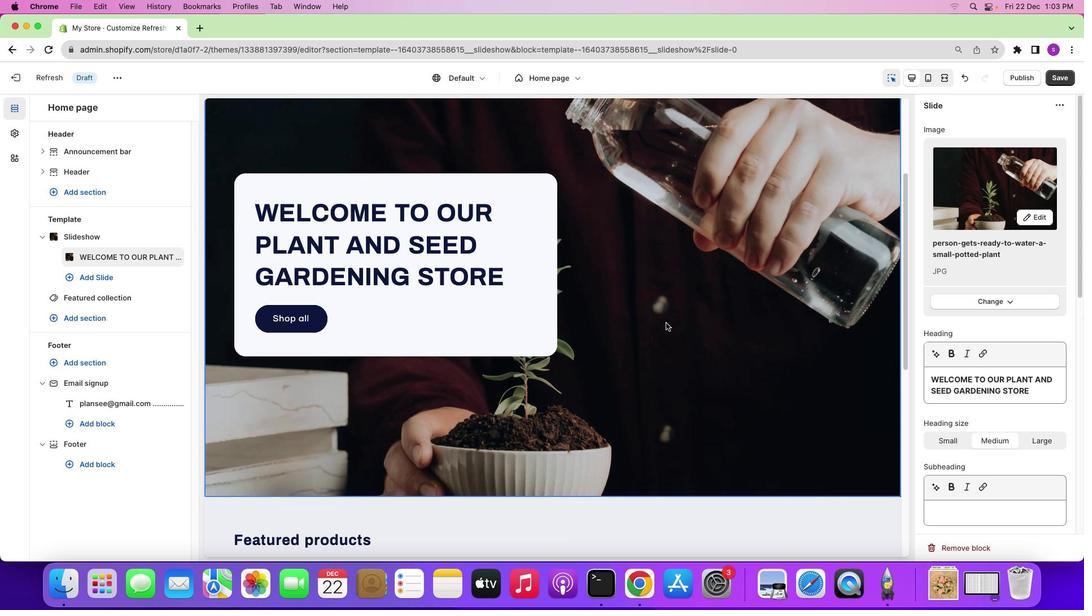 
Action: Mouse scrolled (662, 318) with delta (-3, -4)
Screenshot: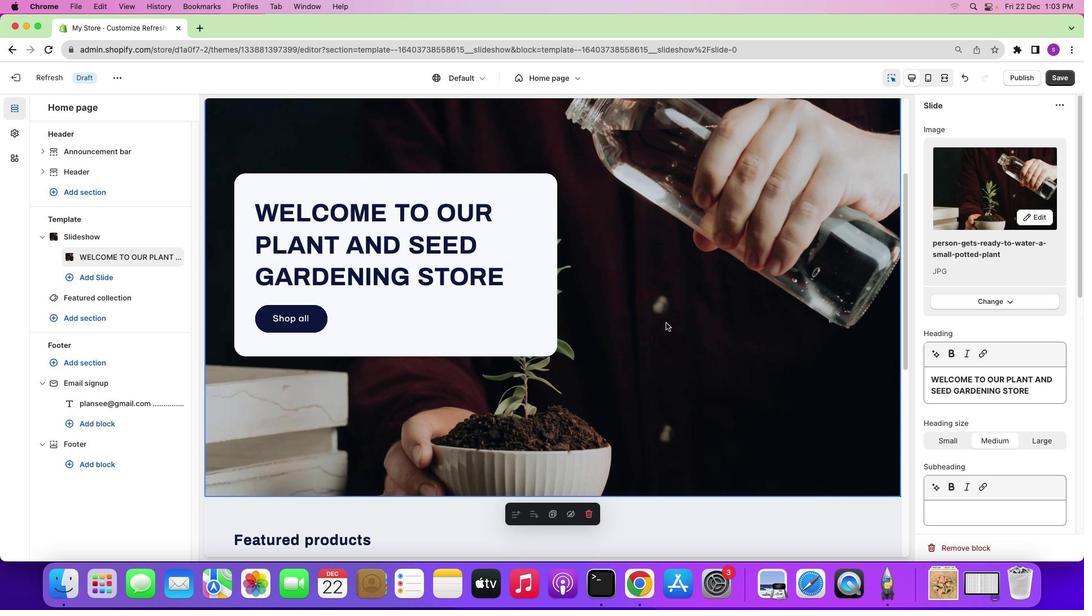 
Action: Mouse moved to (662, 318)
Screenshot: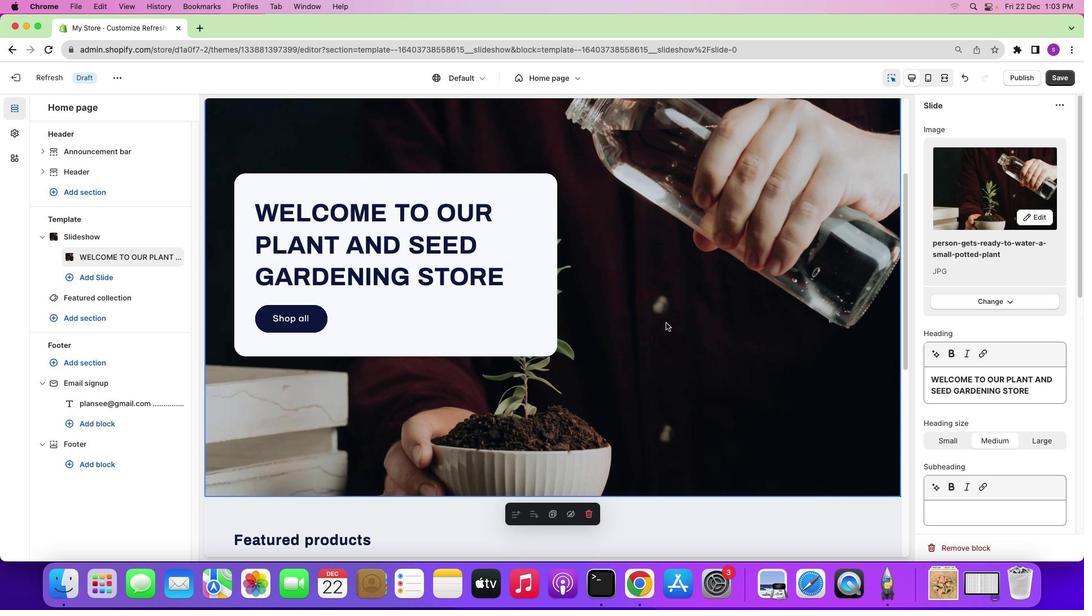 
Action: Mouse scrolled (662, 318) with delta (-3, -4)
Screenshot: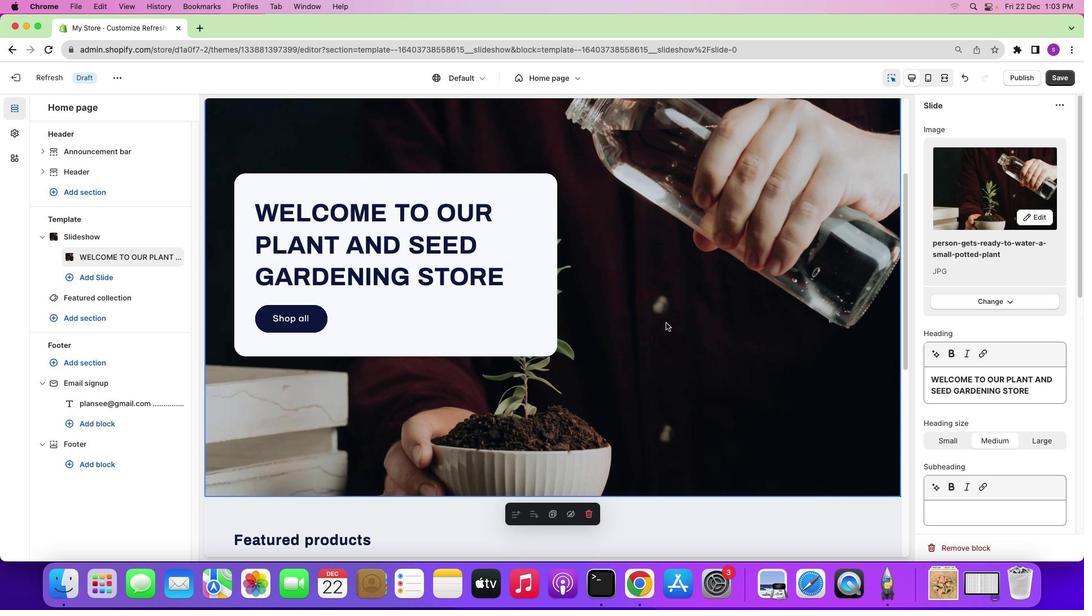 
Action: Mouse scrolled (662, 318) with delta (-3, -4)
Screenshot: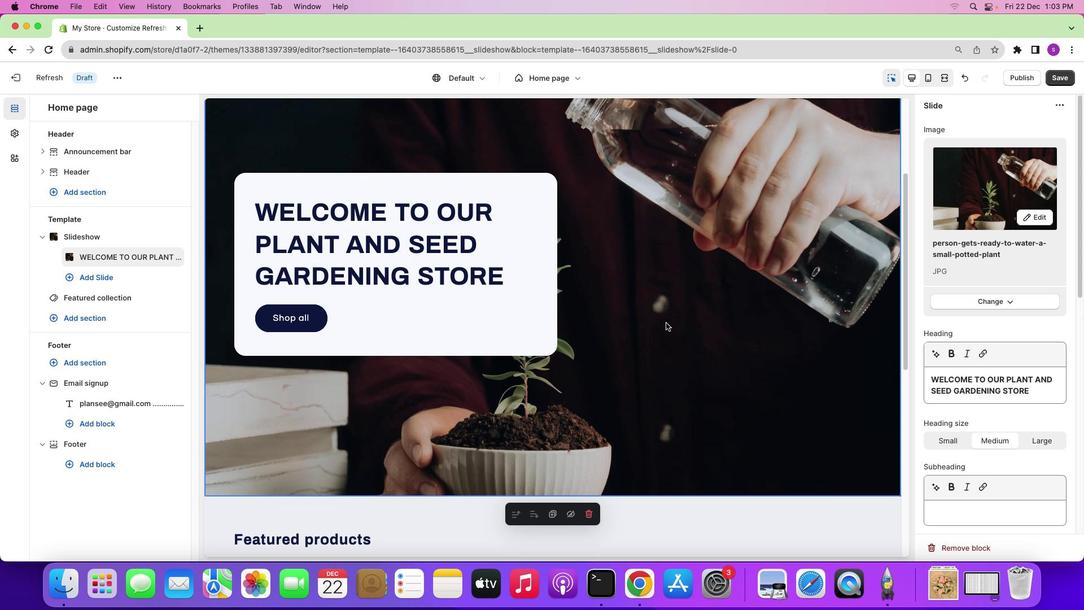 
Action: Mouse scrolled (662, 318) with delta (-3, -4)
Screenshot: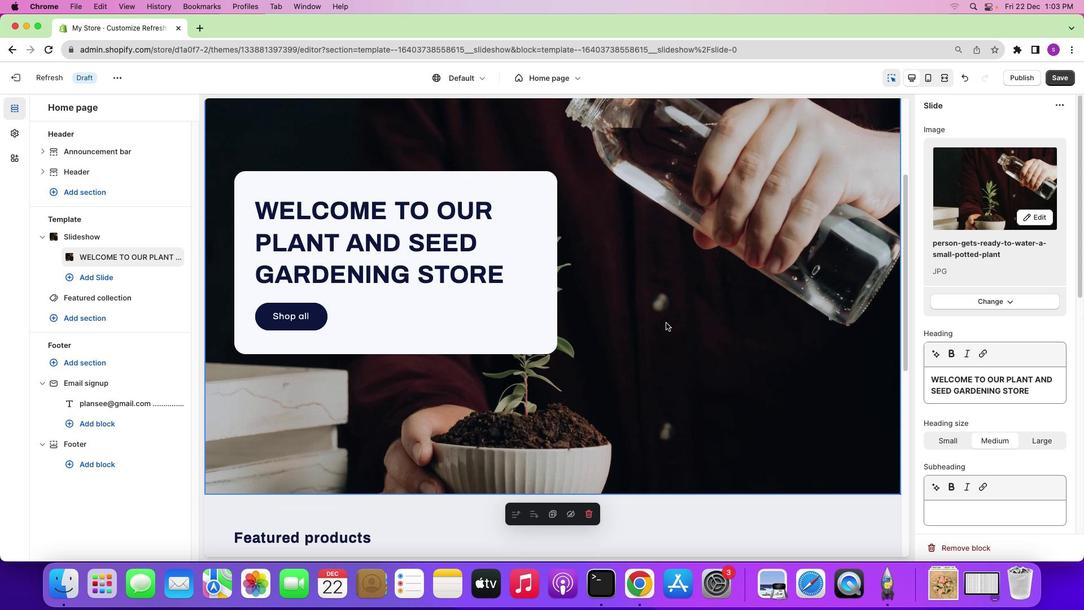 
Action: Mouse scrolled (662, 318) with delta (-3, -5)
Screenshot: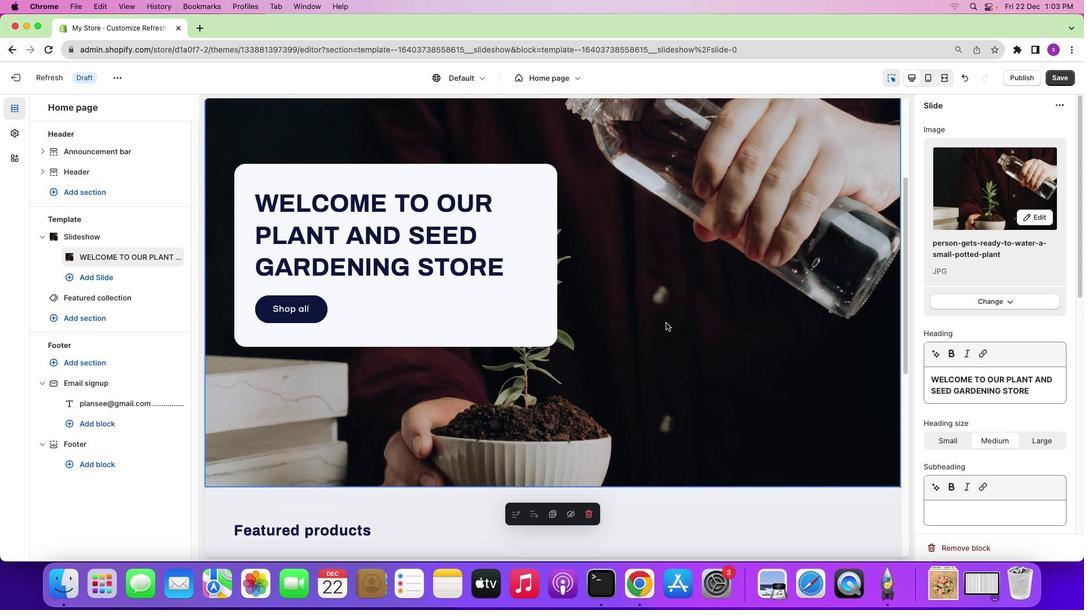 
Action: Mouse moved to (661, 318)
Screenshot: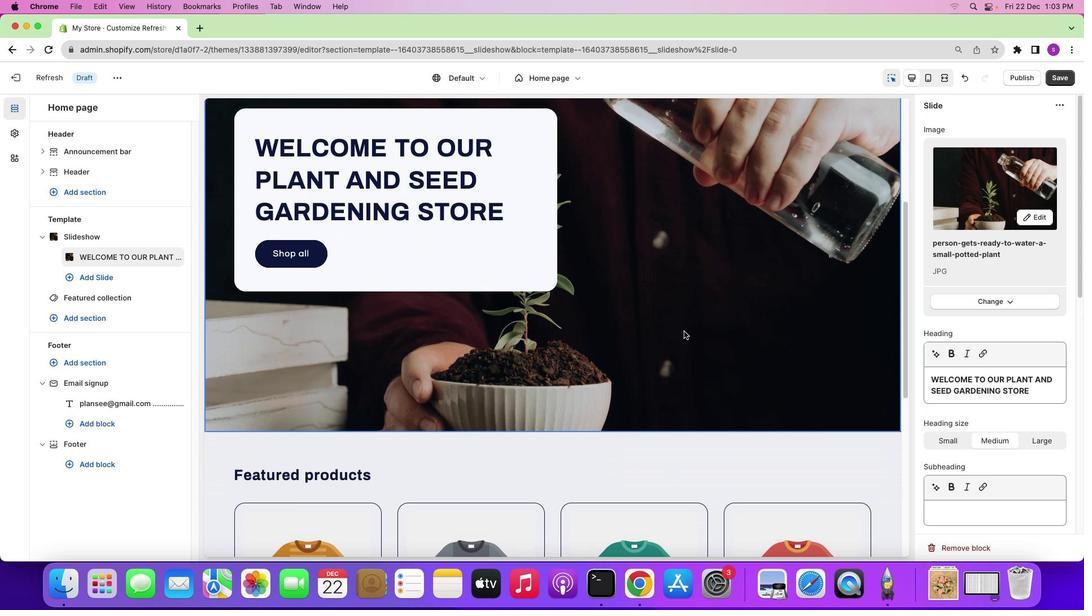 
Action: Mouse scrolled (661, 318) with delta (-3, -4)
Screenshot: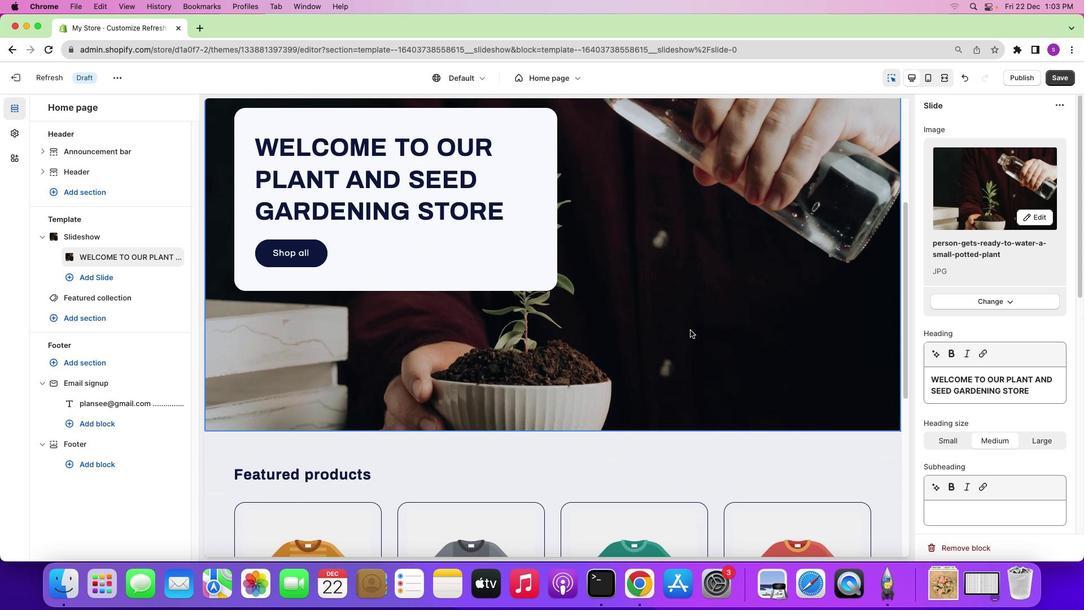 
Action: Mouse scrolled (661, 318) with delta (-3, -4)
Screenshot: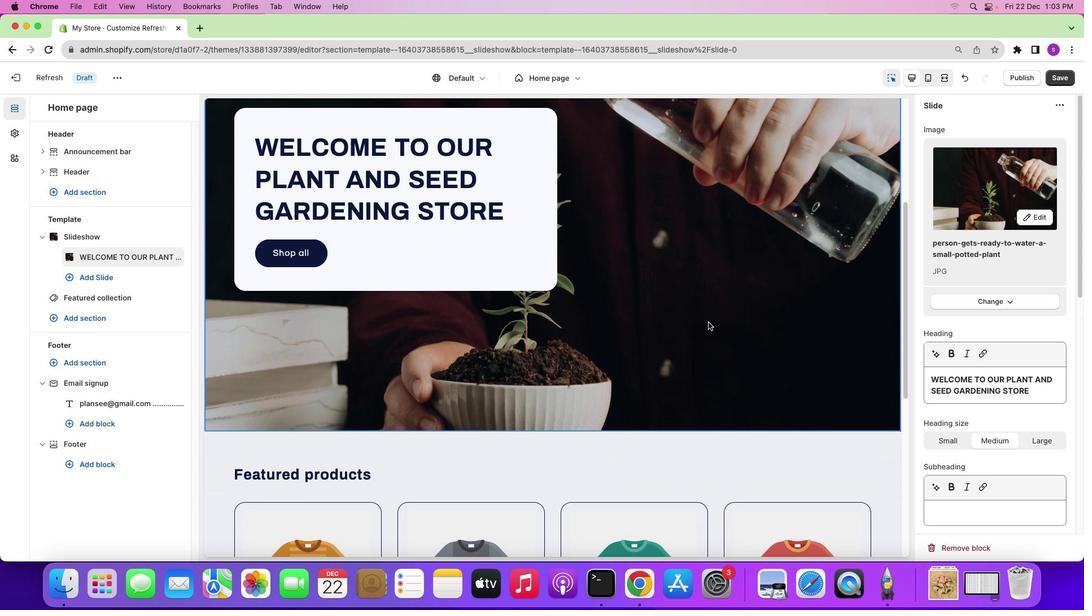 
Action: Mouse scrolled (661, 318) with delta (-3, -4)
Screenshot: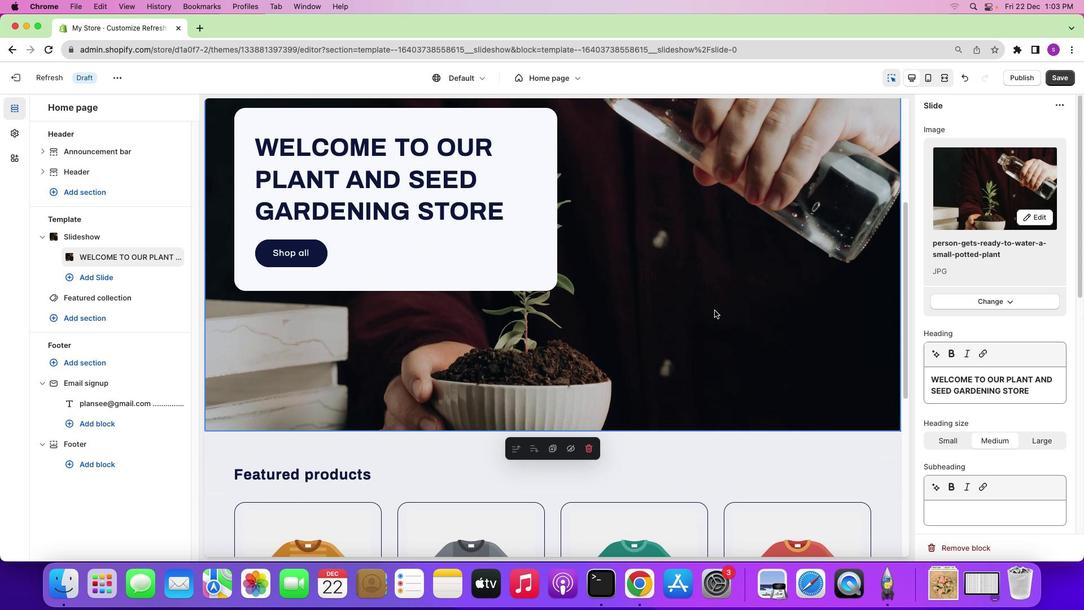 
Action: Mouse scrolled (661, 318) with delta (-3, -4)
Screenshot: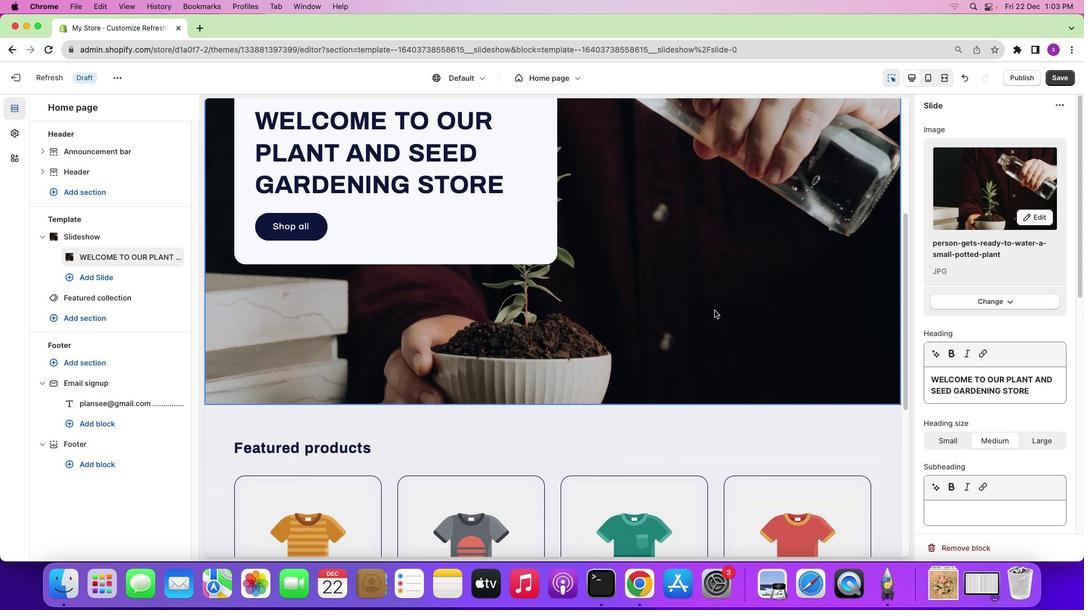 
Action: Mouse scrolled (661, 318) with delta (-3, -4)
Screenshot: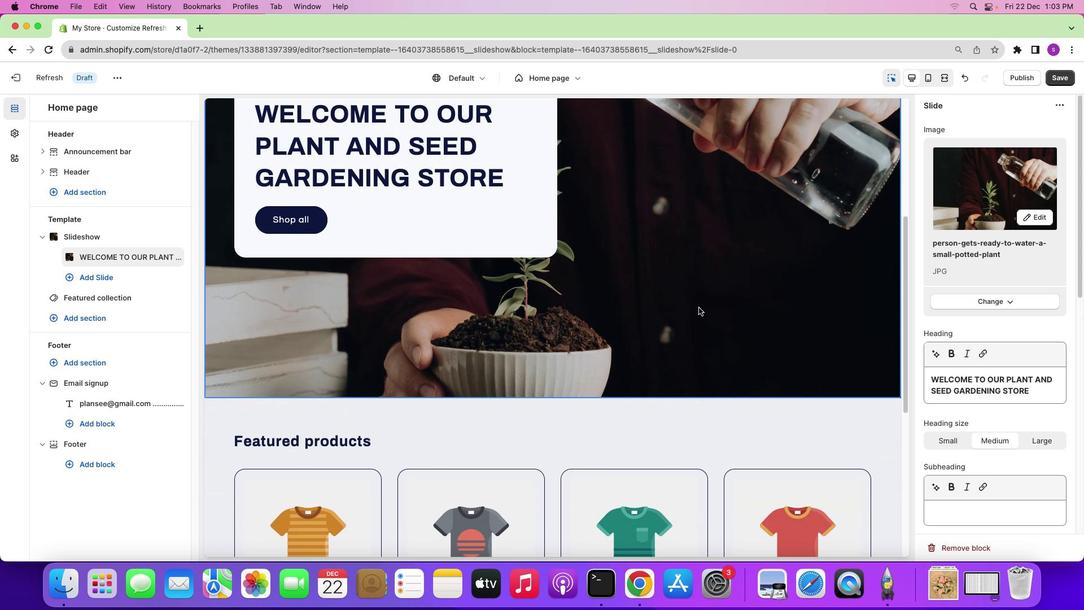 
Action: Mouse scrolled (661, 318) with delta (-3, -4)
Screenshot: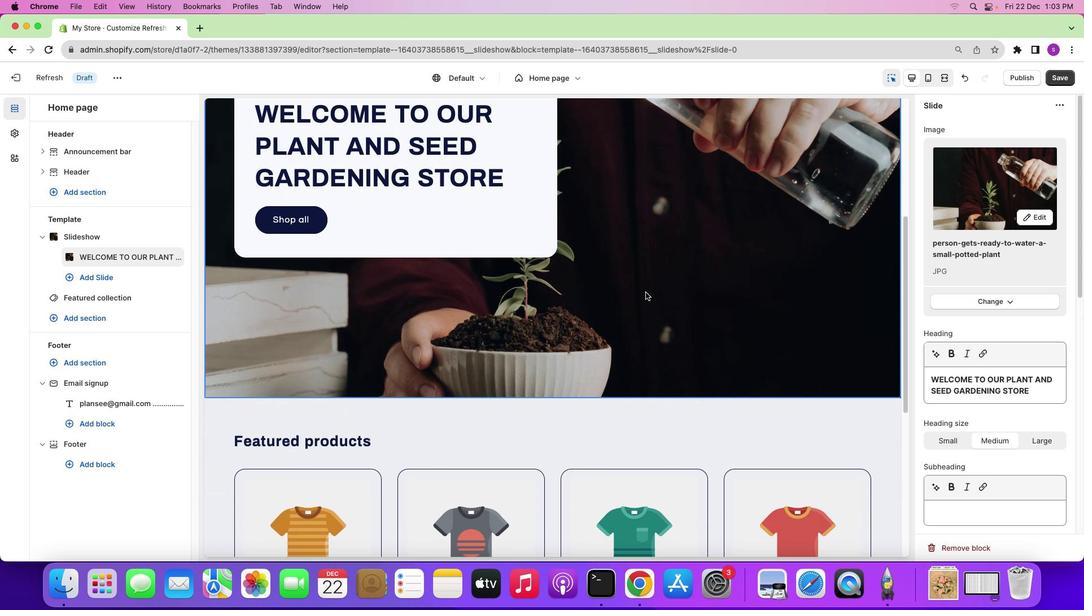 
Action: Mouse scrolled (661, 318) with delta (-3, -4)
Screenshot: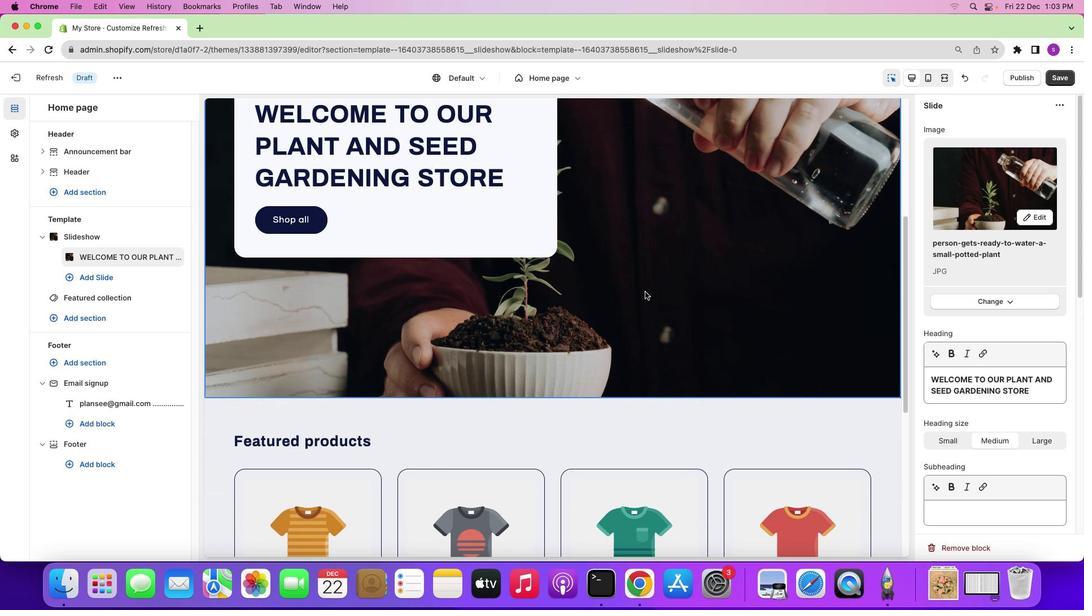 
Action: Mouse moved to (710, 305)
Screenshot: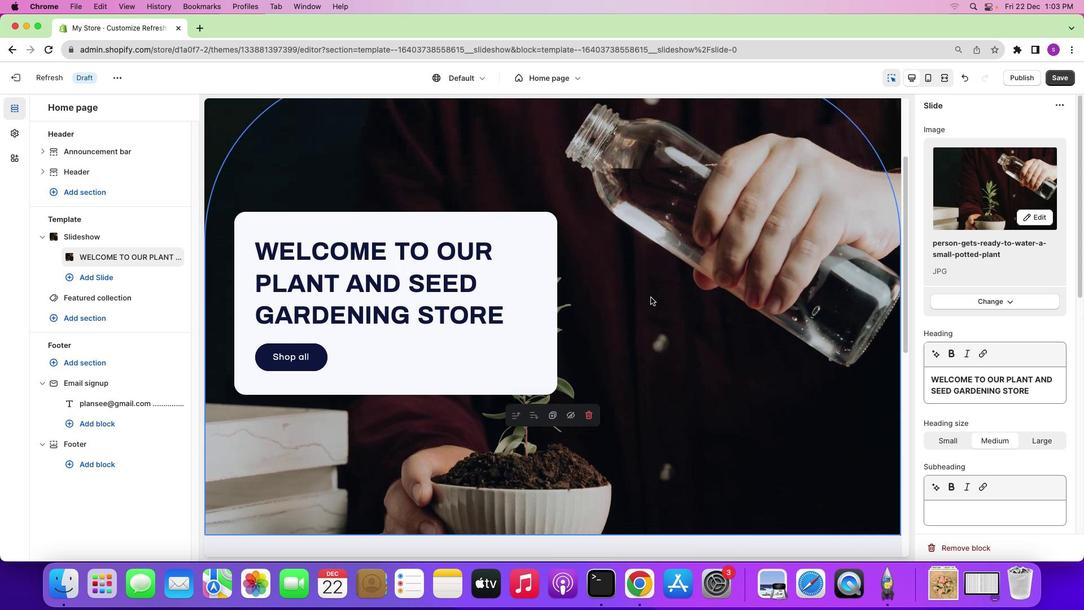 
Action: Mouse scrolled (710, 305) with delta (-3, -4)
Screenshot: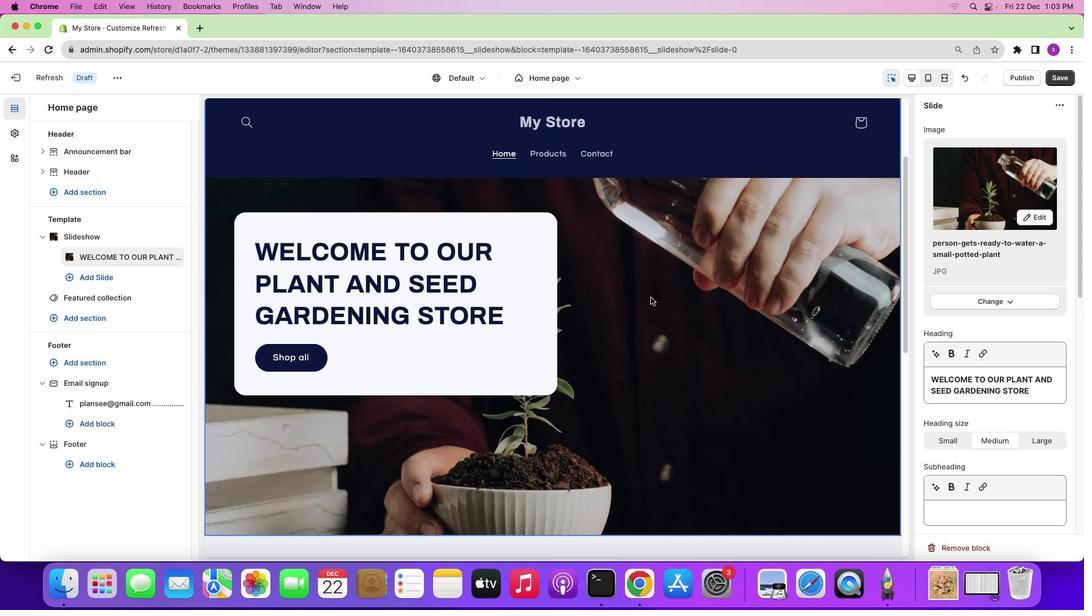
Action: Mouse scrolled (710, 305) with delta (-3, -4)
Screenshot: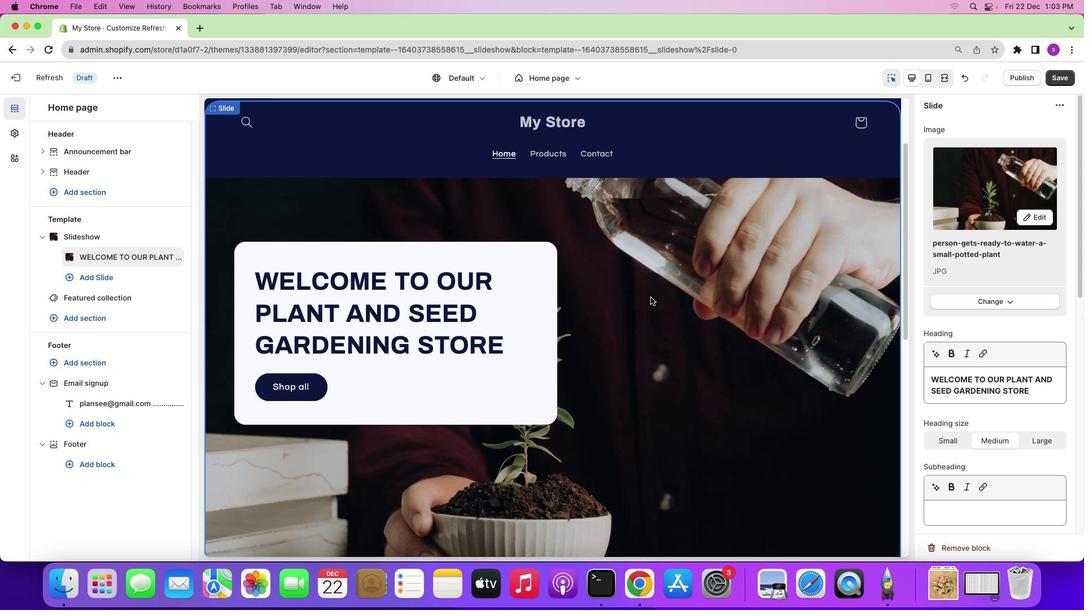 
Action: Mouse scrolled (710, 305) with delta (-3, -4)
Screenshot: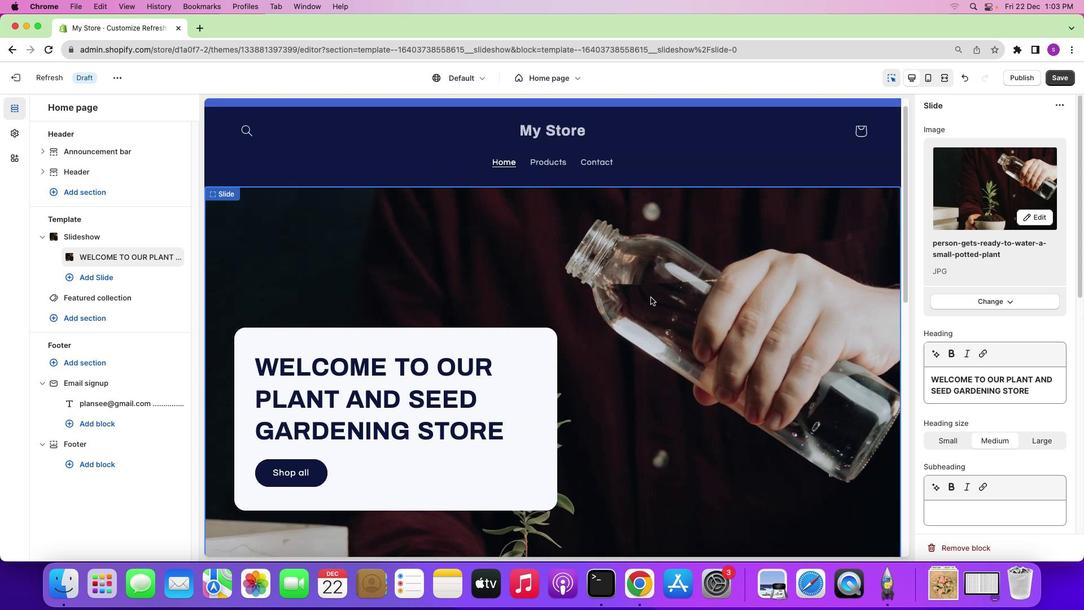 
Action: Mouse moved to (643, 288)
Screenshot: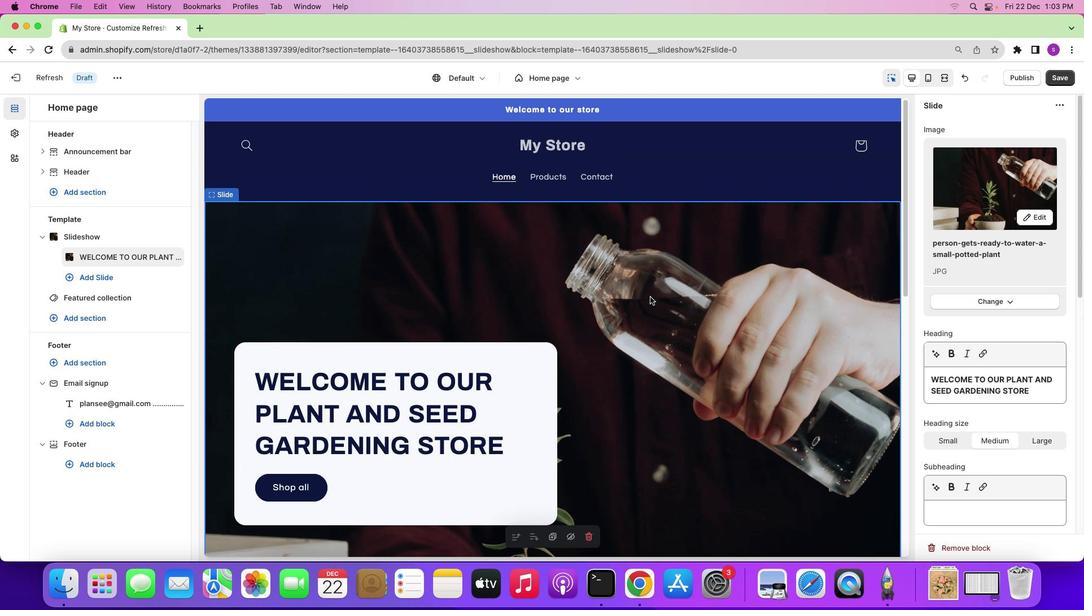 
Action: Mouse scrolled (643, 288) with delta (-3, -3)
Screenshot: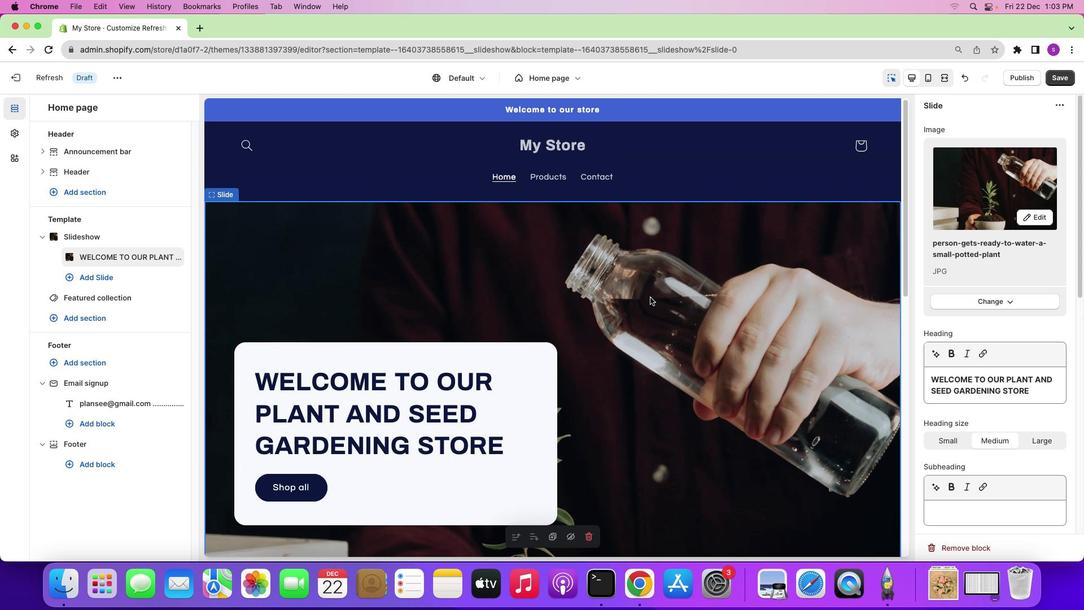 
Action: Mouse moved to (644, 288)
Screenshot: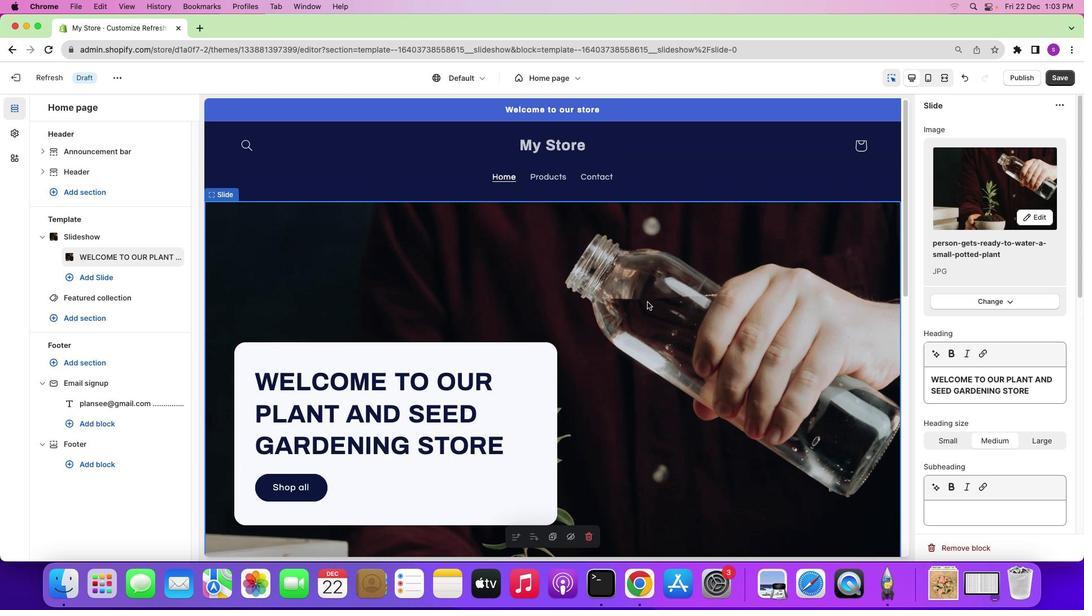 
Action: Mouse scrolled (644, 288) with delta (-3, -3)
Screenshot: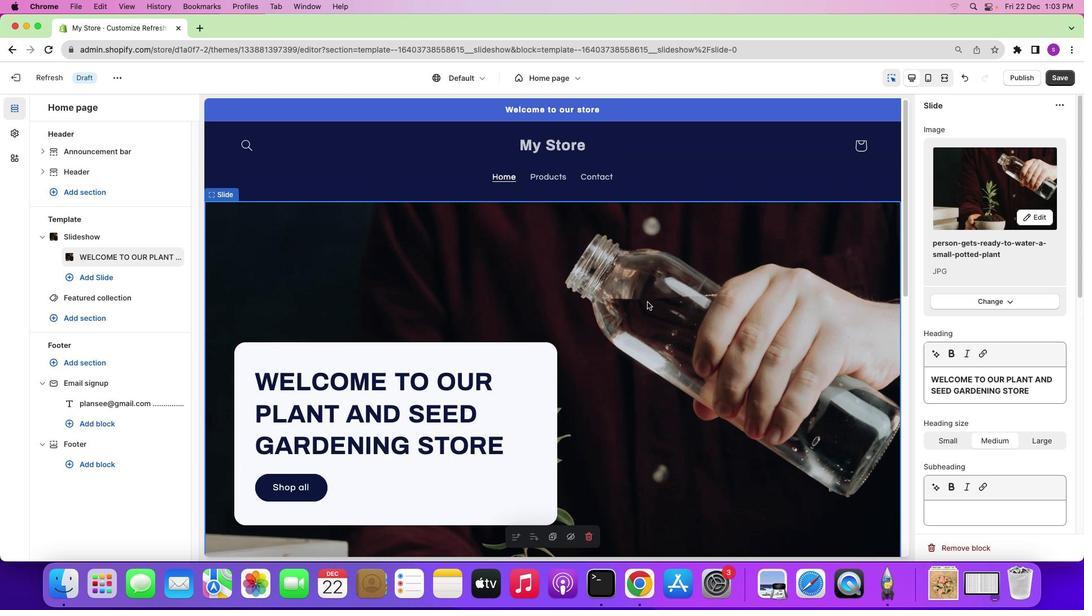 
Action: Mouse moved to (645, 290)
Screenshot: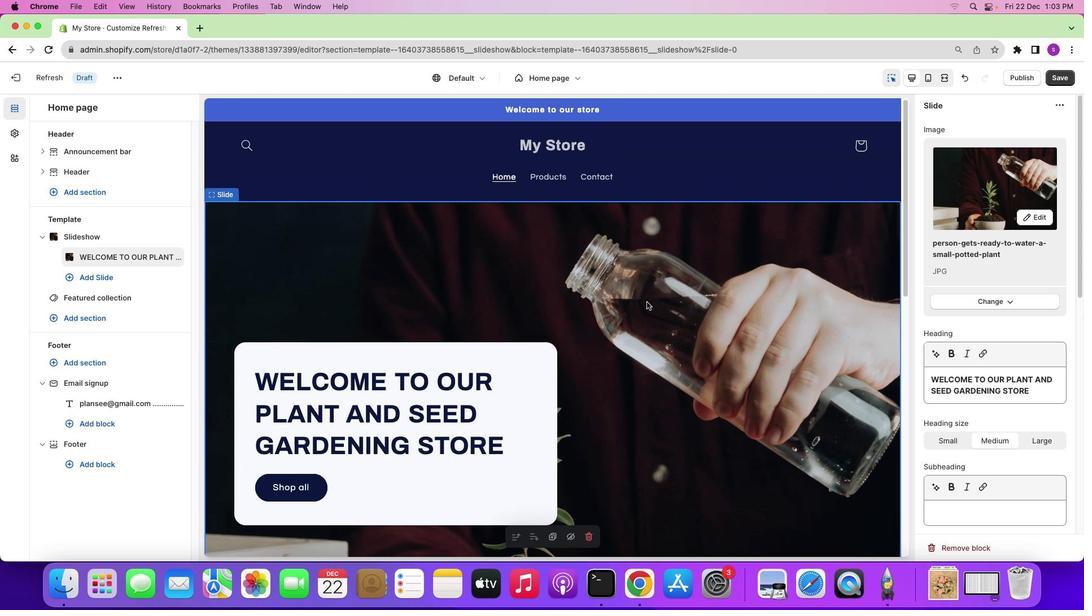 
Action: Mouse scrolled (645, 290) with delta (-3, -2)
Screenshot: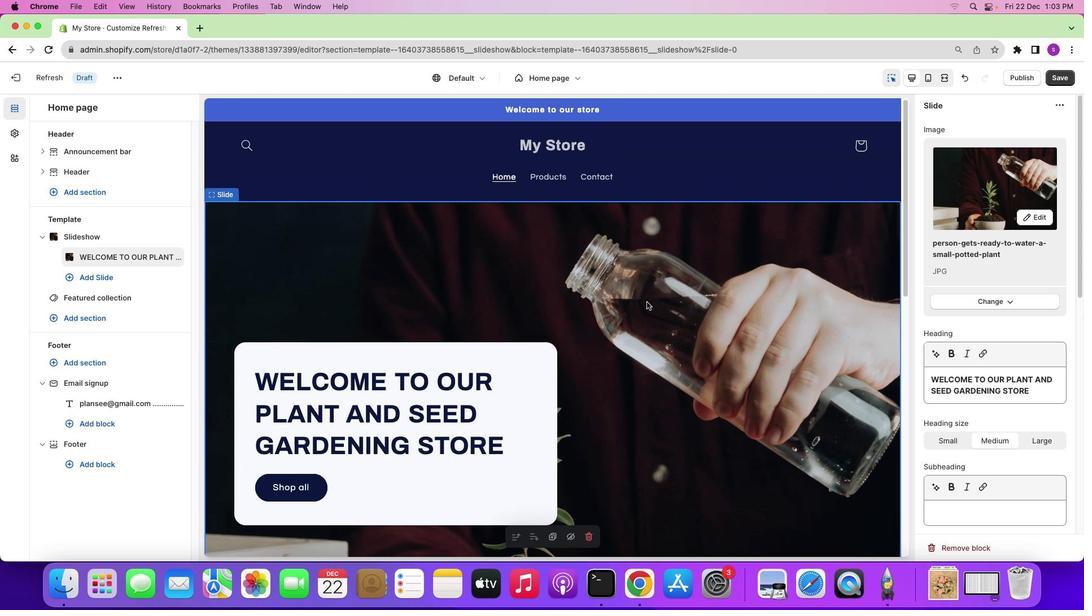 
Action: Mouse moved to (646, 292)
Screenshot: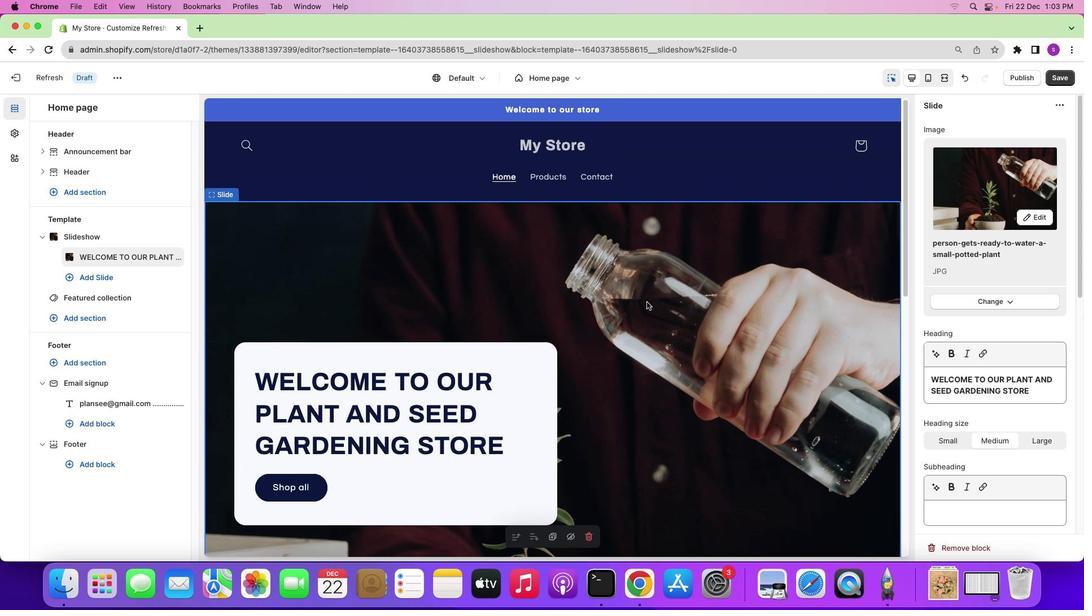 
Action: Mouse scrolled (646, 292) with delta (-3, -2)
Screenshot: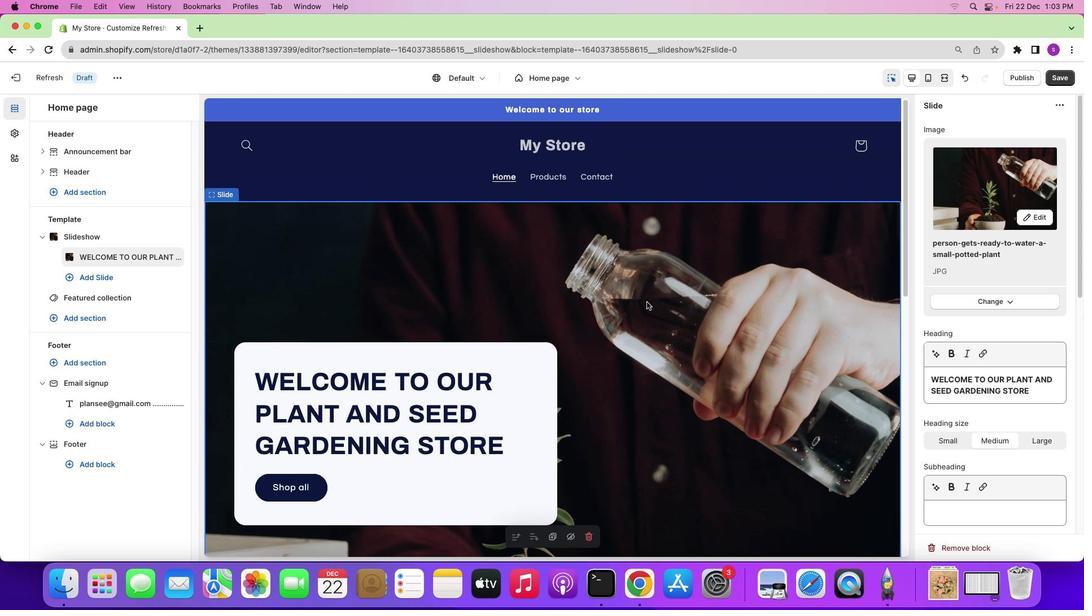 
Action: Mouse moved to (646, 293)
Screenshot: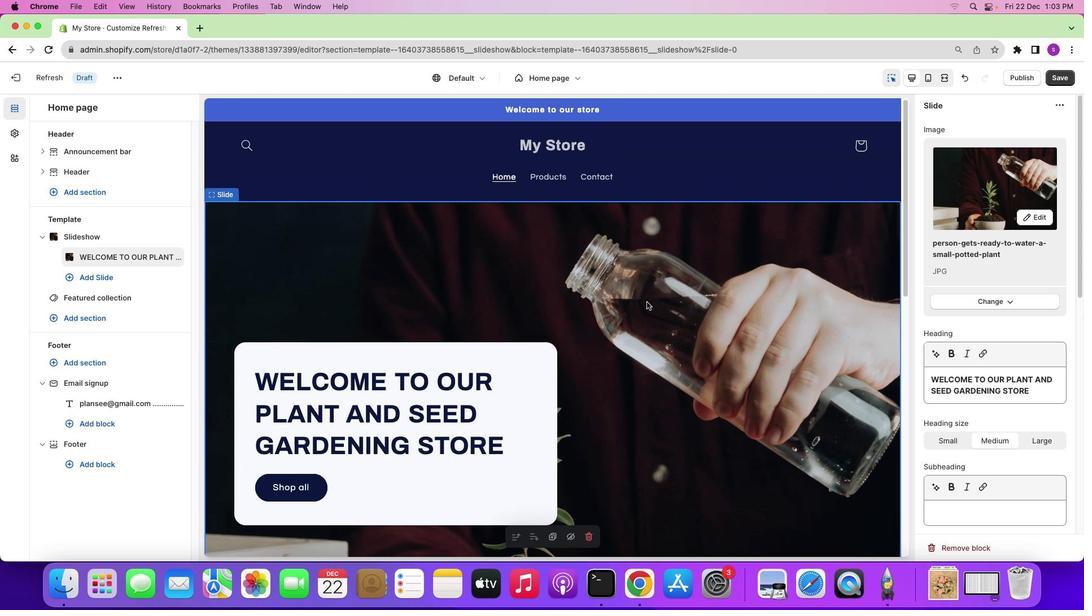 
Action: Mouse scrolled (646, 293) with delta (-3, -3)
Screenshot: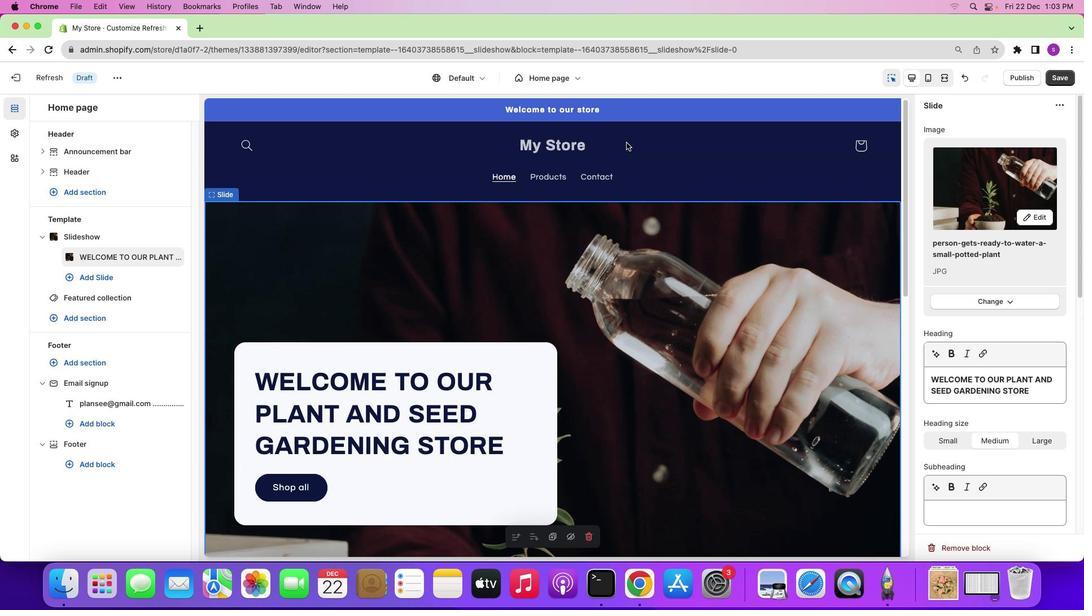 
Action: Mouse scrolled (646, 293) with delta (-3, -3)
Screenshot: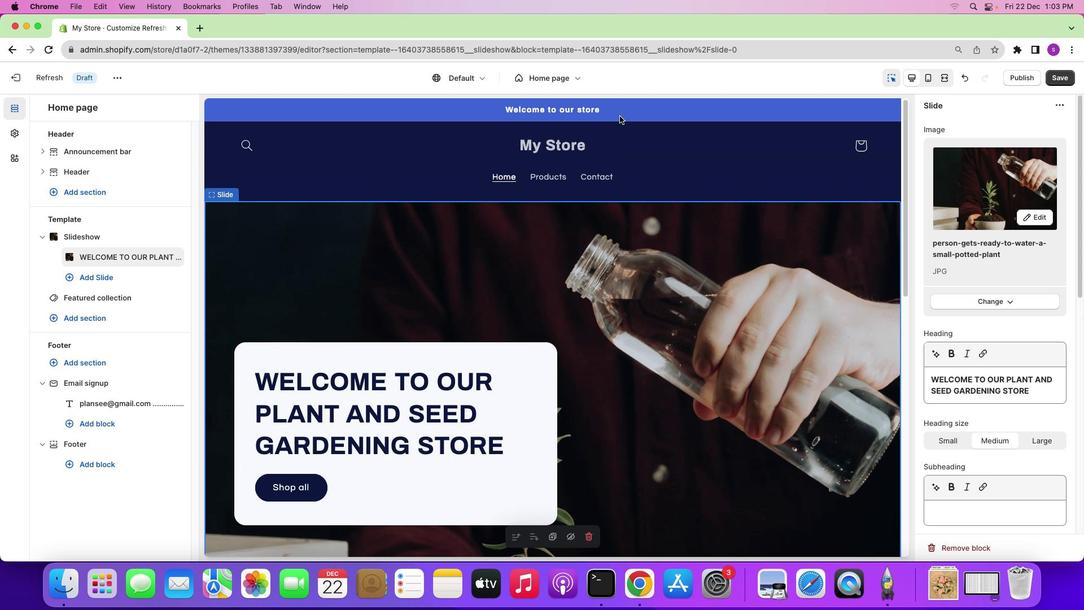 
Action: Mouse scrolled (646, 293) with delta (-3, -2)
Screenshot: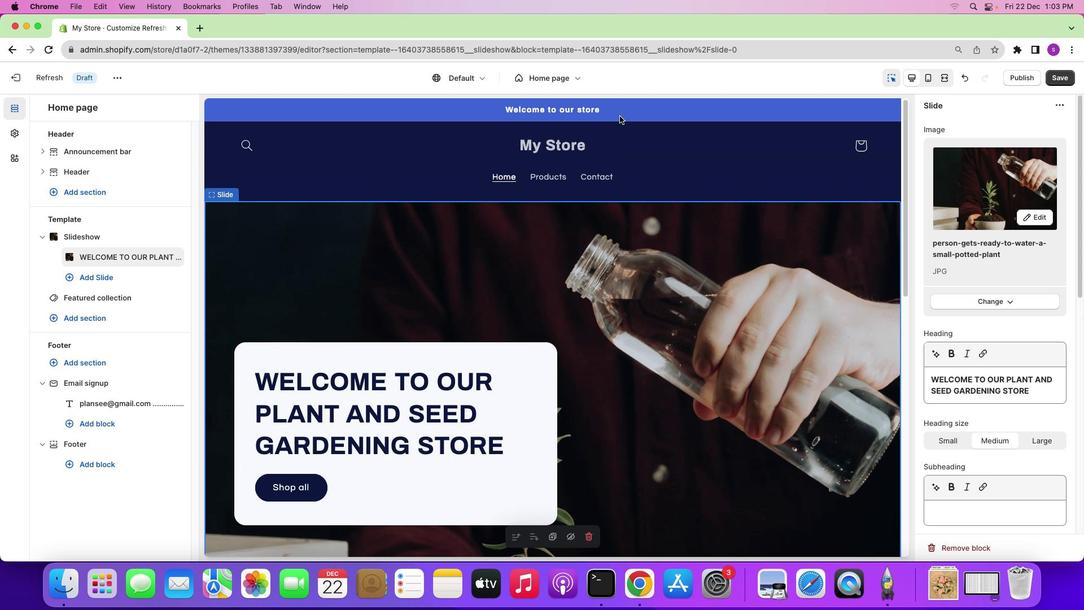 
Action: Mouse scrolled (646, 293) with delta (-3, -1)
Screenshot: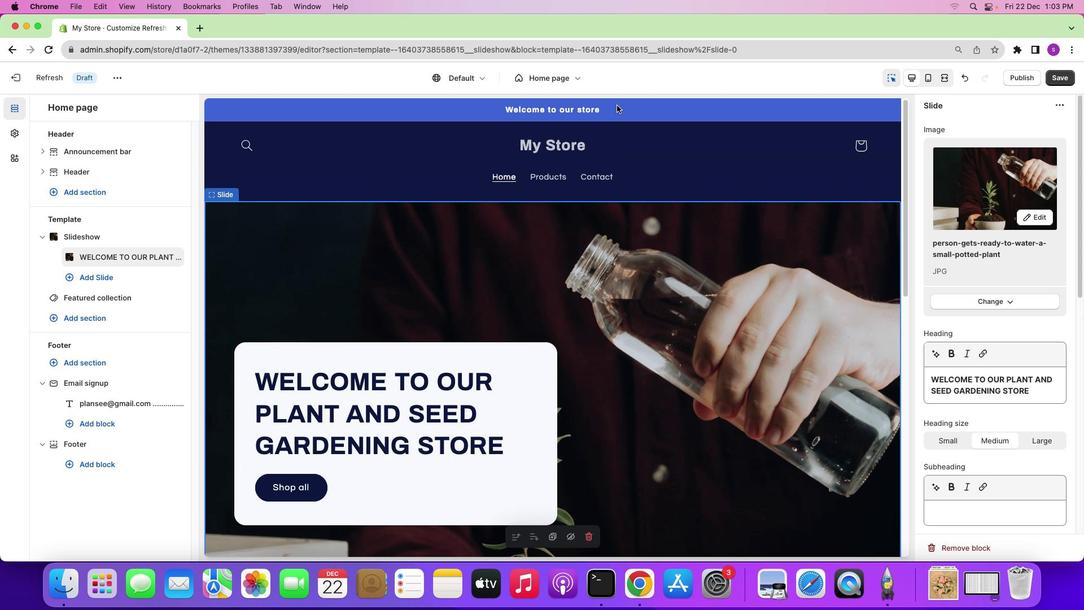 
Action: Mouse moved to (646, 292)
Screenshot: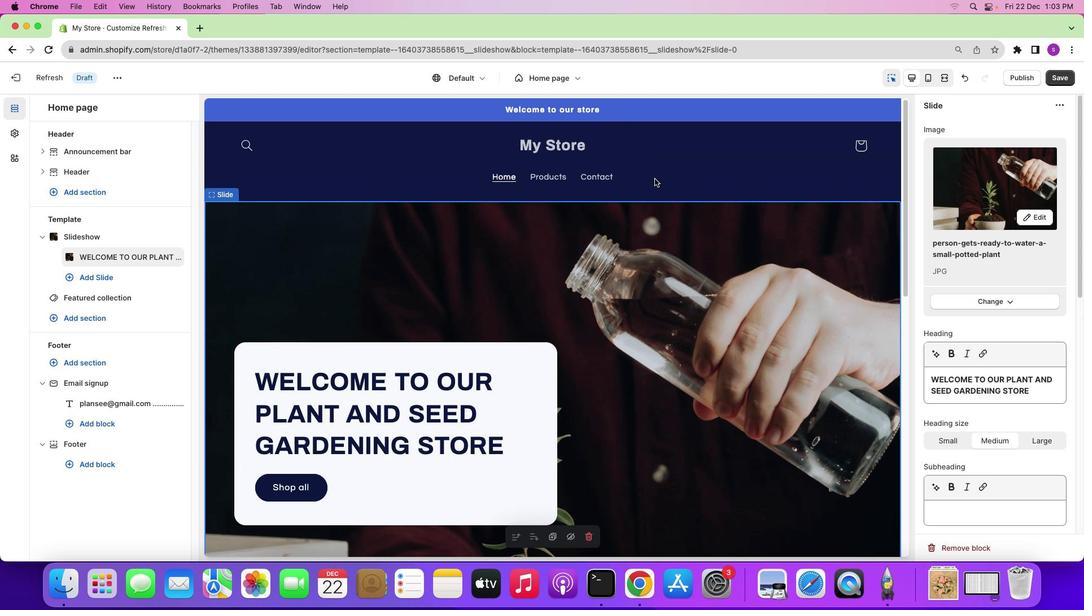 
Action: Mouse scrolled (646, 292) with delta (-3, -3)
Screenshot: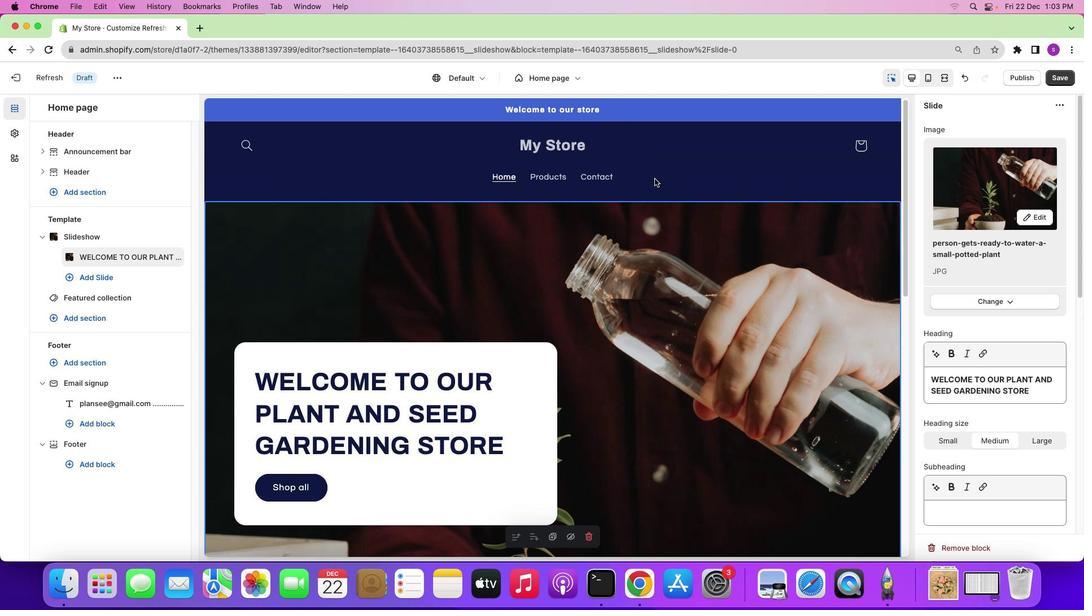 
Action: Mouse scrolled (646, 292) with delta (-3, -3)
Screenshot: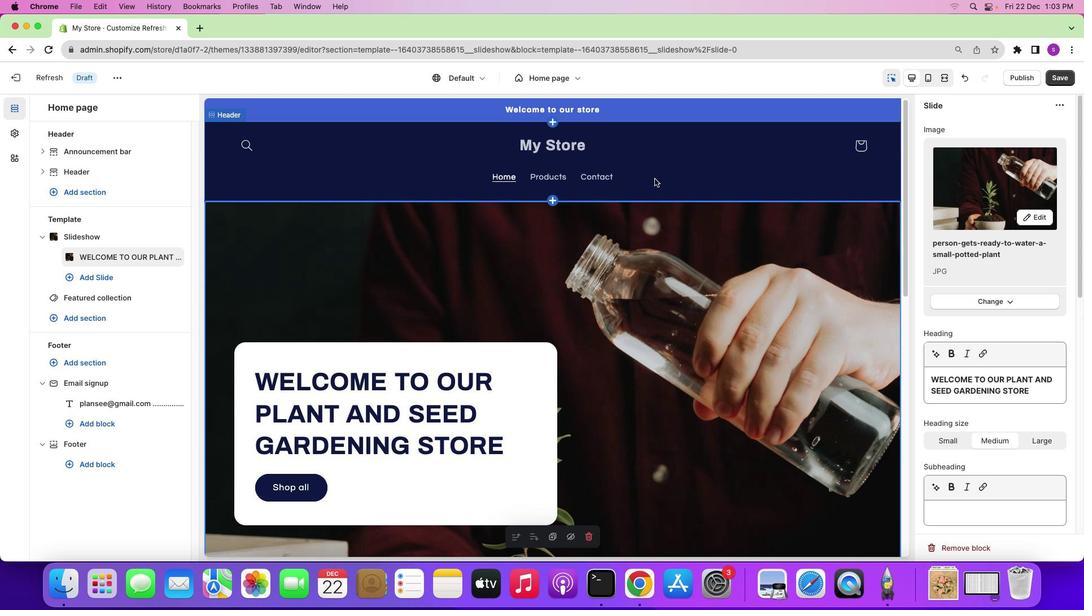 
Action: Mouse scrolled (646, 292) with delta (-3, -2)
Screenshot: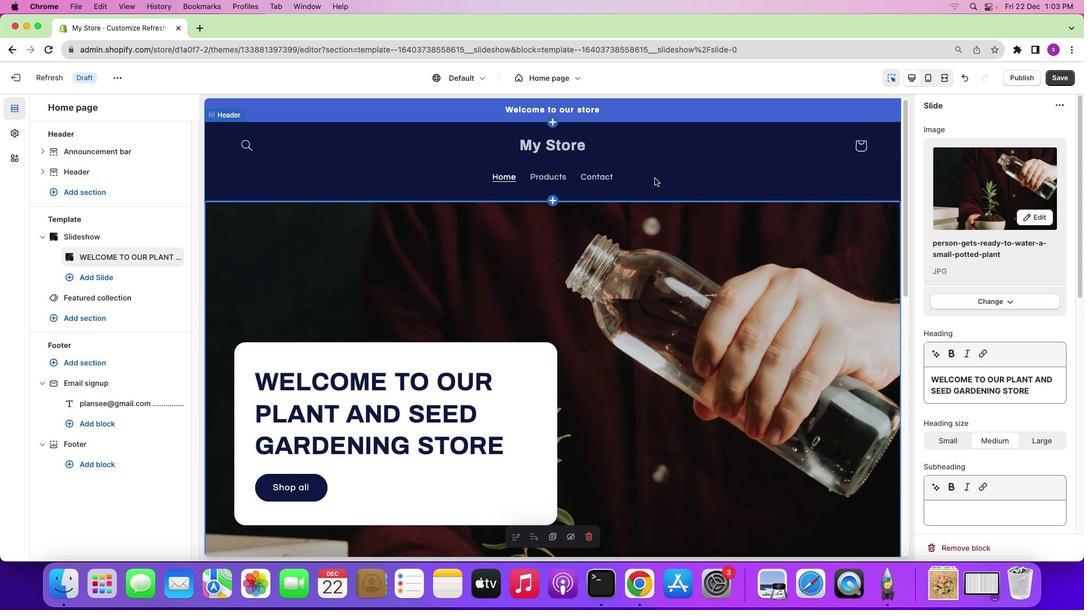 
Action: Mouse scrolled (646, 292) with delta (-3, -1)
Screenshot: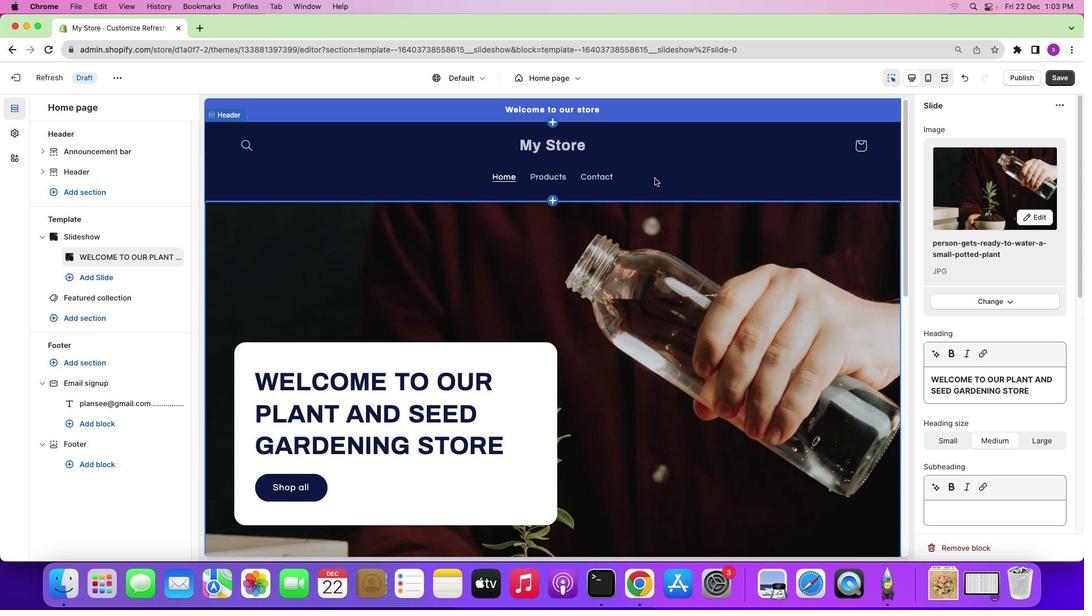 
Action: Mouse scrolled (646, 292) with delta (-3, -1)
Screenshot: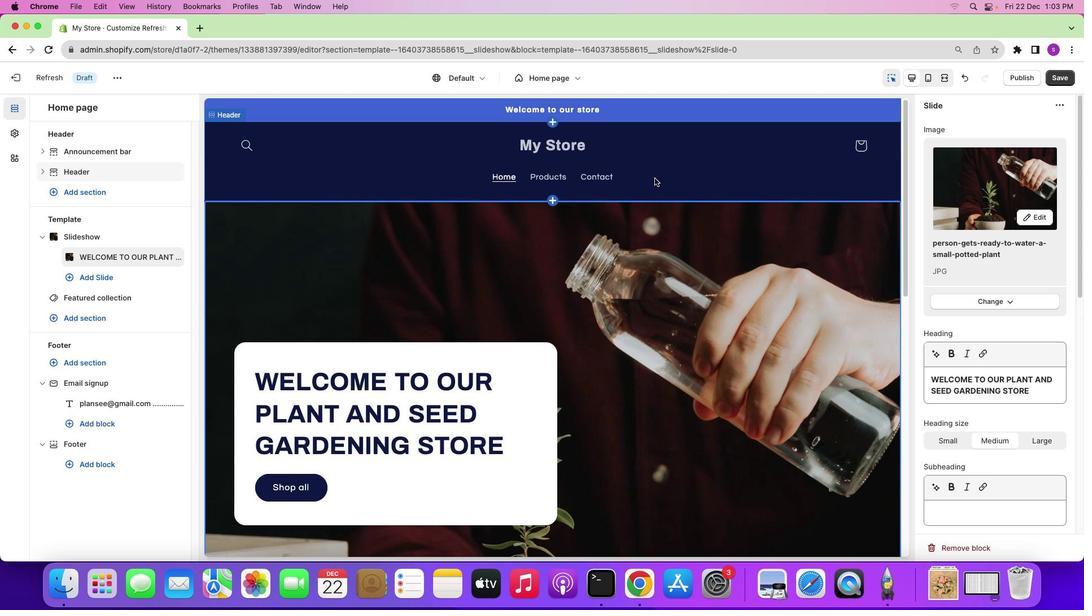 
Action: Mouse moved to (650, 174)
Screenshot: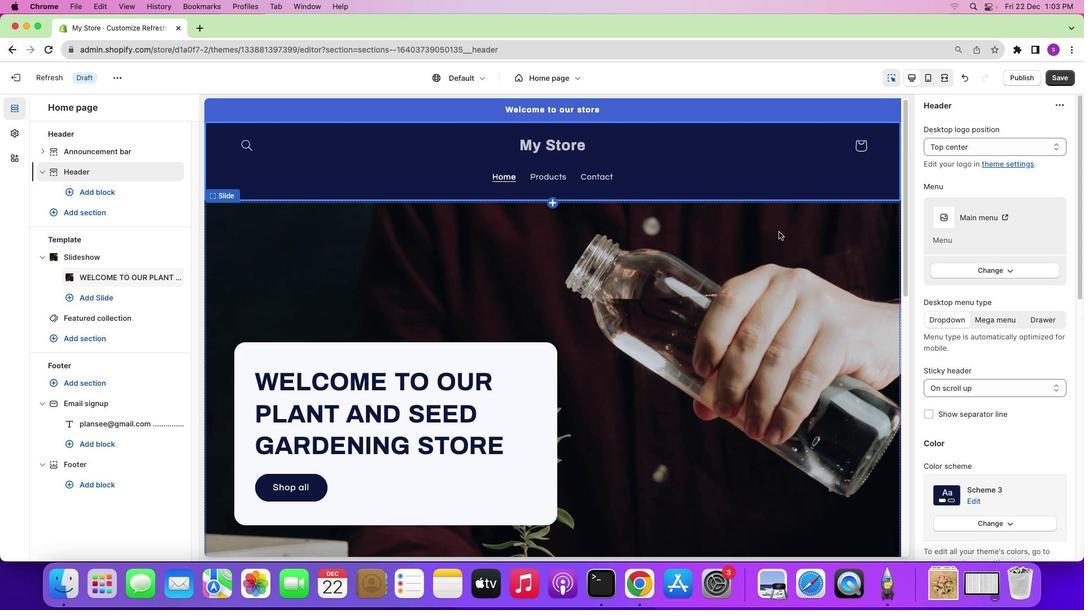 
Action: Mouse pressed left at (650, 174)
Screenshot: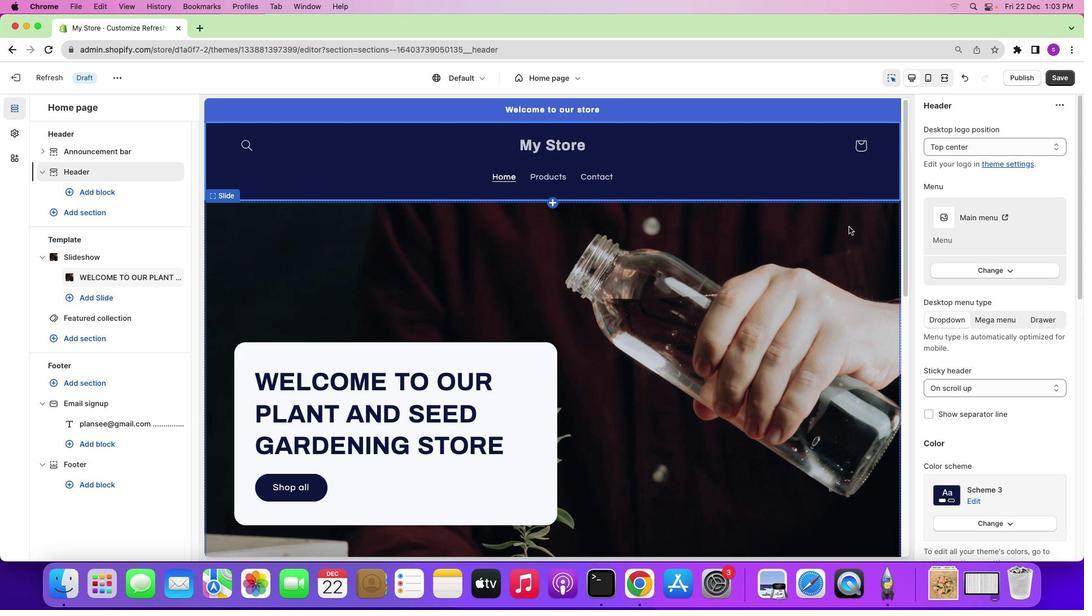 
Action: Mouse moved to (1001, 210)
Screenshot: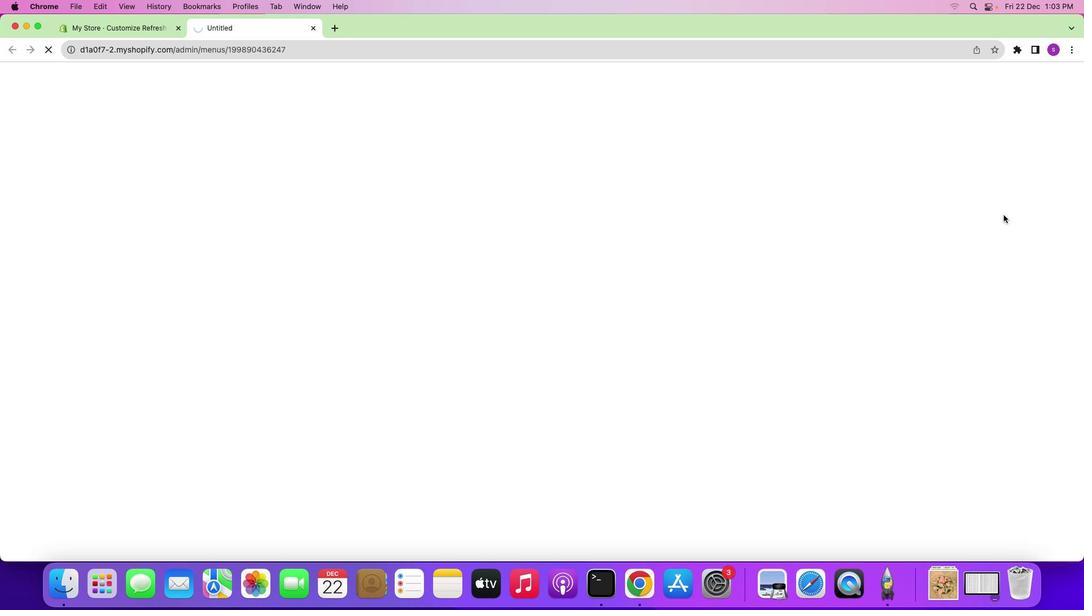 
Action: Mouse pressed left at (1001, 210)
Screenshot: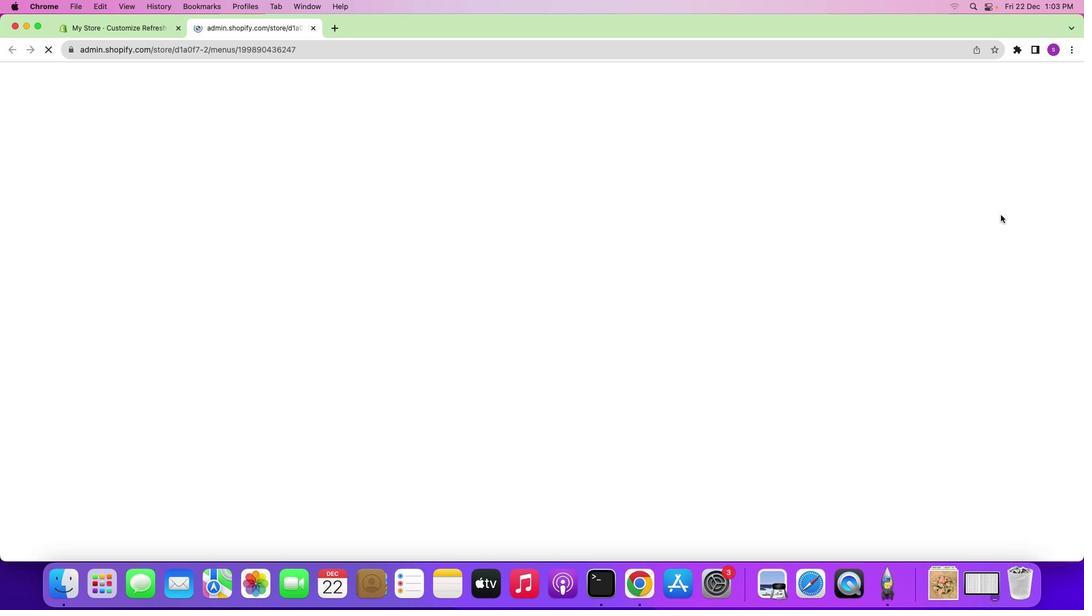 
Action: Mouse moved to (46, 138)
Screenshot: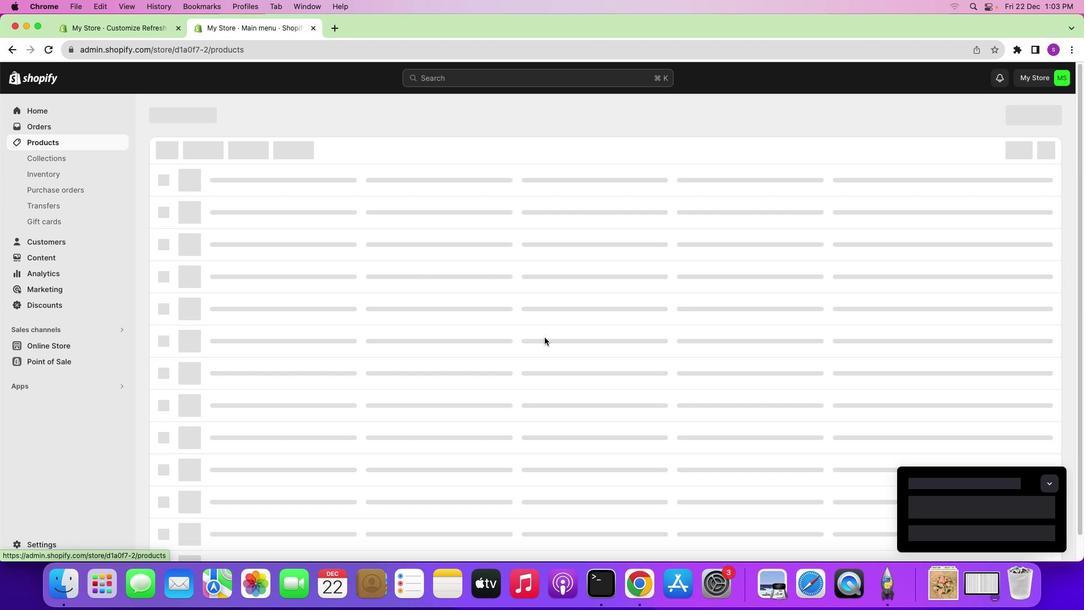 
Action: Mouse pressed left at (46, 138)
Screenshot: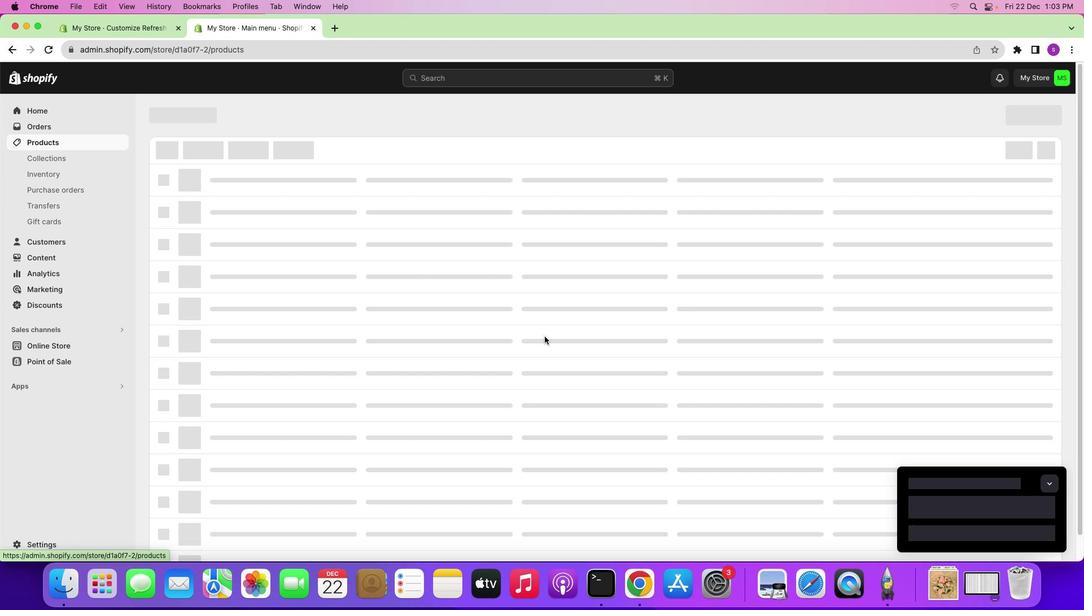 
Action: Mouse moved to (195, 298)
Screenshot: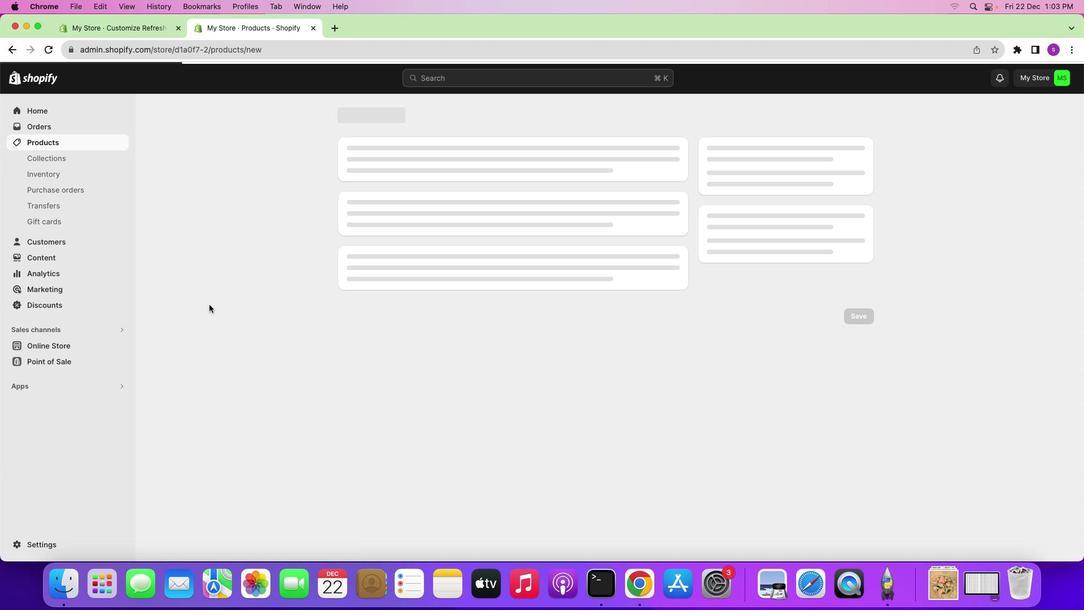 
Action: Mouse pressed left at (195, 298)
